 Task: Add an event  with title  Monthly Departmental Performance Review, date '2023/11/04' & Select Event type as  Collective. Add location for the event as  Kampala, Uganda and add a description: Participants will explore techniques for building rapport and establishing positive relationships with team members. They will learn how to create a supportive and inclusive communication environment, fostering trust, respect, and collaboration.Create an event link  http-monthlydepartmentalperformancereviewcom & Select the event color as  Cyan. , logged in from the account softage.4@softage.netand send the event invitation to softage.8@softage.net and softage.9@softage.net
Action: Mouse pressed left at (956, 134)
Screenshot: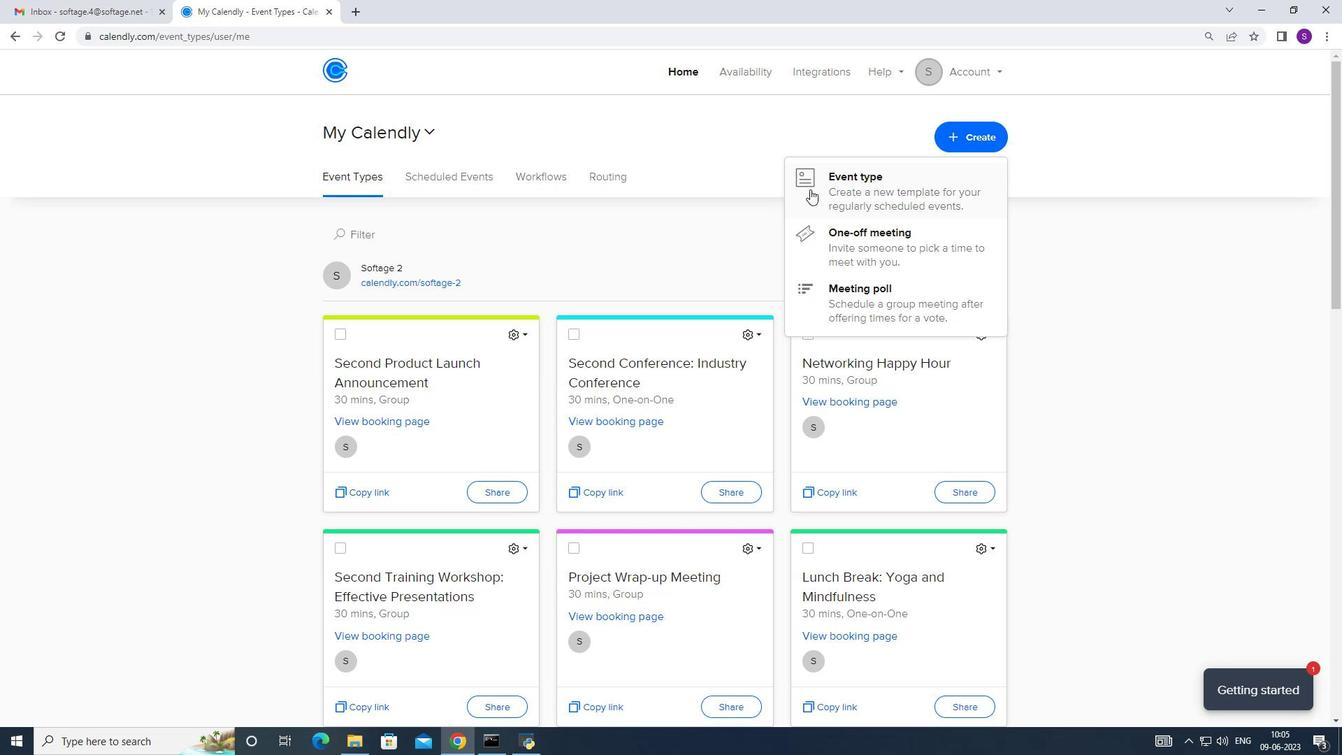 
Action: Mouse moved to (876, 197)
Screenshot: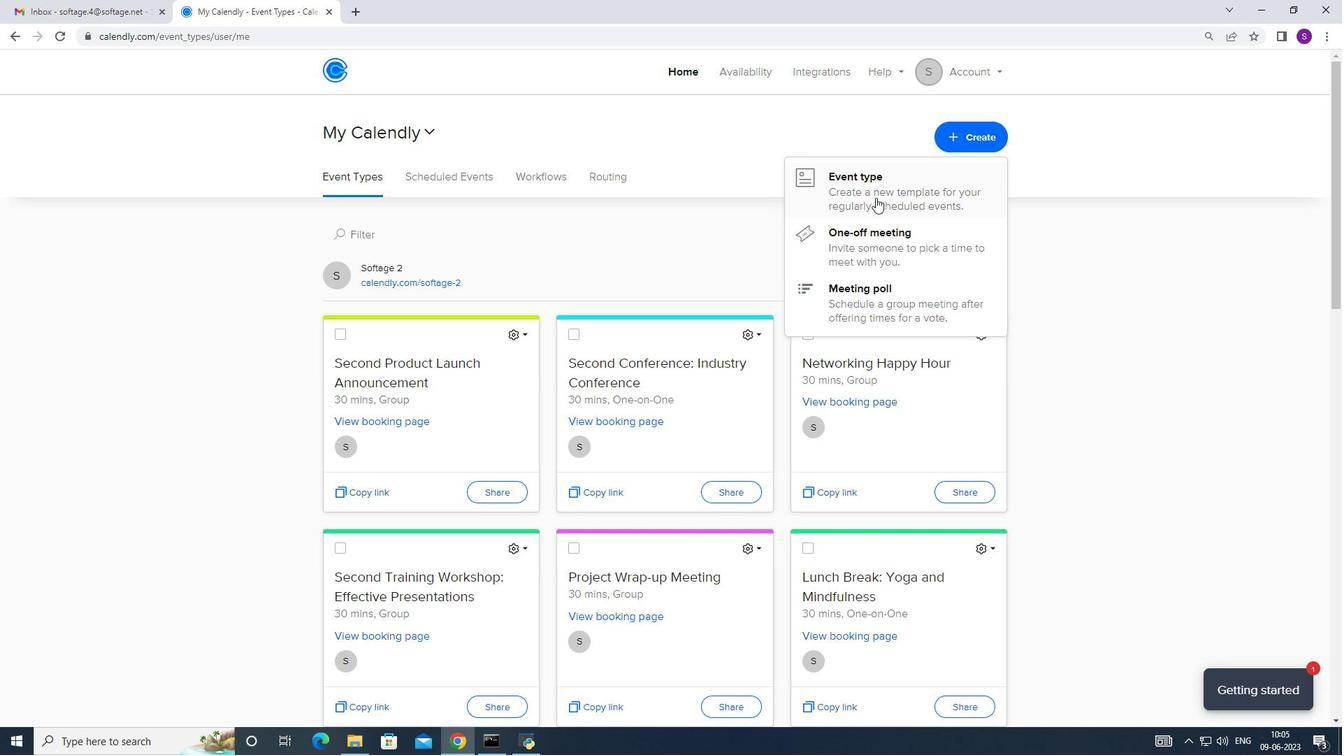 
Action: Mouse pressed left at (876, 197)
Screenshot: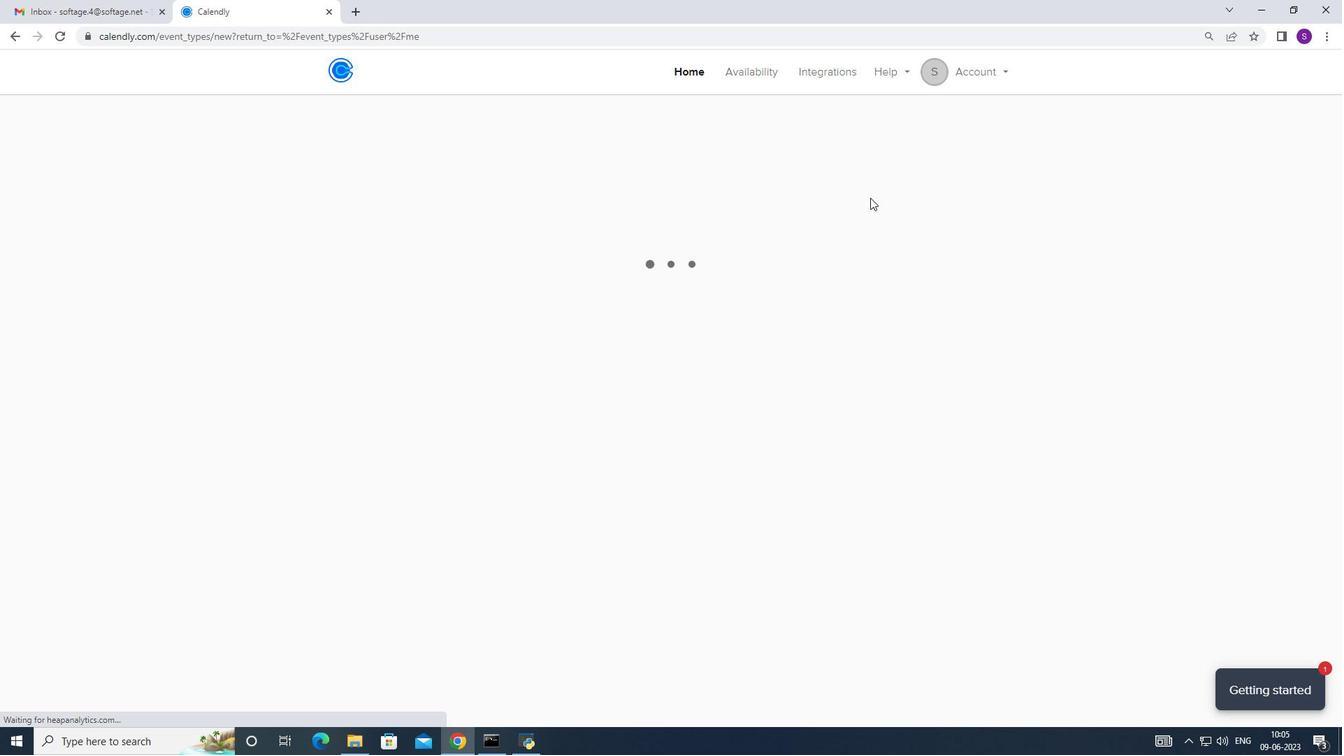
Action: Mouse moved to (571, 393)
Screenshot: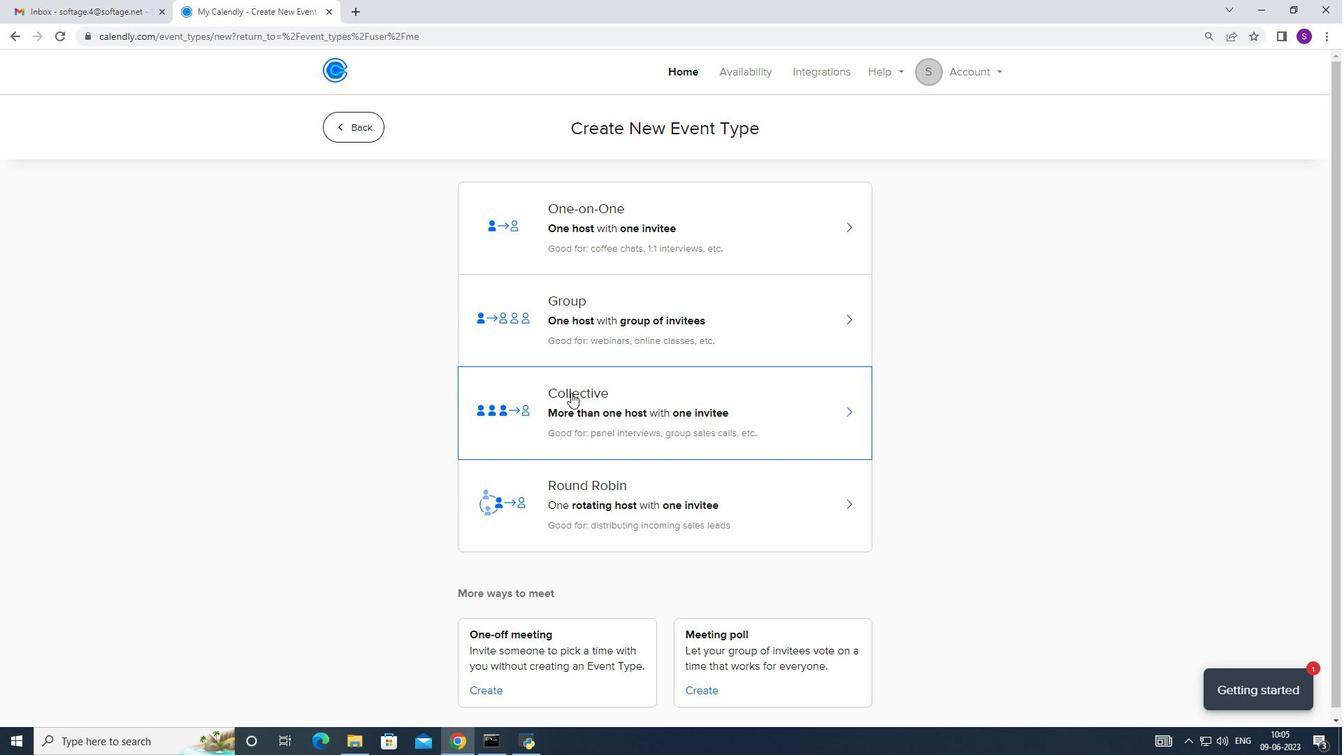 
Action: Mouse pressed left at (571, 393)
Screenshot: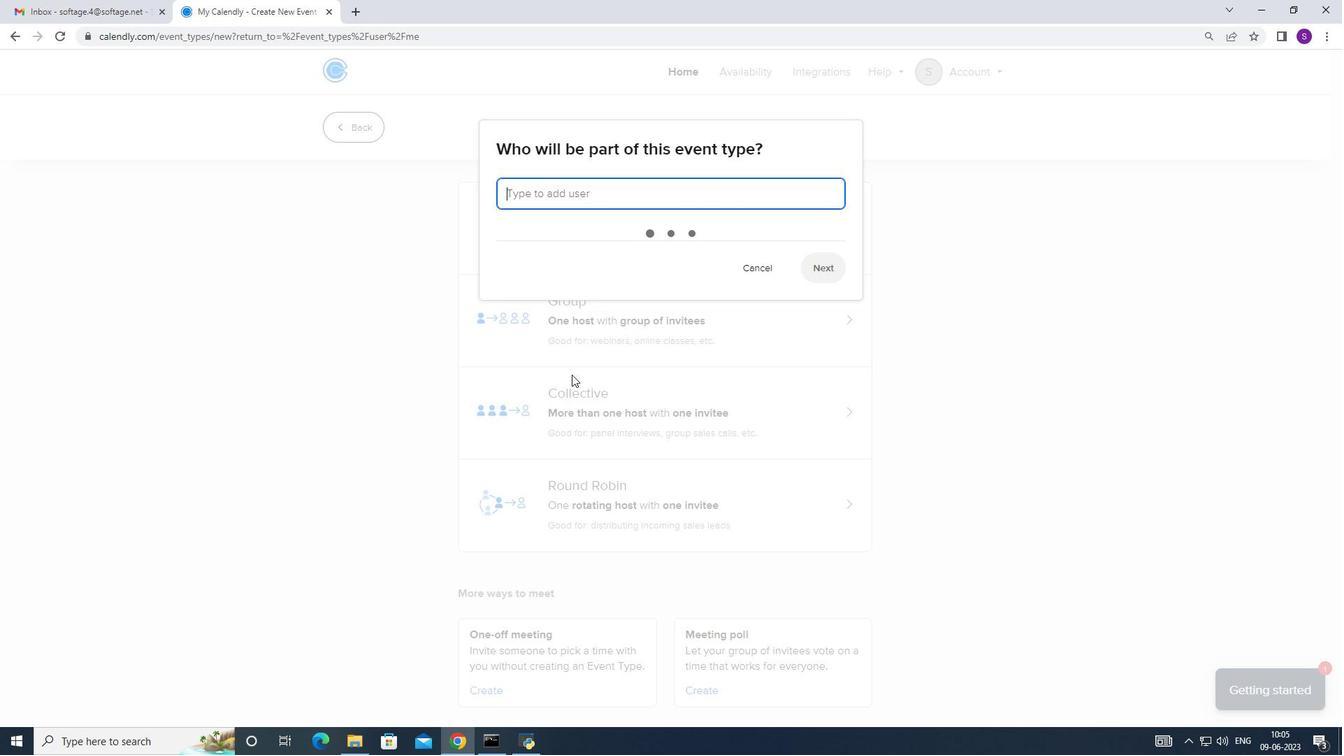 
Action: Mouse moved to (823, 304)
Screenshot: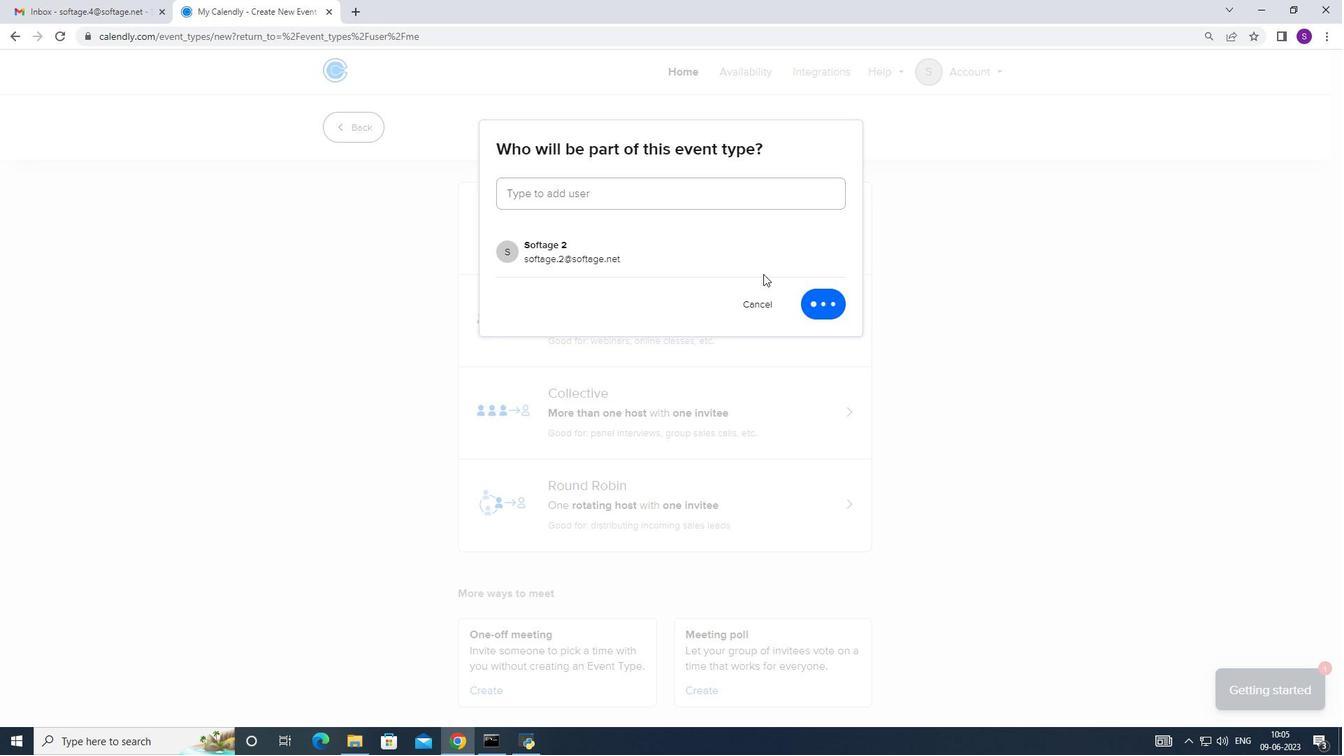 
Action: Mouse pressed left at (823, 304)
Screenshot: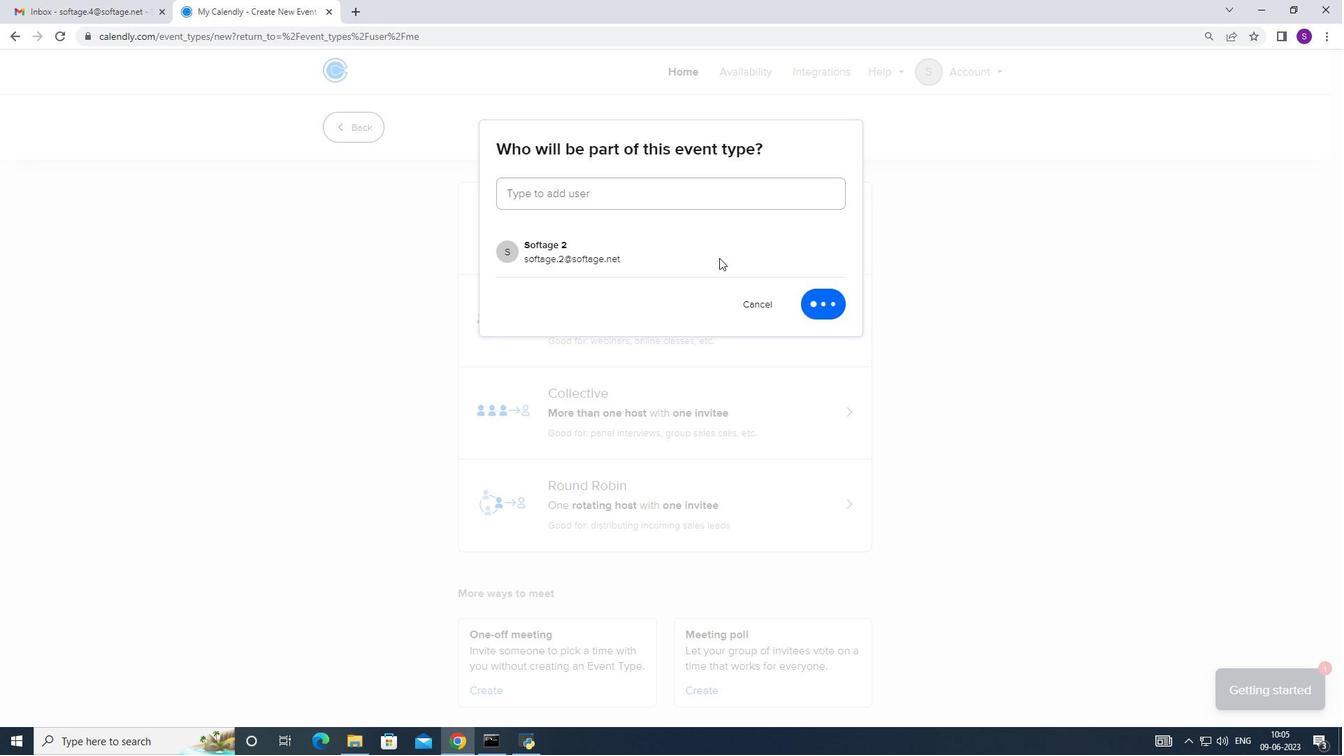 
Action: Mouse moved to (494, 336)
Screenshot: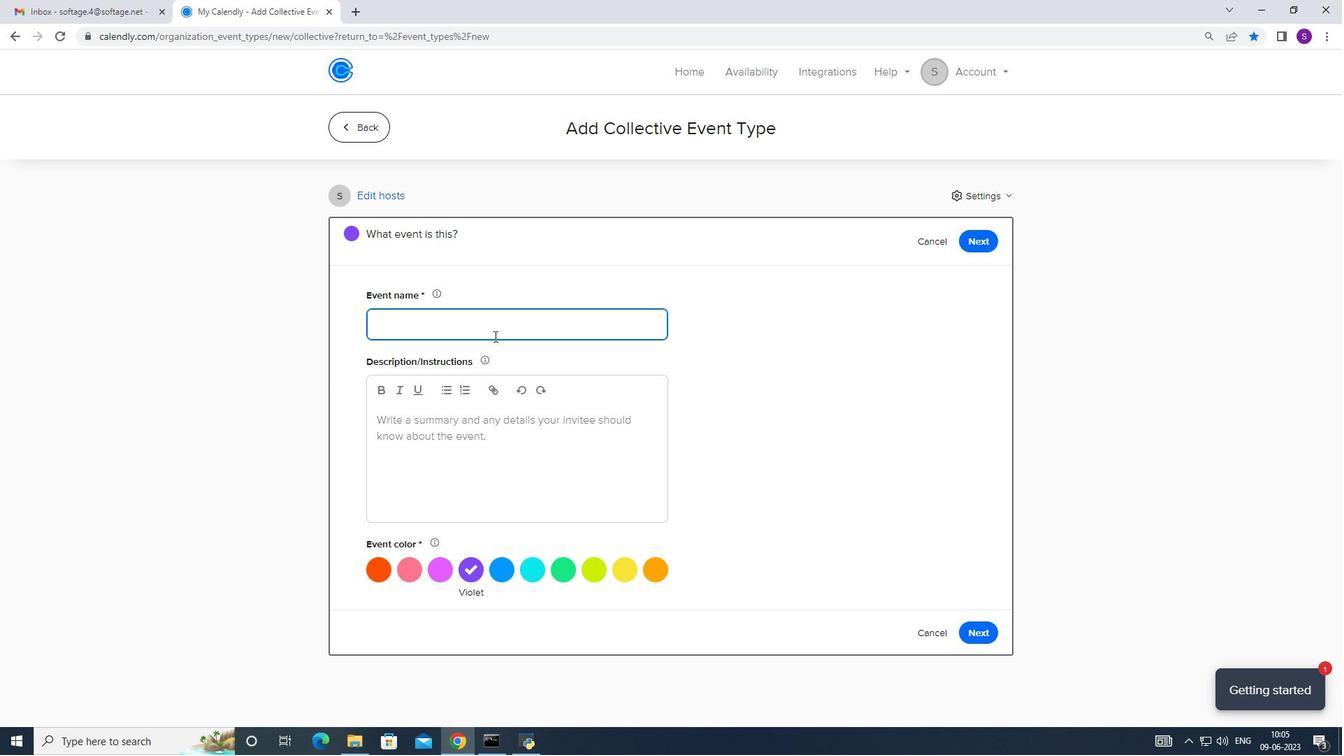 
Action: Key pressed <Key.caps_lock>M<Key.caps_lock>onthly<Key.space><Key.caps_lock>D<Key.caps_lock>epartmental<Key.space><Key.caps_lock>P<Key.caps_lock>er
Screenshot: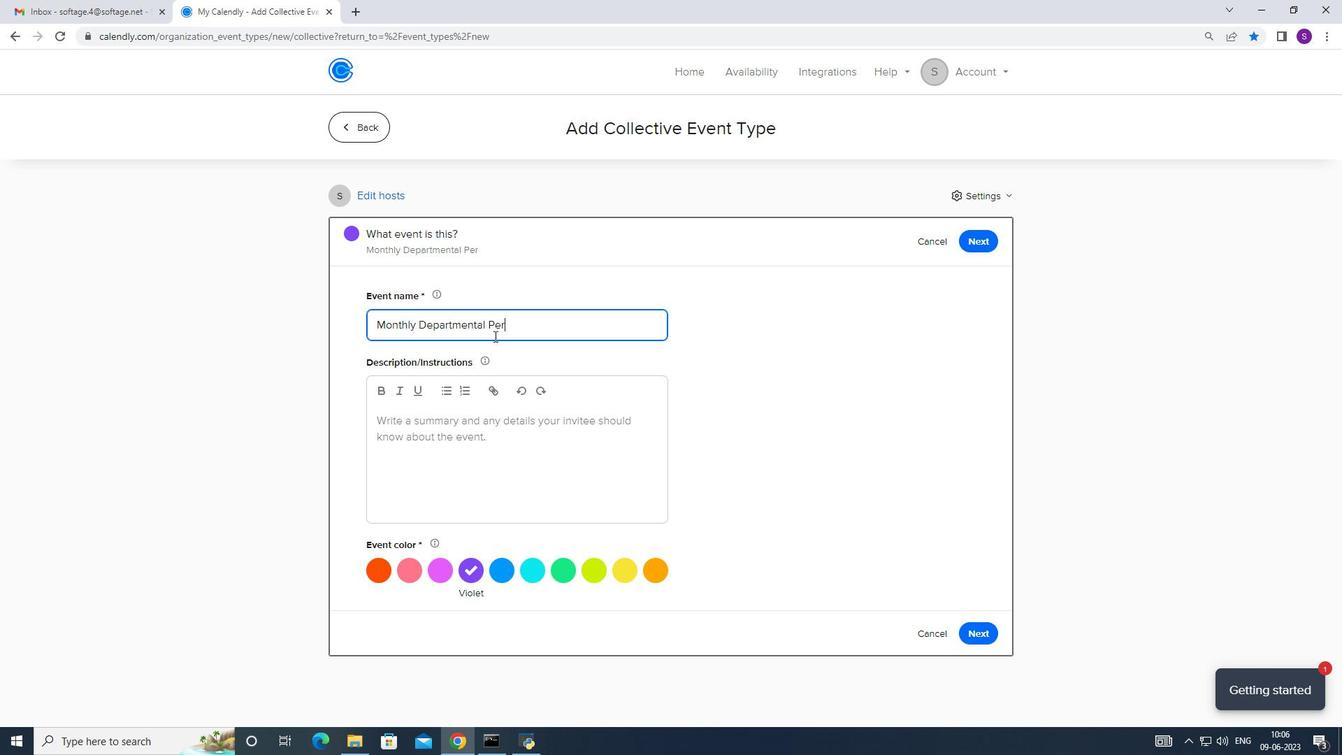 
Action: Mouse moved to (1343, 246)
Screenshot: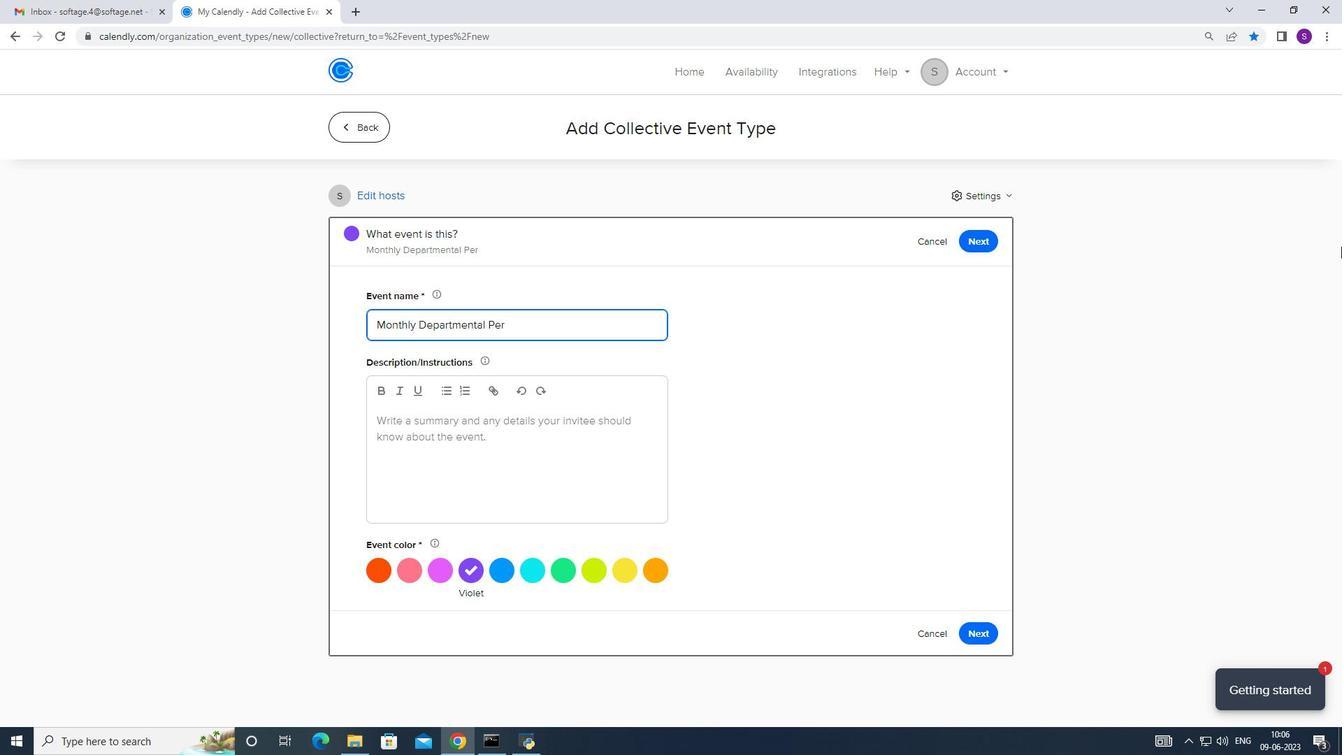 
Action: Key pressed g<Key.backspace>formqn<Key.backspace><Key.backspace>ance<Key.space><Key.caps_lock>RE=<Key.backspace><Key.backspace><Key.backspace>R<Key.caps_lock>eview
Screenshot: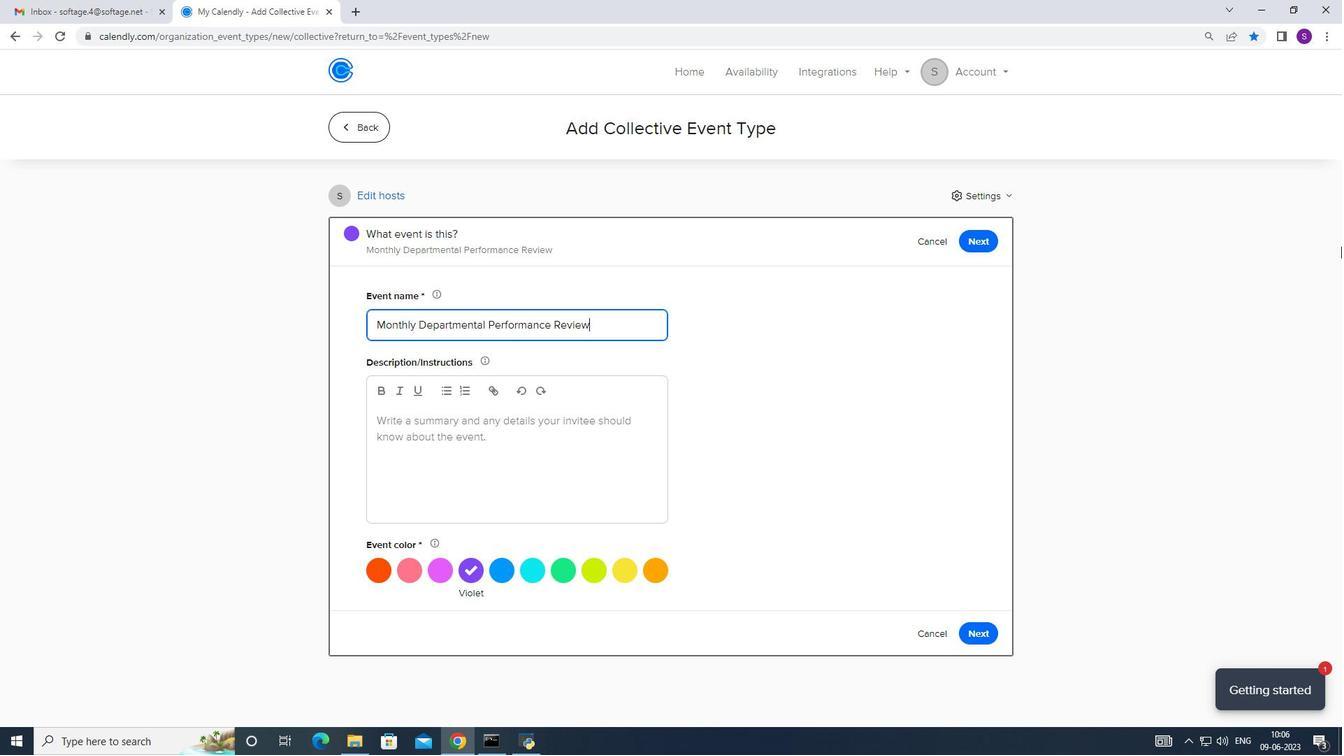
Action: Mouse moved to (524, 565)
Screenshot: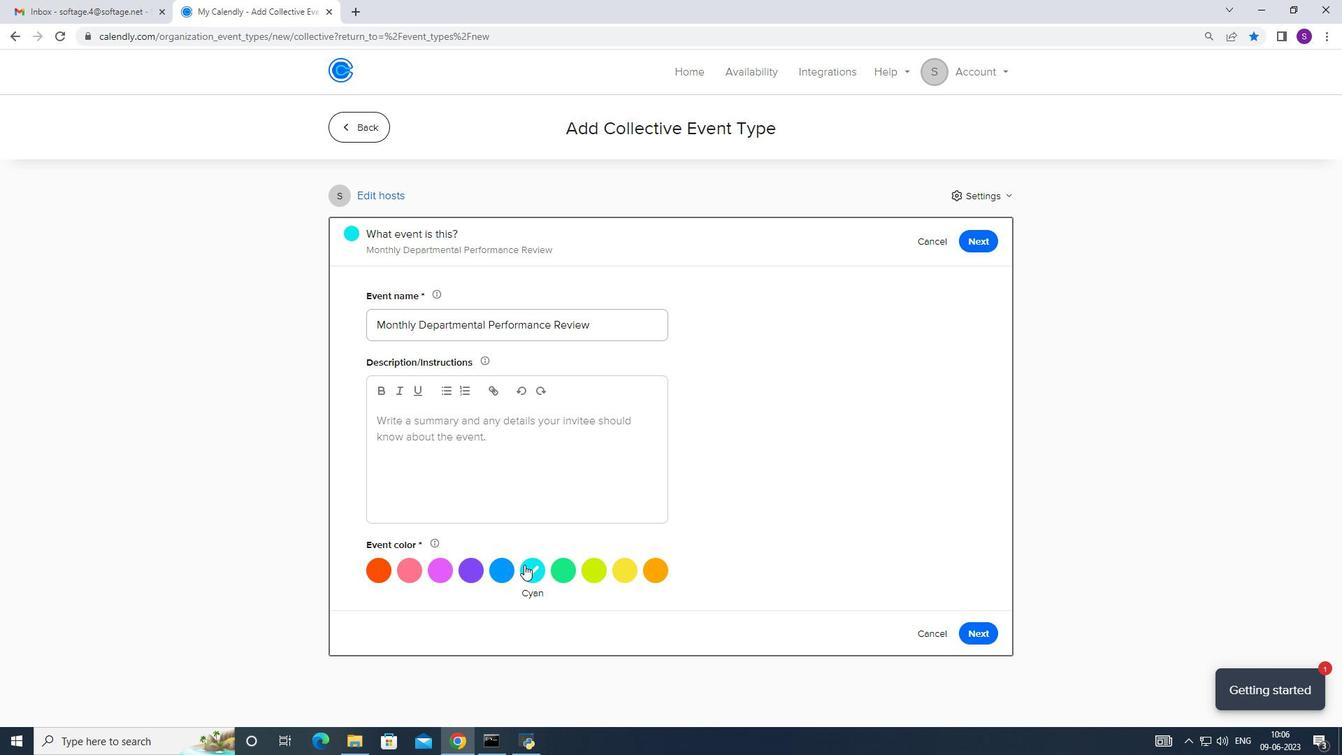 
Action: Mouse pressed left at (524, 565)
Screenshot: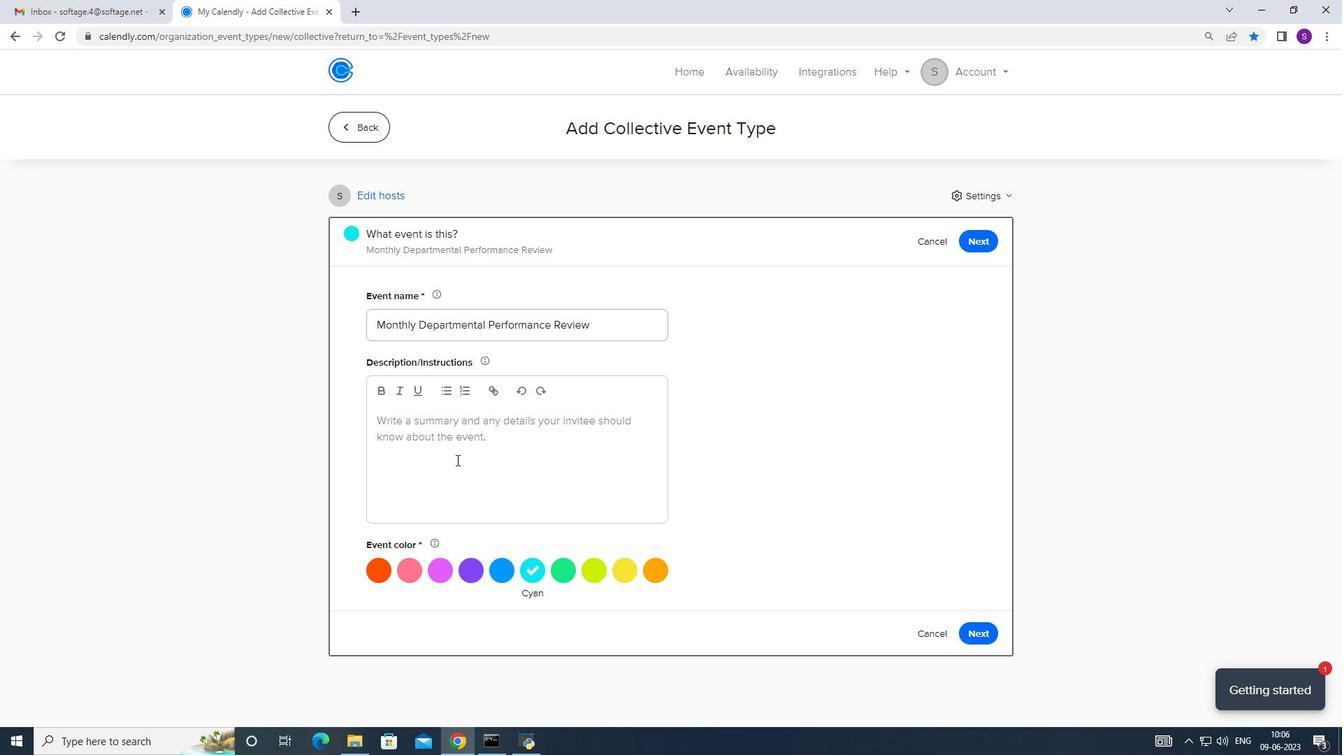 
Action: Mouse moved to (402, 441)
Screenshot: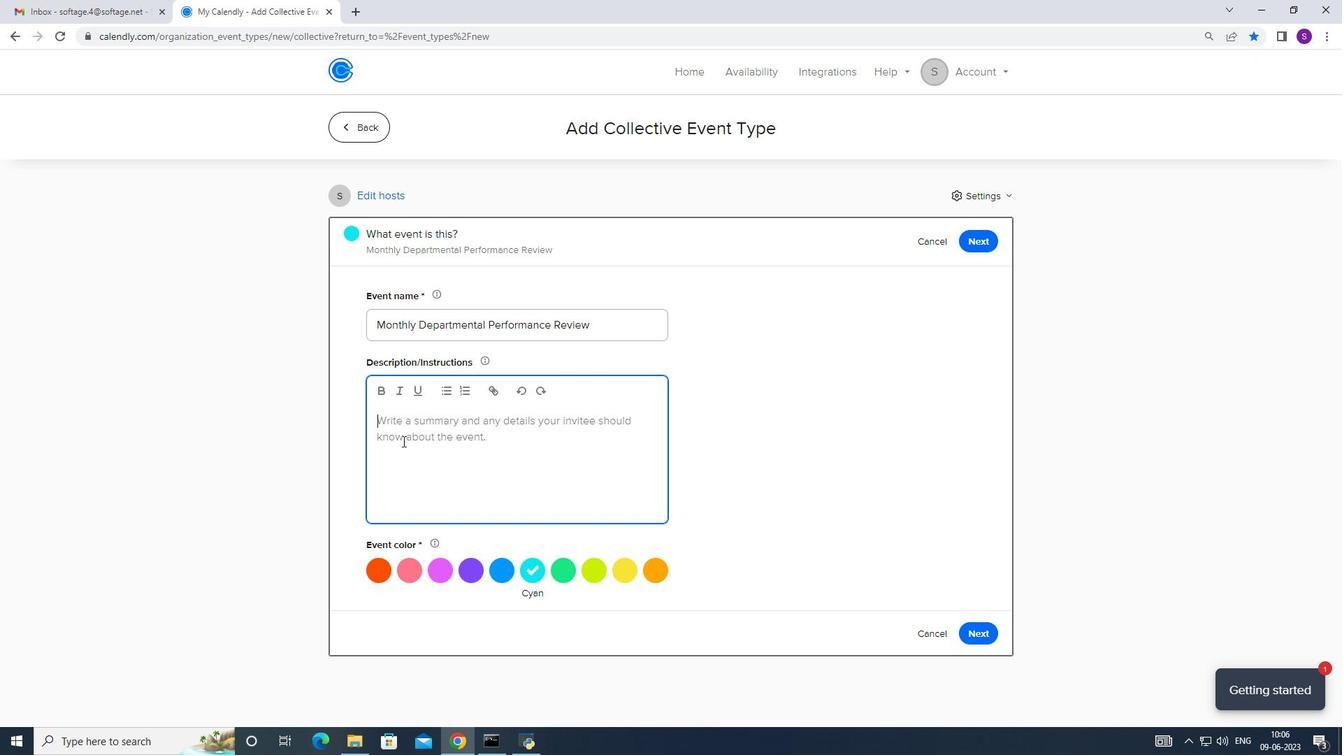 
Action: Mouse pressed left at (402, 441)
Screenshot: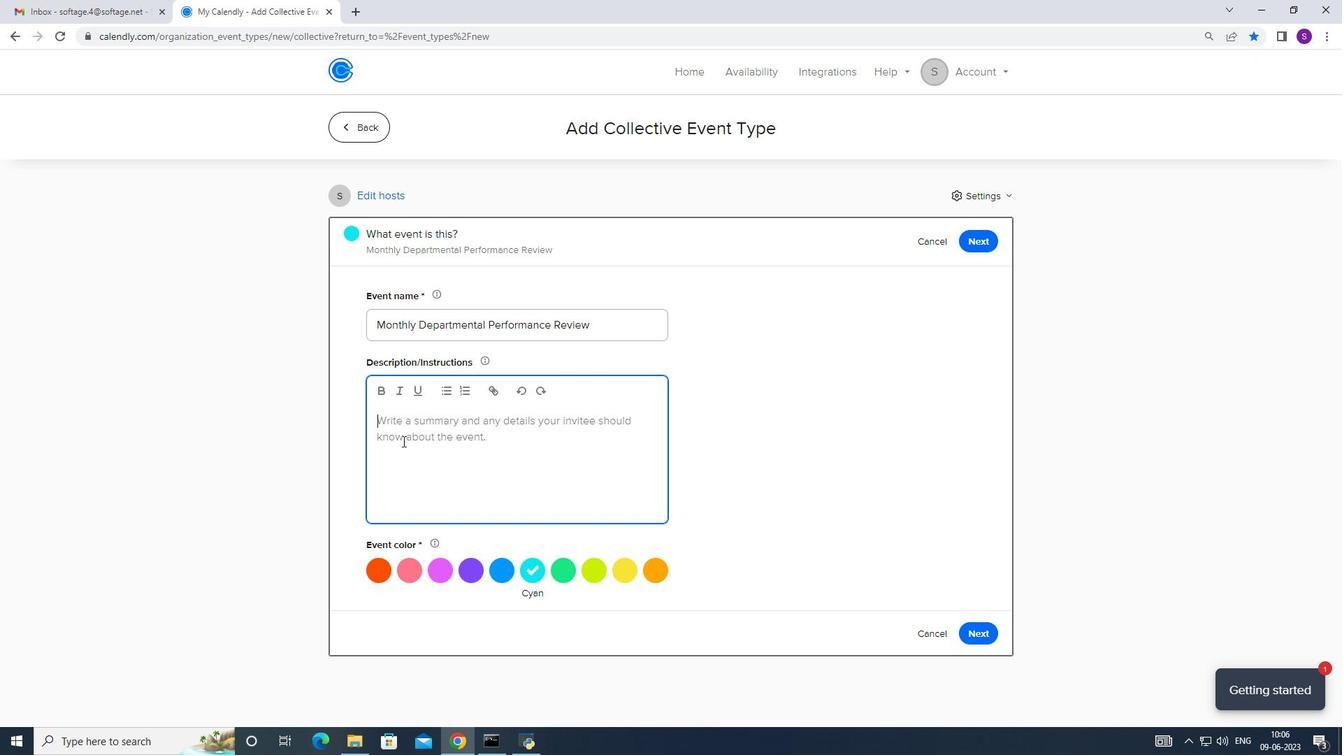
Action: Mouse moved to (399, 443)
Screenshot: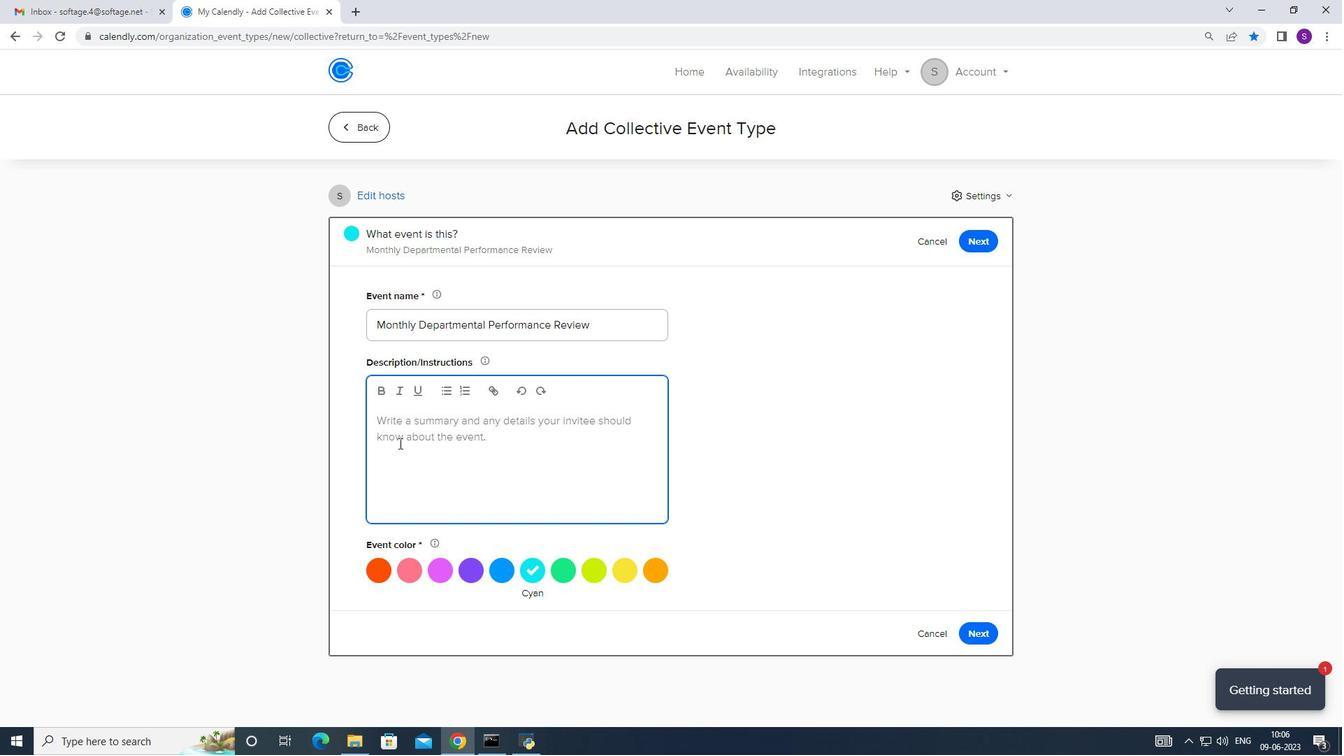 
Action: Key pressed <Key.caps_lock>P<Key.caps_lock>articip[ants<Key.space>will
Screenshot: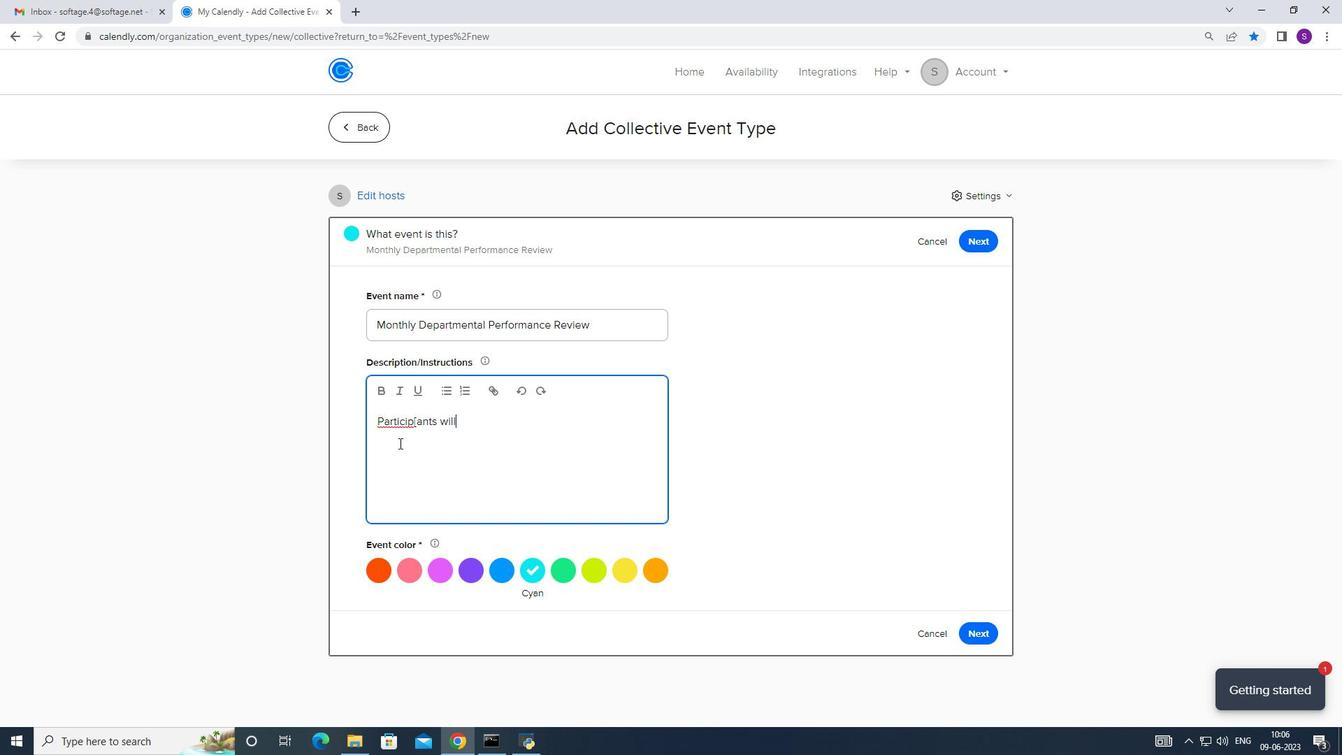 
Action: Mouse moved to (411, 423)
Screenshot: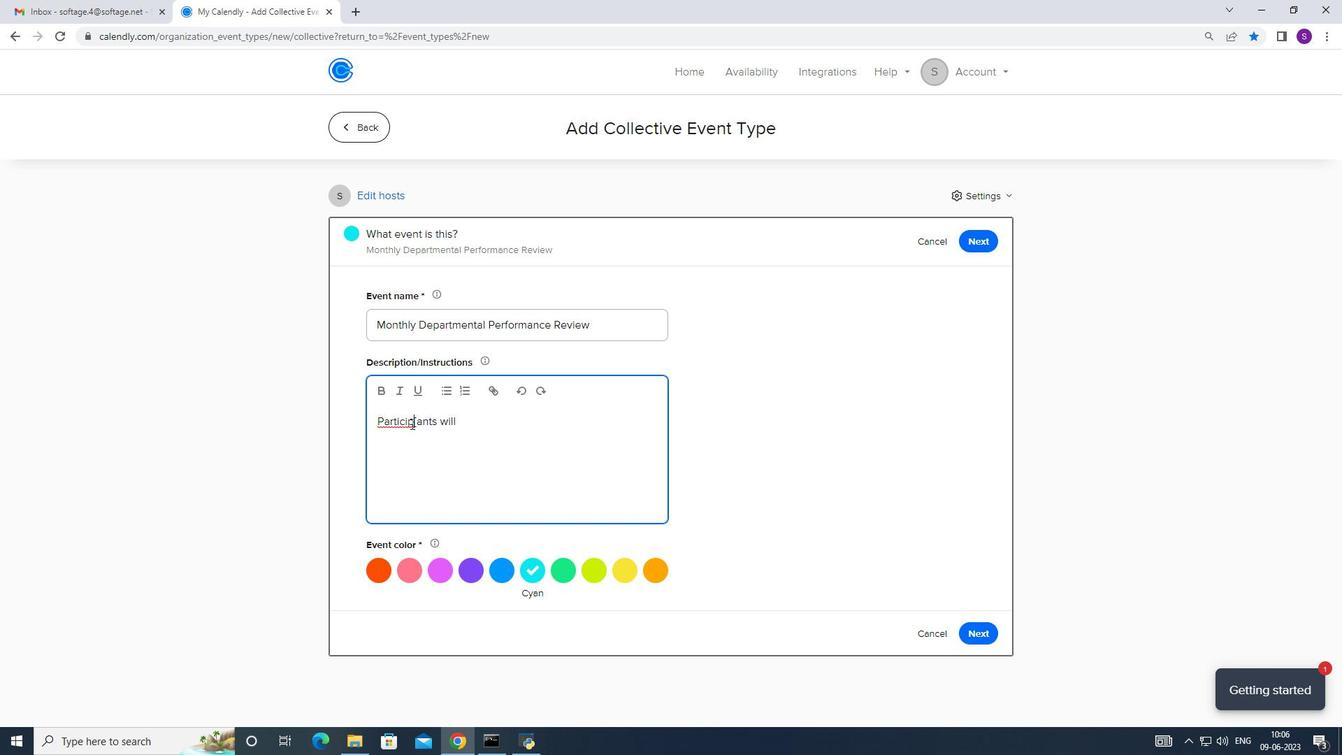
Action: Mouse pressed left at (411, 423)
Screenshot: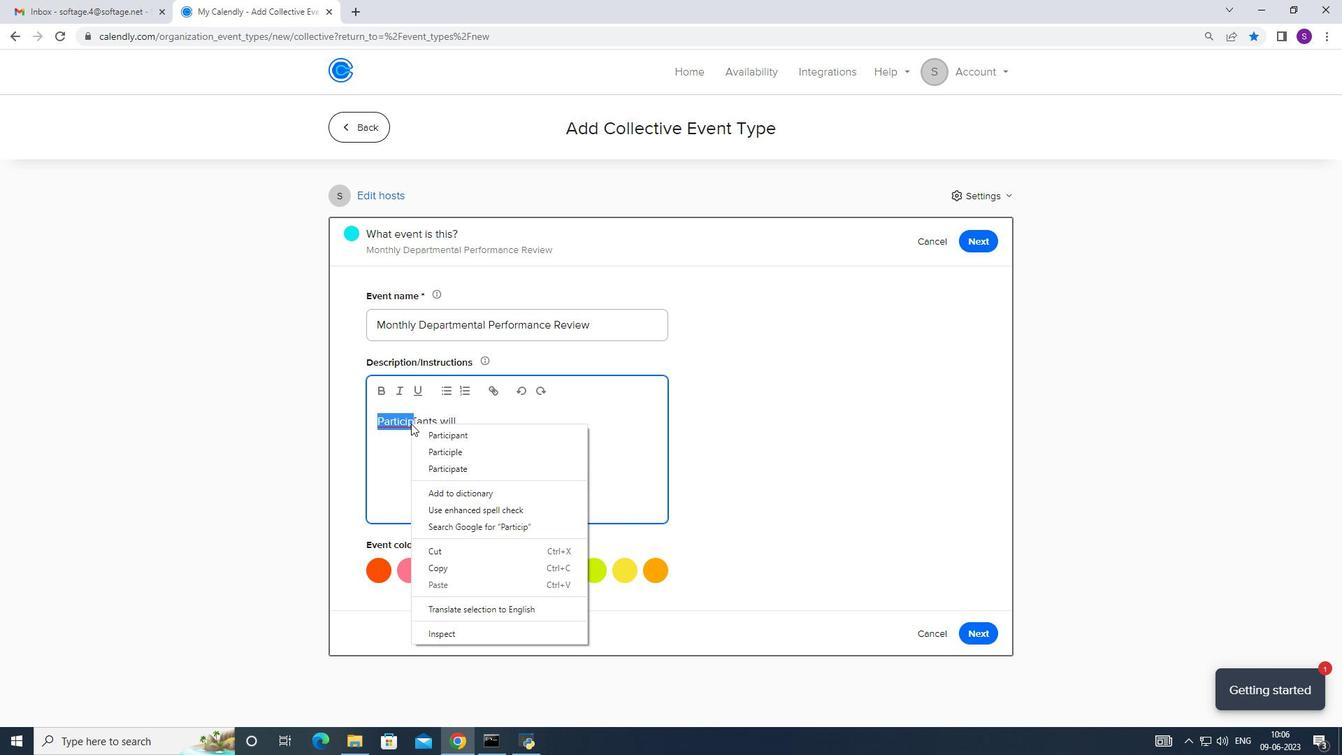 
Action: Mouse pressed right at (411, 423)
Screenshot: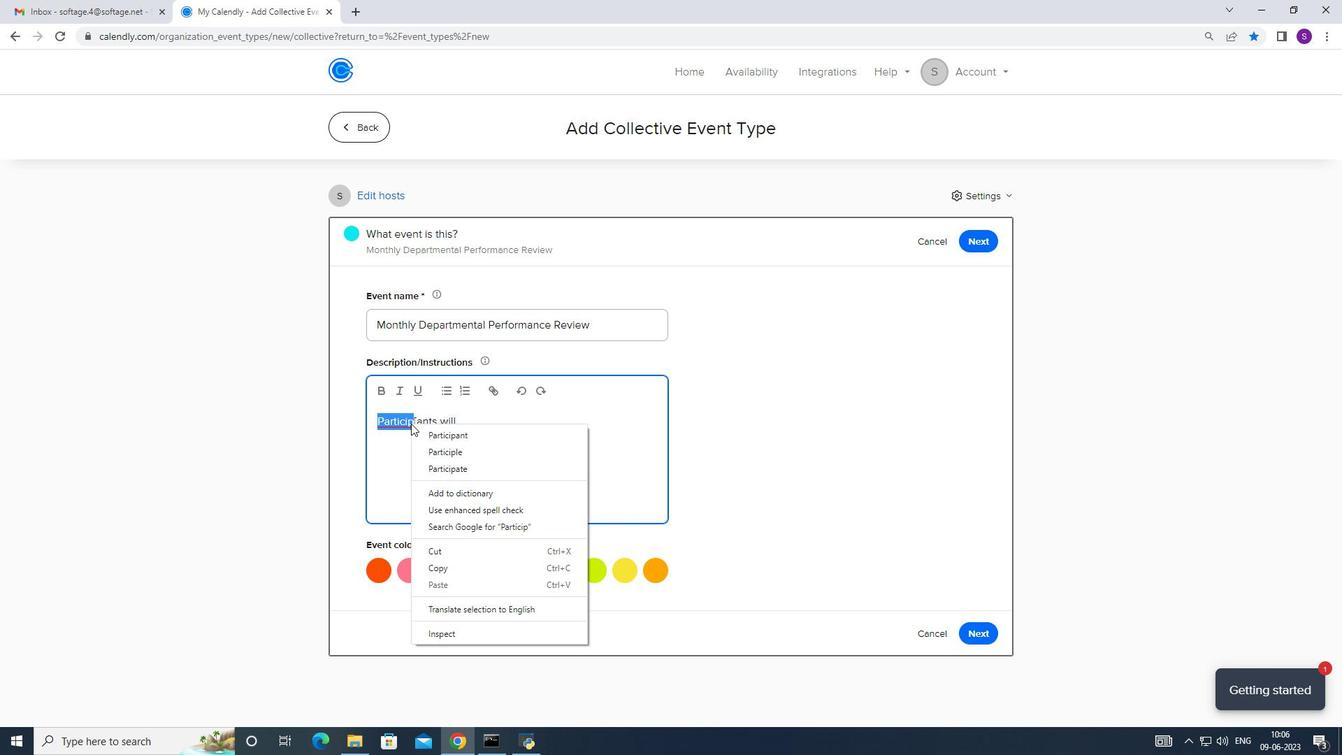 
Action: Mouse moved to (414, 438)
Screenshot: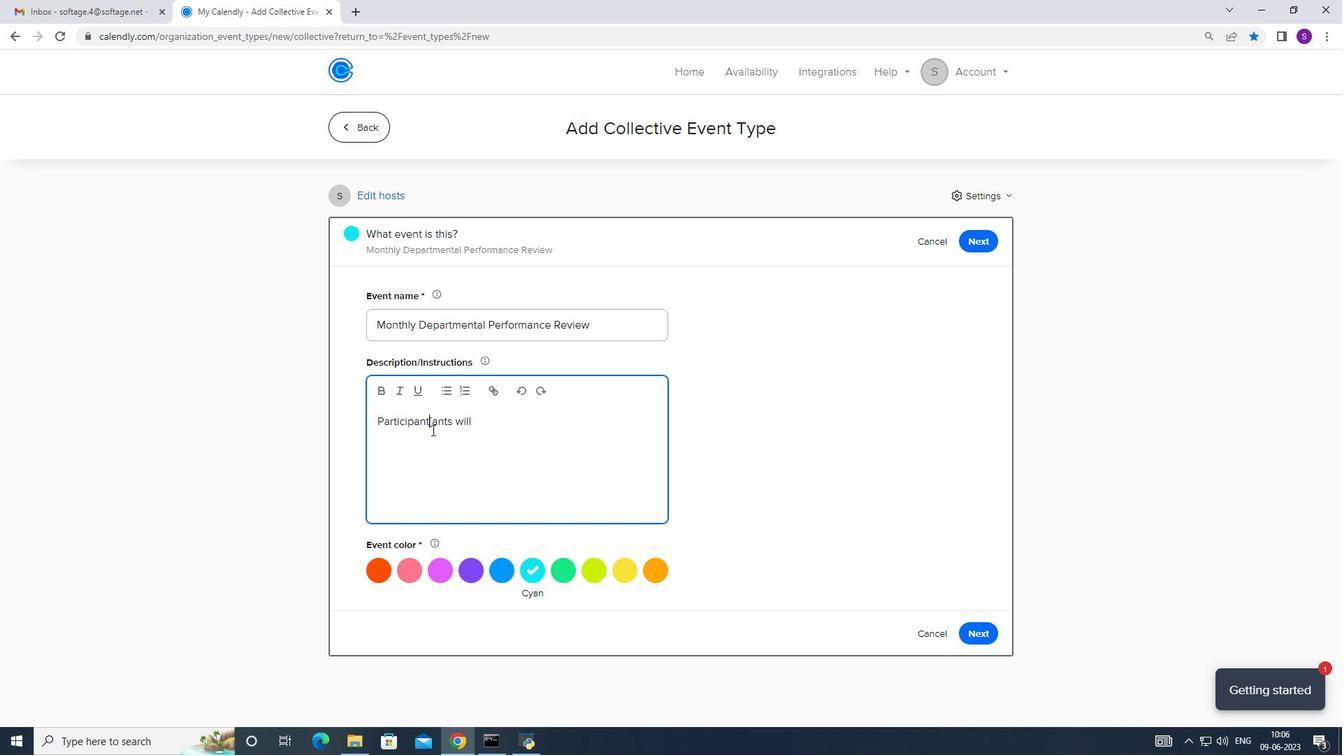 
Action: Mouse pressed left at (414, 438)
Screenshot: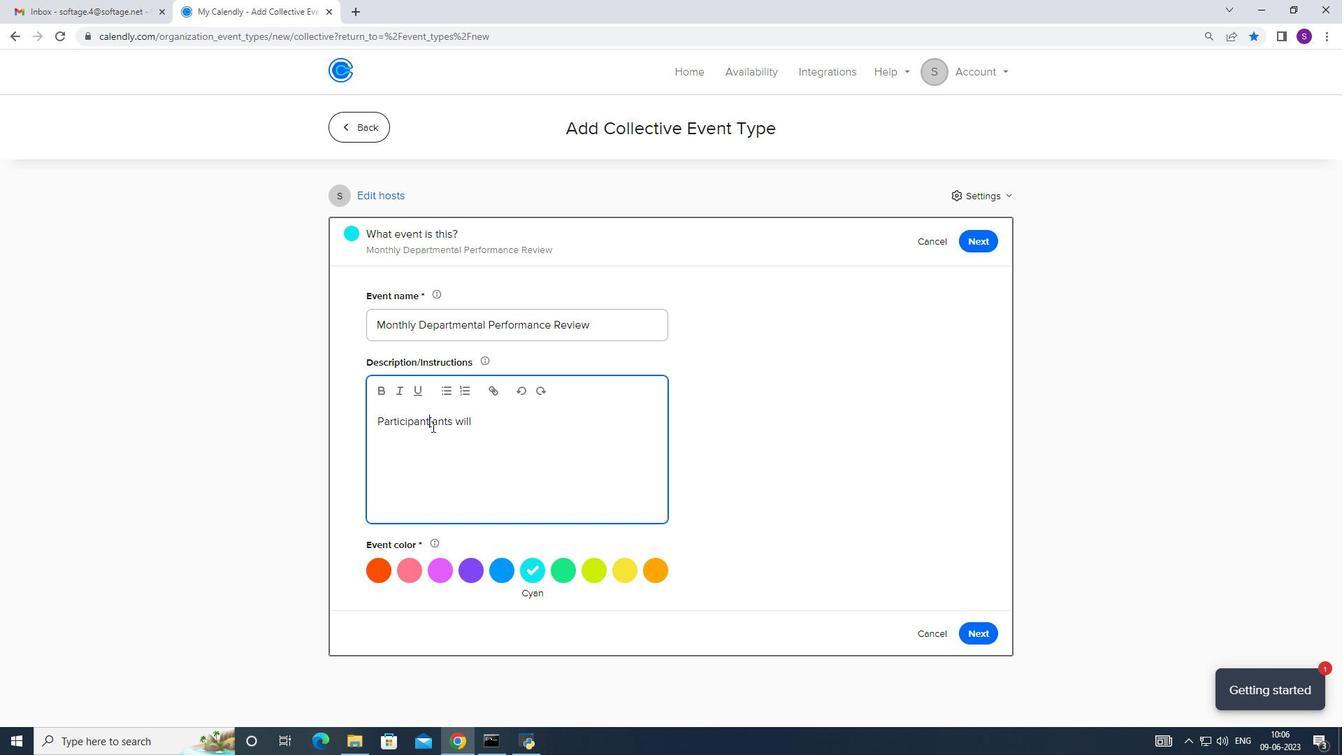 
Action: Mouse moved to (433, 423)
Screenshot: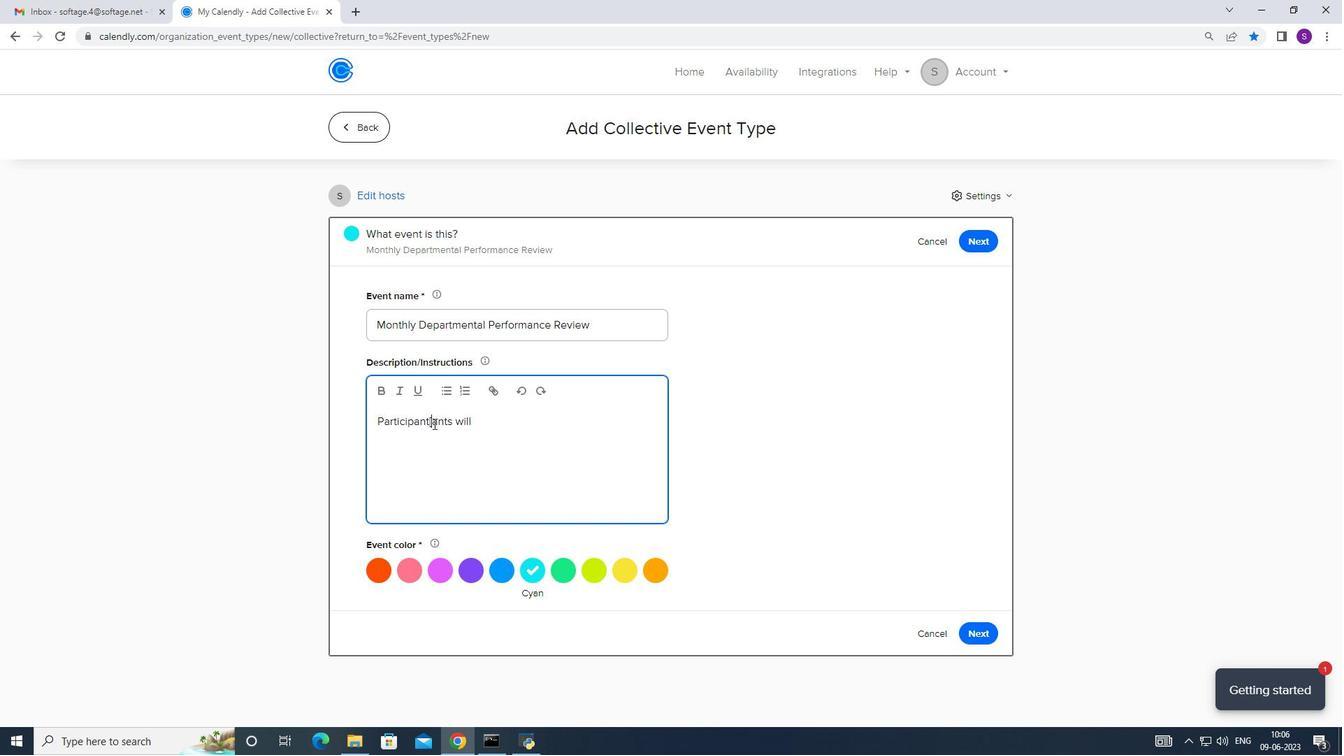 
Action: Mouse pressed left at (433, 423)
Screenshot: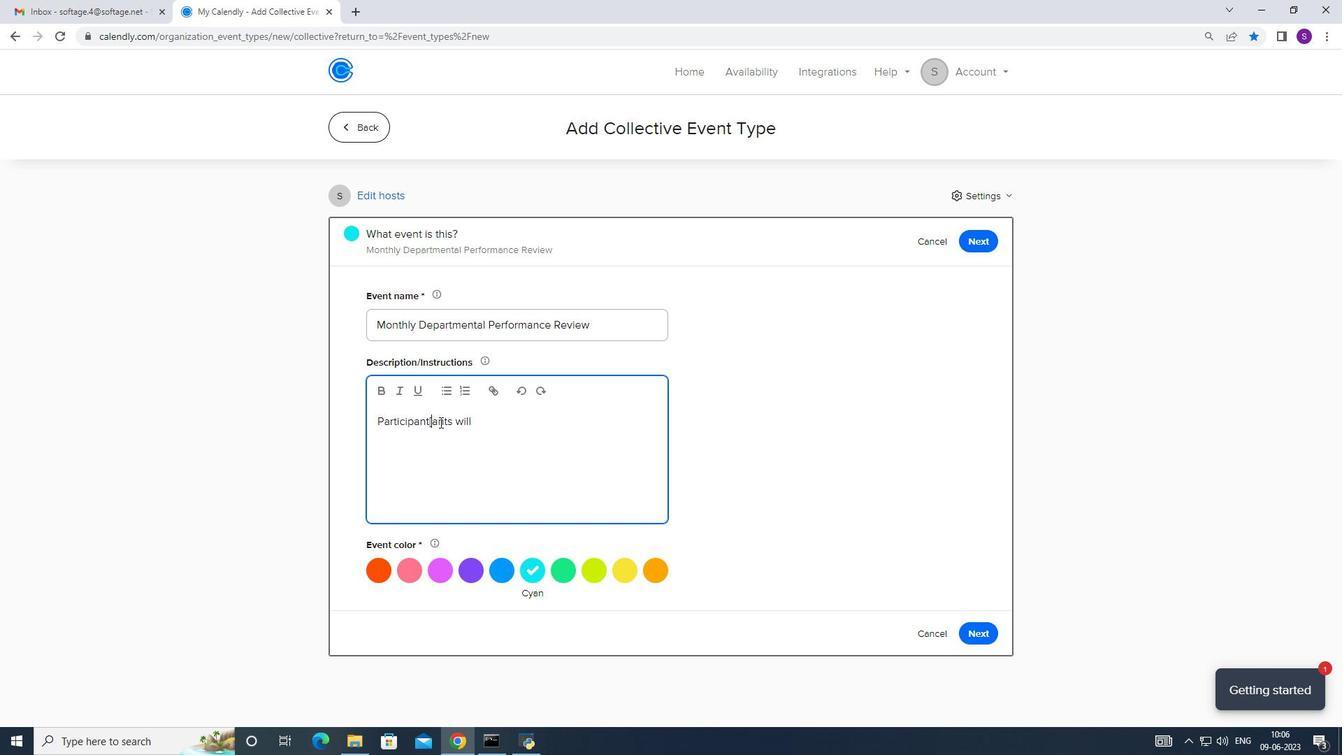 
Action: Mouse moved to (451, 418)
Screenshot: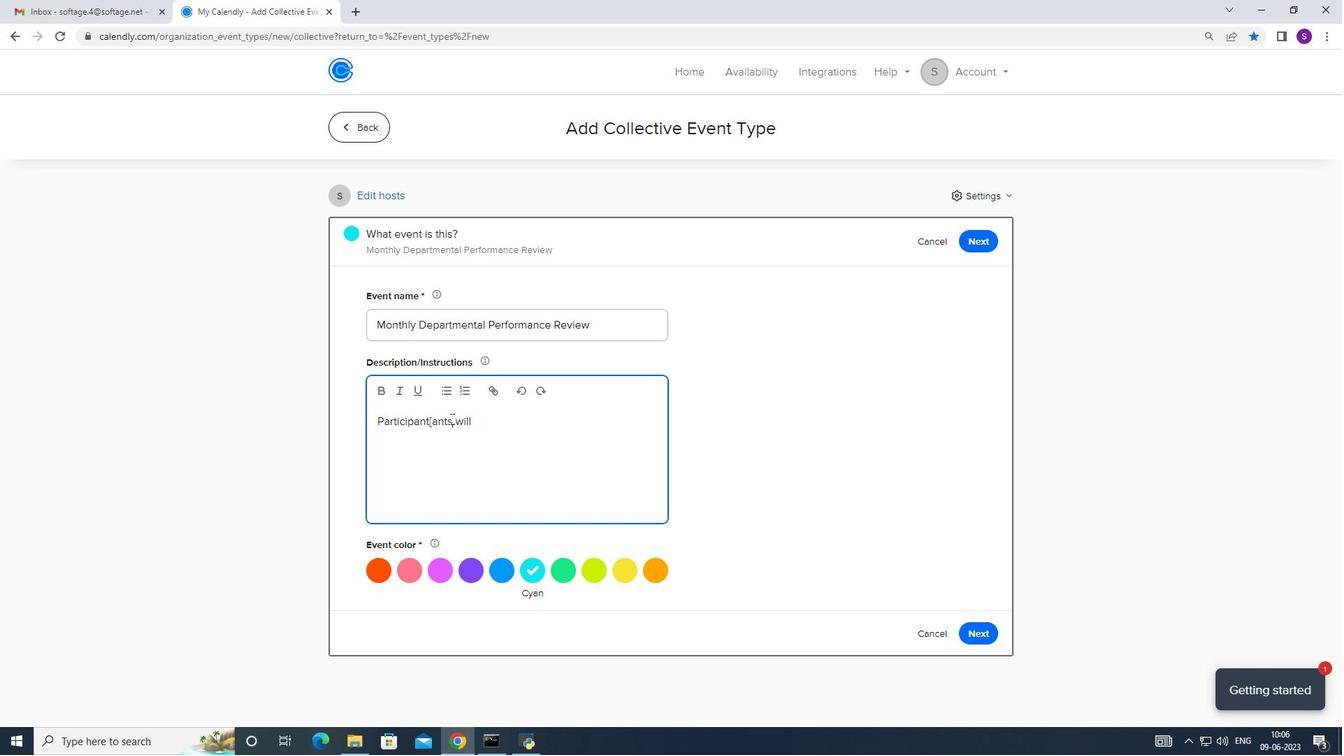 
Action: Mouse pressed left at (451, 418)
Screenshot: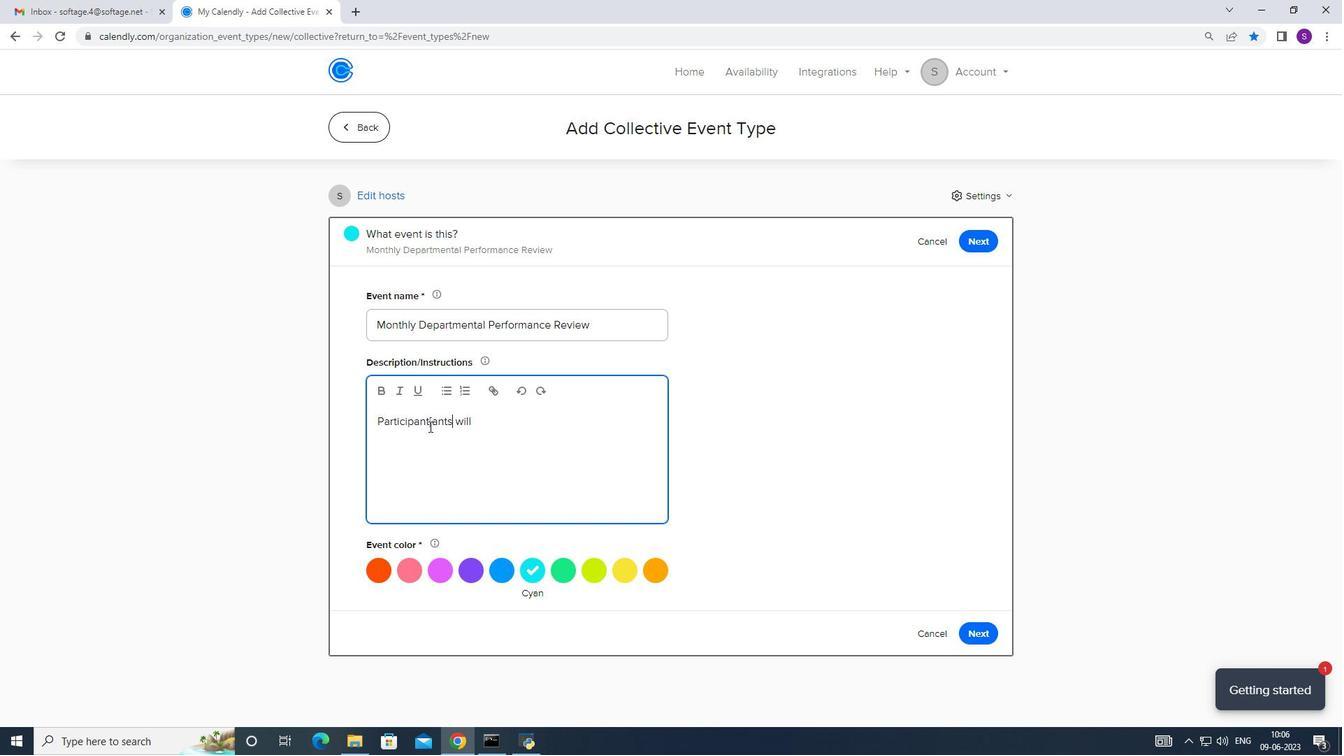 
Action: Mouse moved to (431, 426)
Screenshot: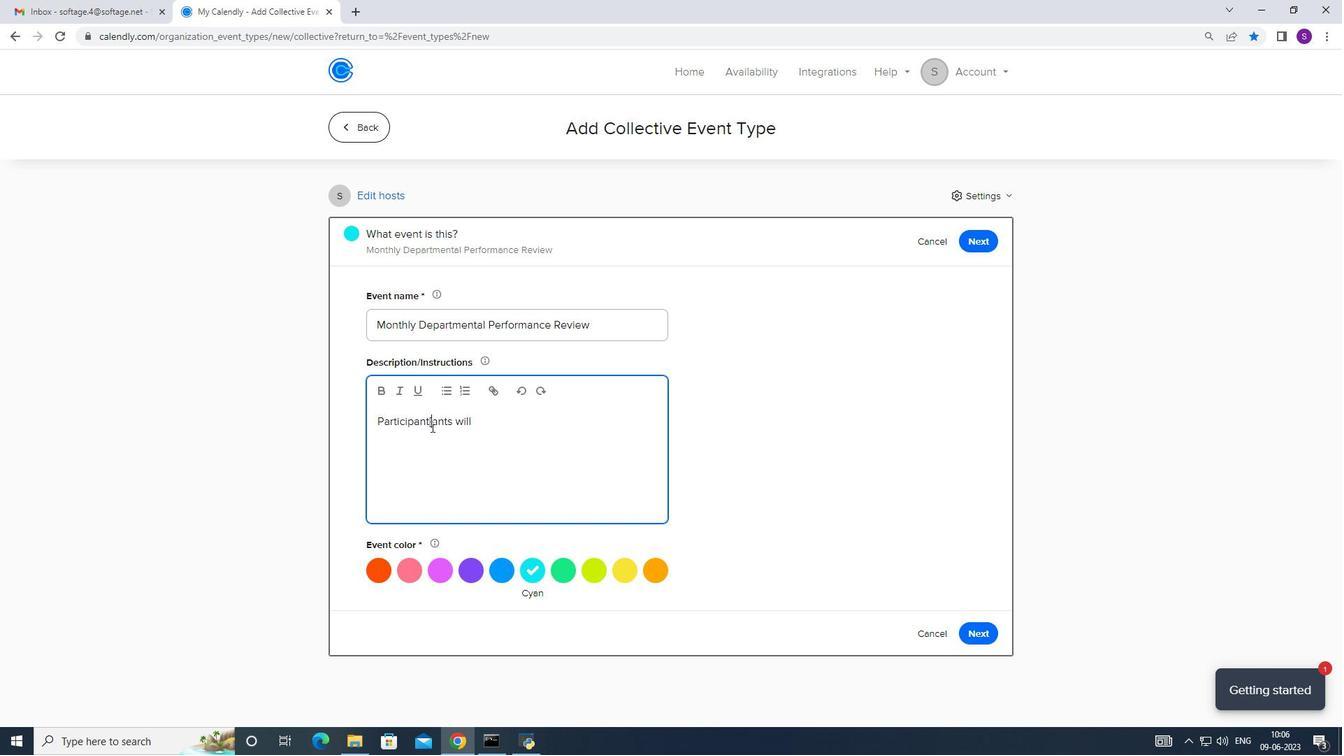 
Action: Mouse pressed left at (431, 426)
Screenshot: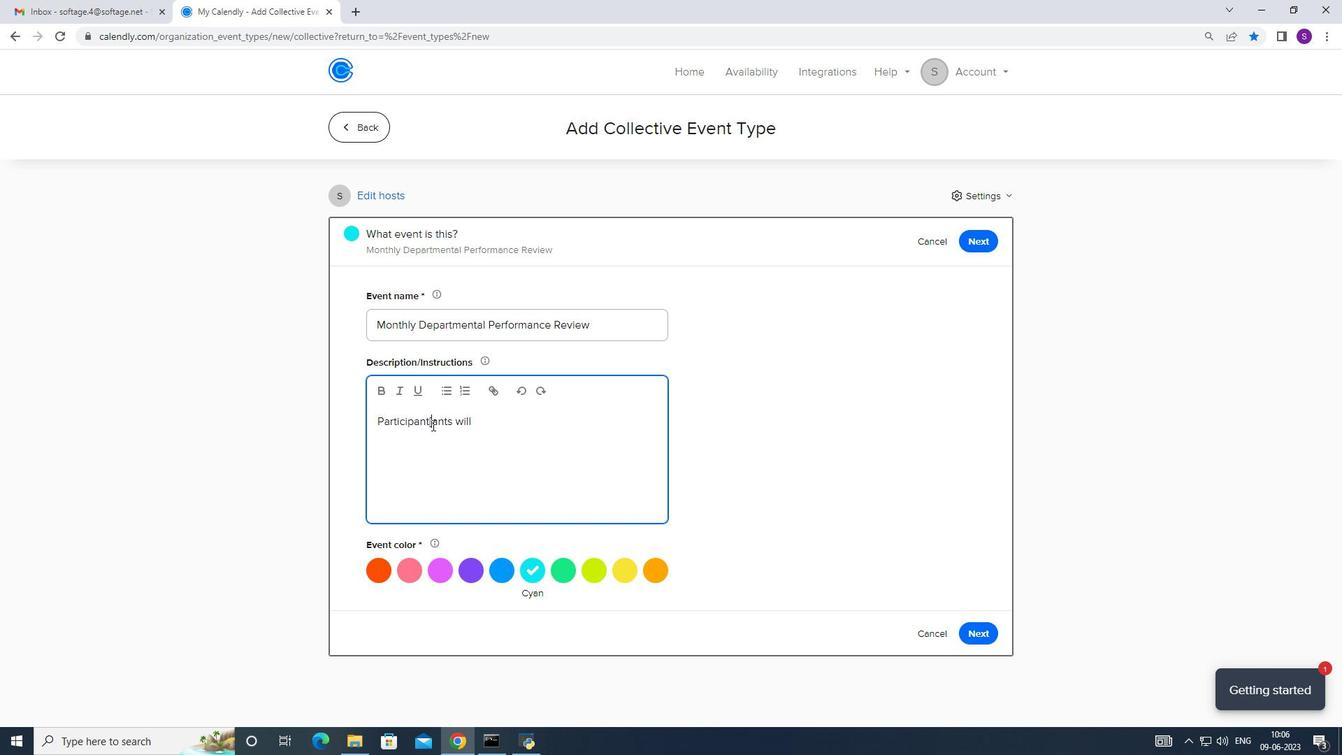 
Action: Mouse moved to (386, 414)
Screenshot: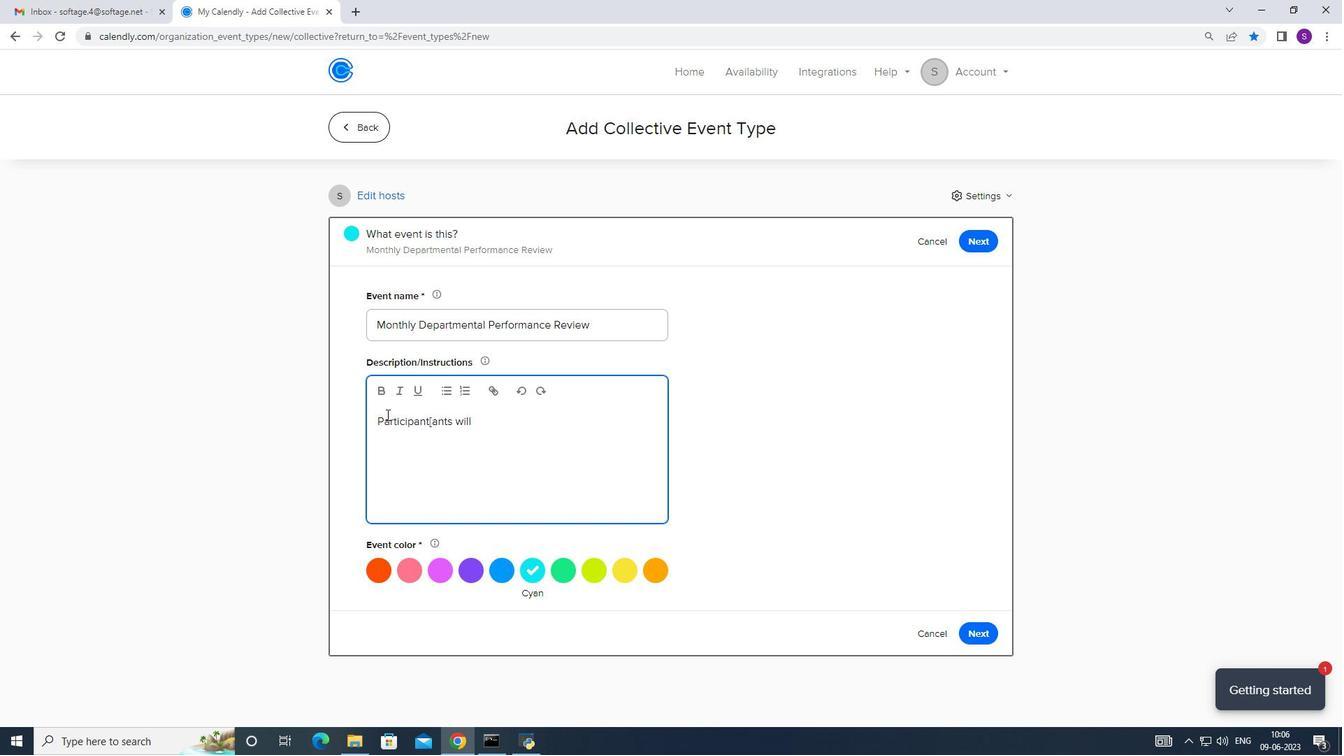 
Action: Key pressed <Key.backspace>
Screenshot: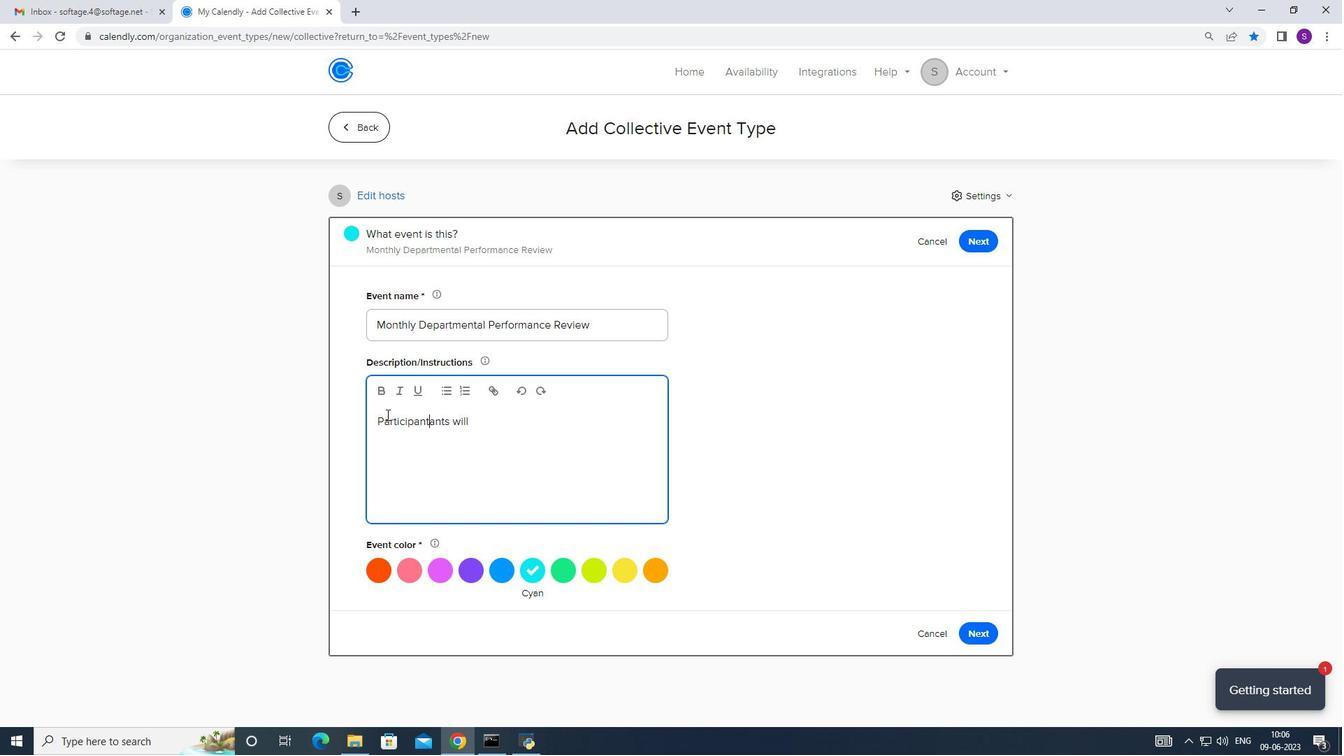 
Action: Mouse moved to (416, 422)
Screenshot: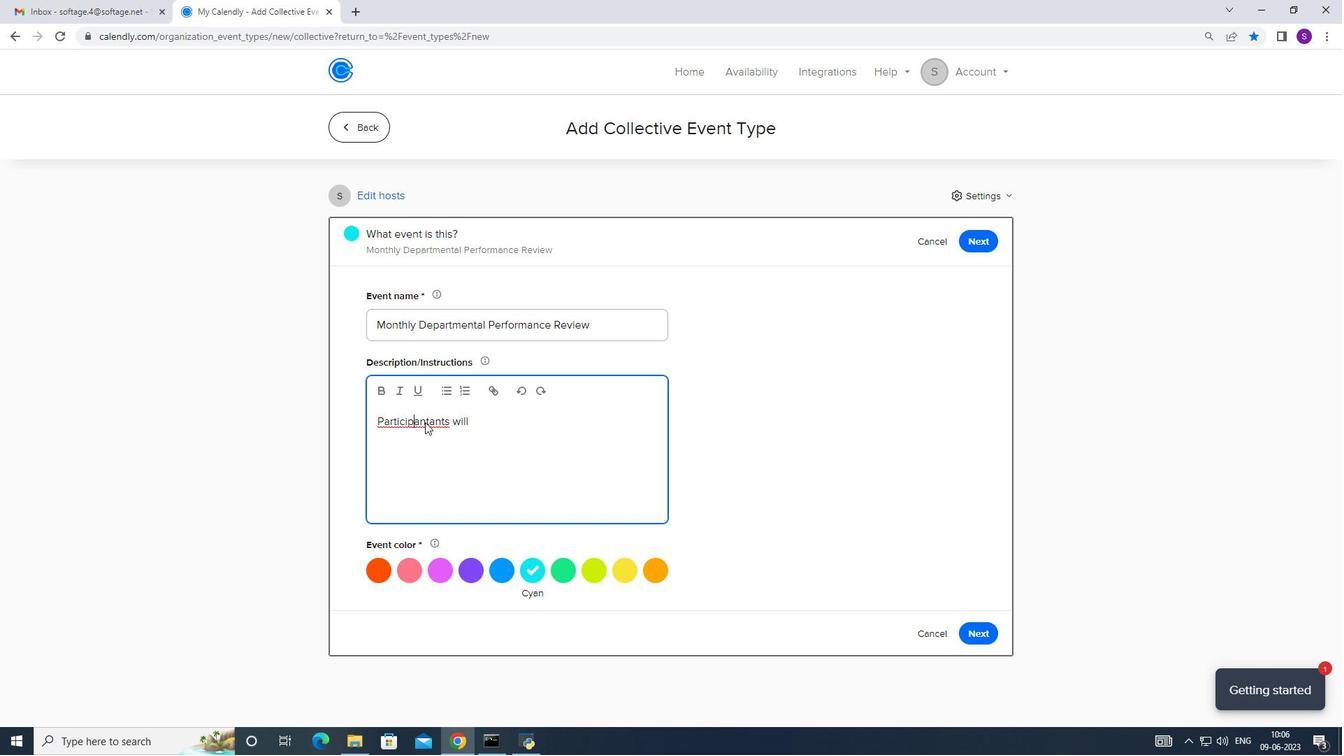 
Action: Mouse pressed right at (416, 422)
Screenshot: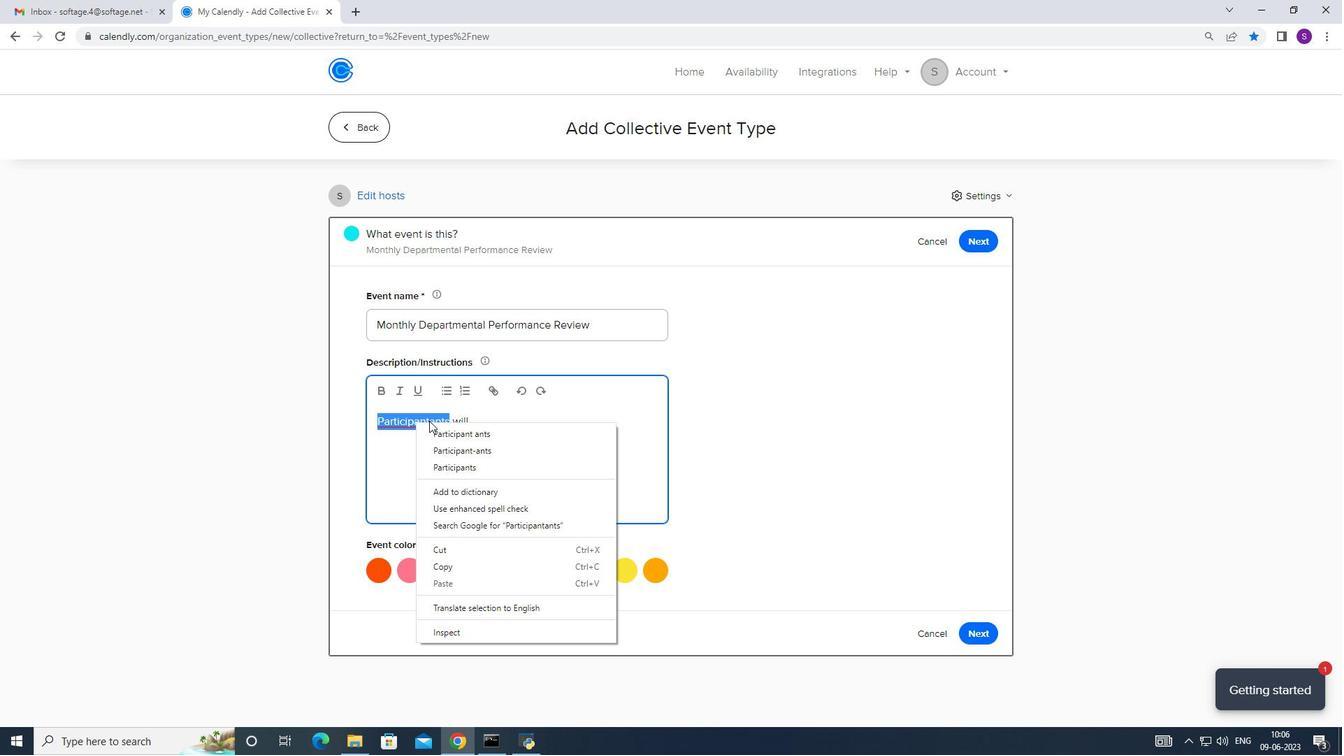 
Action: Mouse moved to (431, 430)
Screenshot: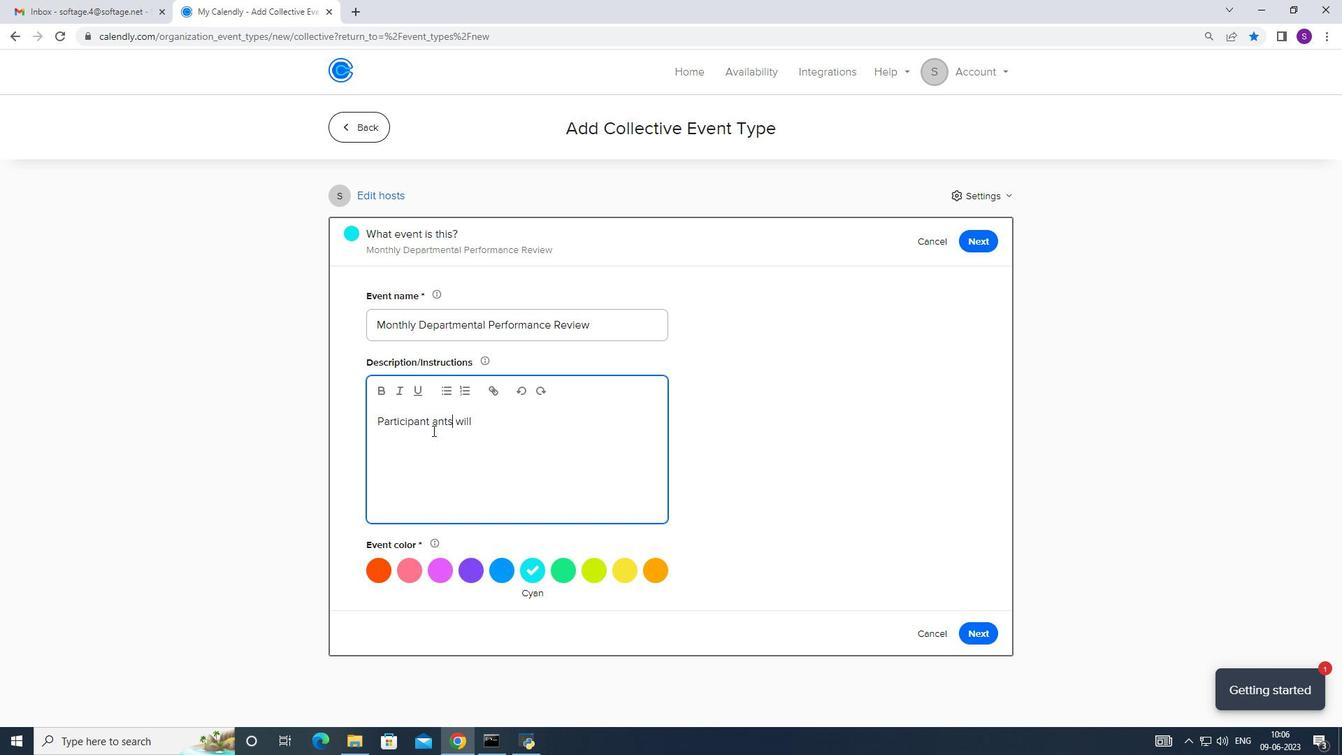 
Action: Mouse pressed left at (431, 430)
Screenshot: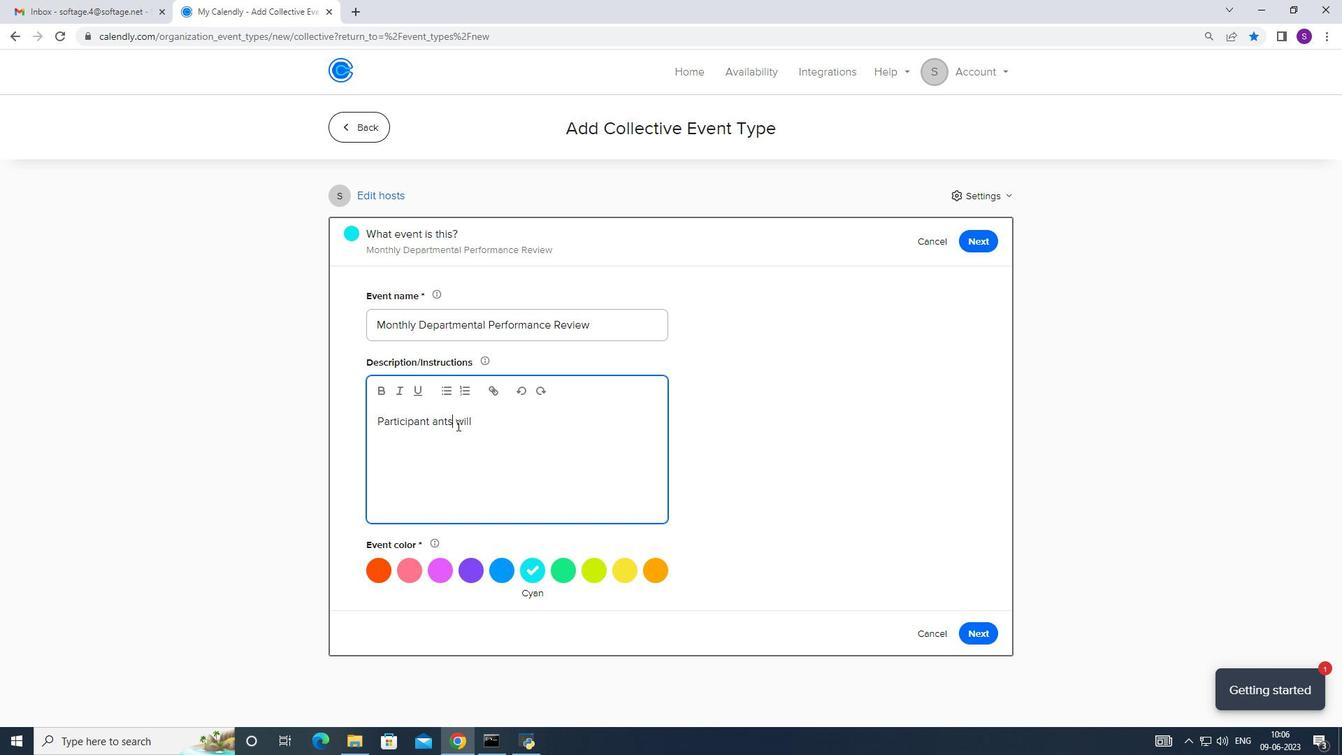 
Action: Mouse moved to (458, 423)
Screenshot: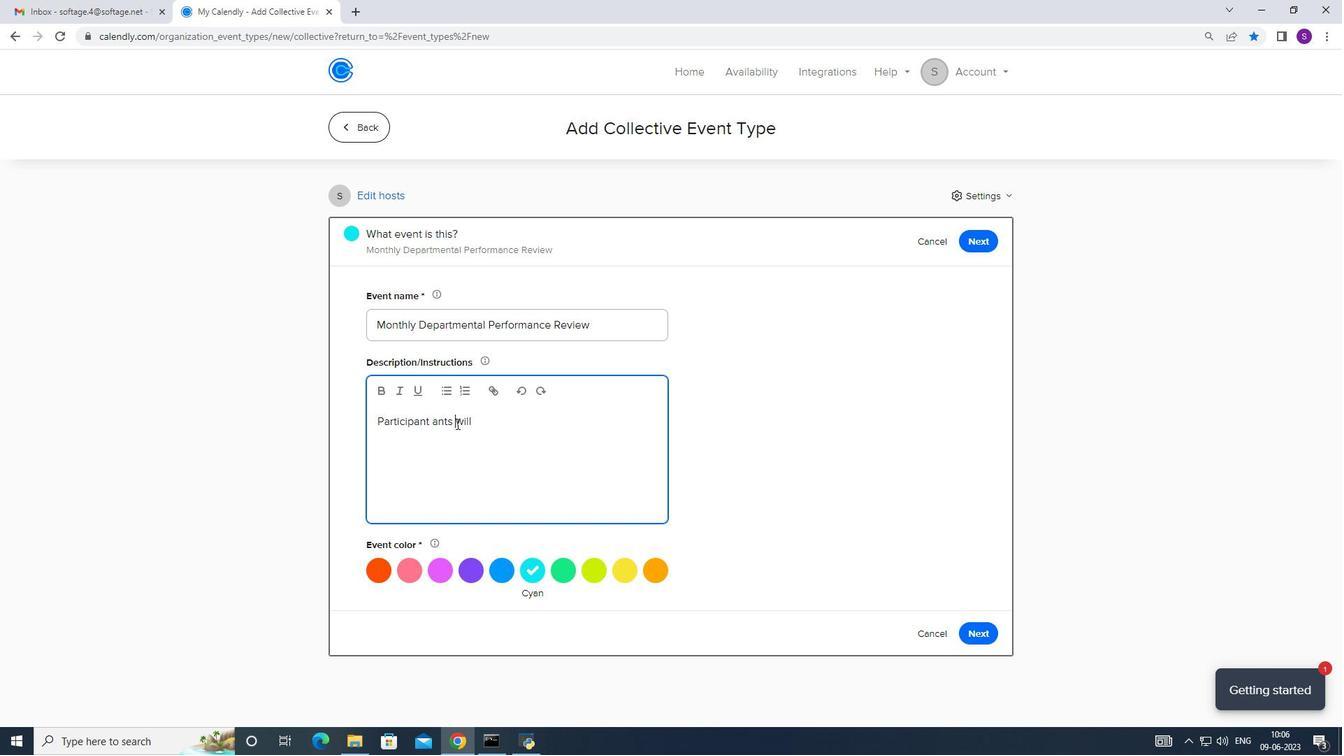 
Action: Mouse pressed left at (458, 423)
Screenshot: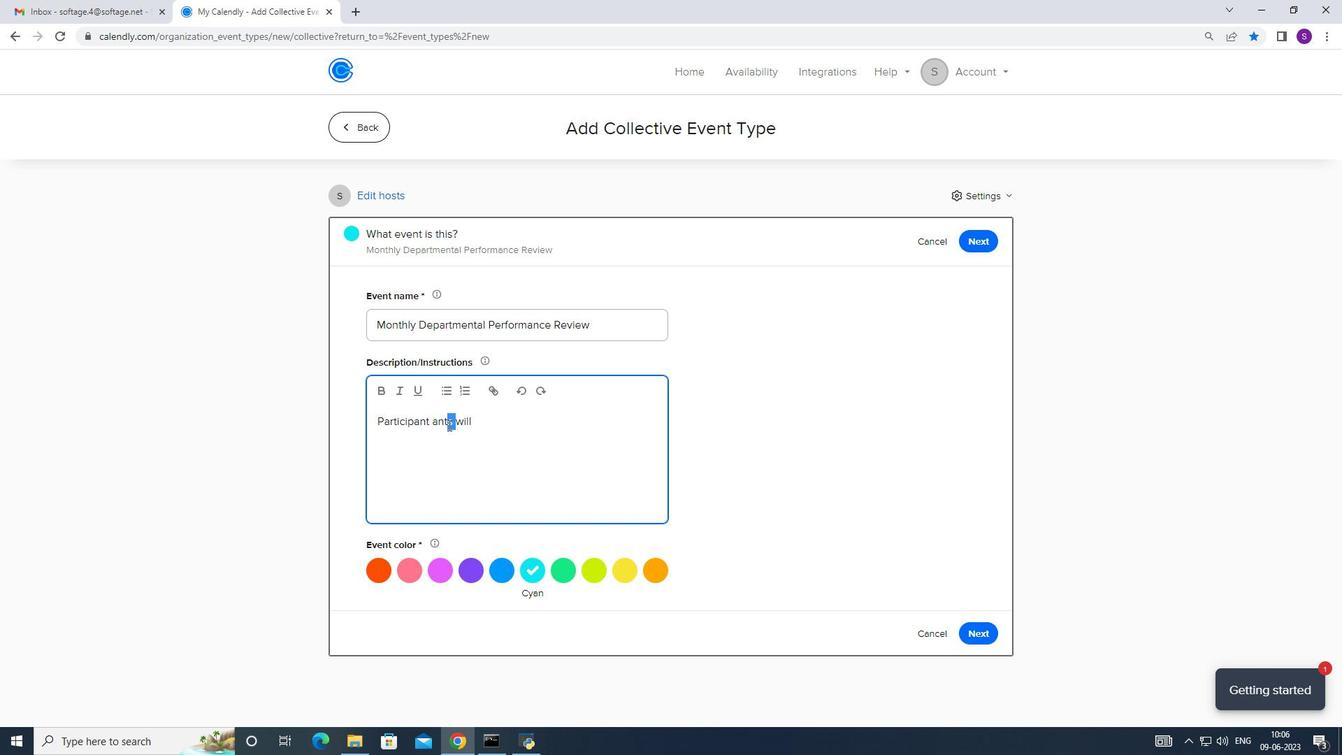 
Action: Mouse moved to (431, 430)
Screenshot: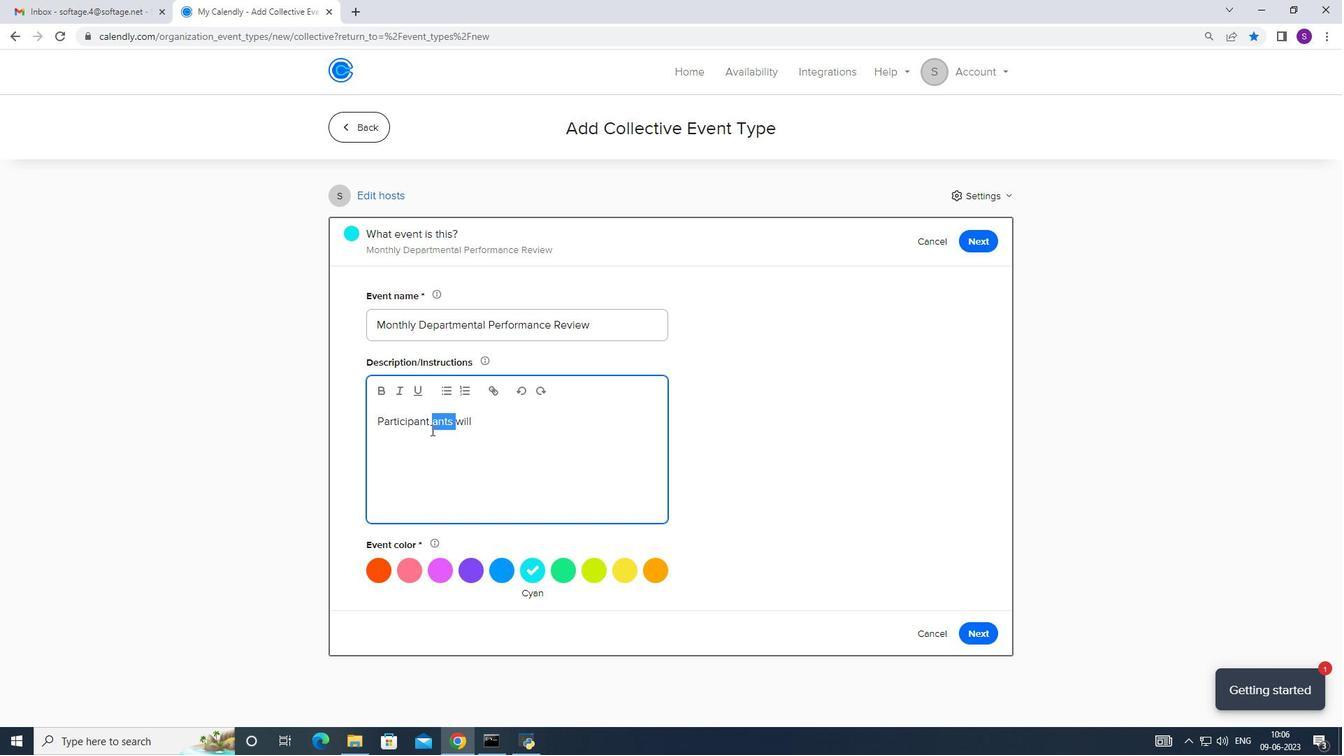 
Action: Key pressed <Key.backspace><Key.backspace>s<Key.space>
Screenshot: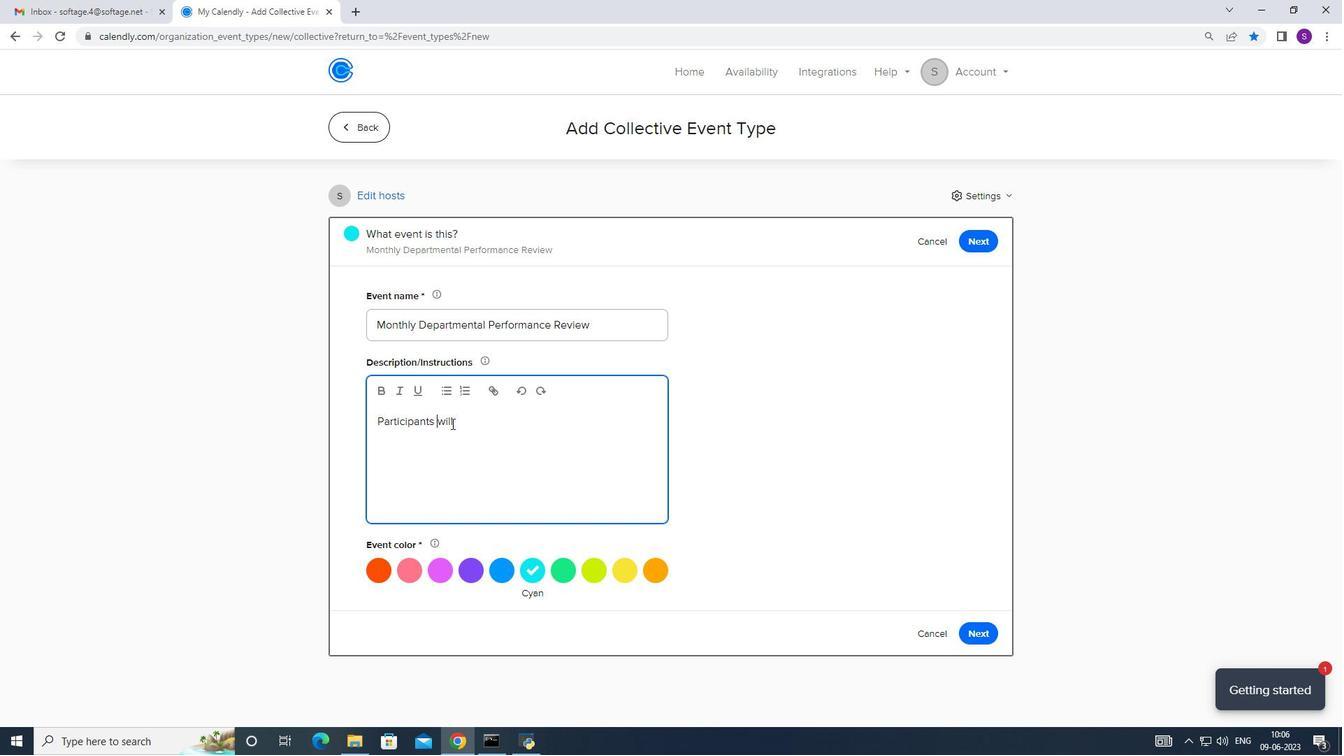 
Action: Mouse moved to (462, 421)
Screenshot: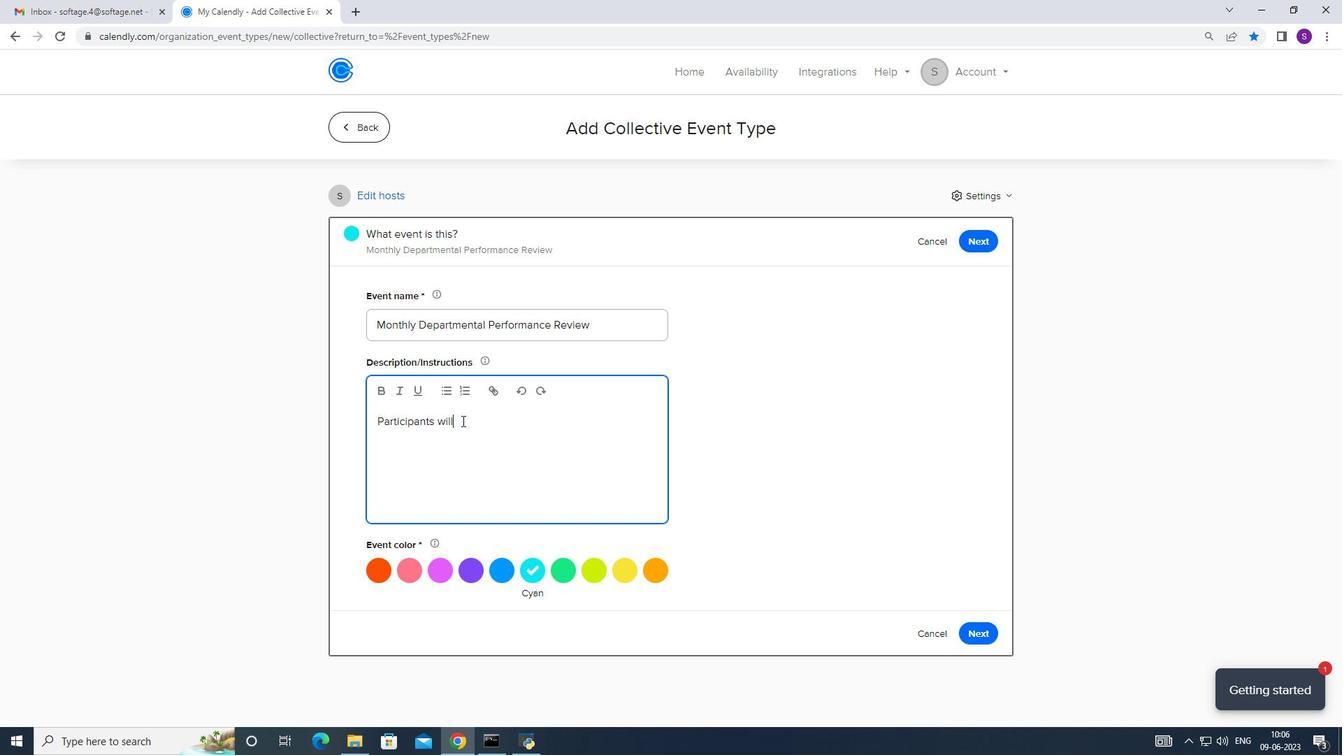 
Action: Mouse pressed left at (462, 421)
Screenshot: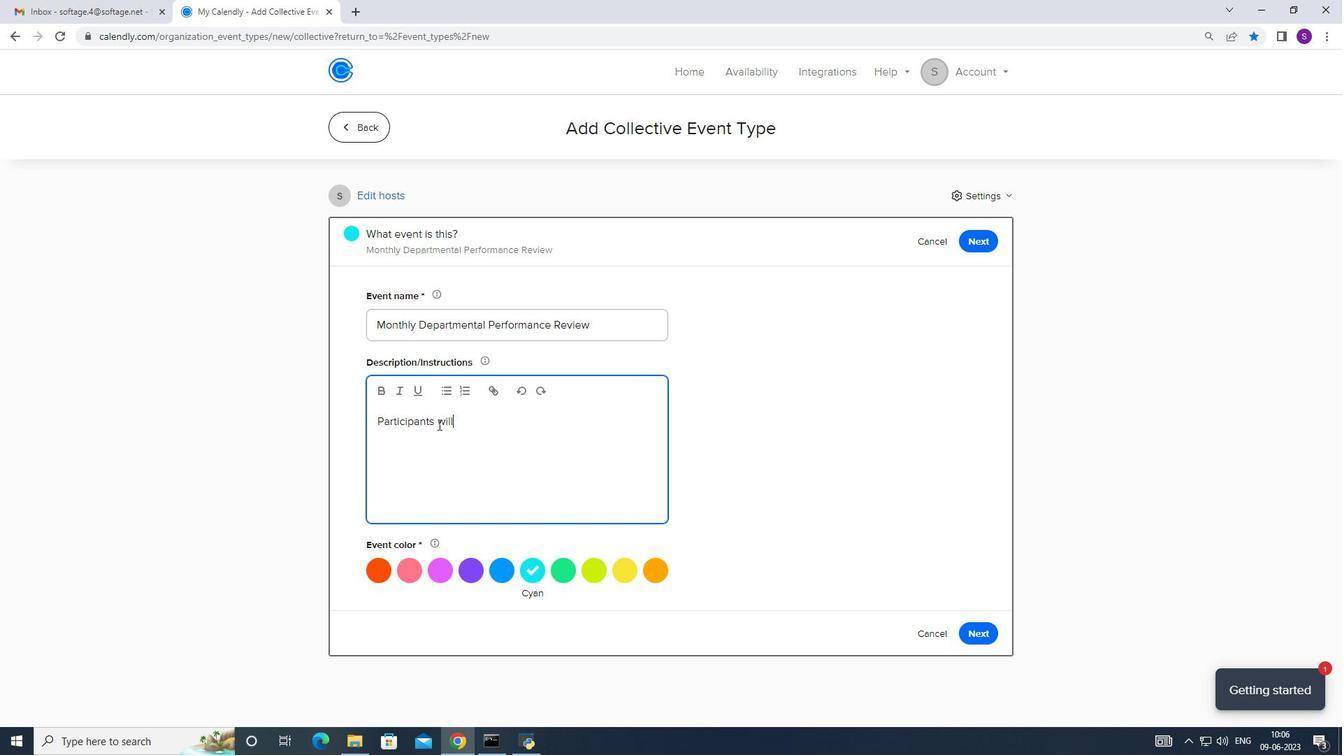 
Action: Mouse moved to (438, 424)
Screenshot: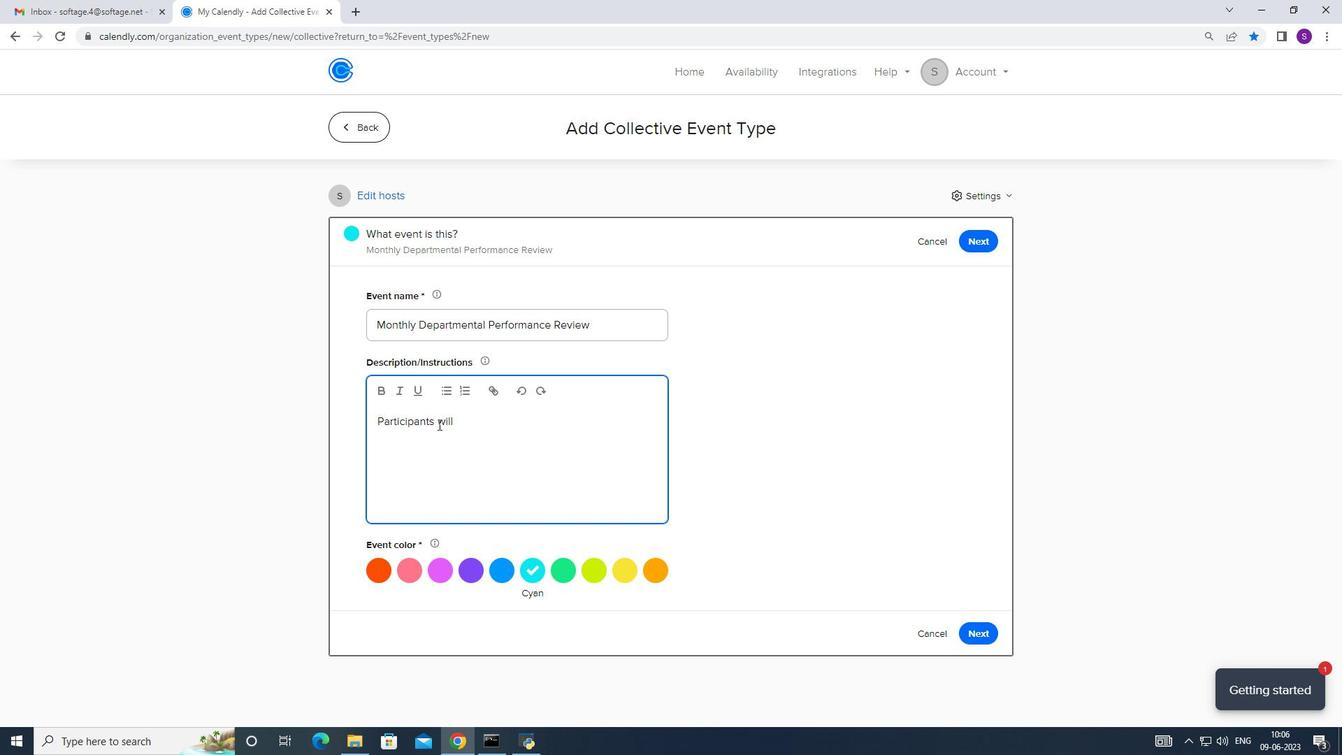 
Action: Key pressed <Key.space>explore<Key.space>techniques
Screenshot: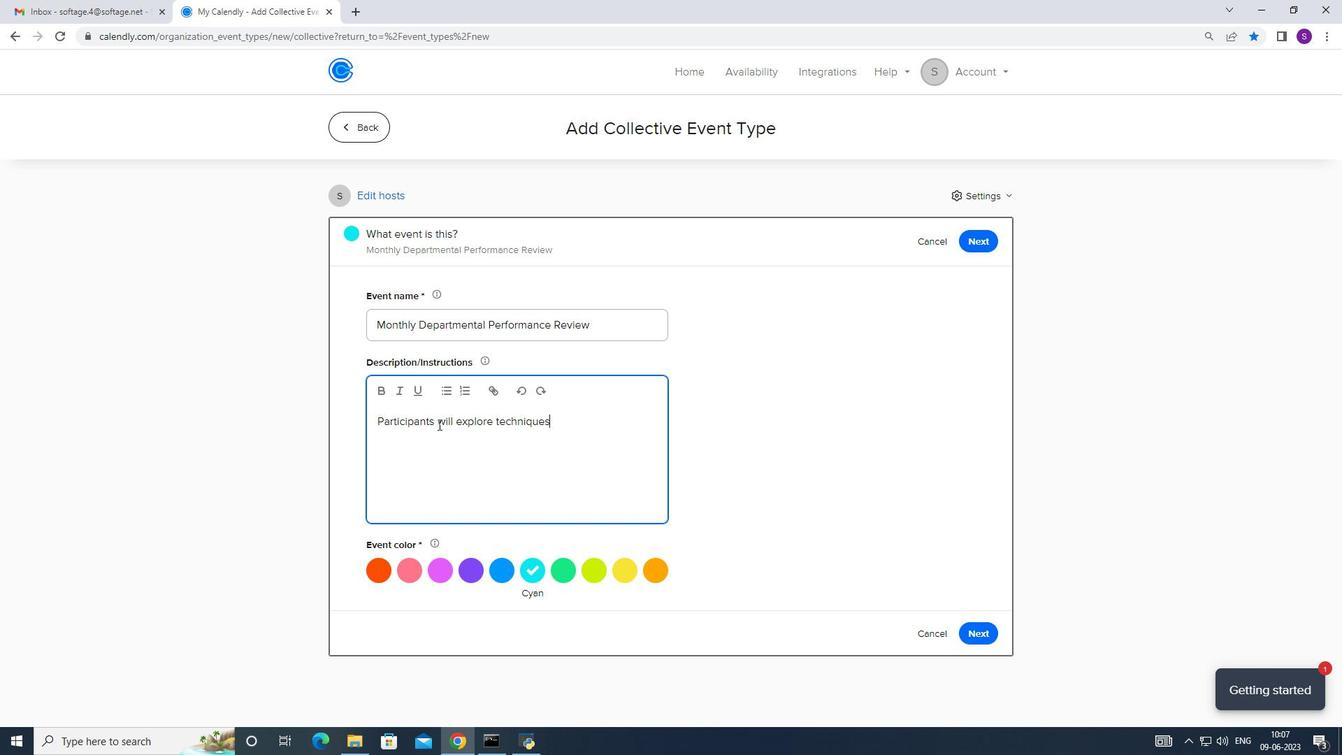 
Action: Mouse moved to (483, 430)
Screenshot: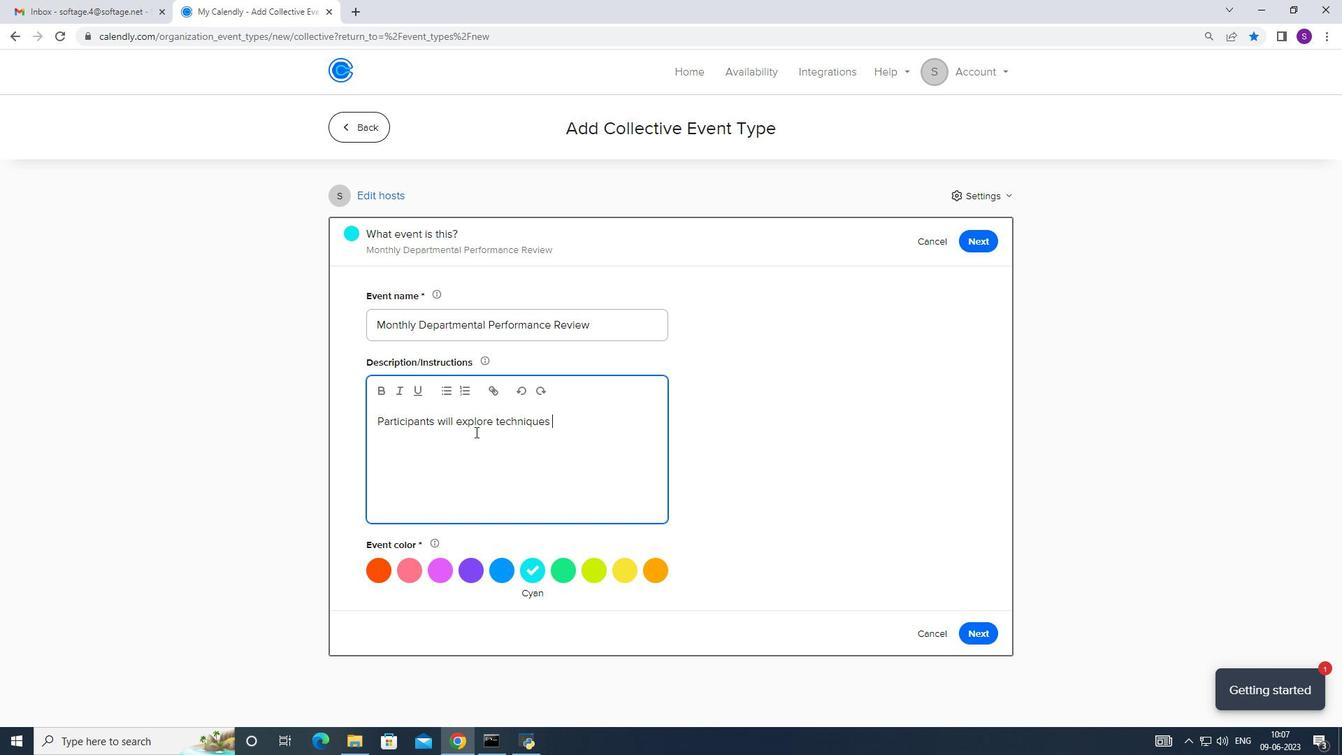 
Action: Key pressed <Key.space>
Screenshot: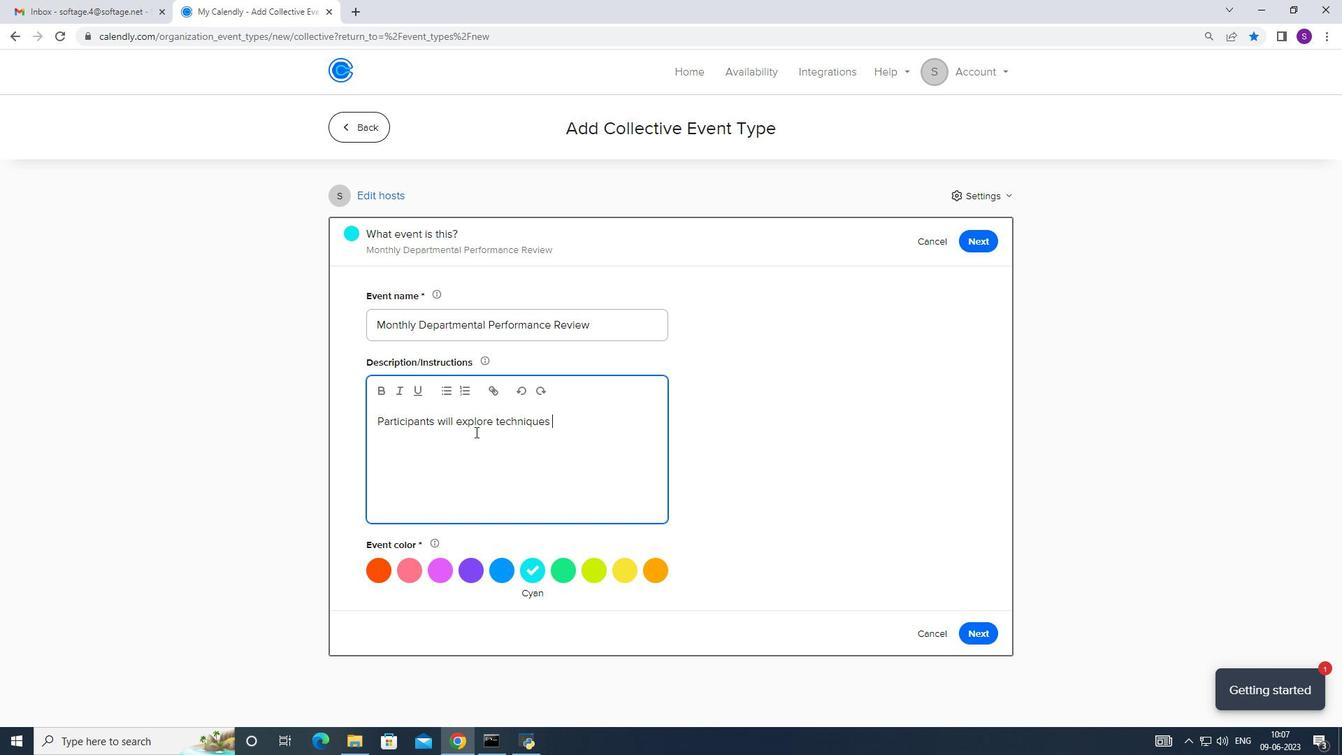 
Action: Mouse moved to (475, 432)
Screenshot: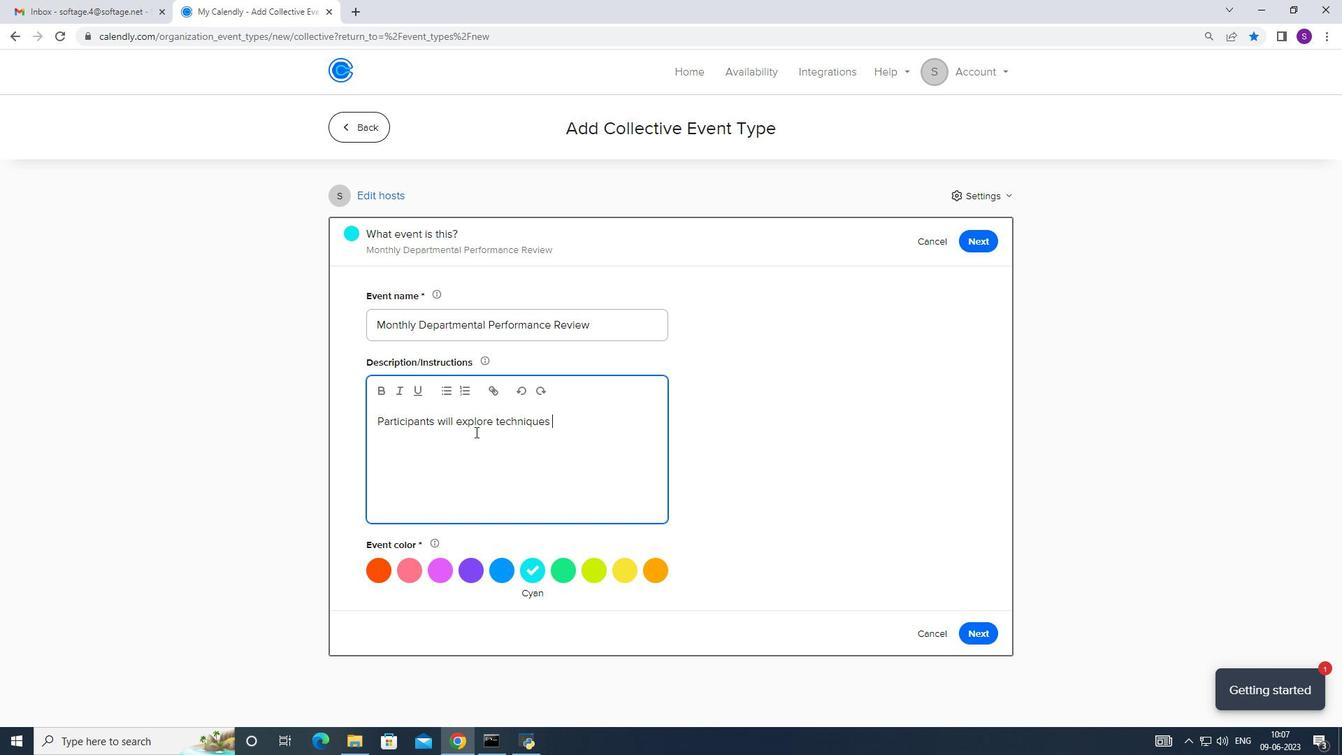
Action: Key pressed for
Screenshot: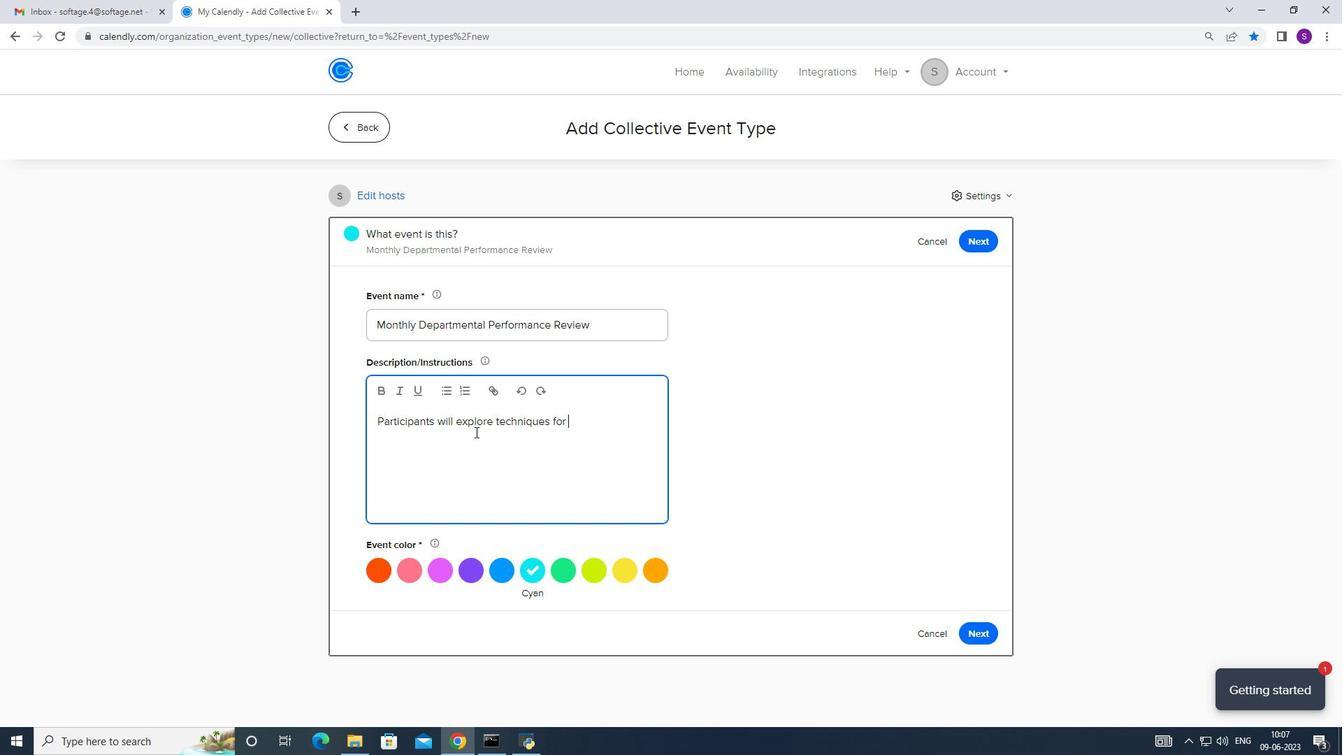 
Action: Mouse moved to (475, 432)
Screenshot: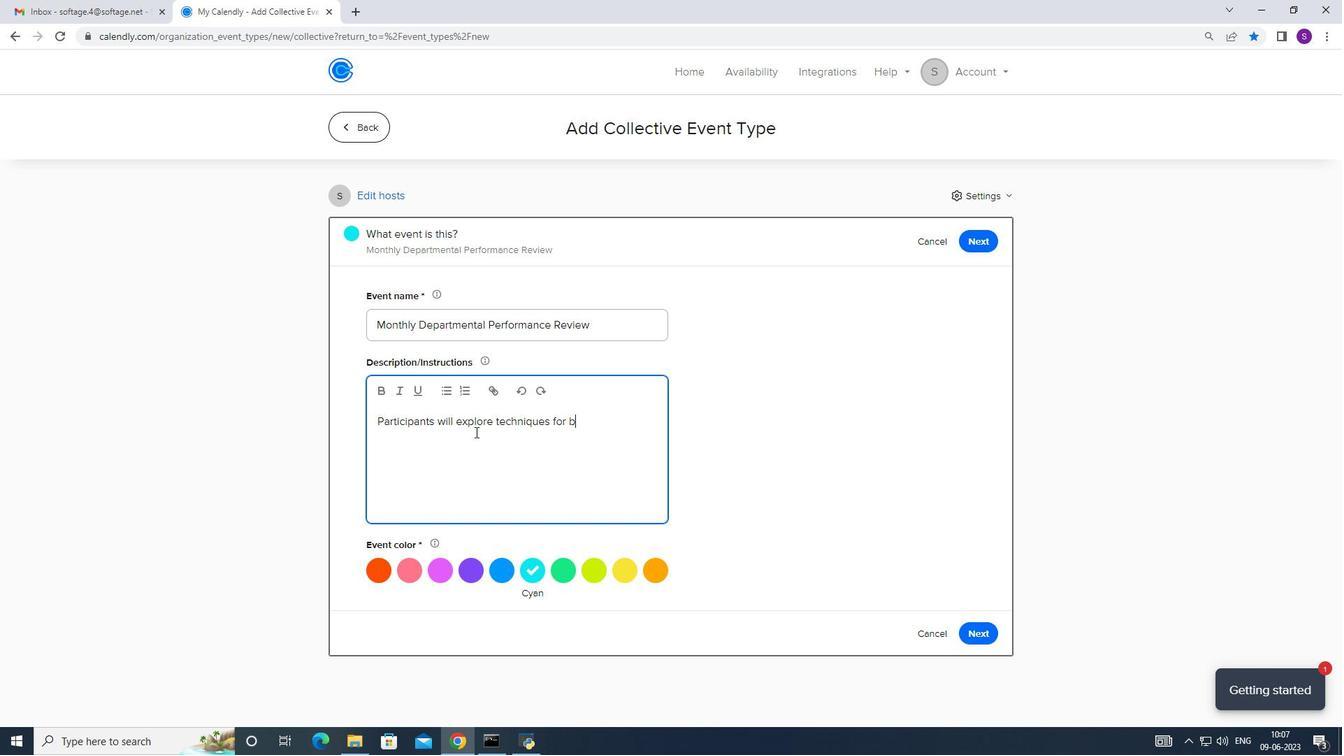
Action: Key pressed <Key.space>building<Key.space>rapoort<Key.space>and<Key.space>
Screenshot: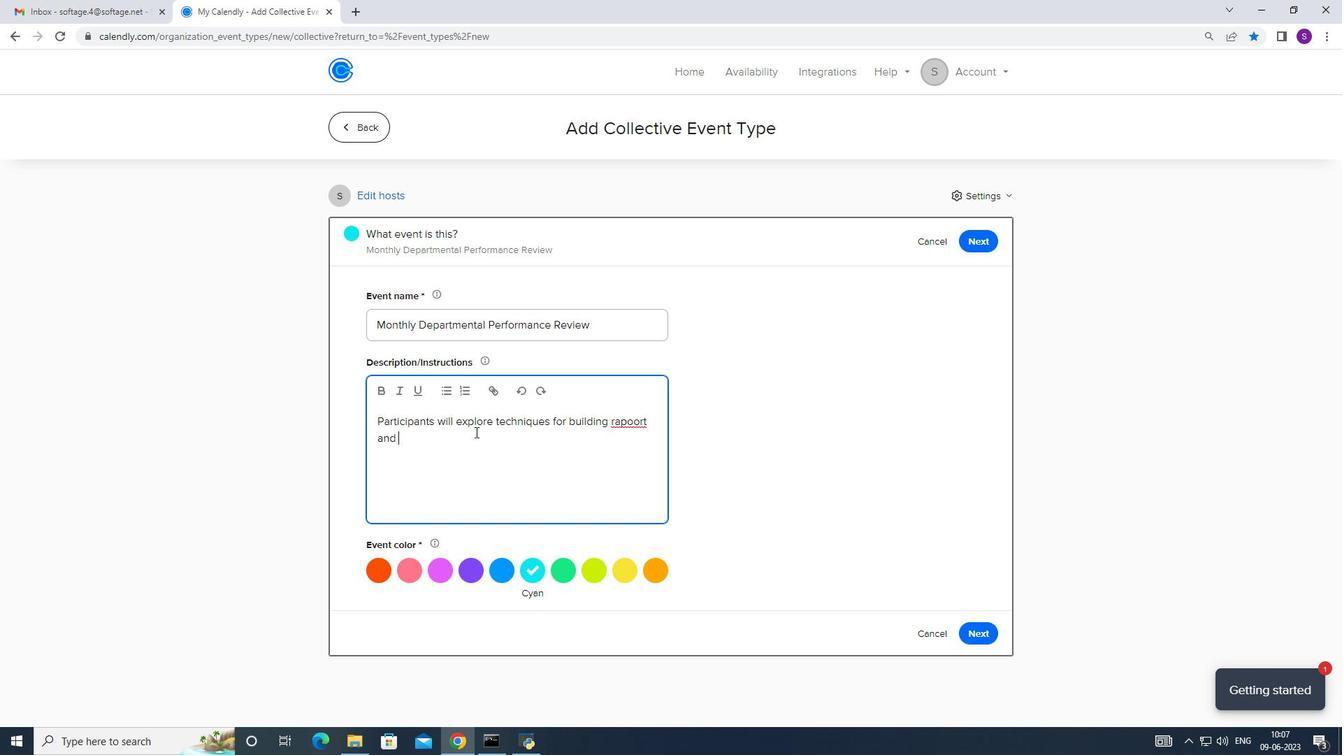
Action: Mouse moved to (632, 419)
Screenshot: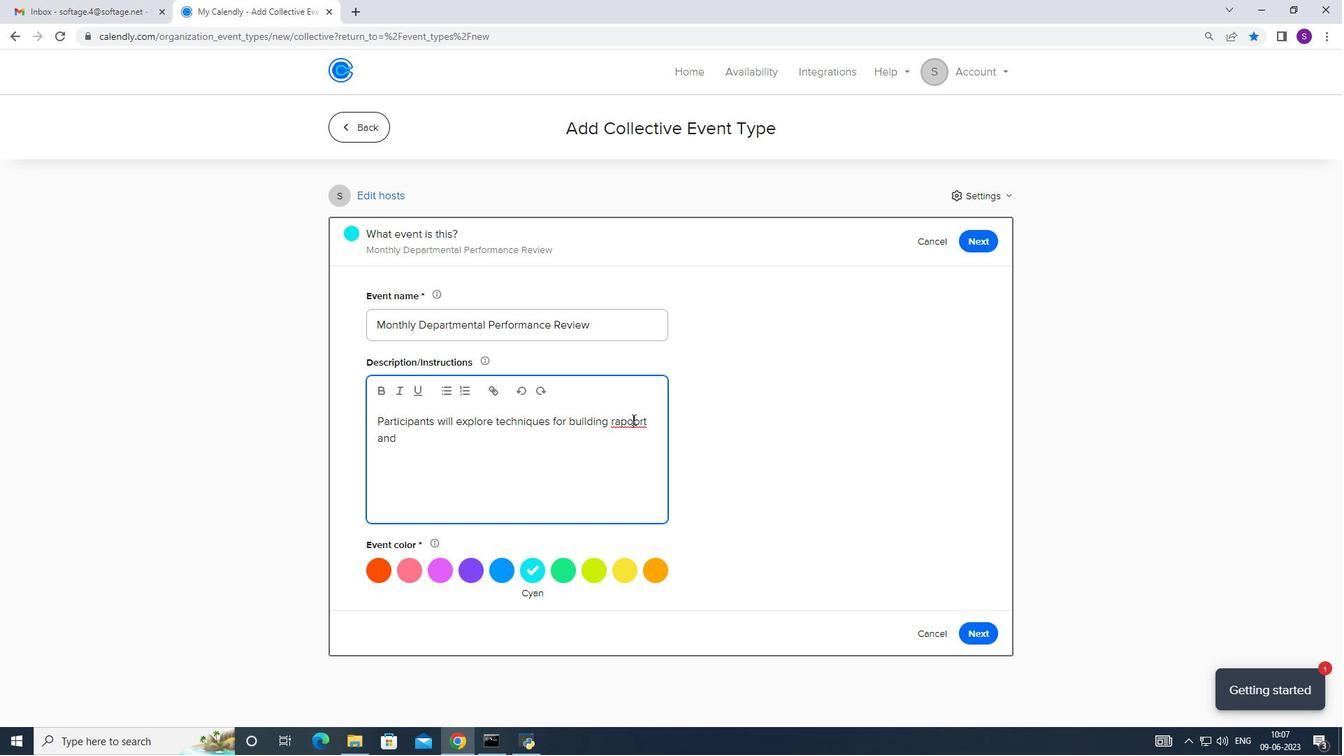 
Action: Mouse pressed right at (632, 419)
Screenshot: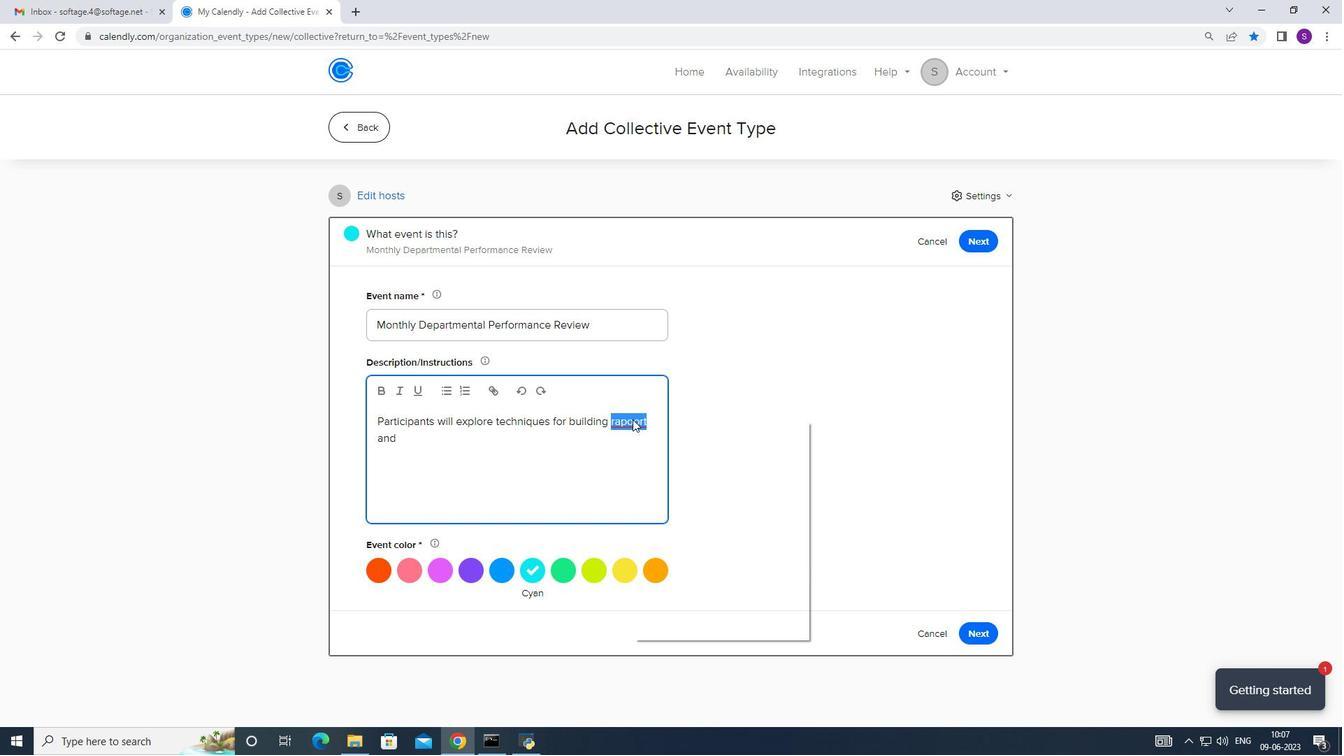 
Action: Mouse pressed right at (632, 419)
Screenshot: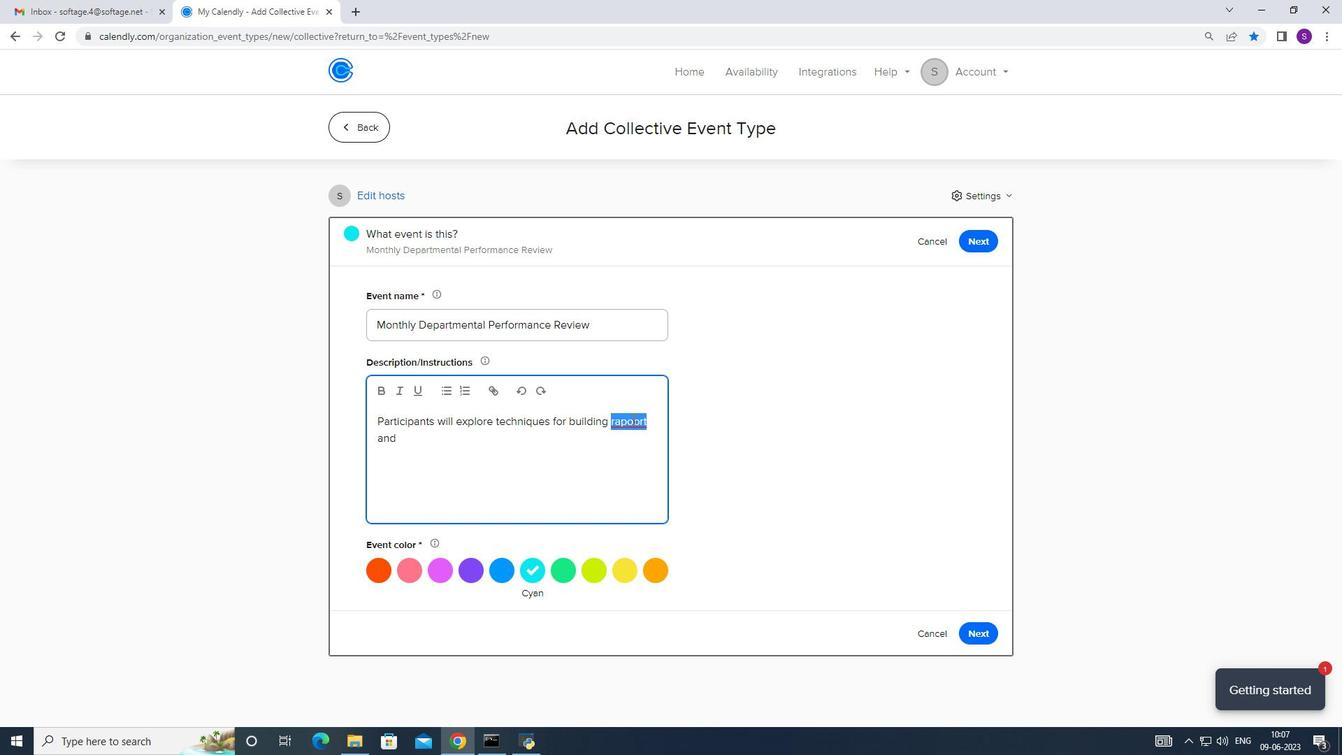 
Action: Mouse pressed right at (632, 419)
Screenshot: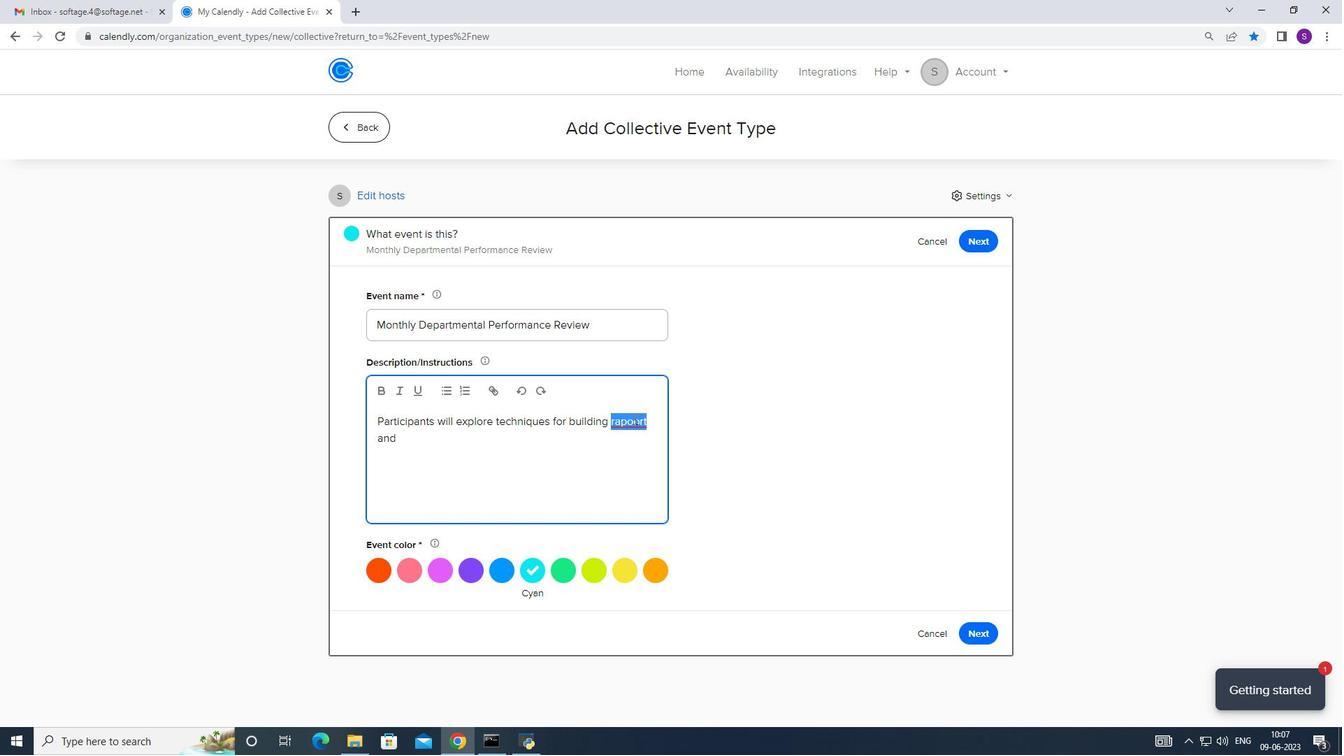 
Action: Mouse moved to (634, 418)
Screenshot: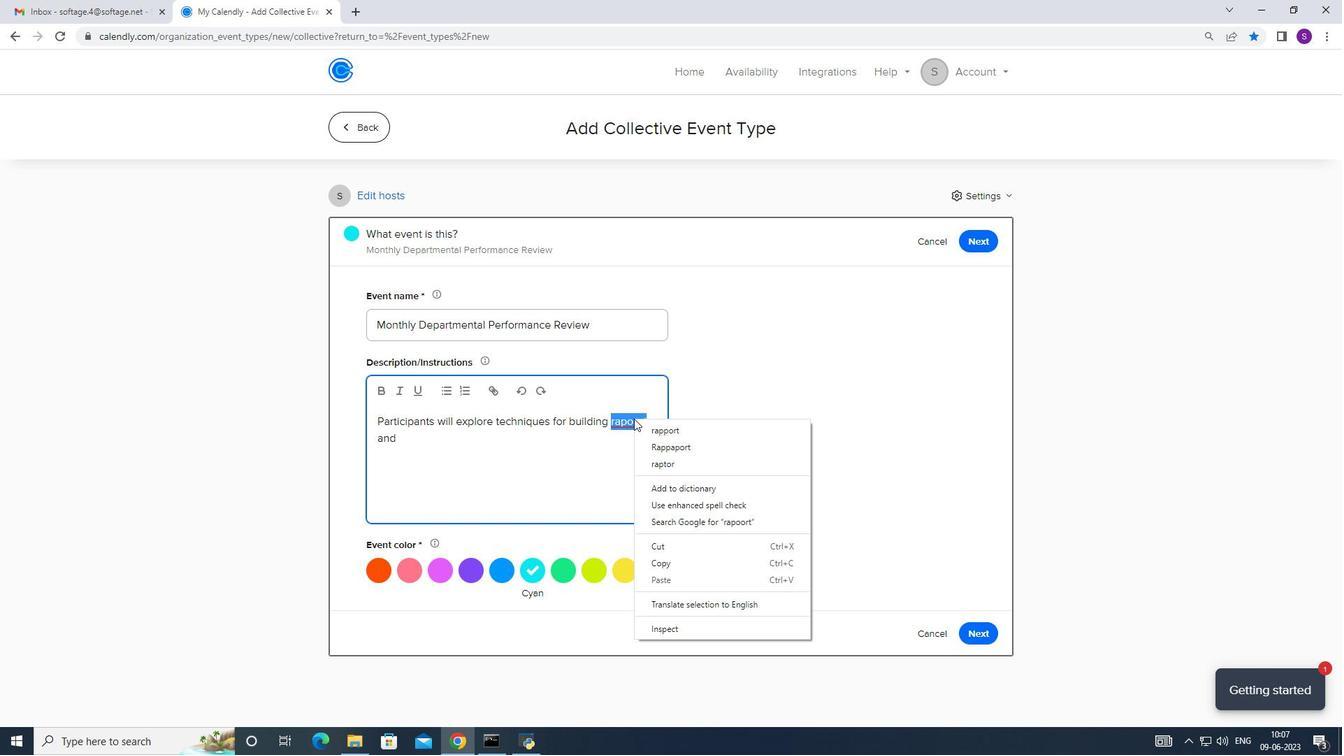 
Action: Mouse pressed right at (634, 418)
Screenshot: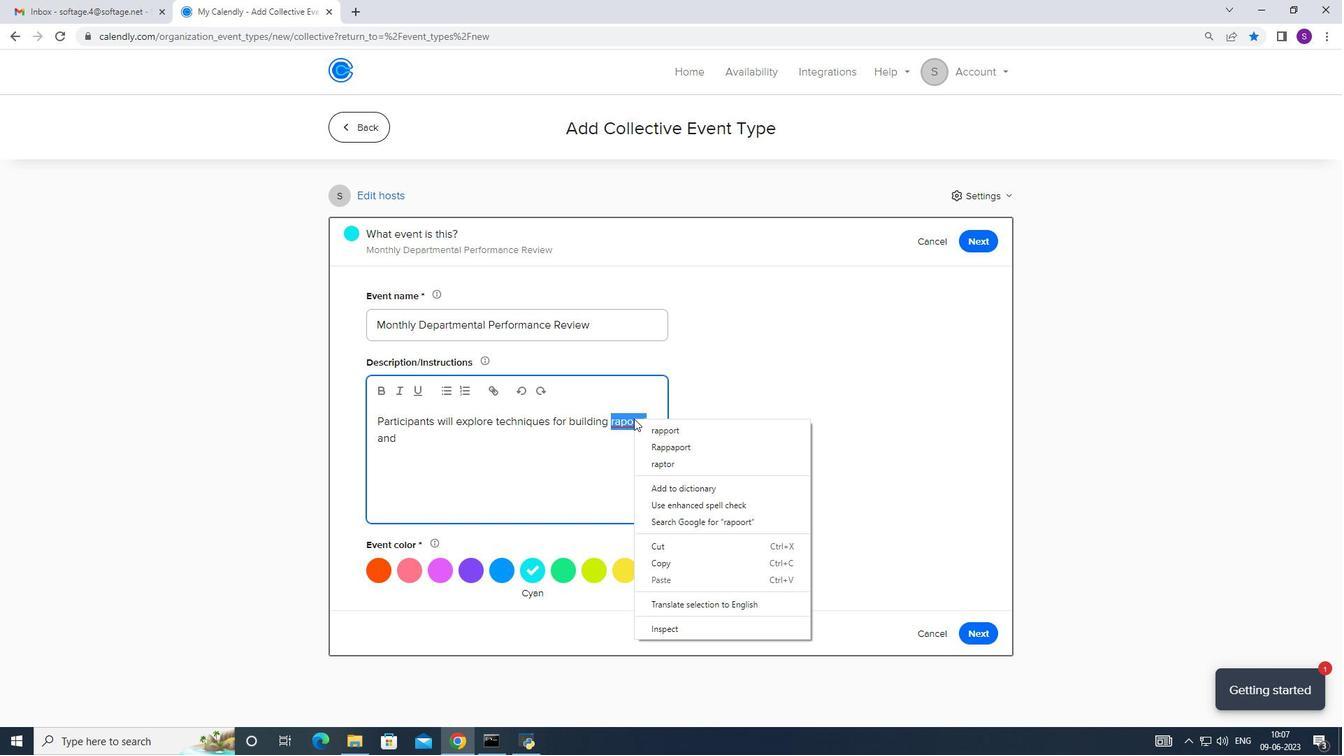 
Action: Mouse moved to (635, 423)
Screenshot: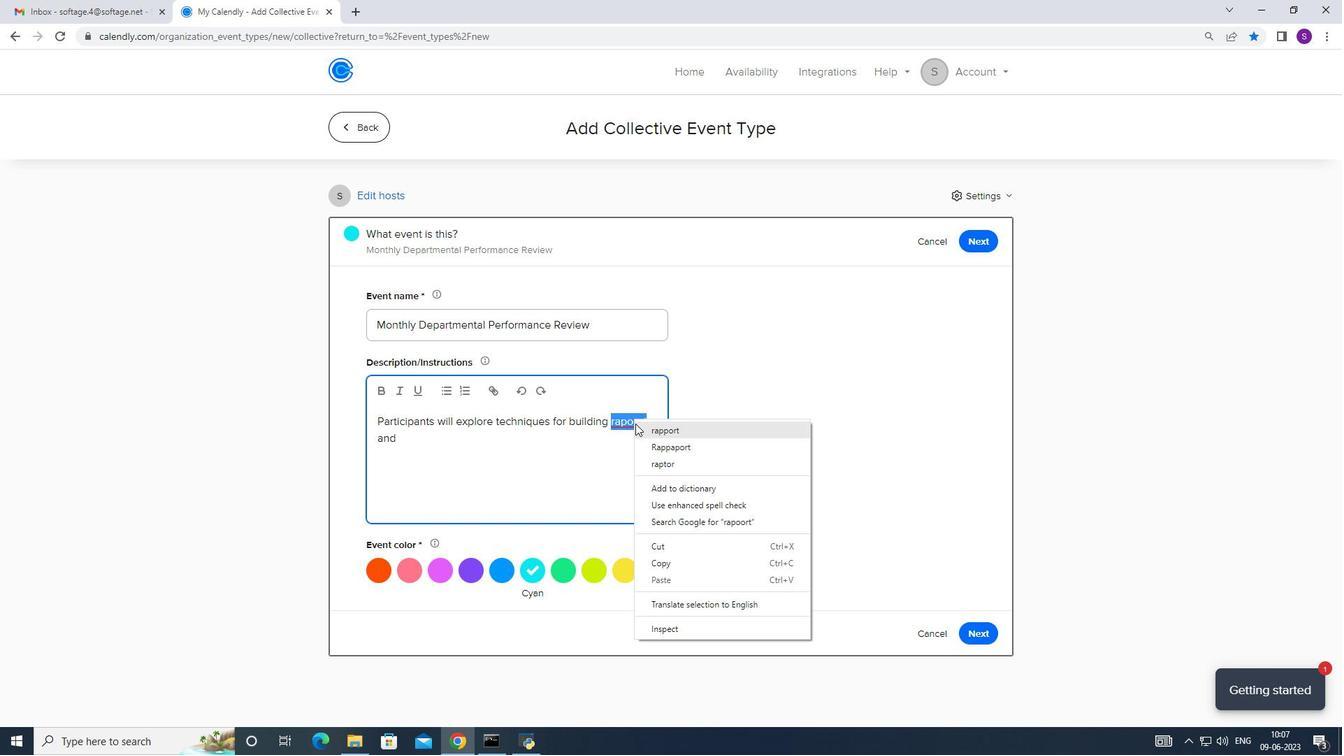 
Action: Mouse pressed left at (635, 423)
Screenshot: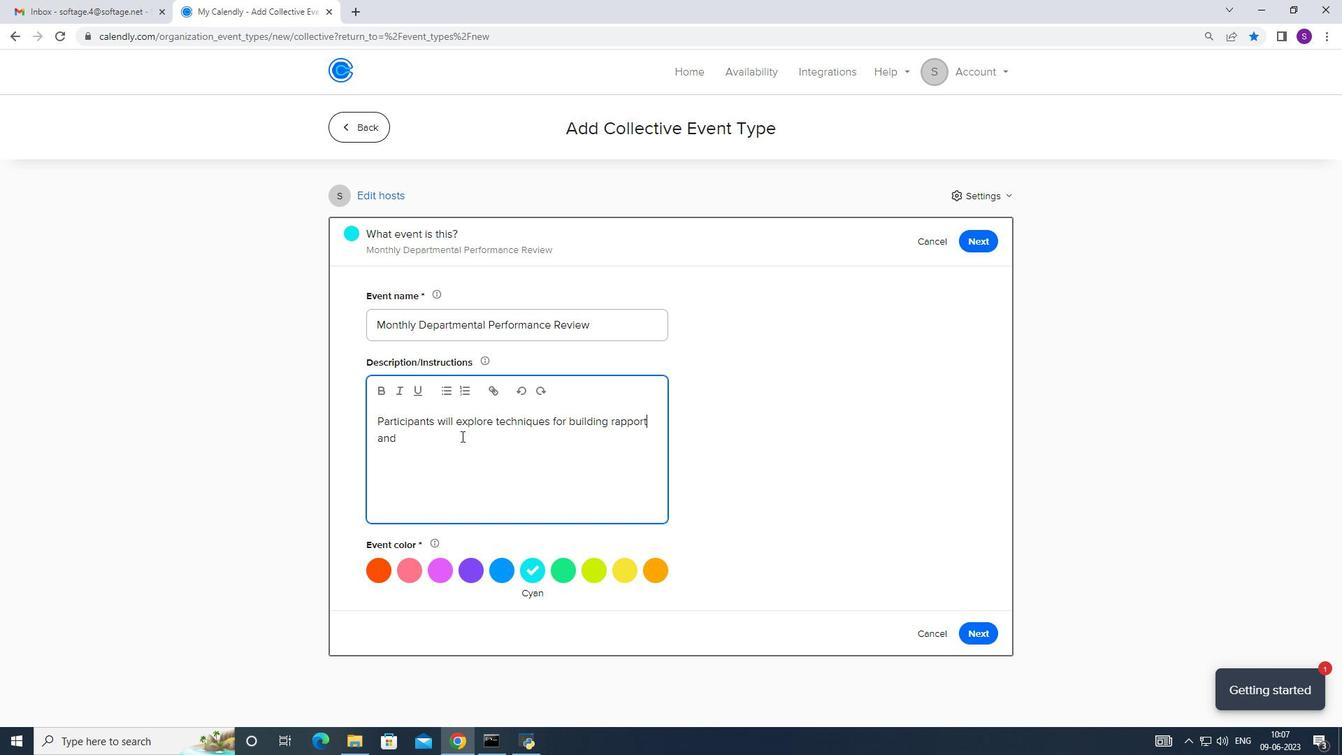
Action: Mouse moved to (461, 436)
Screenshot: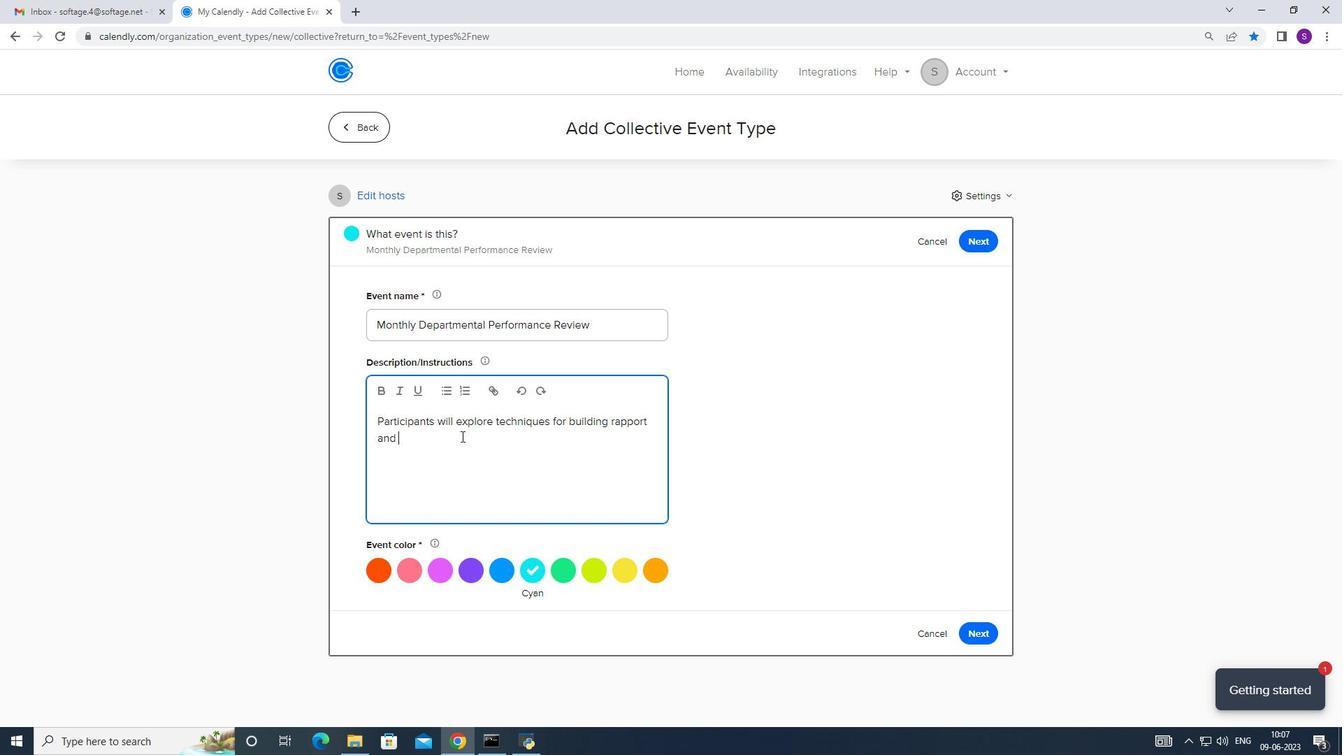 
Action: Mouse pressed left at (461, 436)
Screenshot: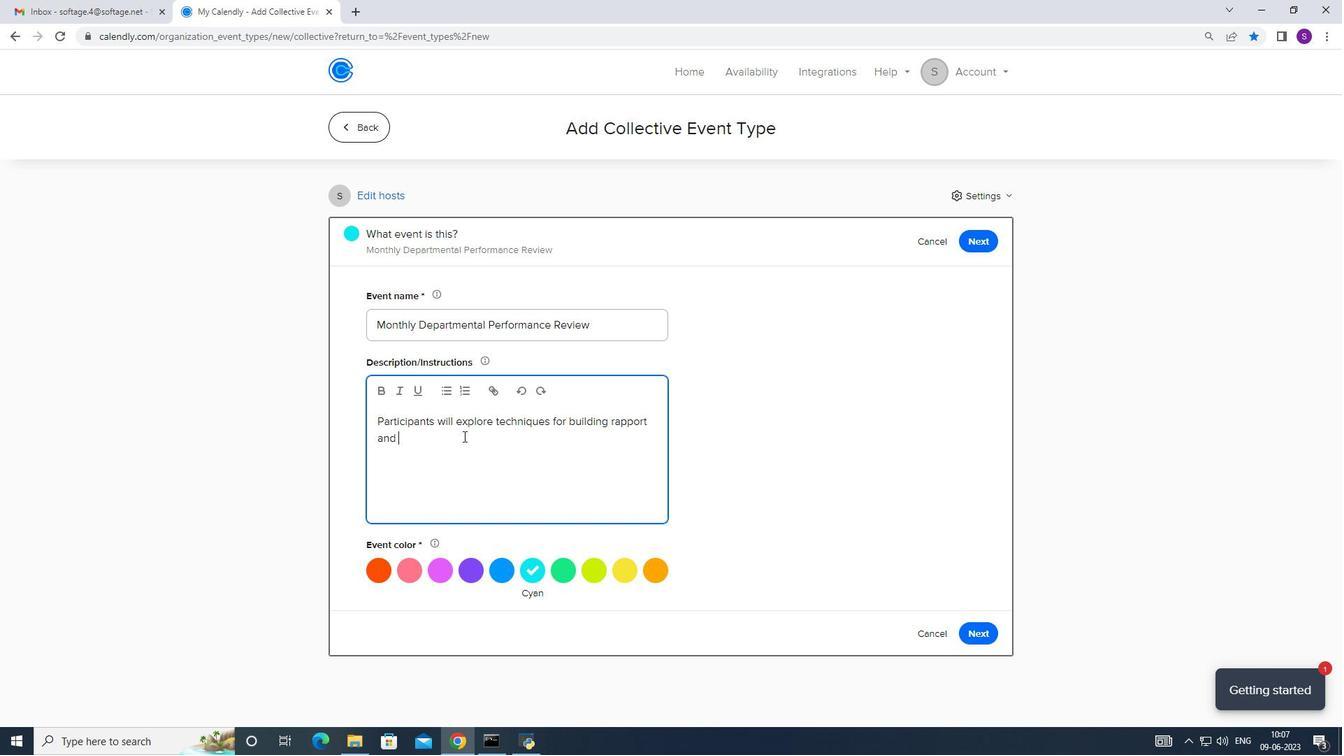 
Action: Mouse scrolled (461, 437) with delta (0, 0)
Screenshot: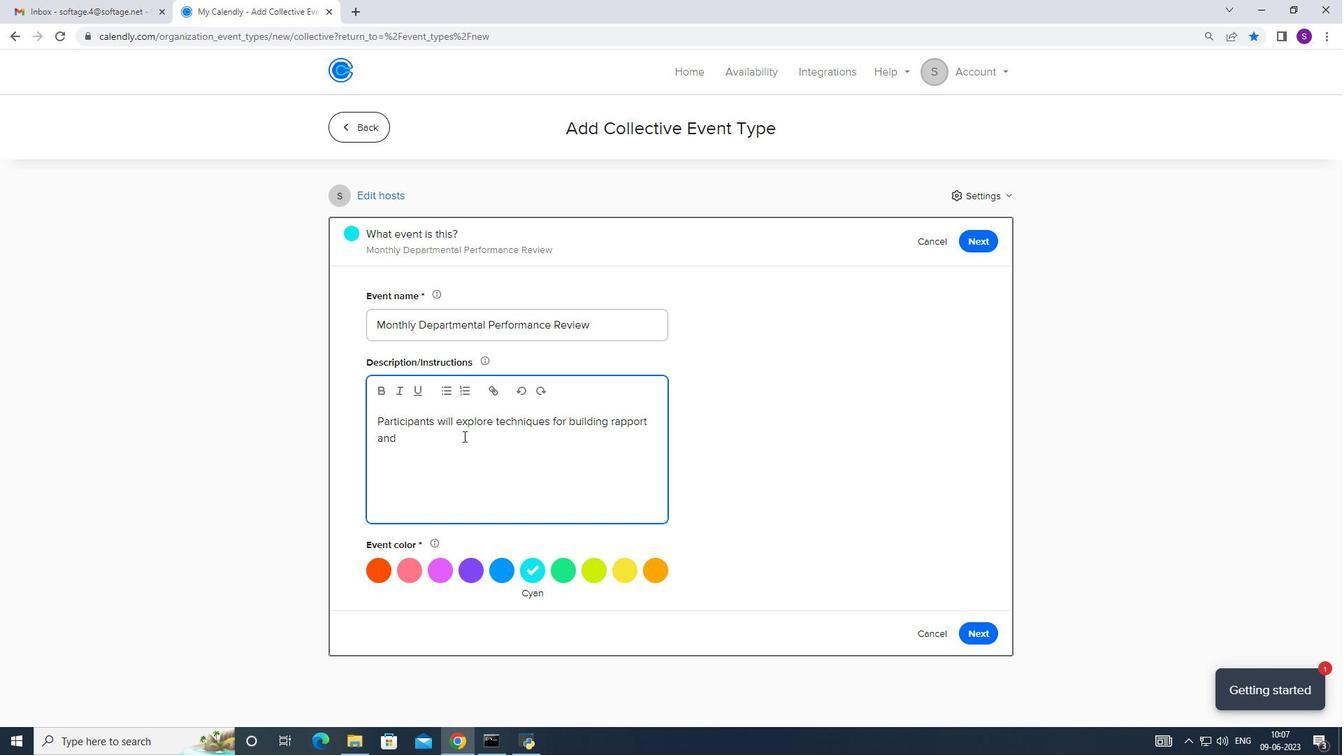 
Action: Mouse moved to (463, 436)
Screenshot: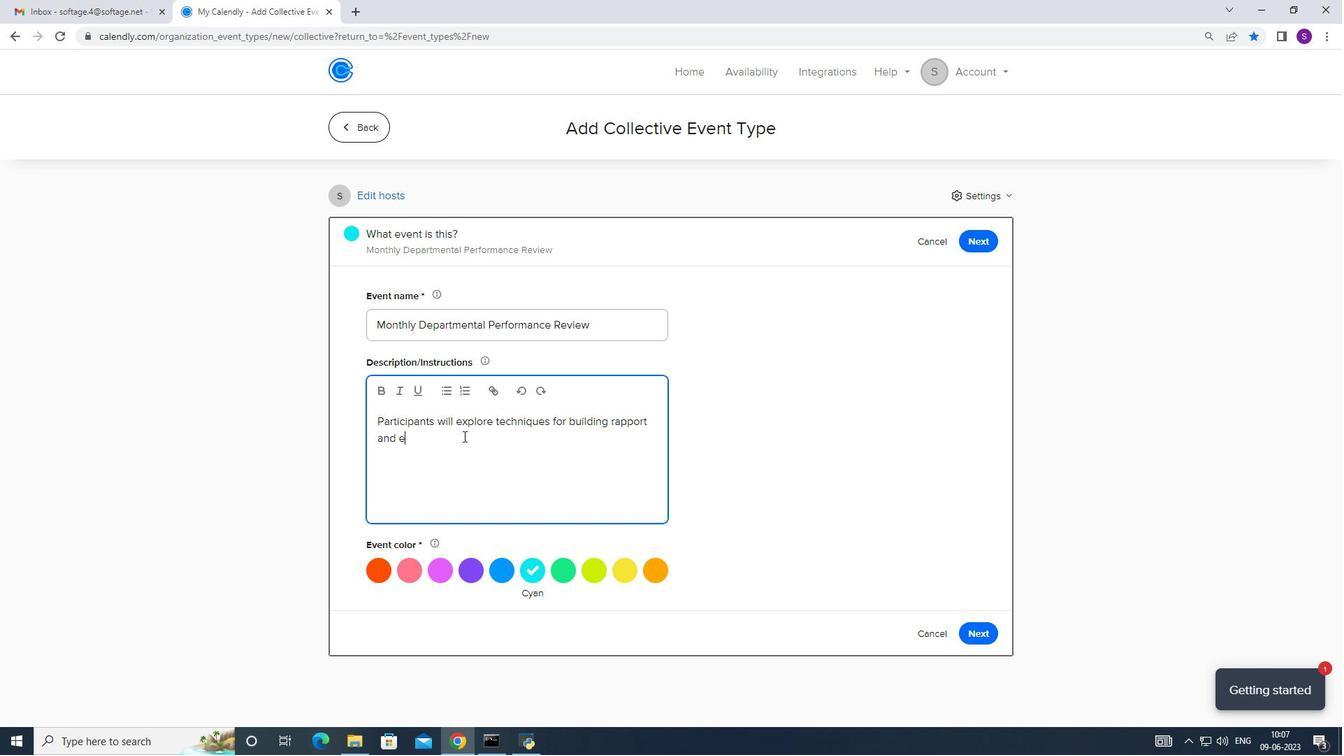 
Action: Key pressed establishing<Key.space>positive<Key.space>relationshjip<Key.backspace><Key.backspace><Key.backspace>ip<Key.space>with<Key.space>team<Key.space>memebers
Screenshot: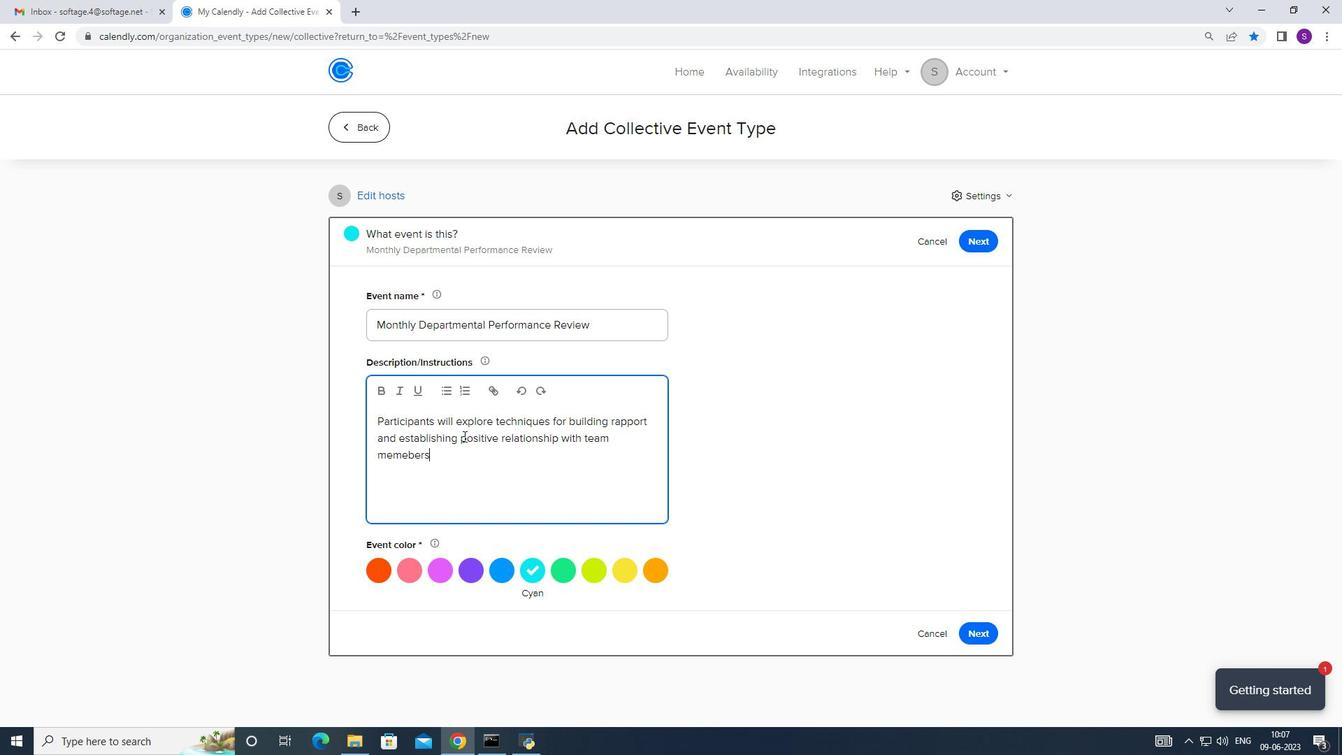 
Action: Mouse moved to (411, 463)
Screenshot: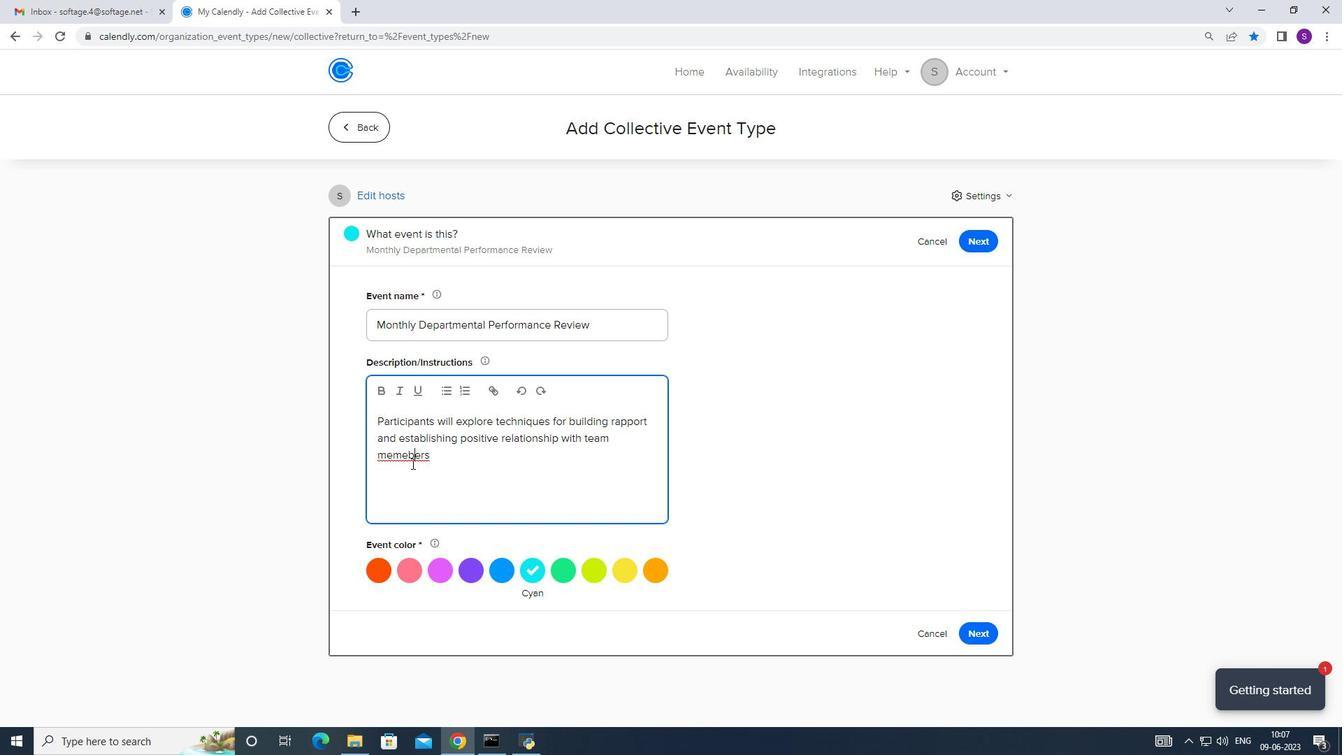 
Action: Mouse pressed right at (411, 463)
Screenshot: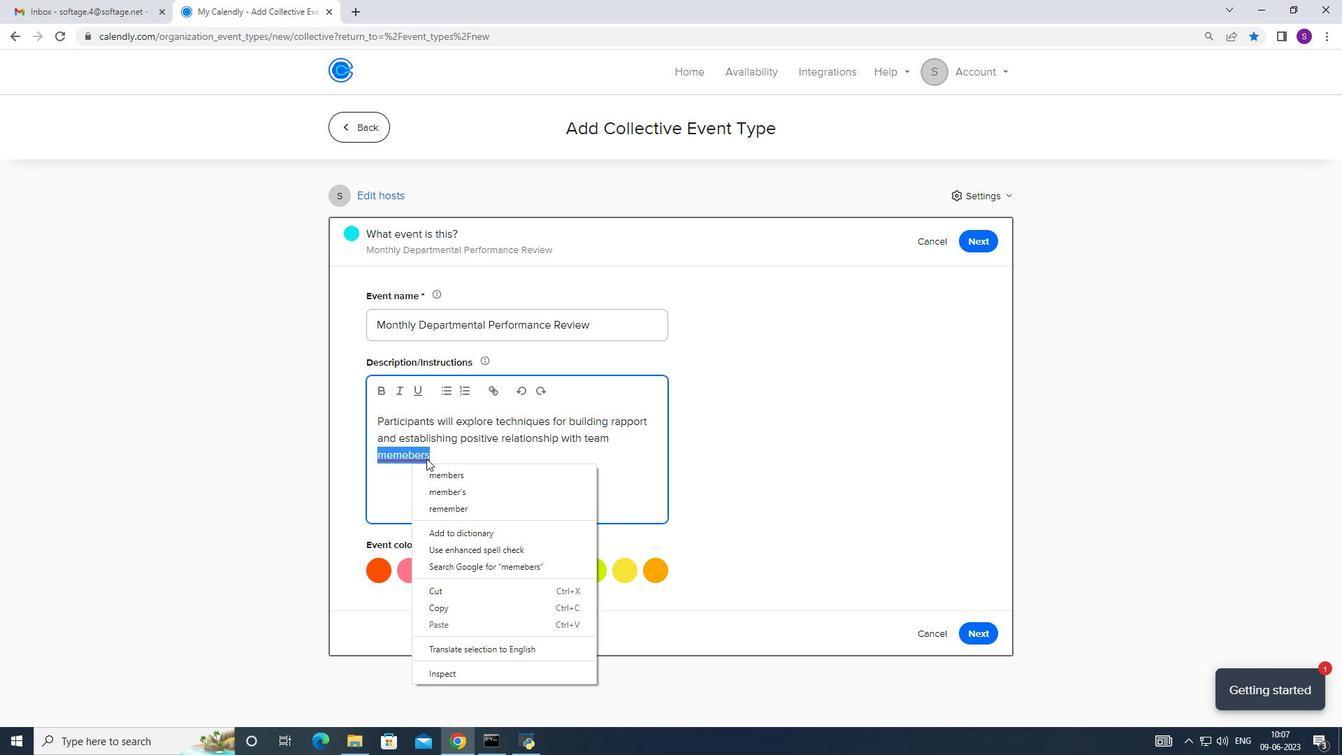 
Action: Mouse moved to (428, 474)
Screenshot: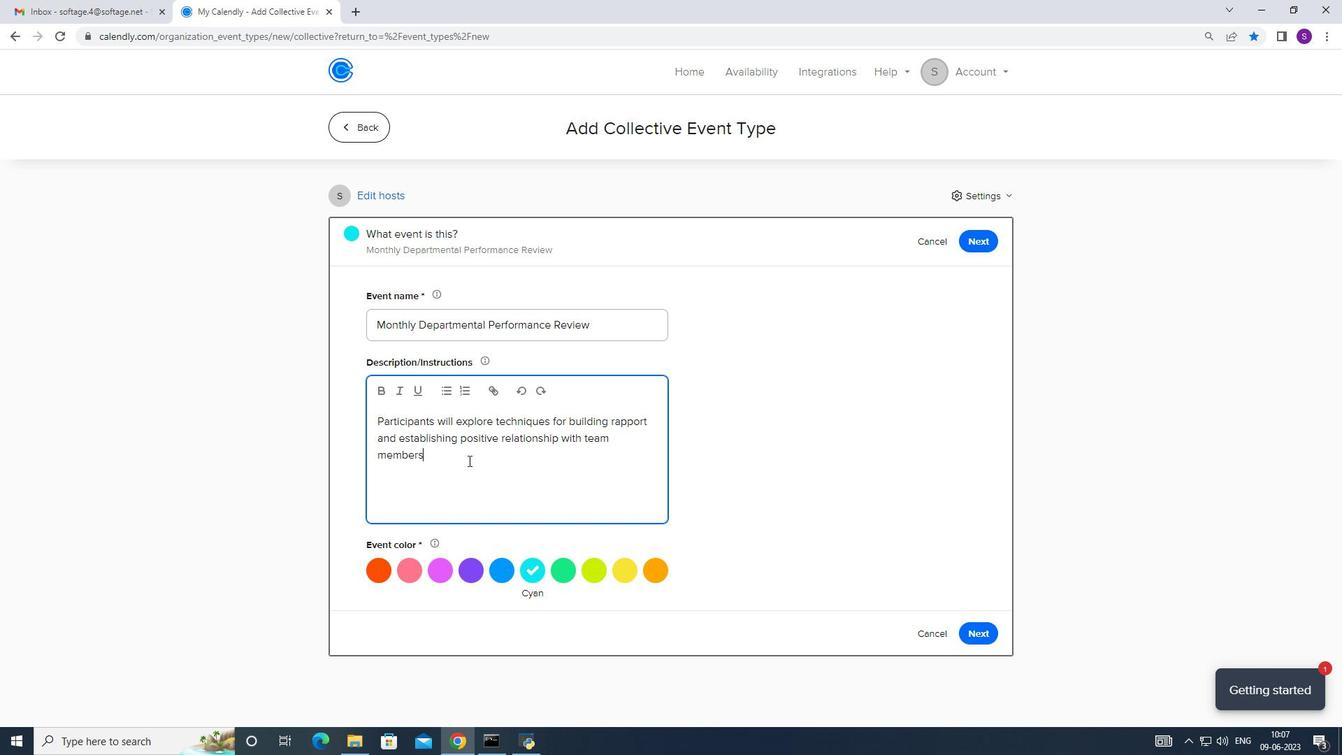 
Action: Mouse pressed left at (428, 474)
Screenshot: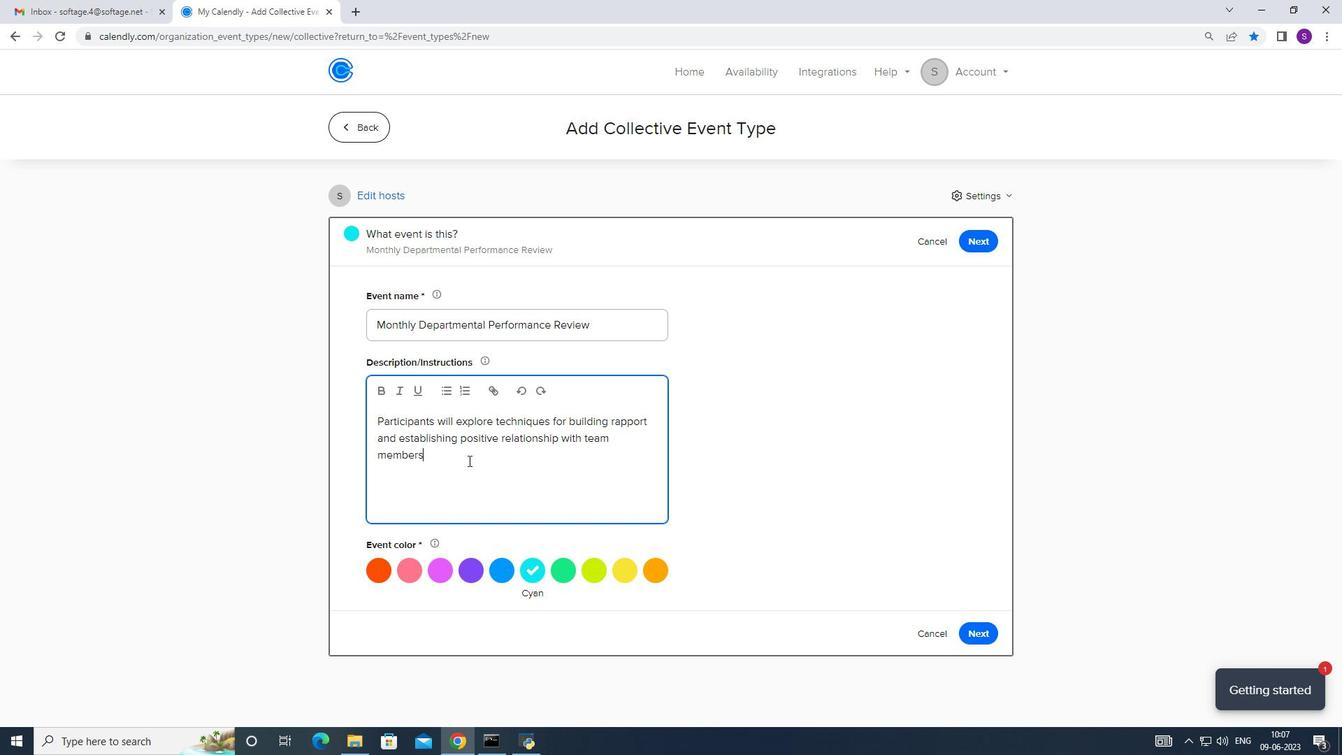 
Action: Mouse moved to (468, 460)
Screenshot: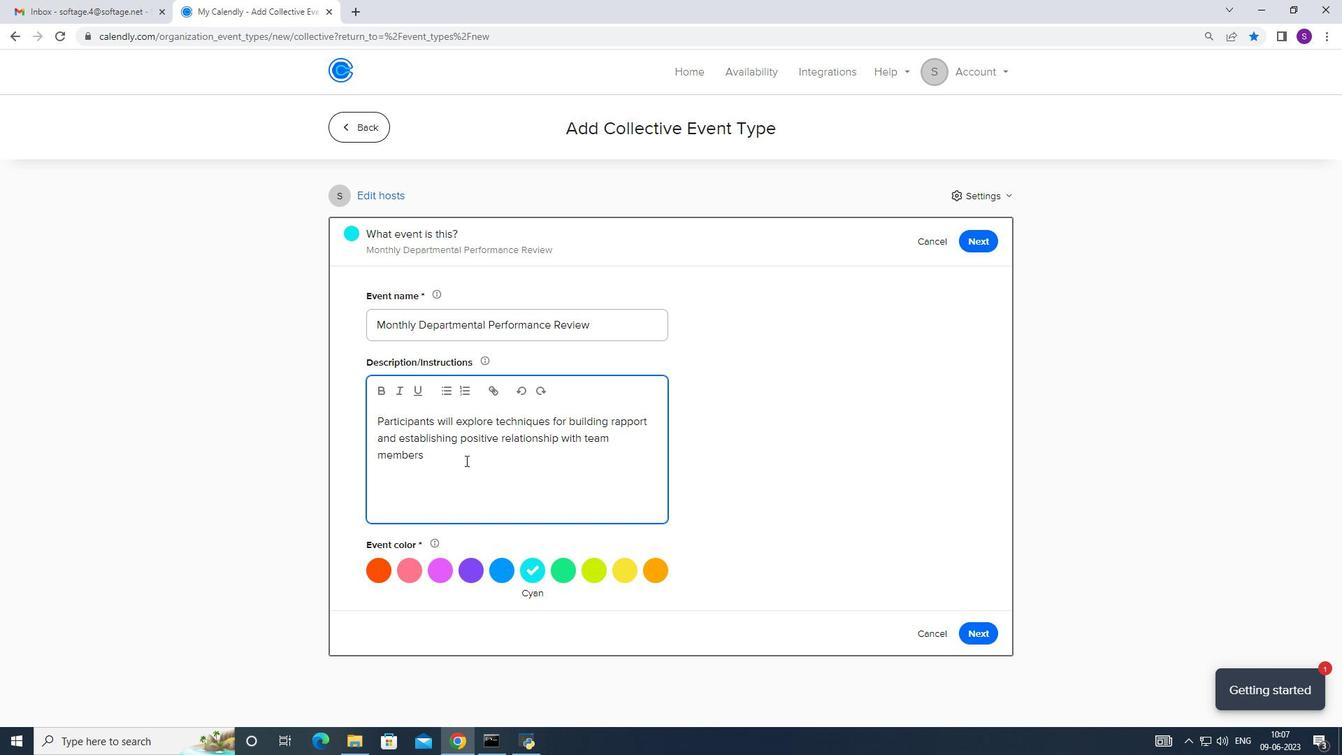 
Action: Mouse pressed left at (468, 460)
Screenshot: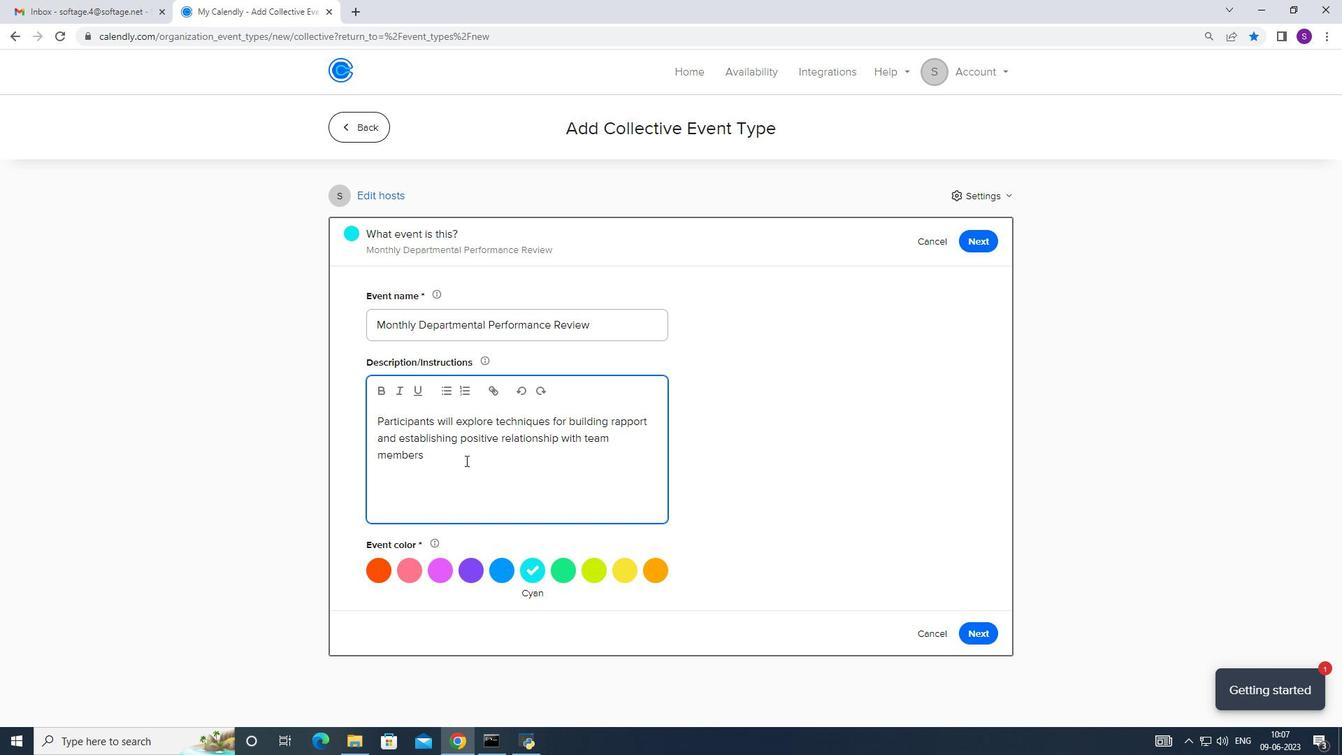 
Action: Mouse moved to (465, 460)
Screenshot: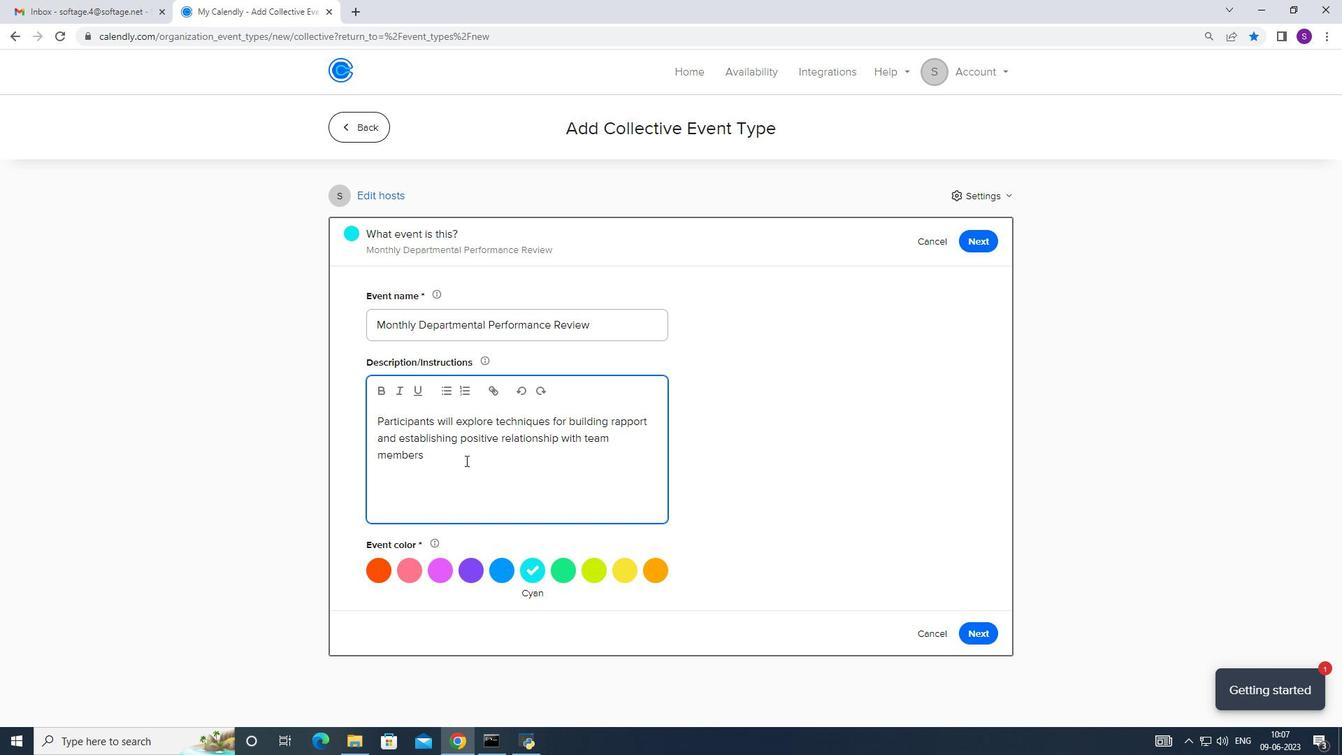 
Action: Key pressed .<Key.caps_lock>T<Key.caps_lock>hey<Key.space>willl<Key.backspace><Key.space>learn<Key.space>how<Key.space>to<Key.space>create<Key.space>a<Key.space>supportive<Key.space>ab<Key.backspace>nd<Key.space>inclusive<Key.space>communication<Key.space>enviroi==<Key.backspace><Key.backspace><Key.backspace>onment<Key.space>
Screenshot: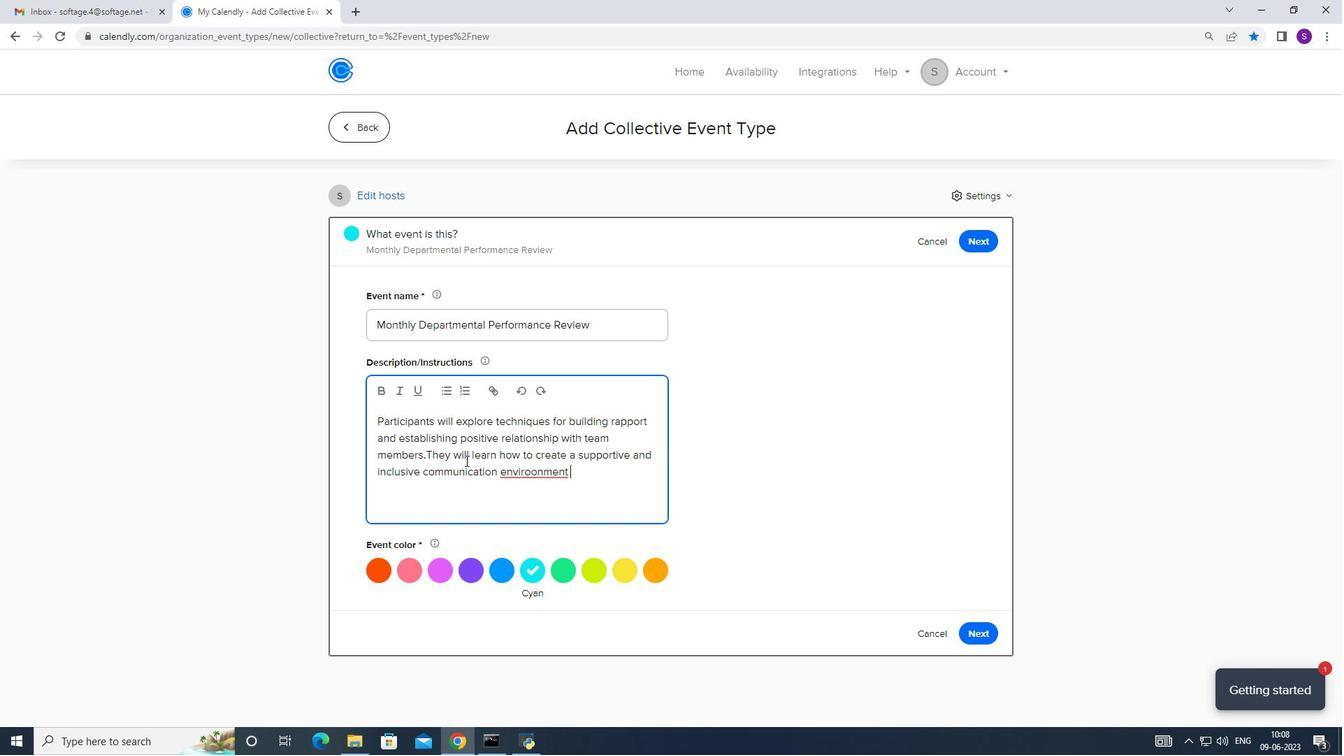 
Action: Mouse moved to (511, 471)
Screenshot: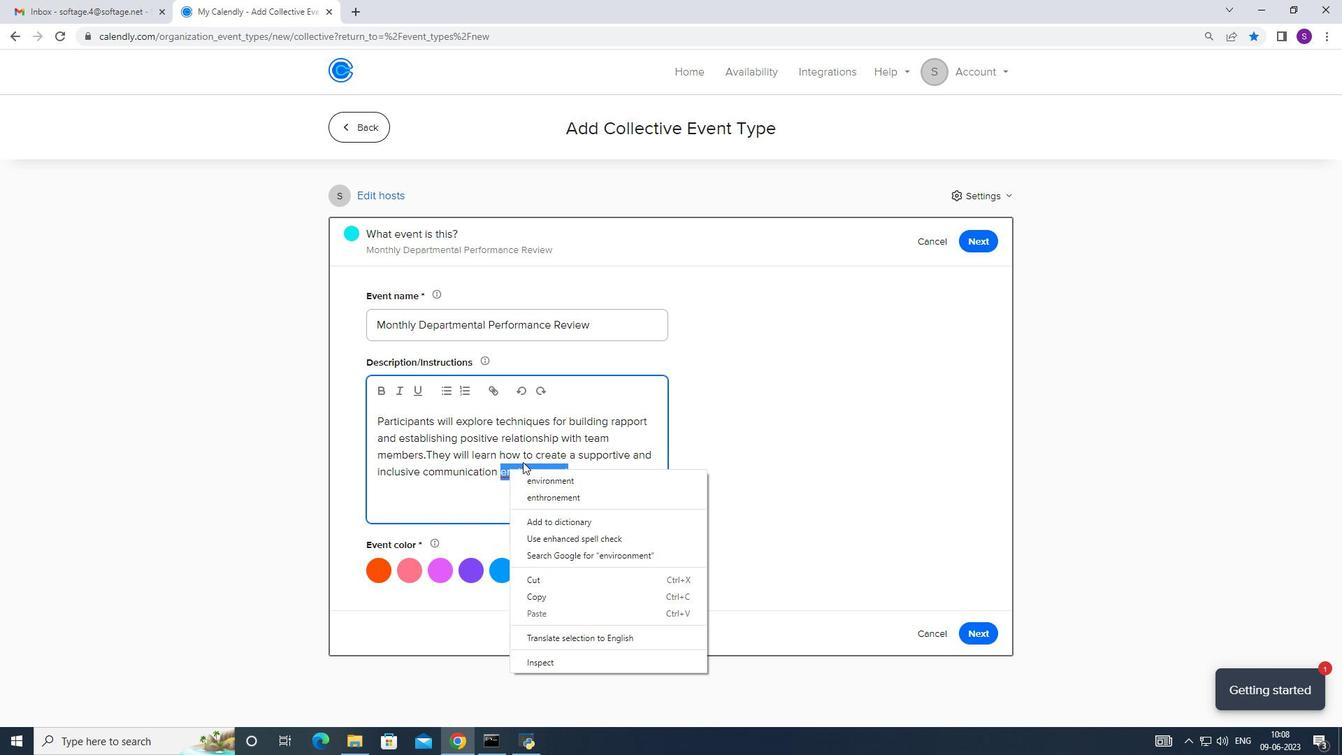 
Action: Mouse pressed right at (511, 471)
Screenshot: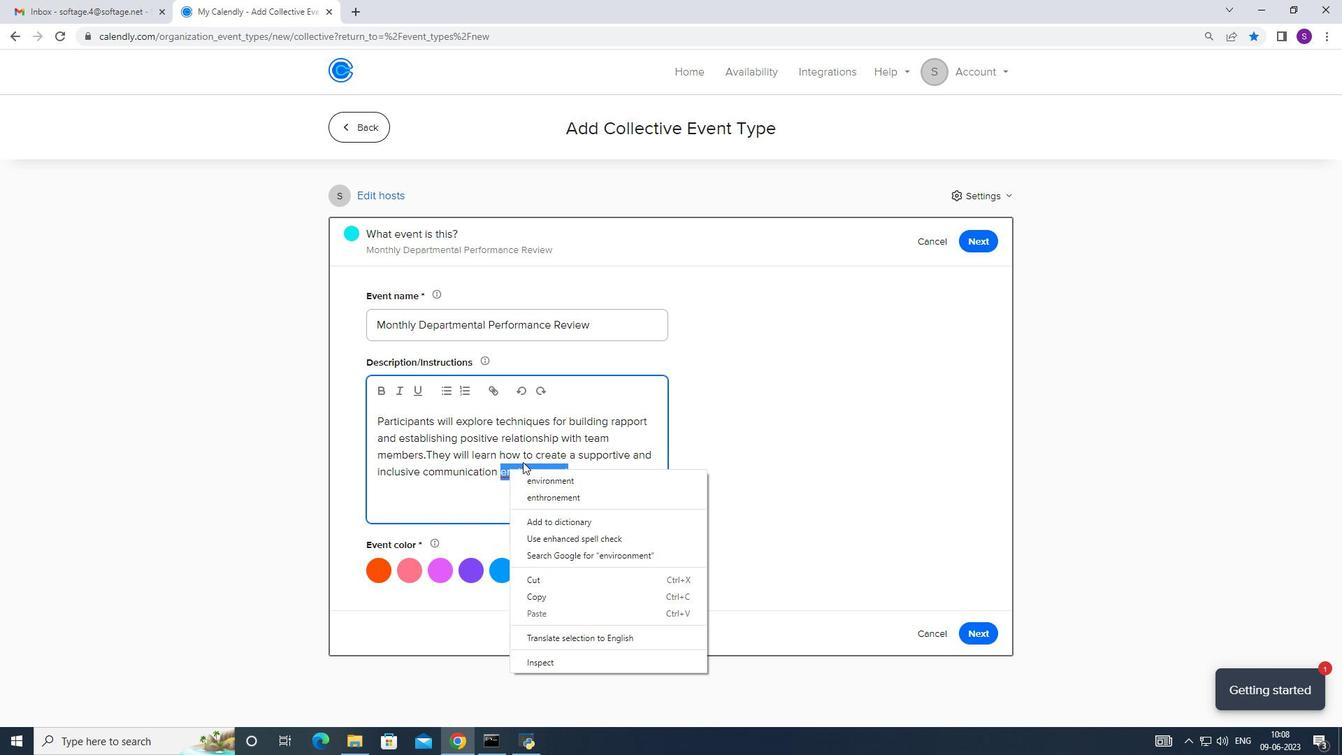 
Action: Mouse moved to (518, 478)
Screenshot: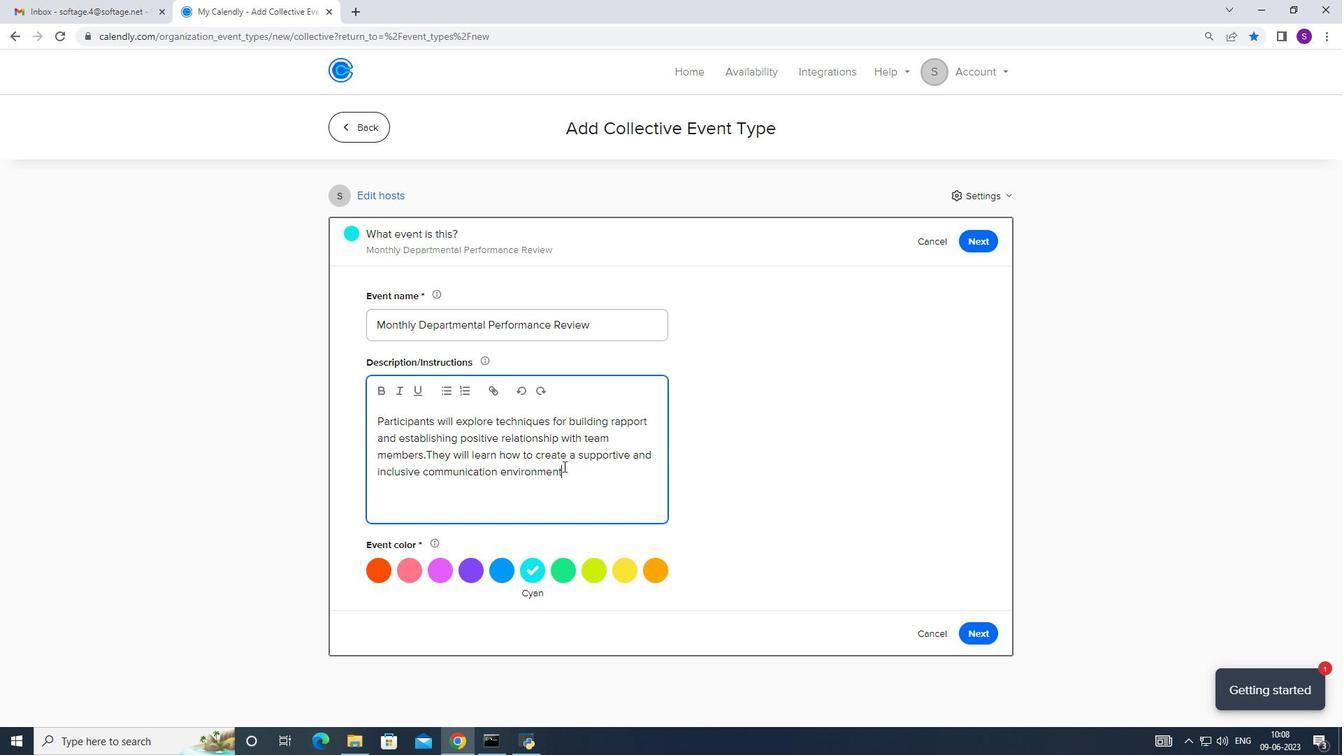 
Action: Mouse pressed left at (518, 478)
Screenshot: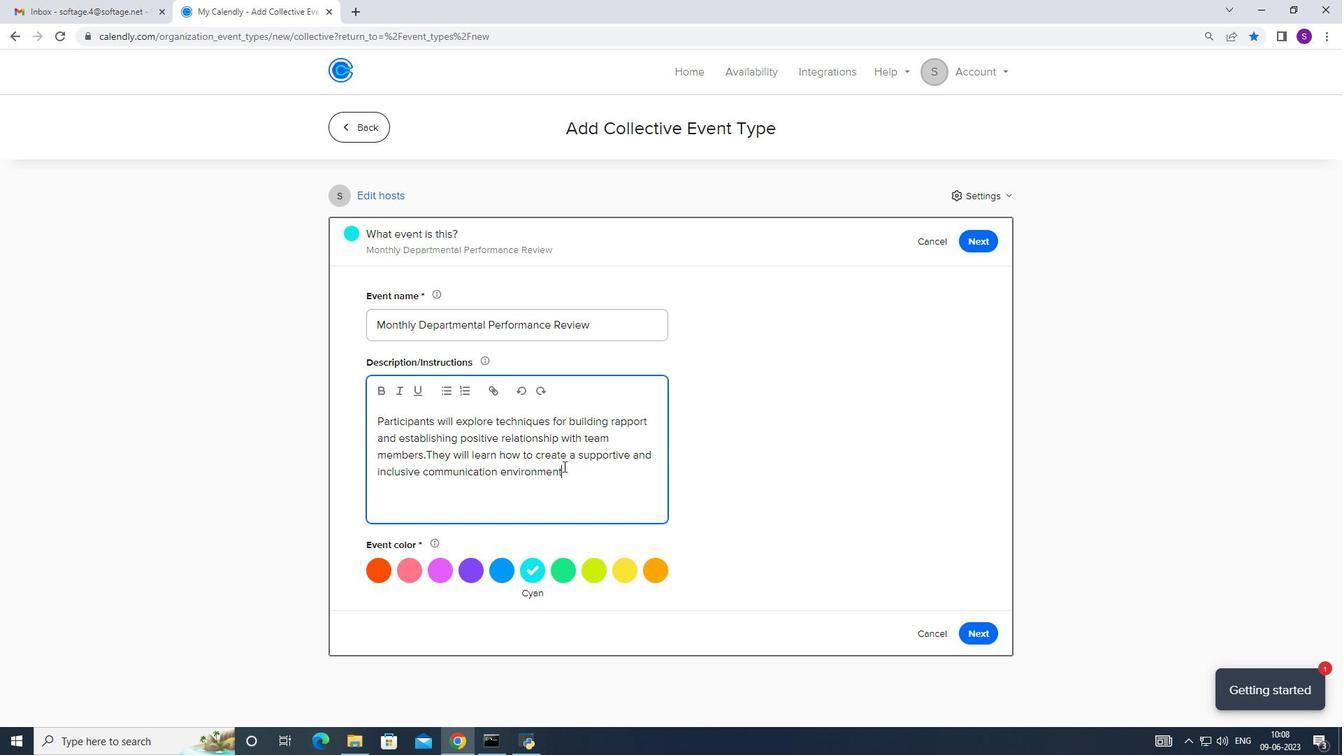 
Action: Mouse moved to (562, 474)
Screenshot: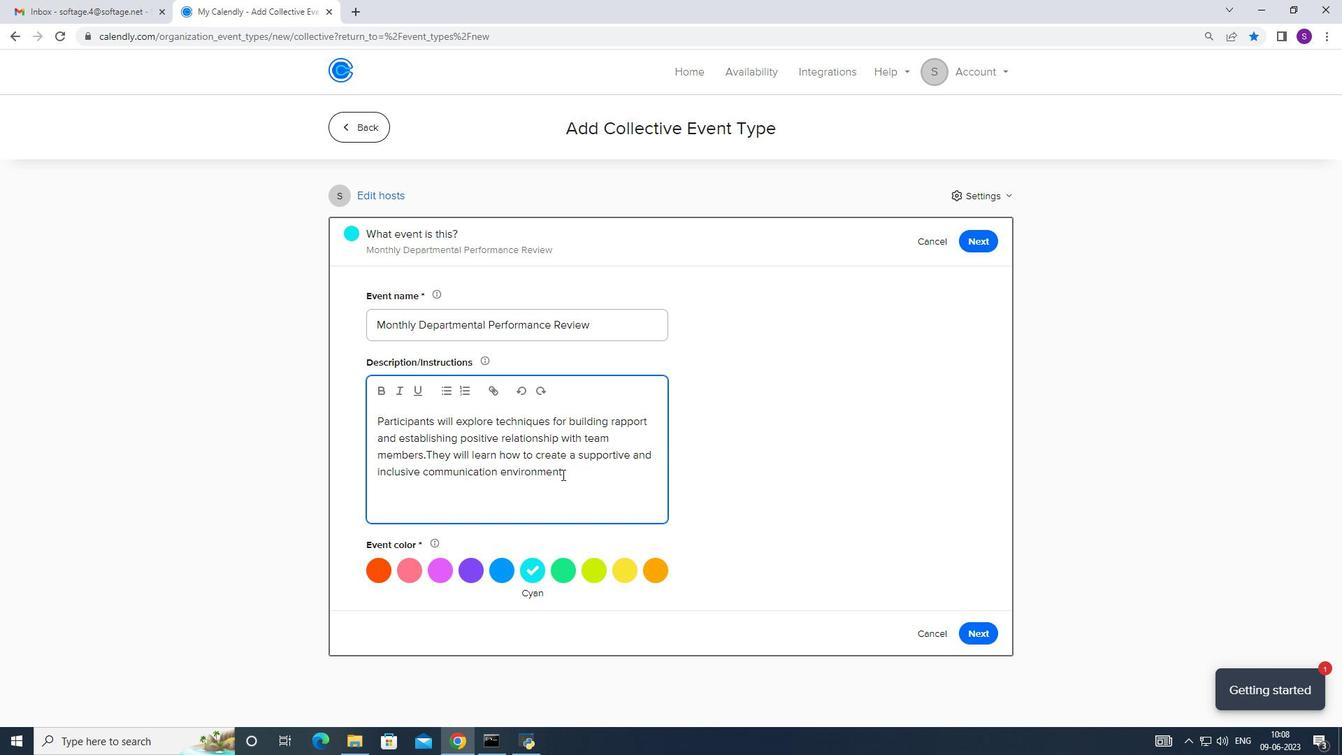 
Action: Mouse pressed left at (562, 474)
Screenshot: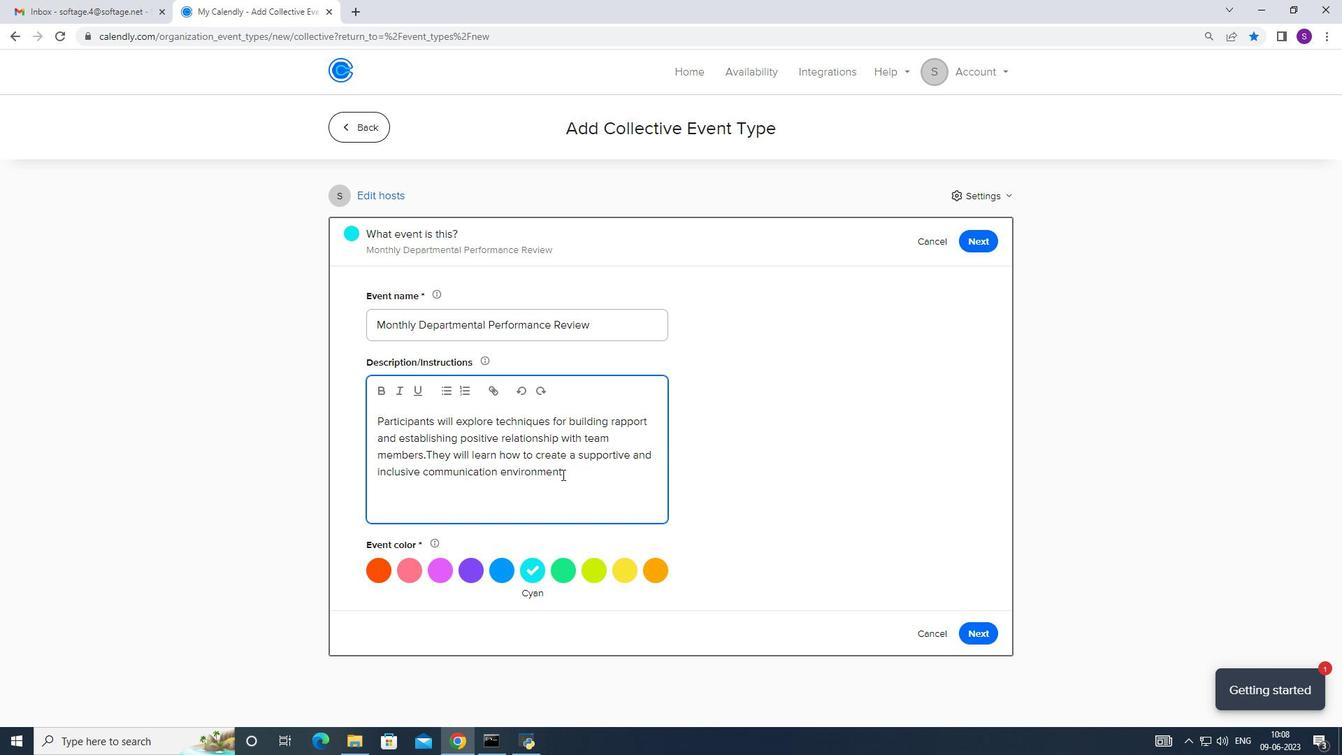 
Action: Mouse moved to (354, 409)
Screenshot: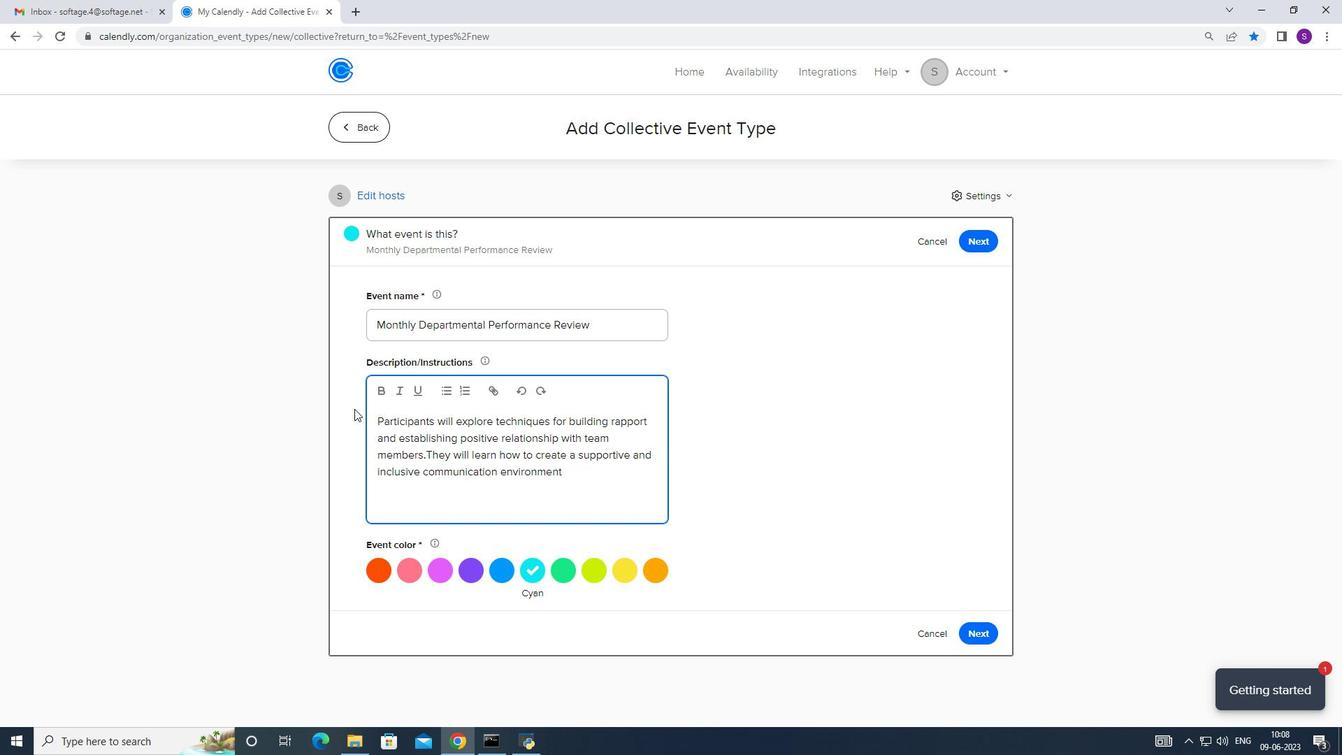 
Action: Key pressed ,fostering<Key.space>trust<Key.space>,<Key.space>respect<Key.space>and<Key.space>collabol<Key.backspace>=ration
Screenshot: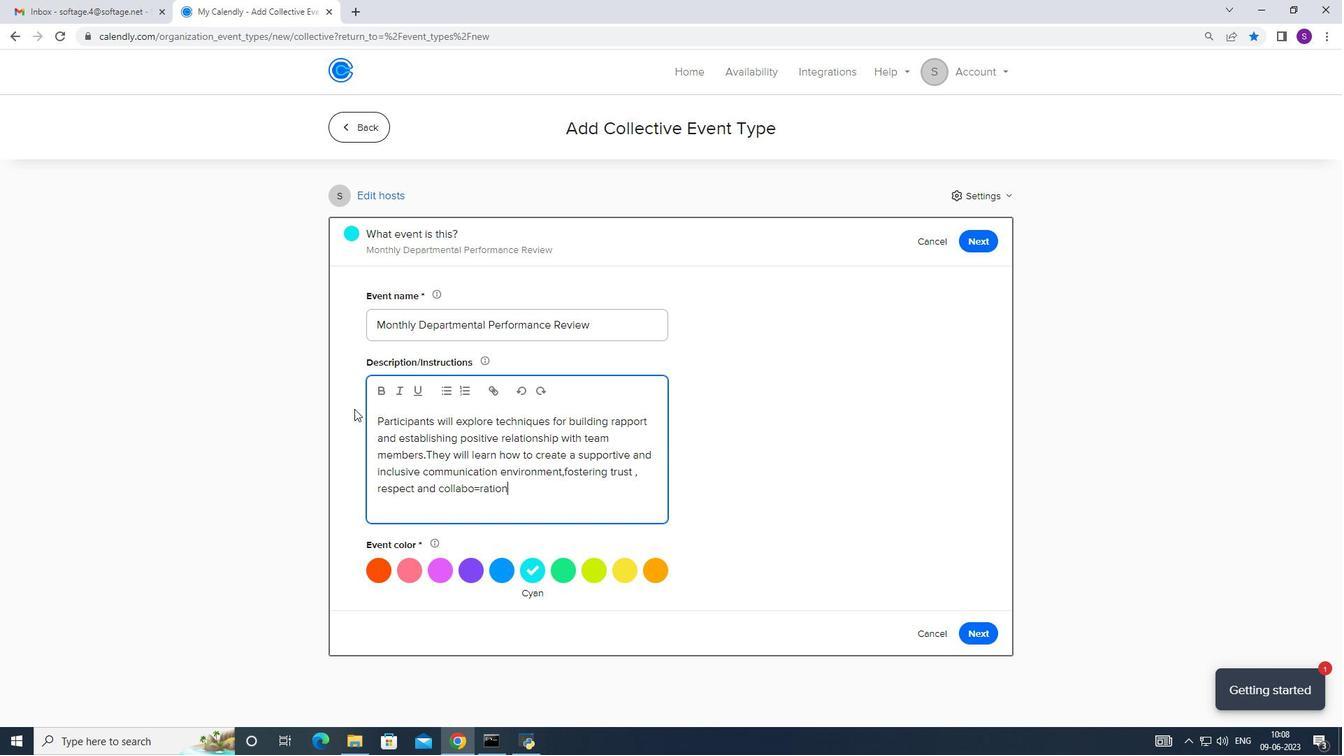 
Action: Mouse moved to (481, 485)
Screenshot: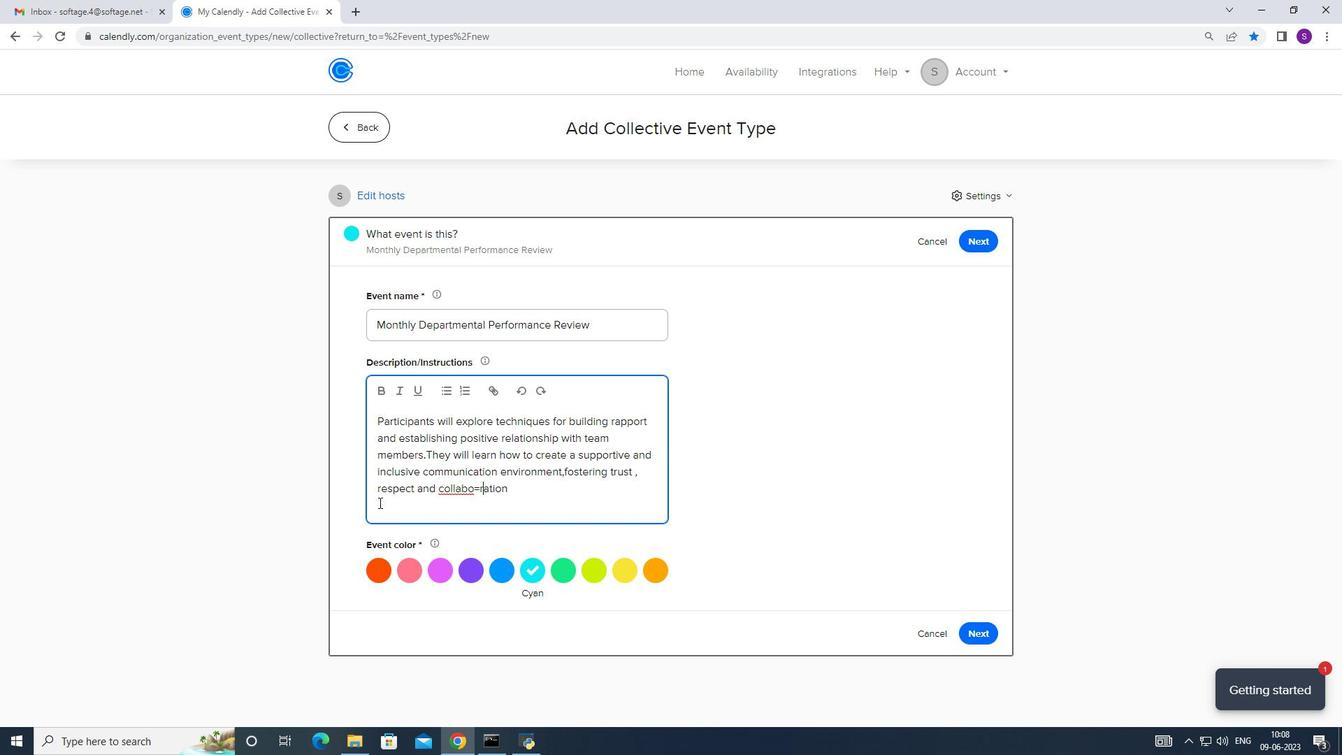 
Action: Mouse pressed left at (481, 485)
Screenshot: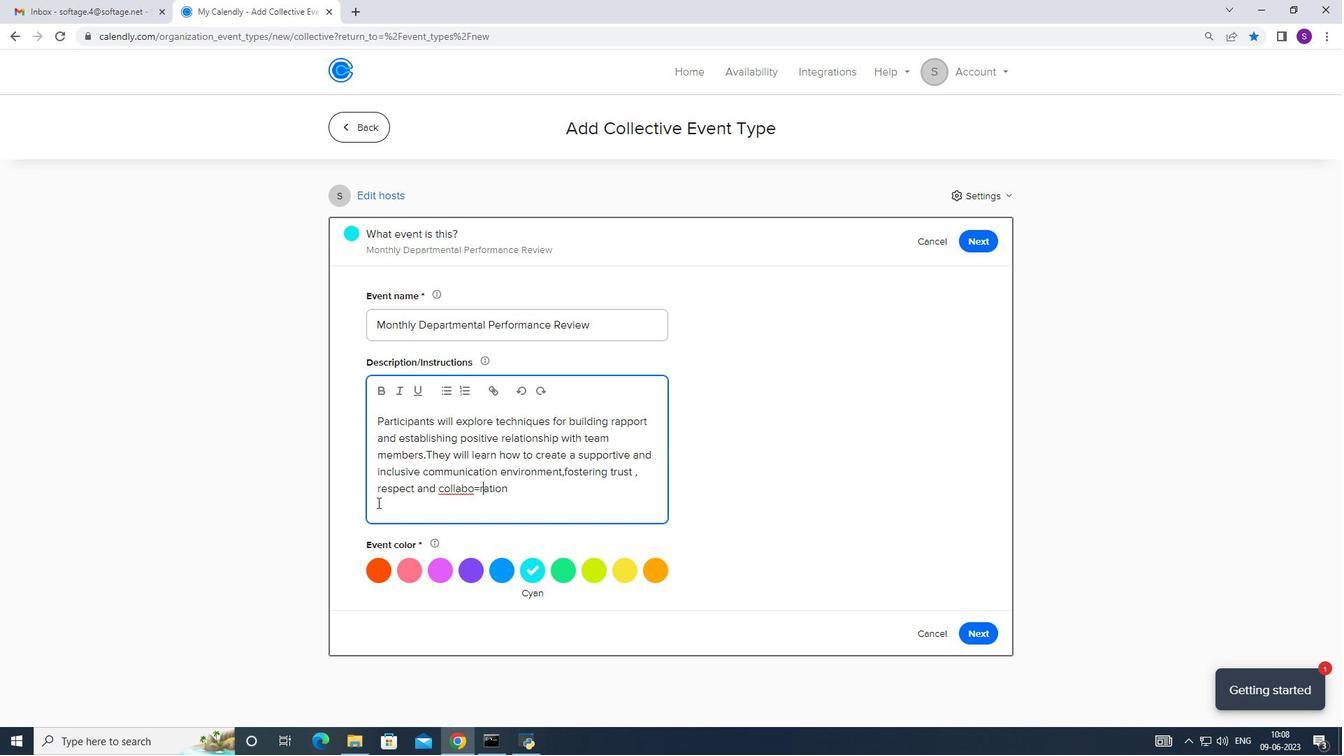 
Action: Mouse moved to (376, 502)
Screenshot: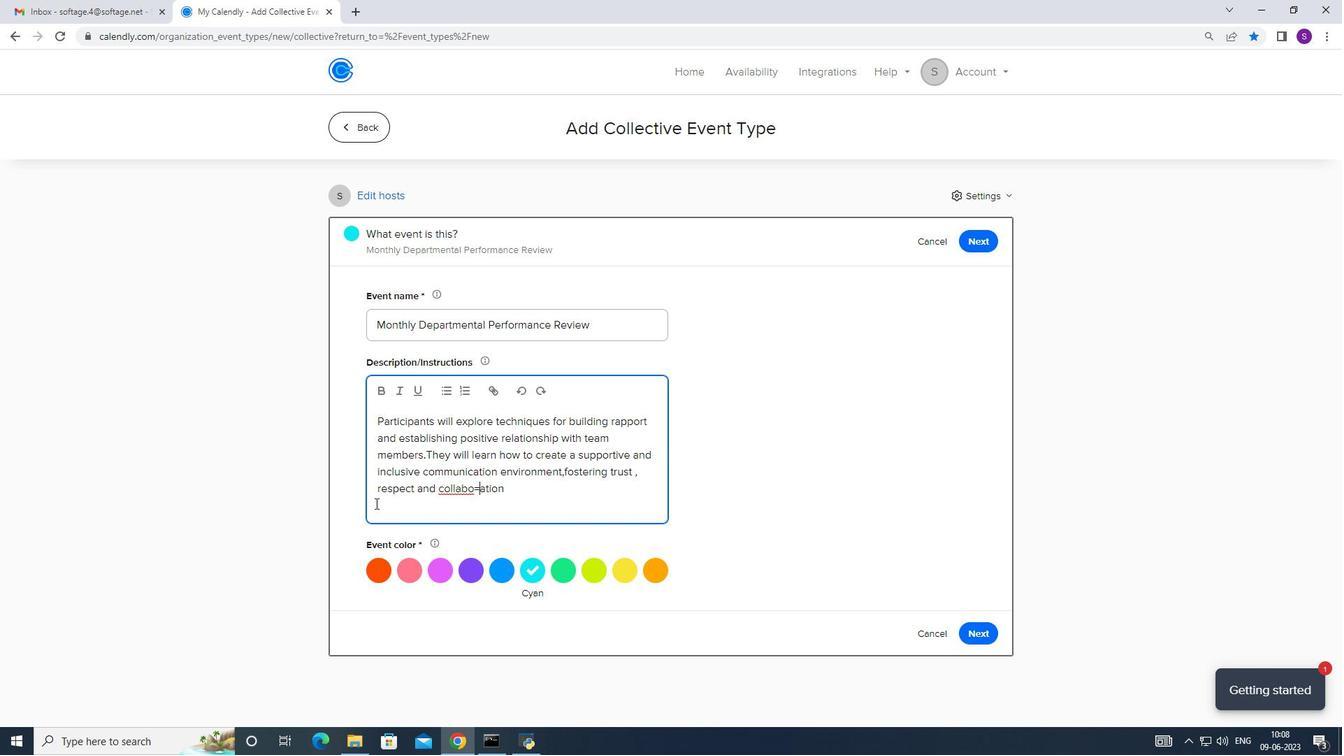 
Action: Key pressed <Key.backspace>
Screenshot: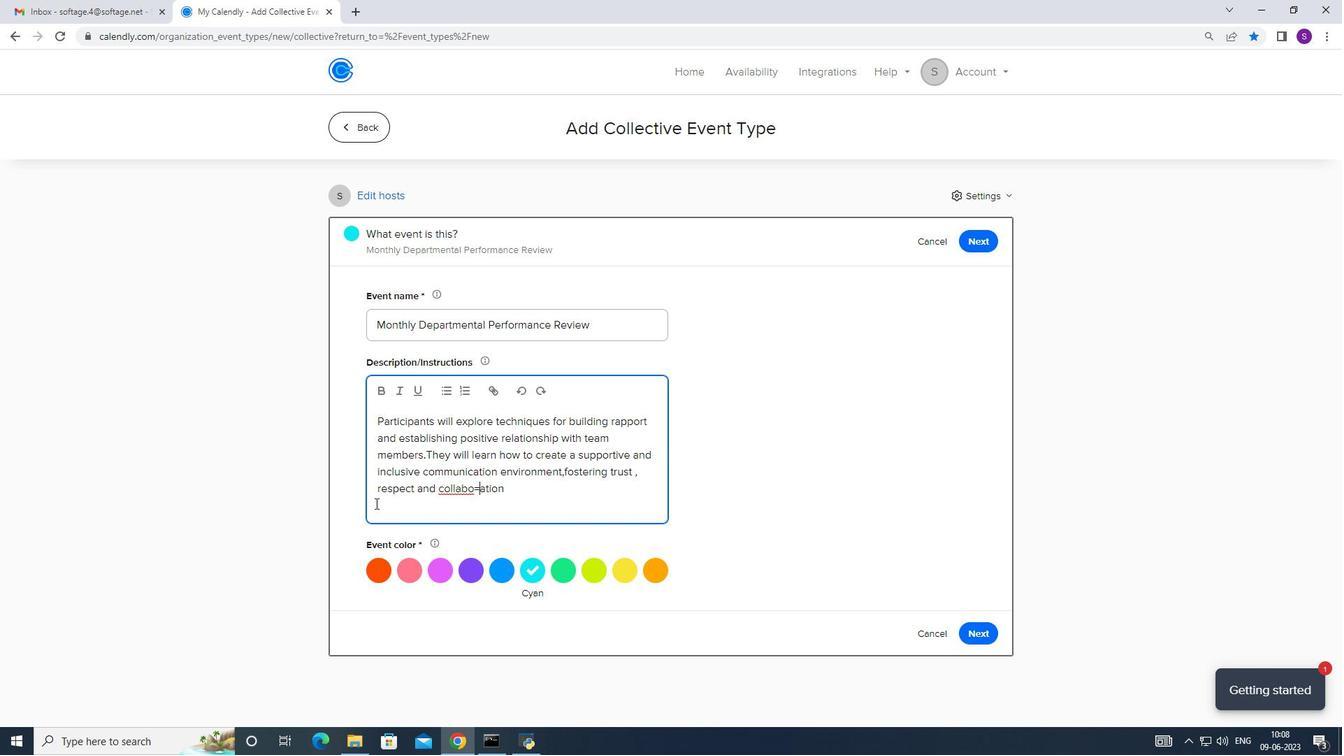 
Action: Mouse moved to (375, 503)
Screenshot: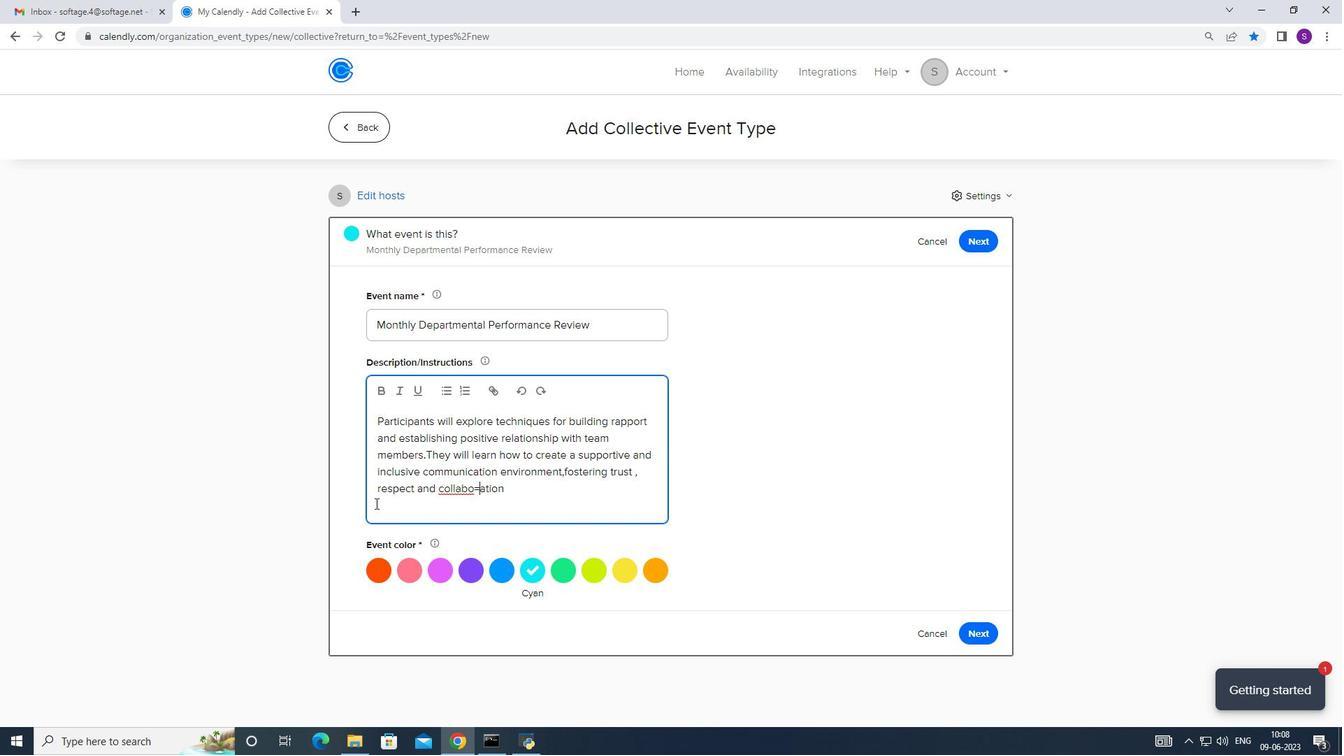 
Action: Key pressed <Key.backspace><Key.backspace>
Screenshot: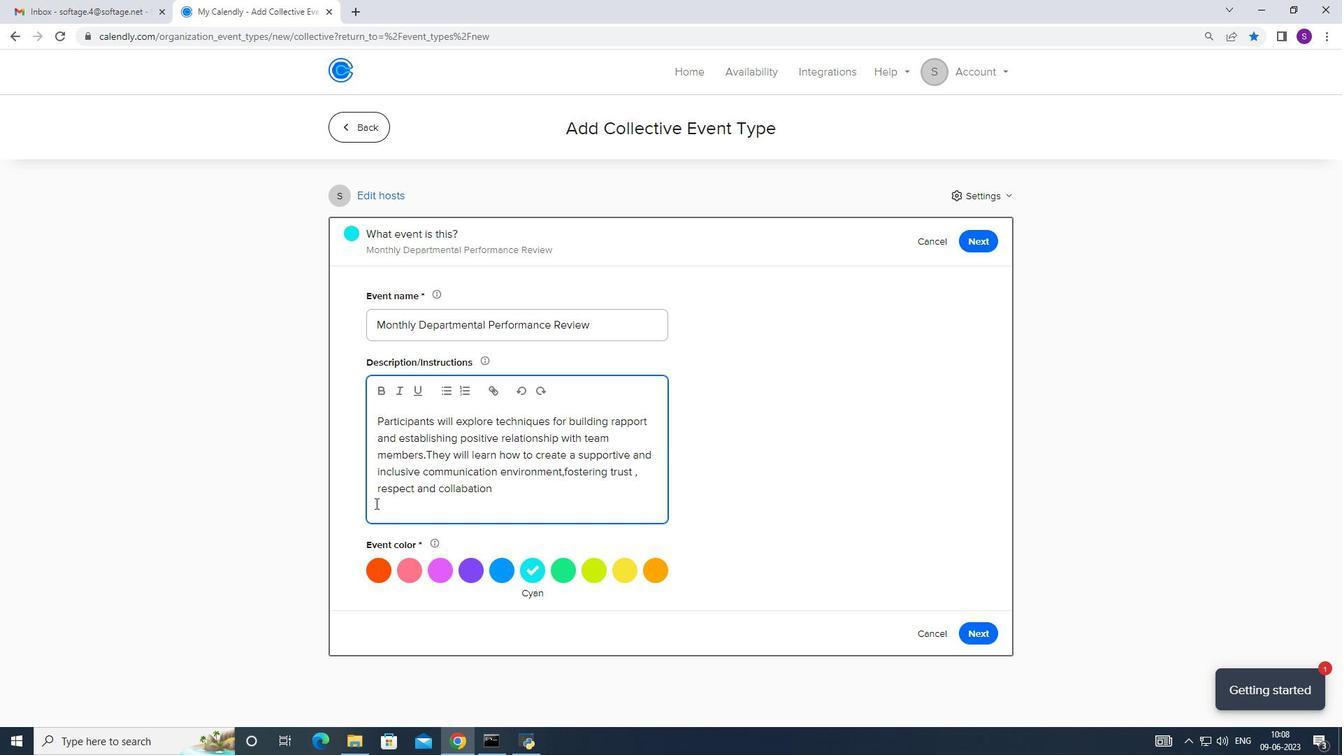 
Action: Mouse moved to (374, 504)
Screenshot: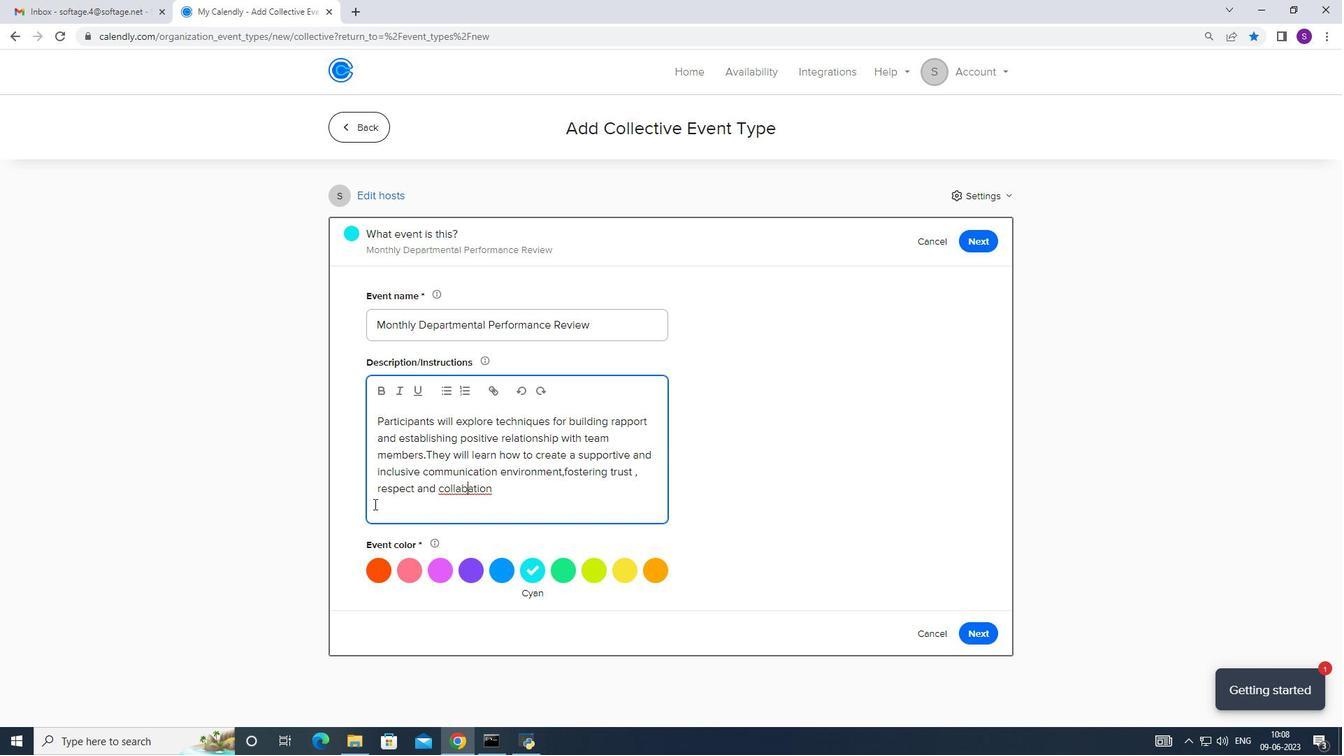 
Action: Key pressed or
Screenshot: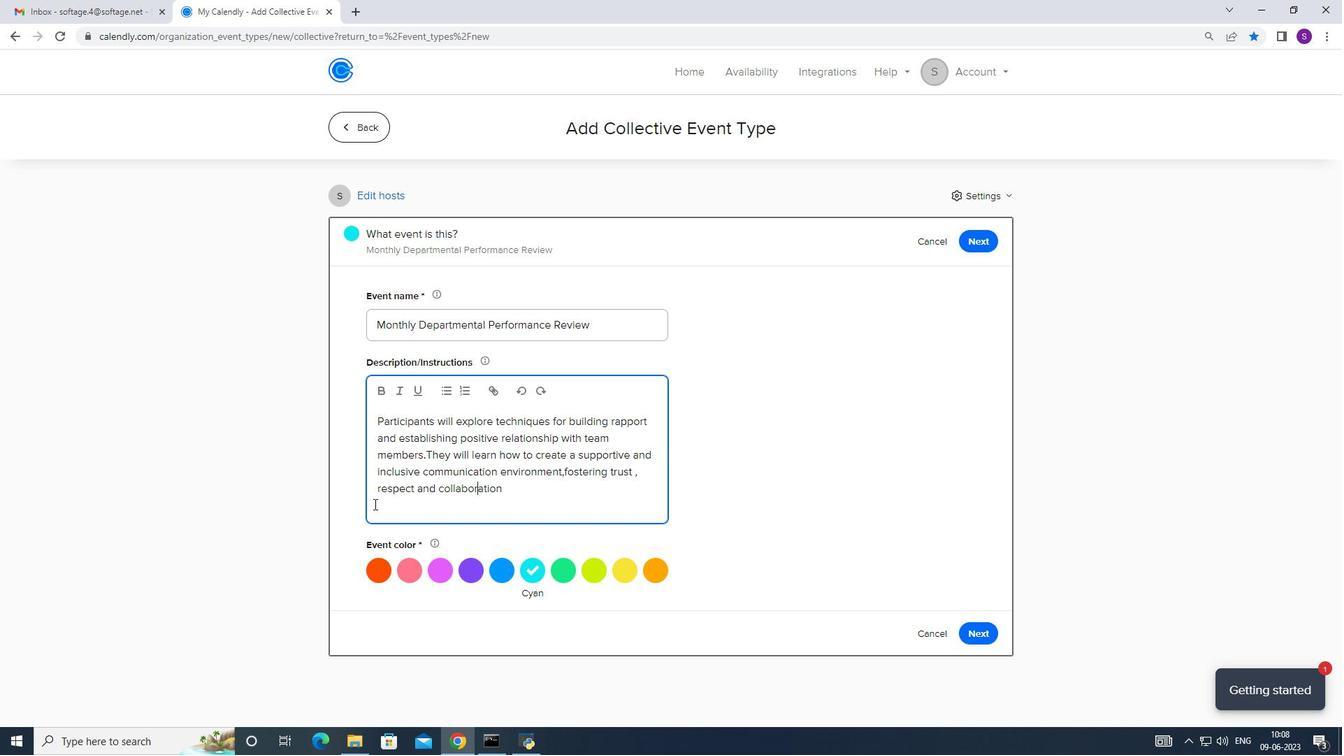 
Action: Mouse moved to (503, 495)
Screenshot: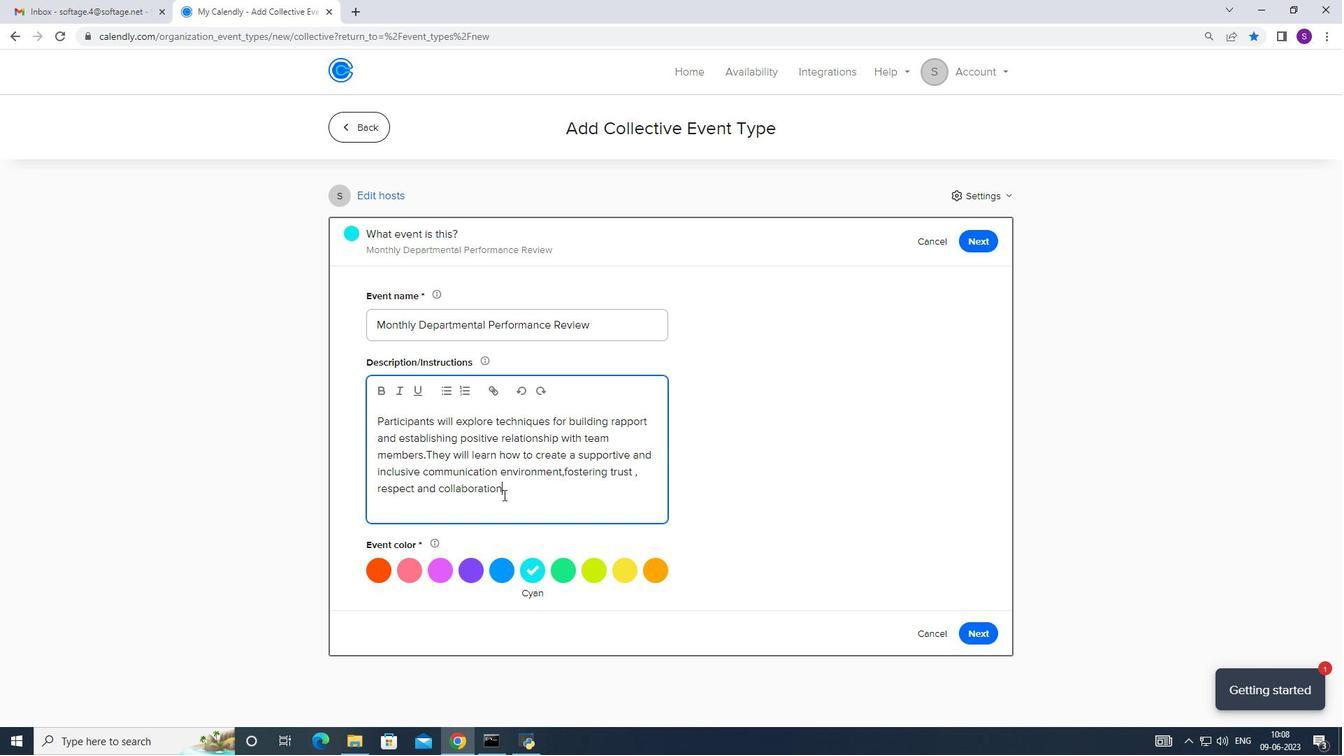 
Action: Mouse pressed left at (503, 495)
Screenshot: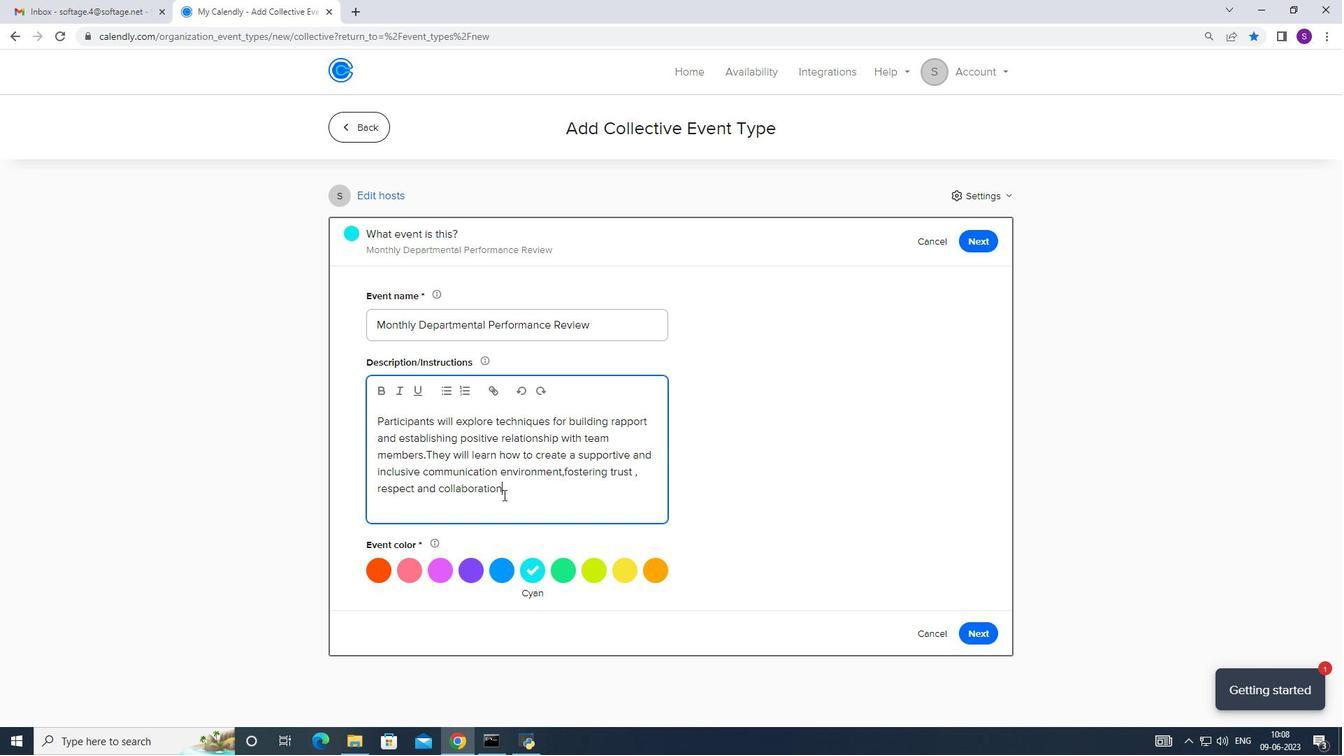 
Action: Key pressed .
Screenshot: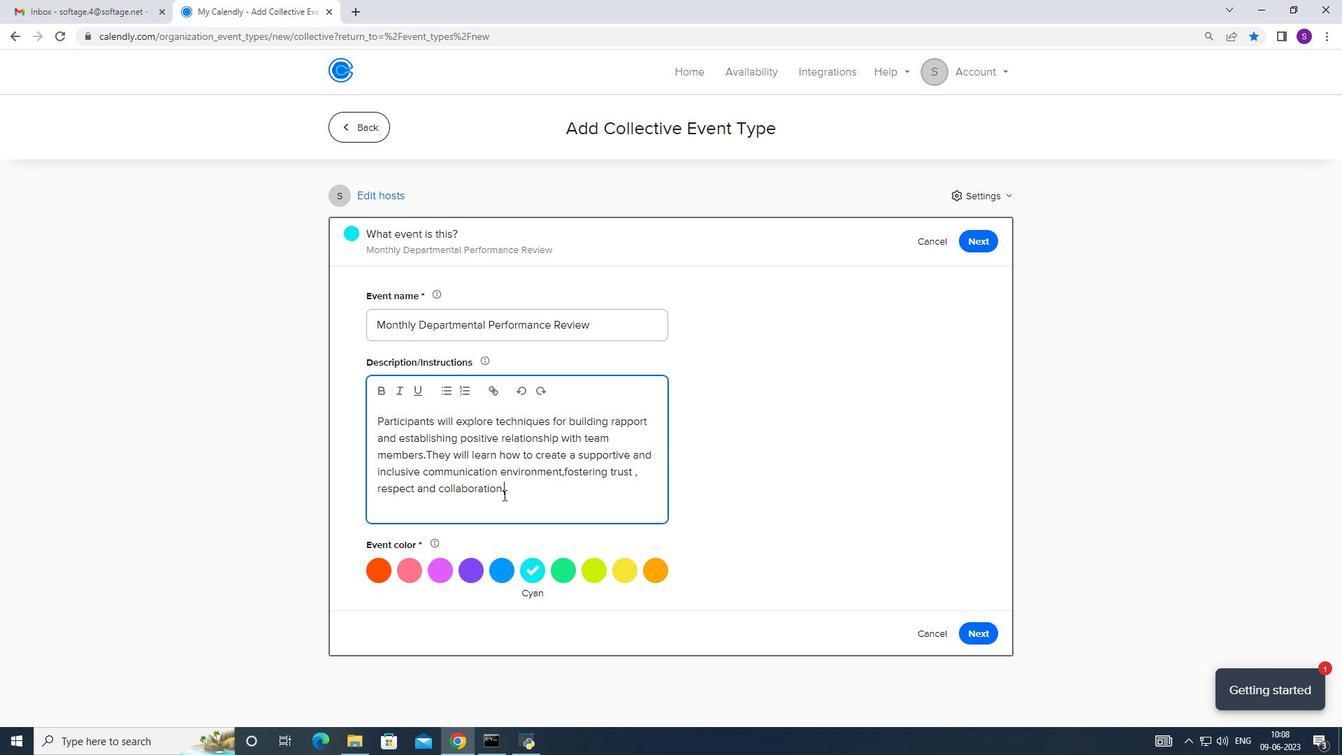 
Action: Mouse moved to (455, 497)
Screenshot: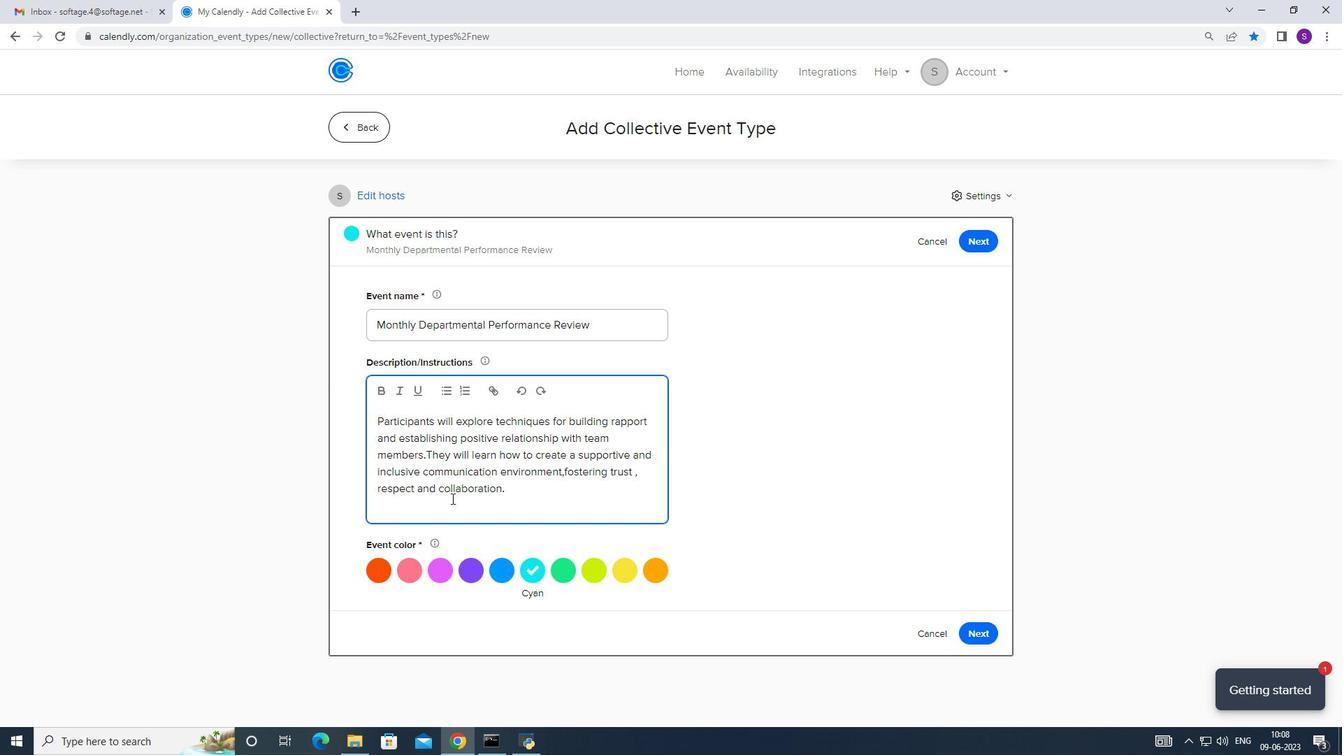 
Action: Mouse scrolled (455, 496) with delta (0, 0)
Screenshot: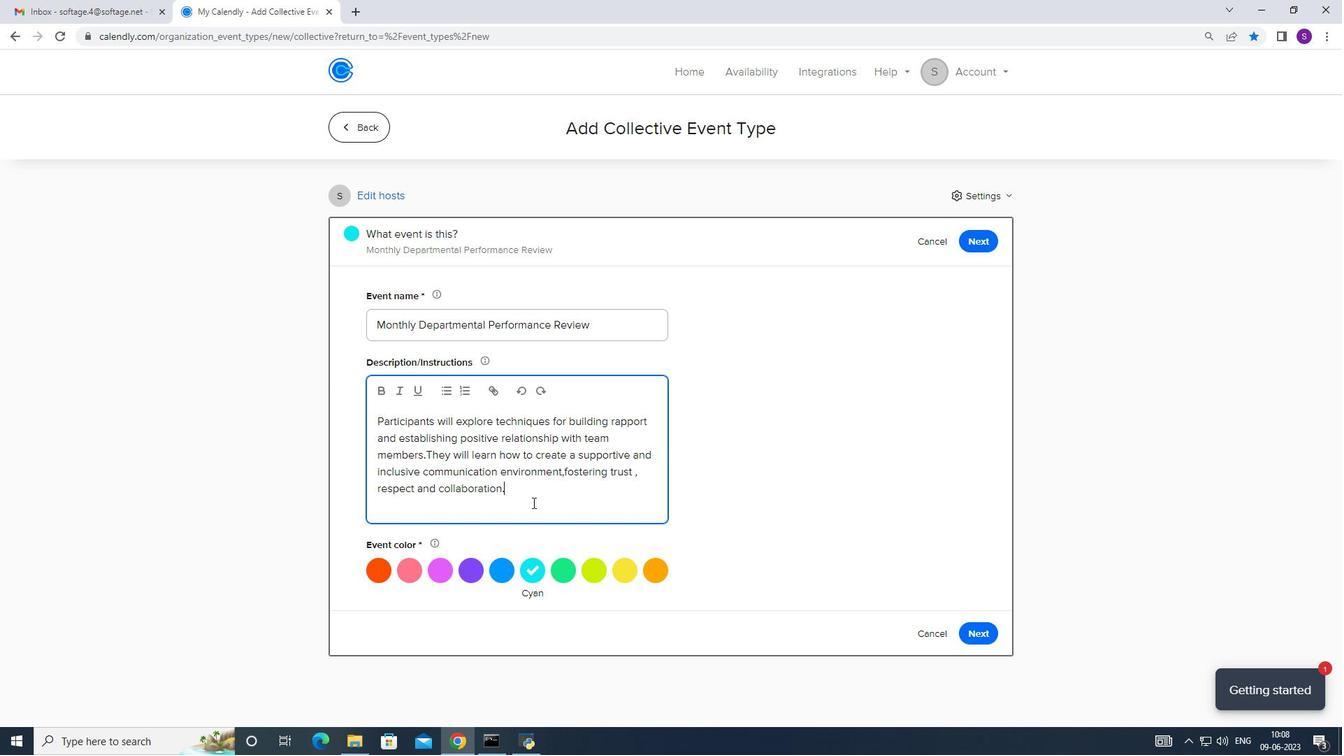 
Action: Mouse scrolled (455, 496) with delta (0, 0)
Screenshot: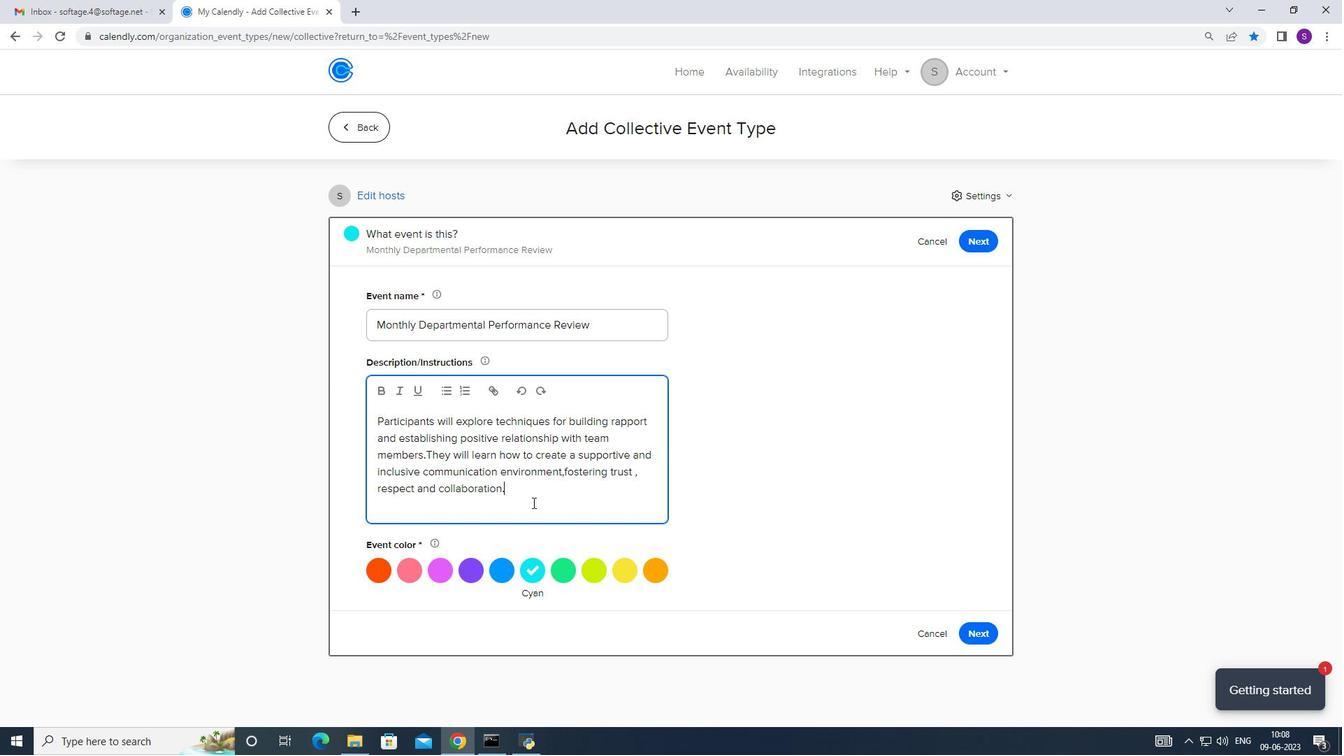 
Action: Mouse scrolled (455, 496) with delta (0, 0)
Screenshot: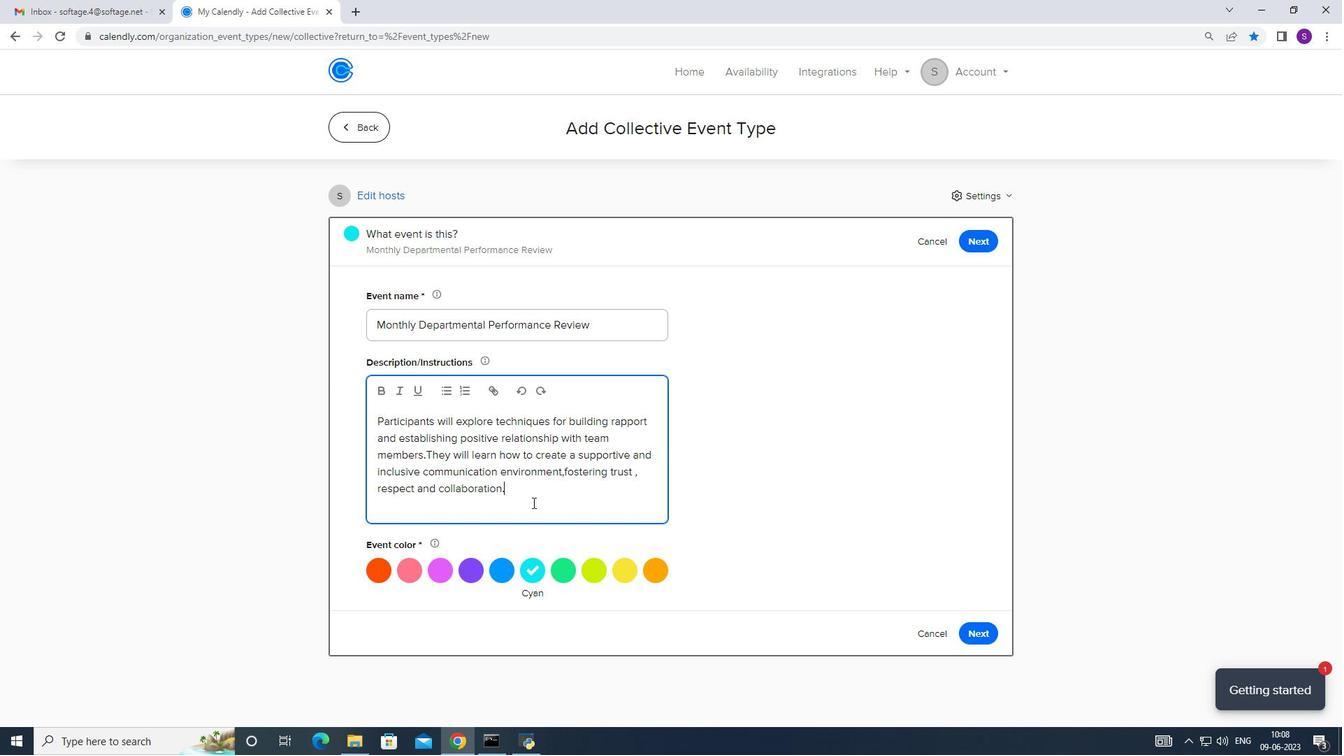 
Action: Mouse moved to (455, 497)
Screenshot: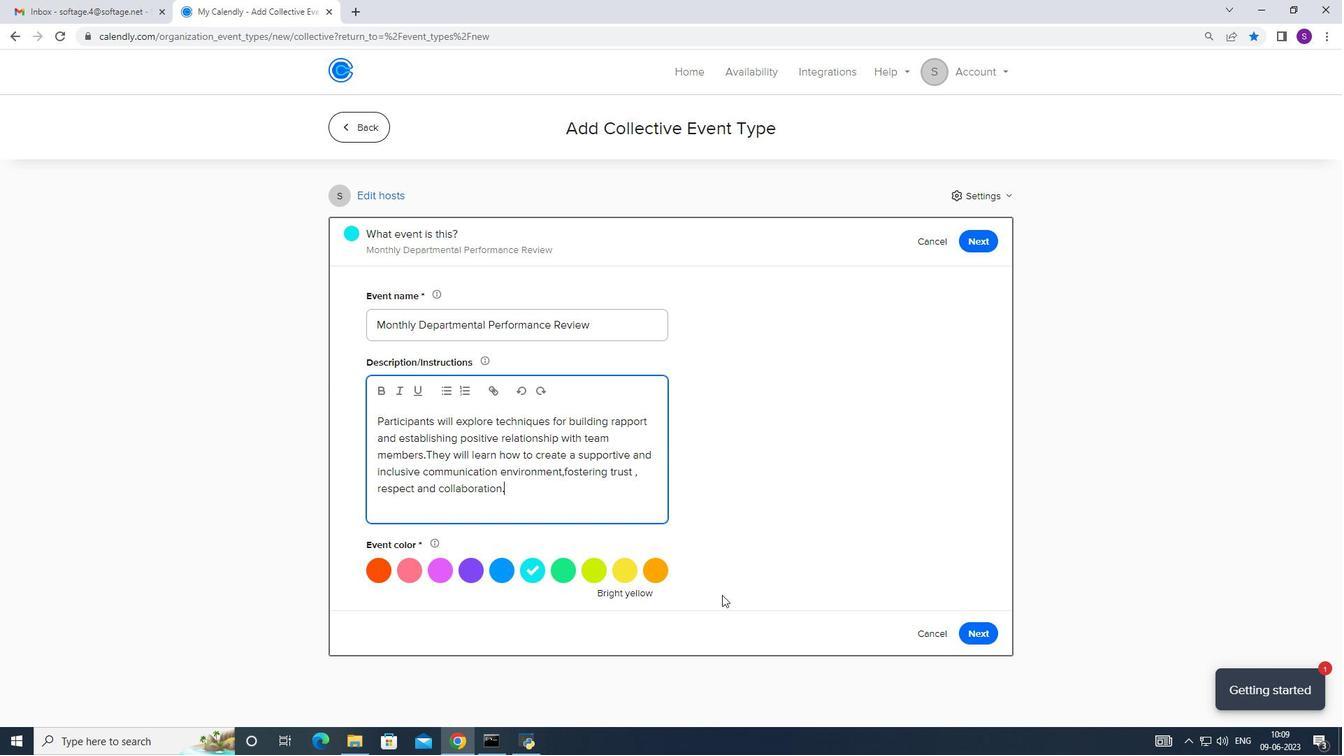 
Action: Mouse scrolled (455, 495) with delta (0, -1)
Screenshot: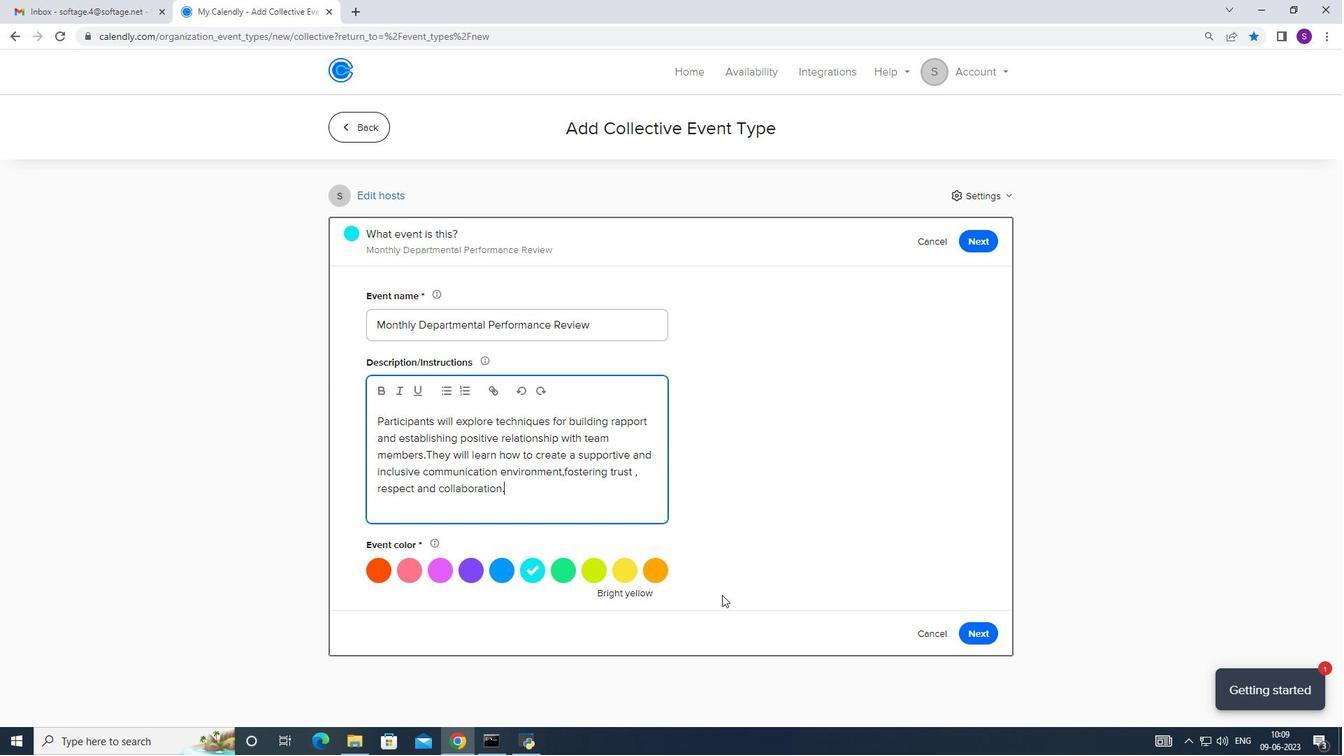 
Action: Mouse moved to (455, 497)
Screenshot: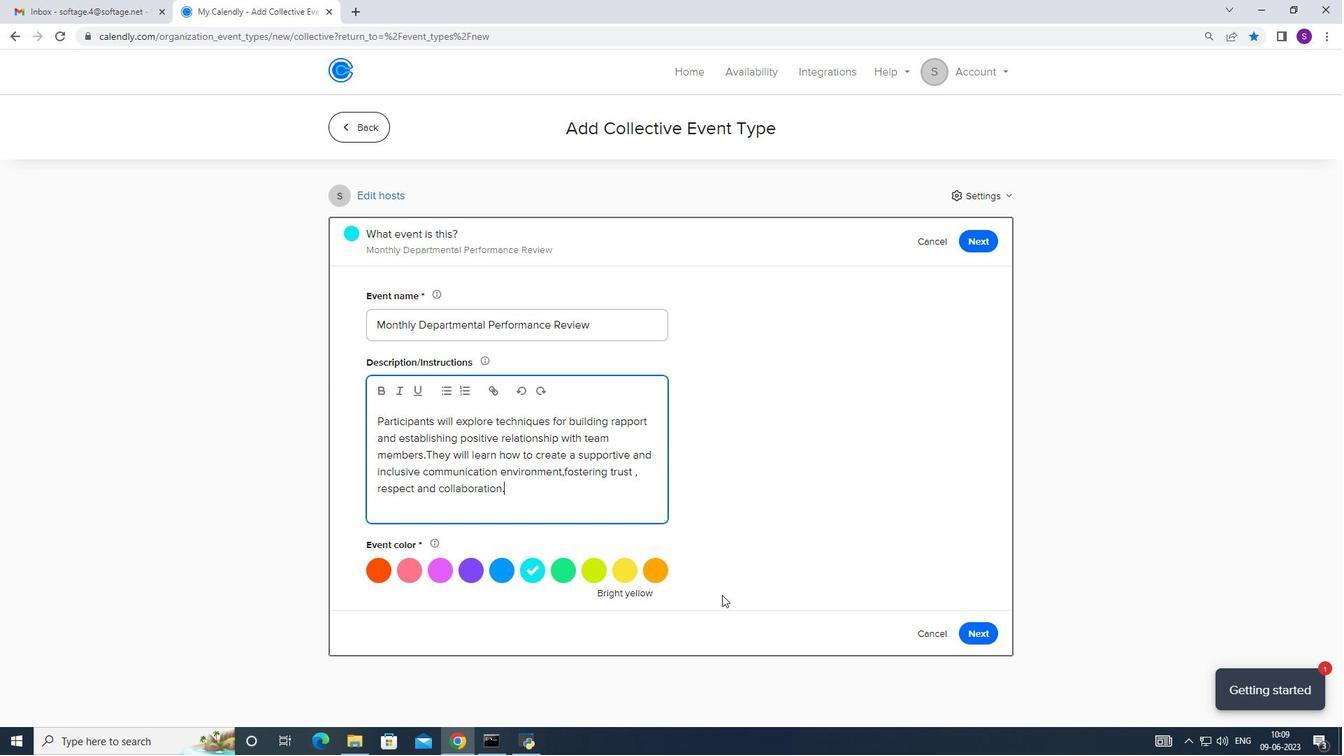 
Action: Mouse scrolled (455, 496) with delta (0, 0)
Screenshot: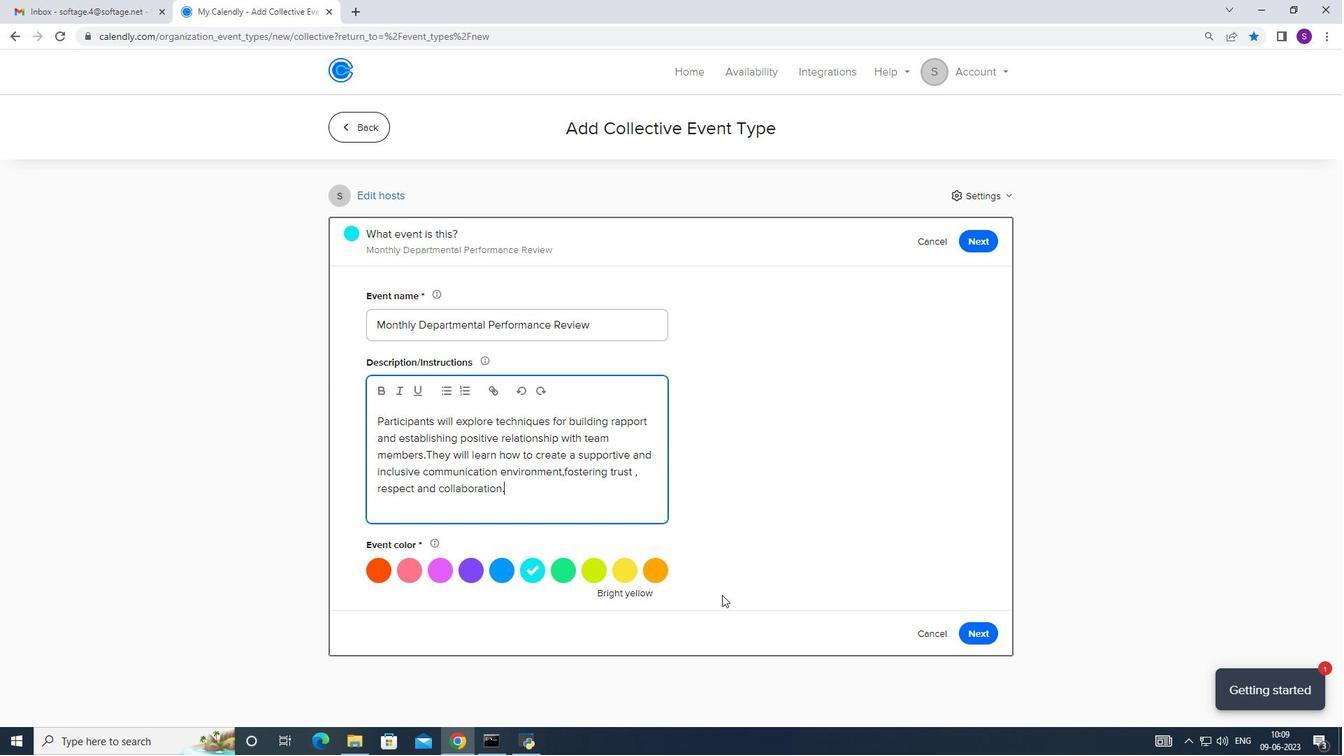 
Action: Mouse moved to (454, 497)
Screenshot: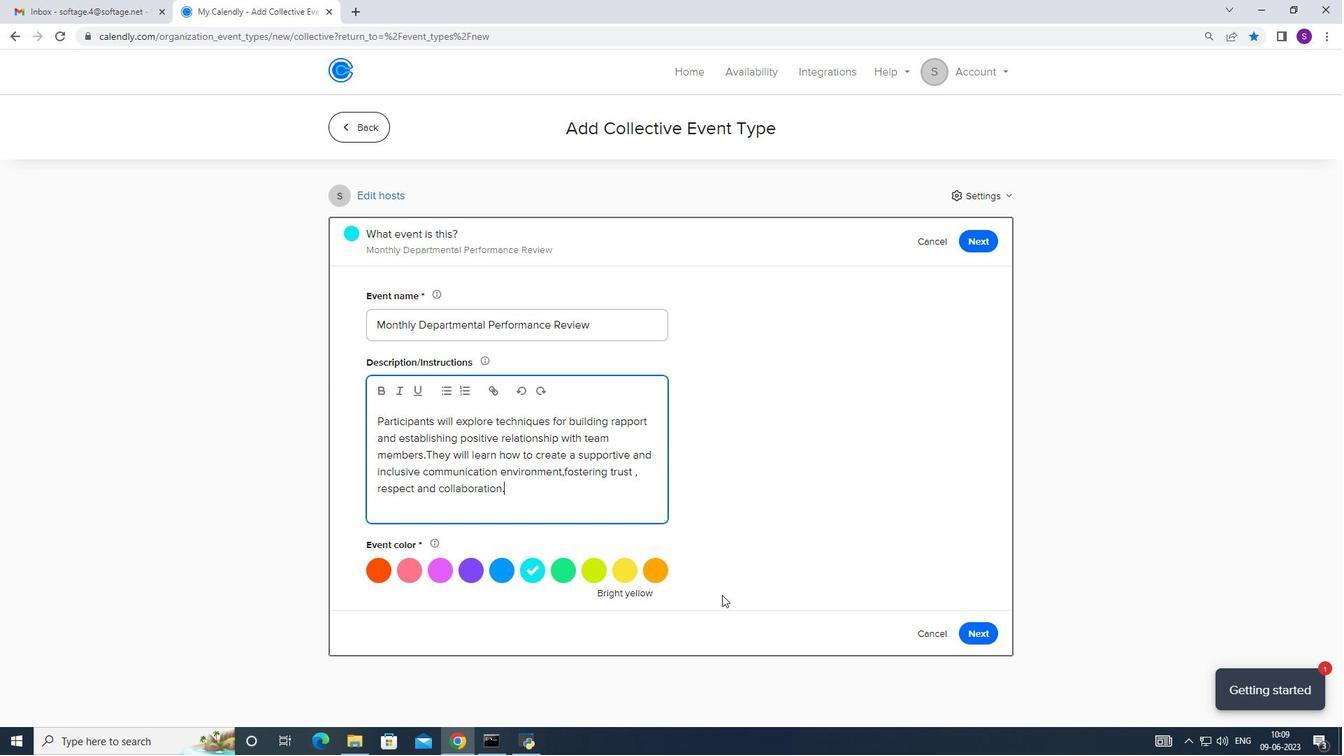 
Action: Mouse scrolled (455, 496) with delta (0, 0)
Screenshot: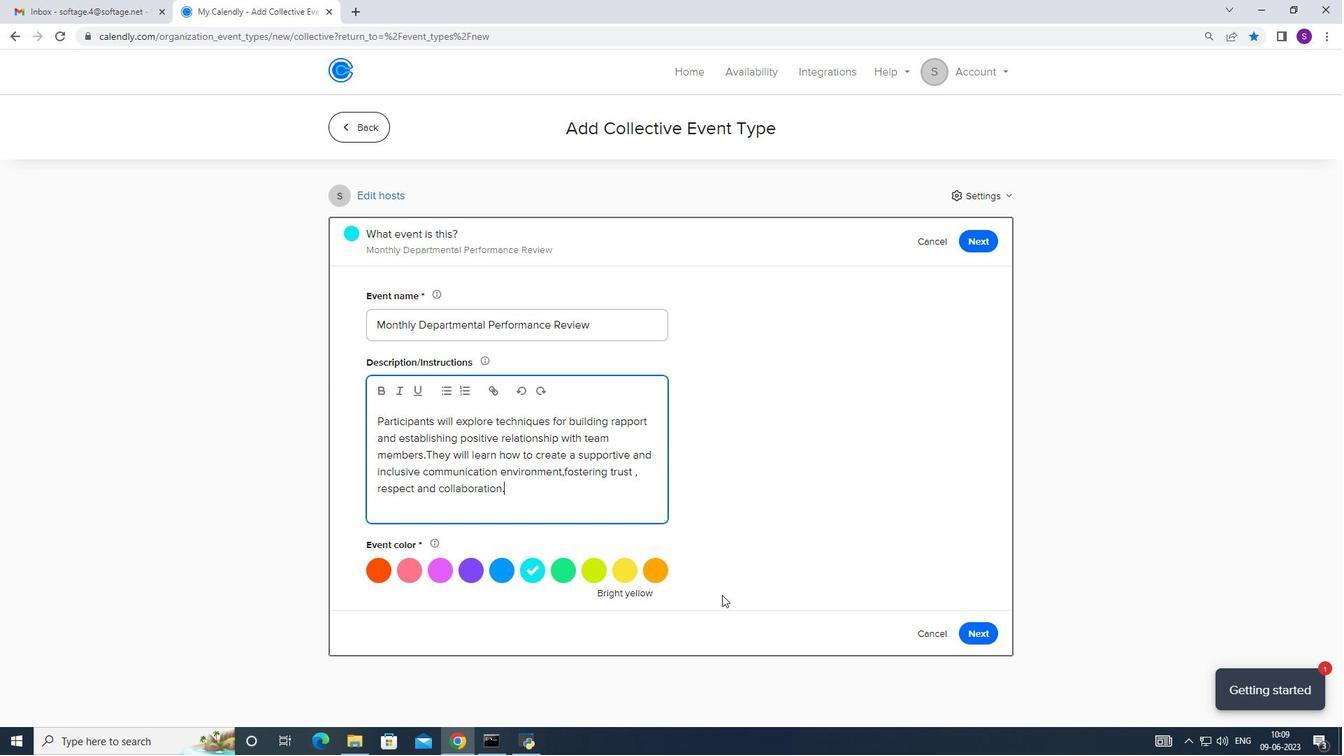 
Action: Mouse moved to (453, 497)
Screenshot: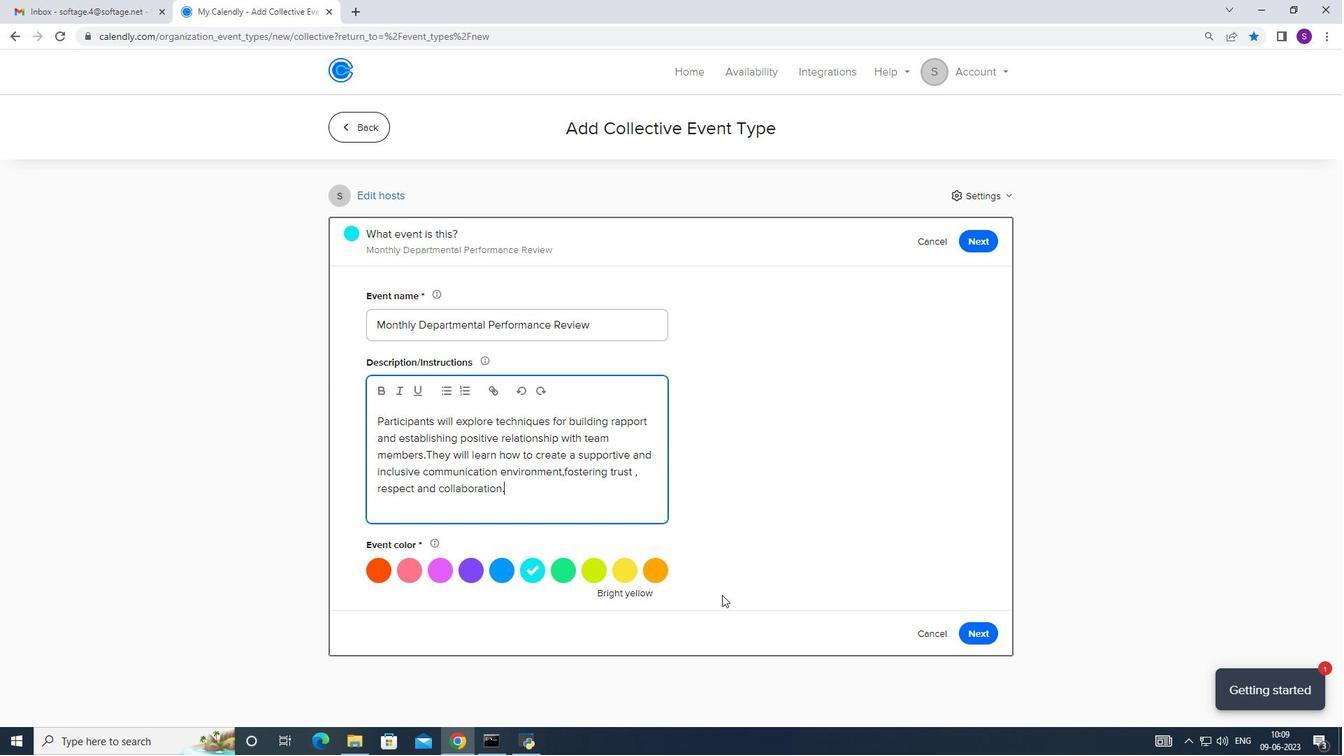 
Action: Mouse scrolled (454, 496) with delta (0, 0)
Screenshot: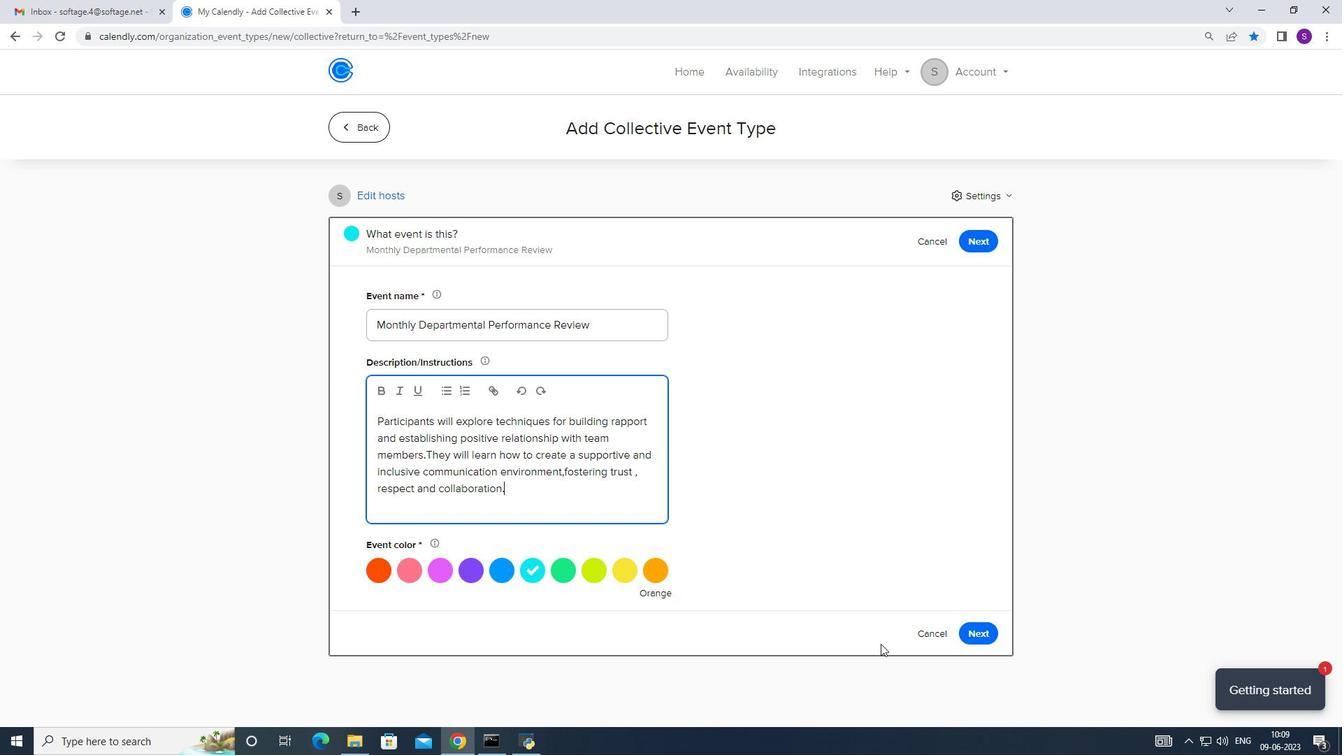 
Action: Mouse moved to (984, 629)
Screenshot: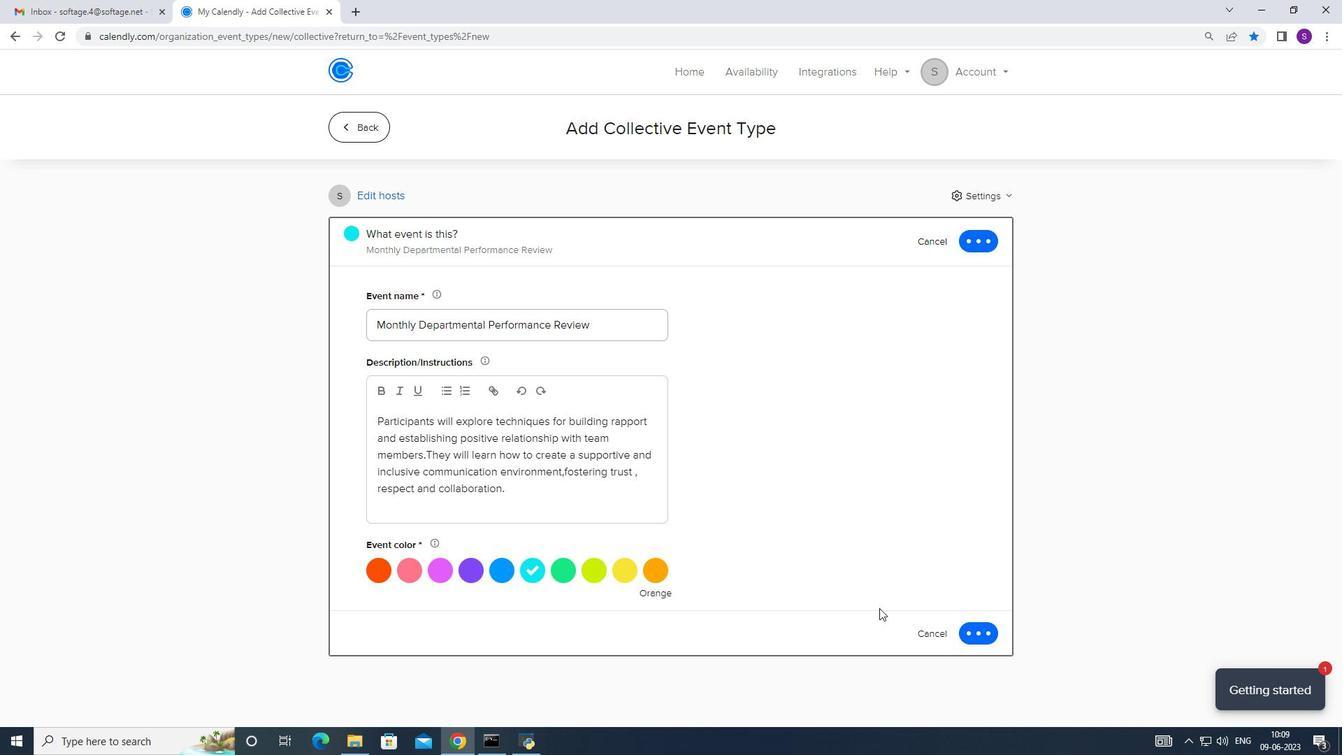 
Action: Mouse pressed left at (984, 629)
Screenshot: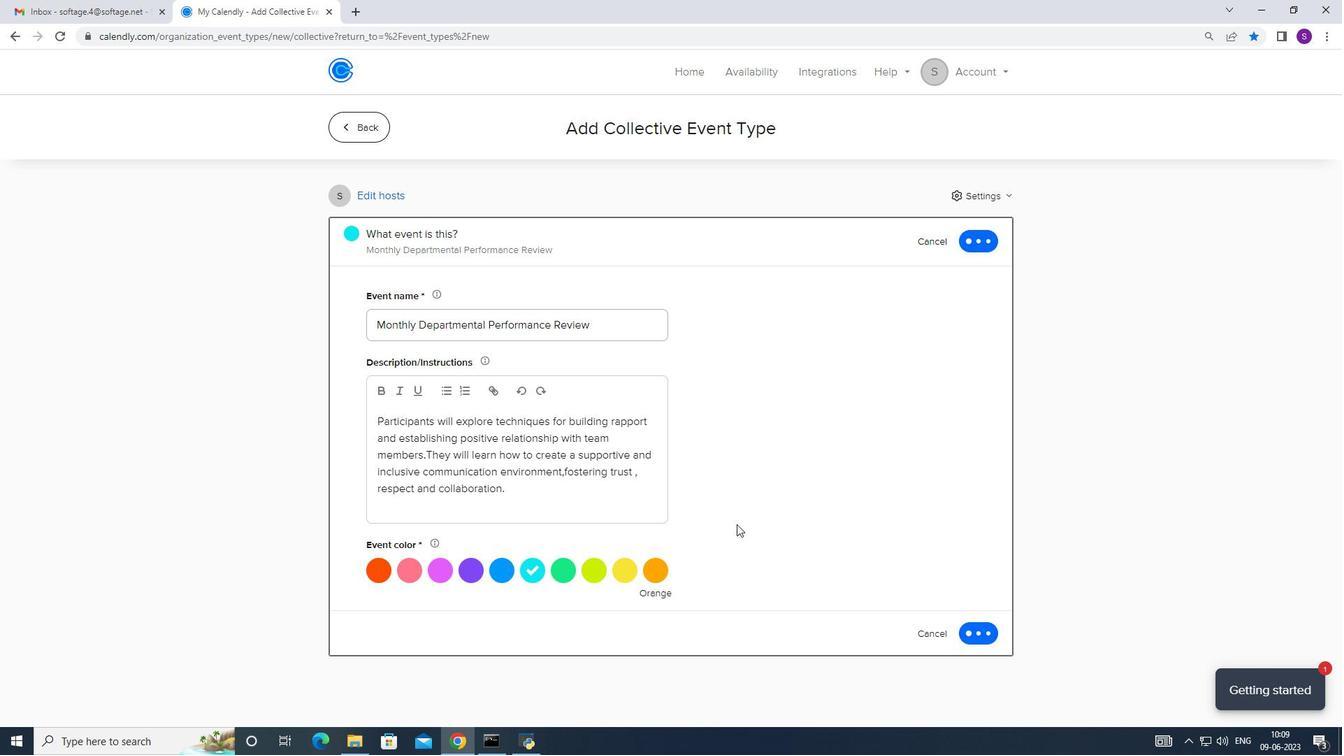 
Action: Mouse moved to (444, 405)
Screenshot: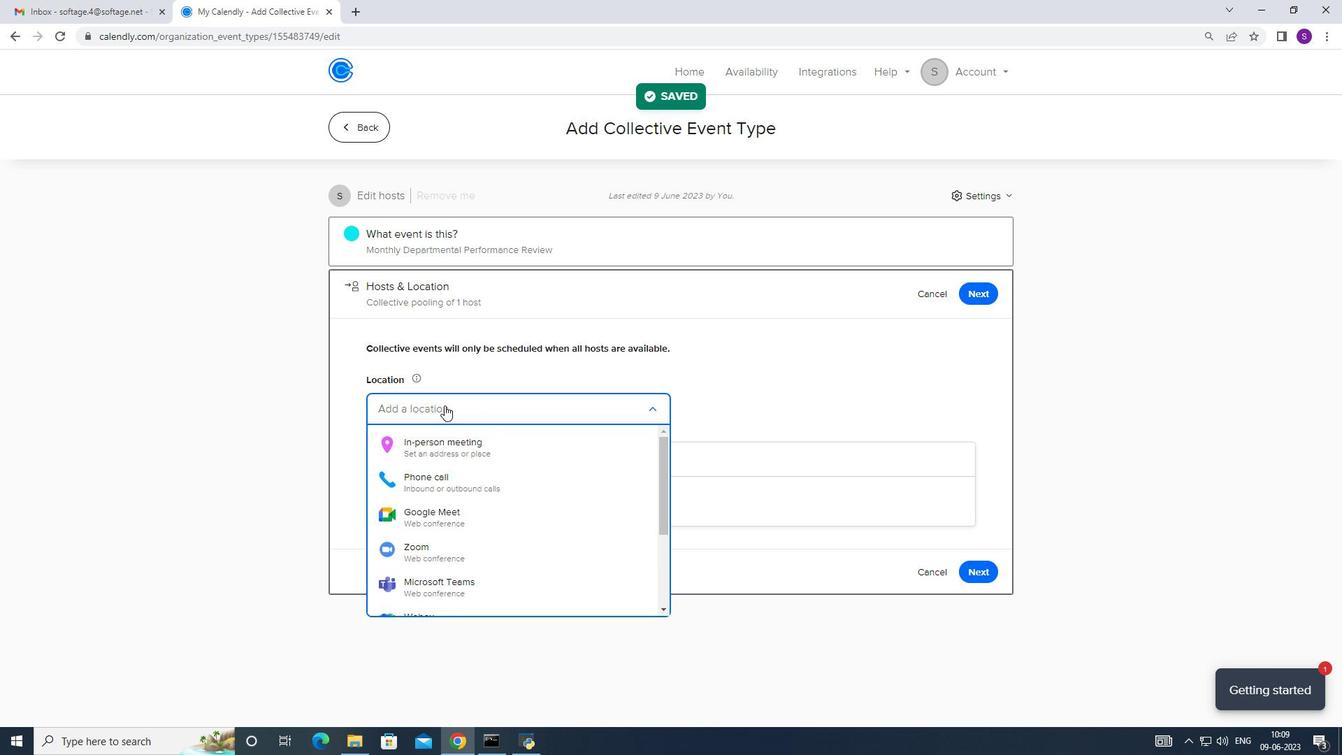 
Action: Mouse pressed left at (444, 405)
Screenshot: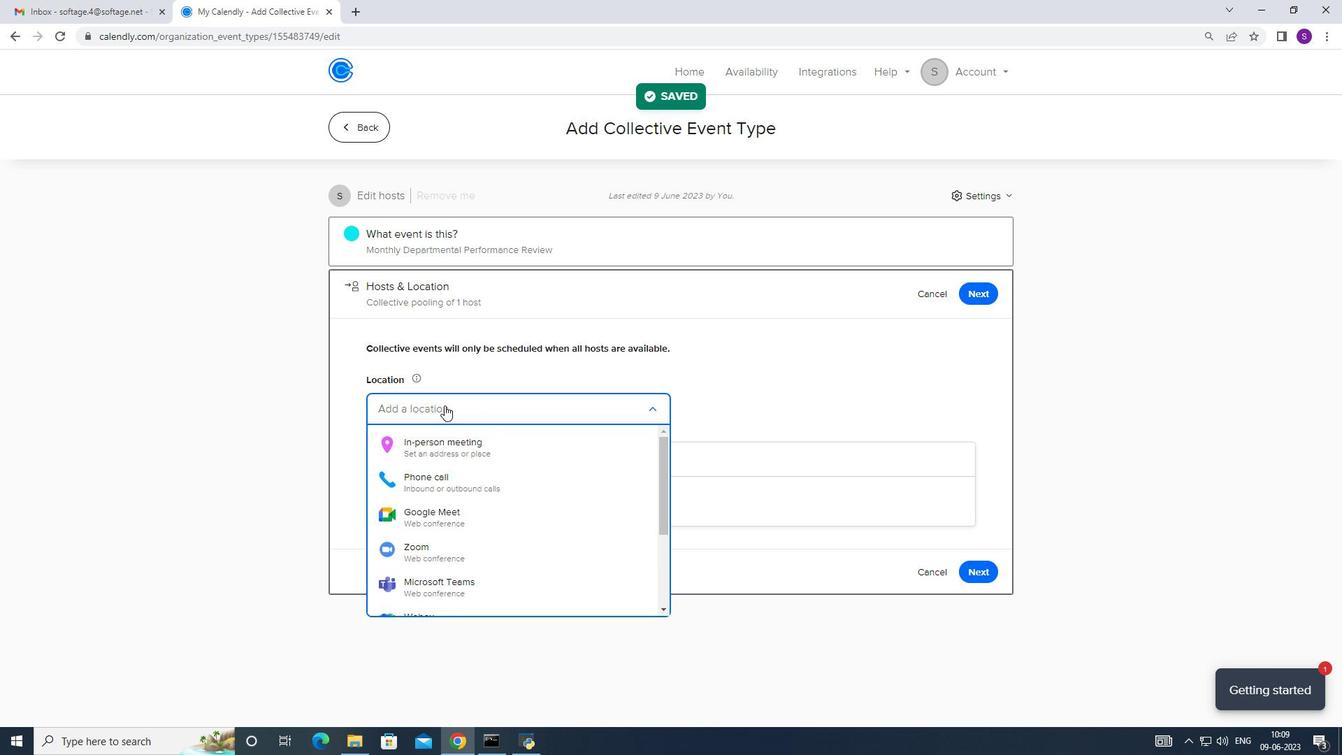 
Action: Mouse moved to (437, 451)
Screenshot: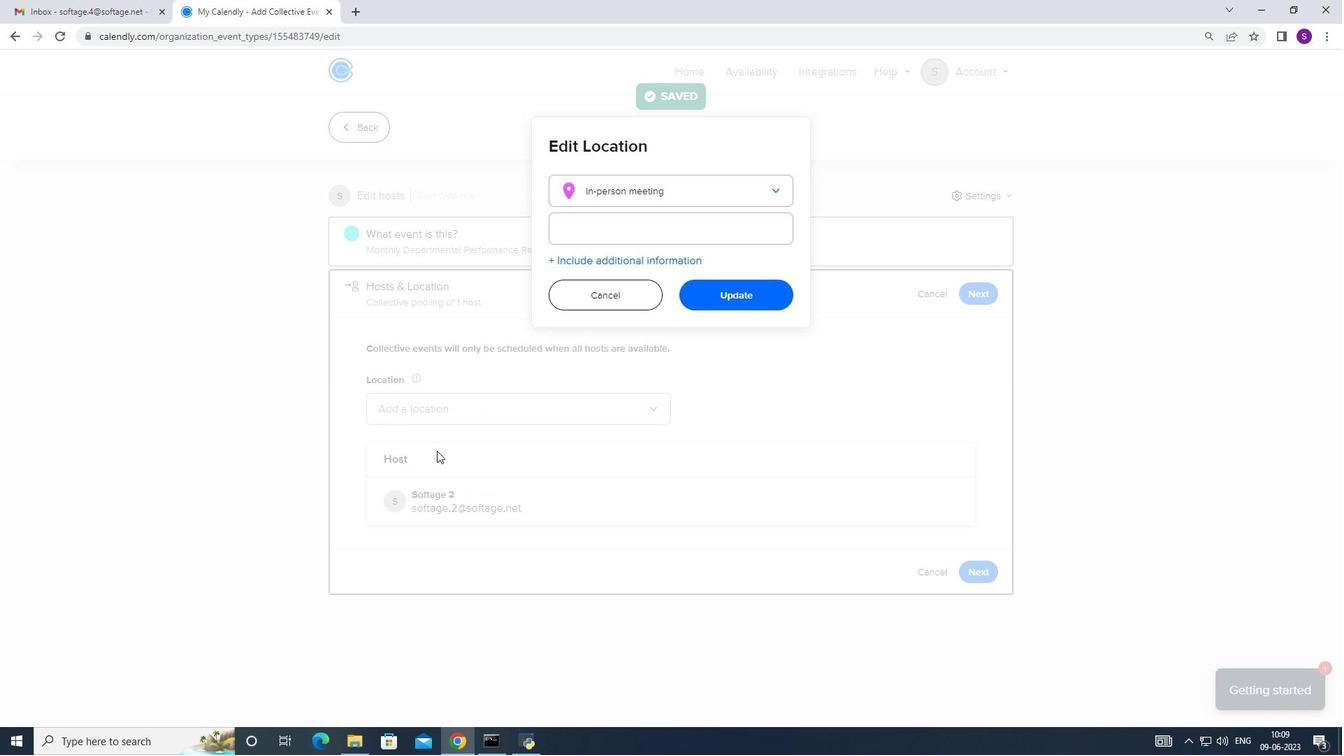 
Action: Mouse pressed left at (437, 451)
Screenshot: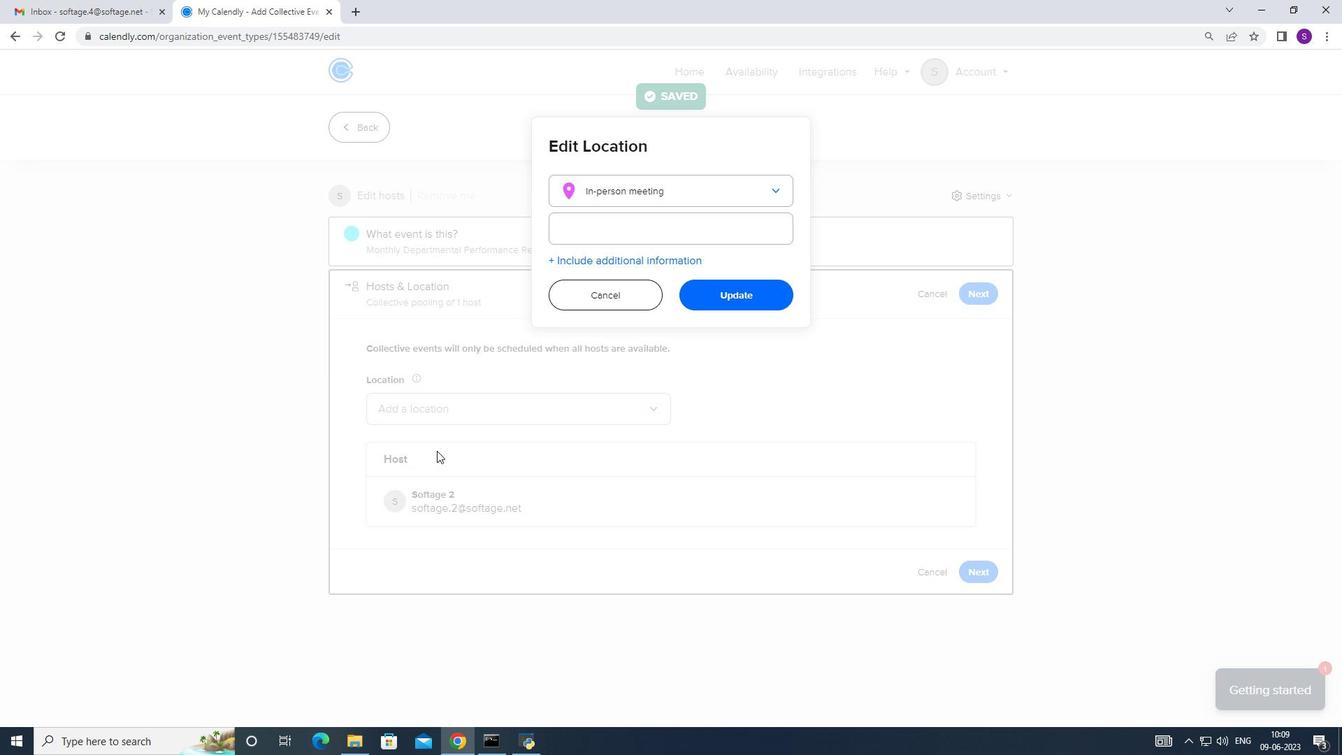 
Action: Mouse moved to (637, 216)
Screenshot: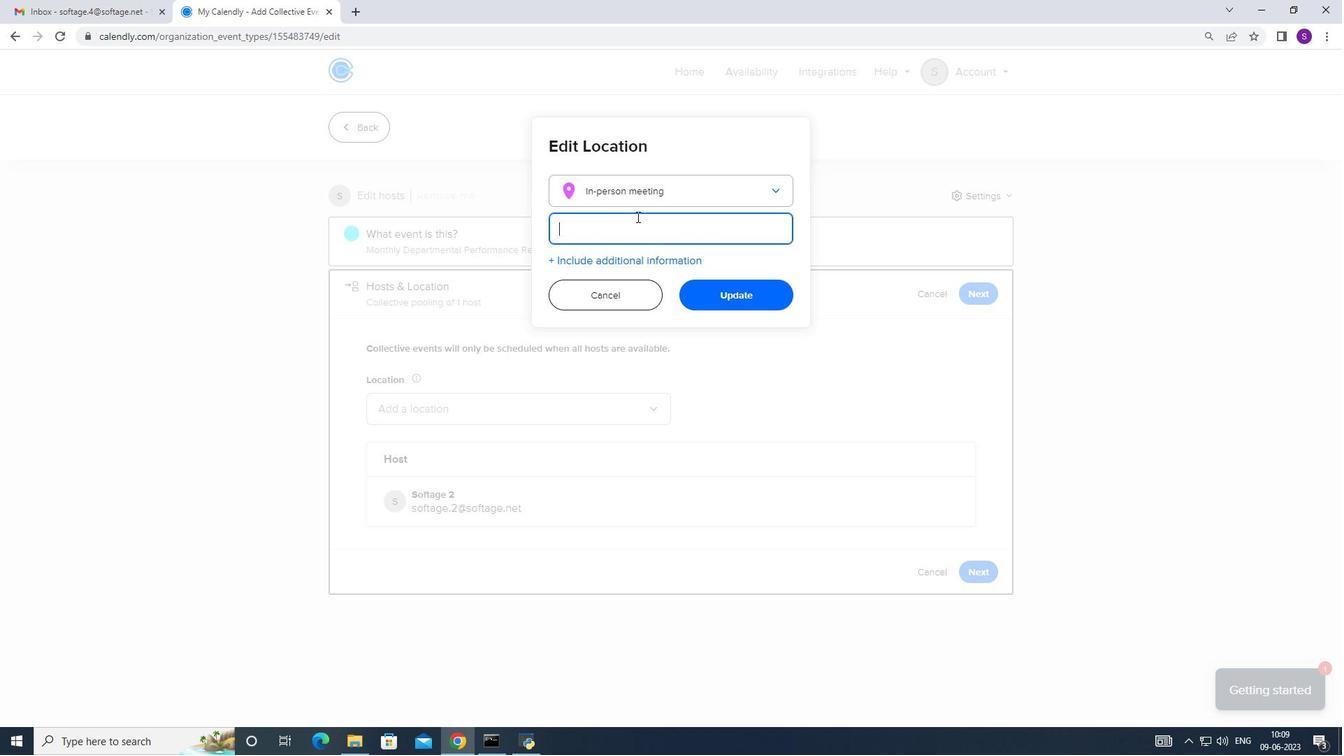 
Action: Mouse pressed left at (637, 216)
Screenshot: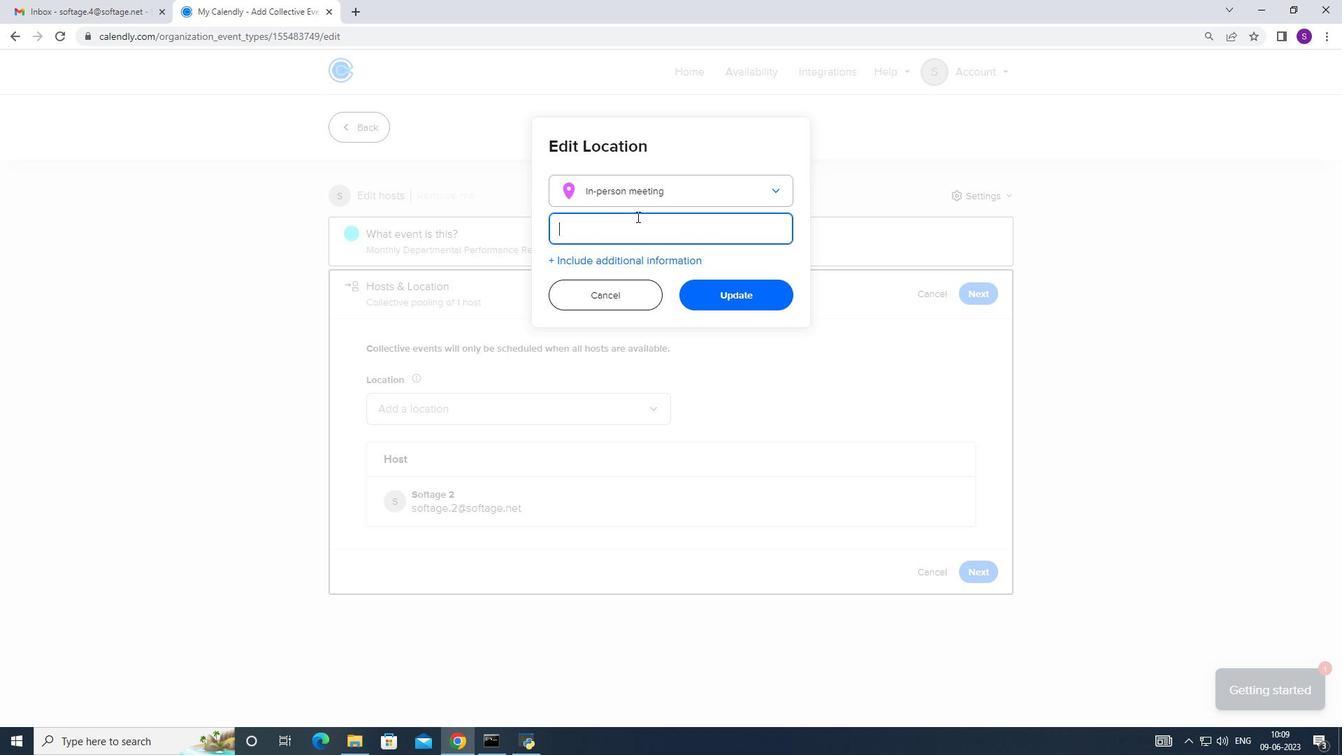 
Action: Mouse moved to (634, 217)
Screenshot: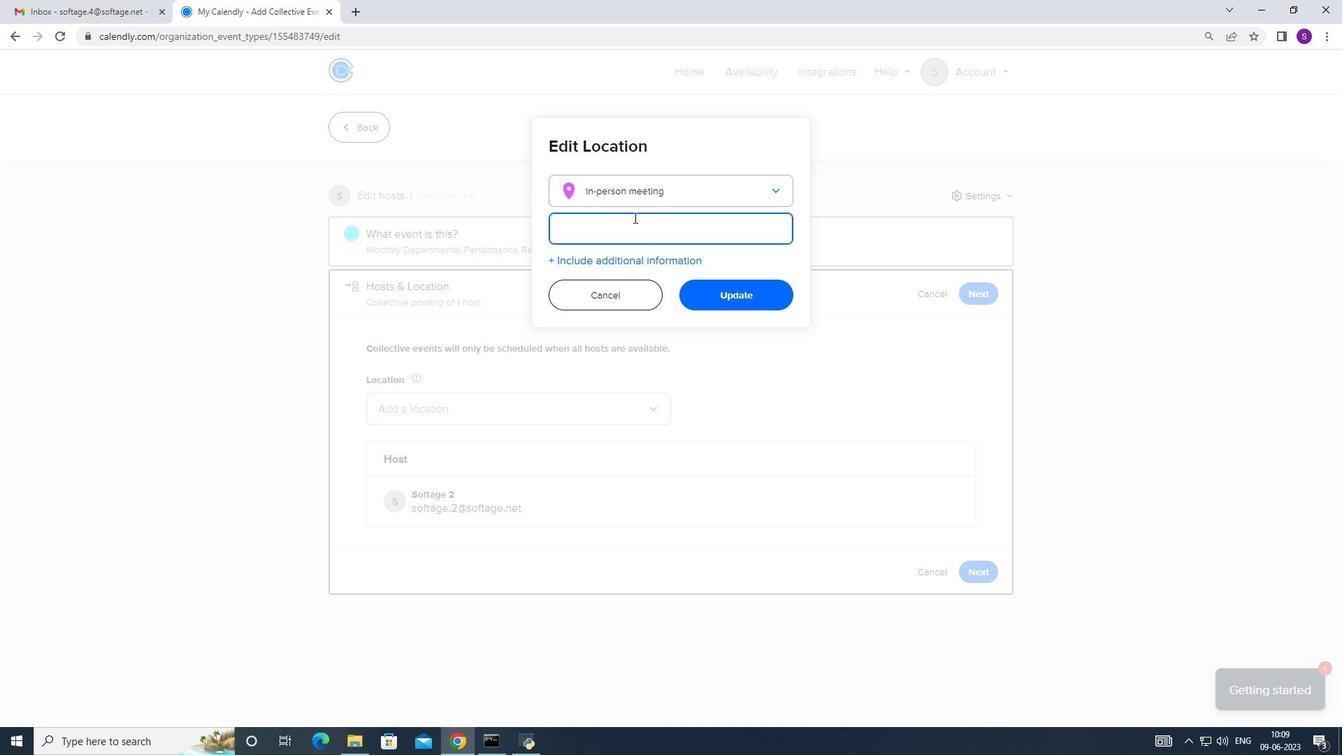 
Action: Key pressed <Key.caps_lock>K<Key.caps_lock>ampala,<Key.space><Key.caps_lock>U<Key.caps_lock>ganda
Screenshot: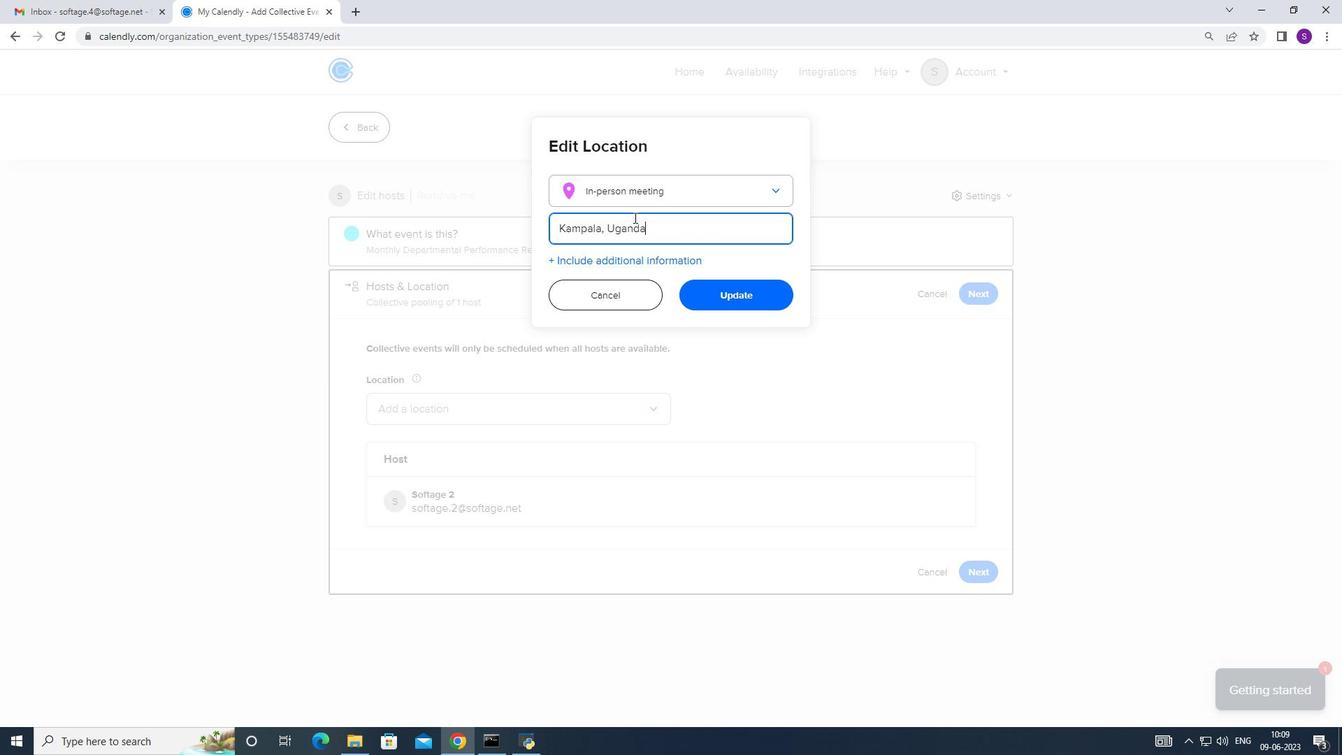 
Action: Mouse moved to (696, 283)
Screenshot: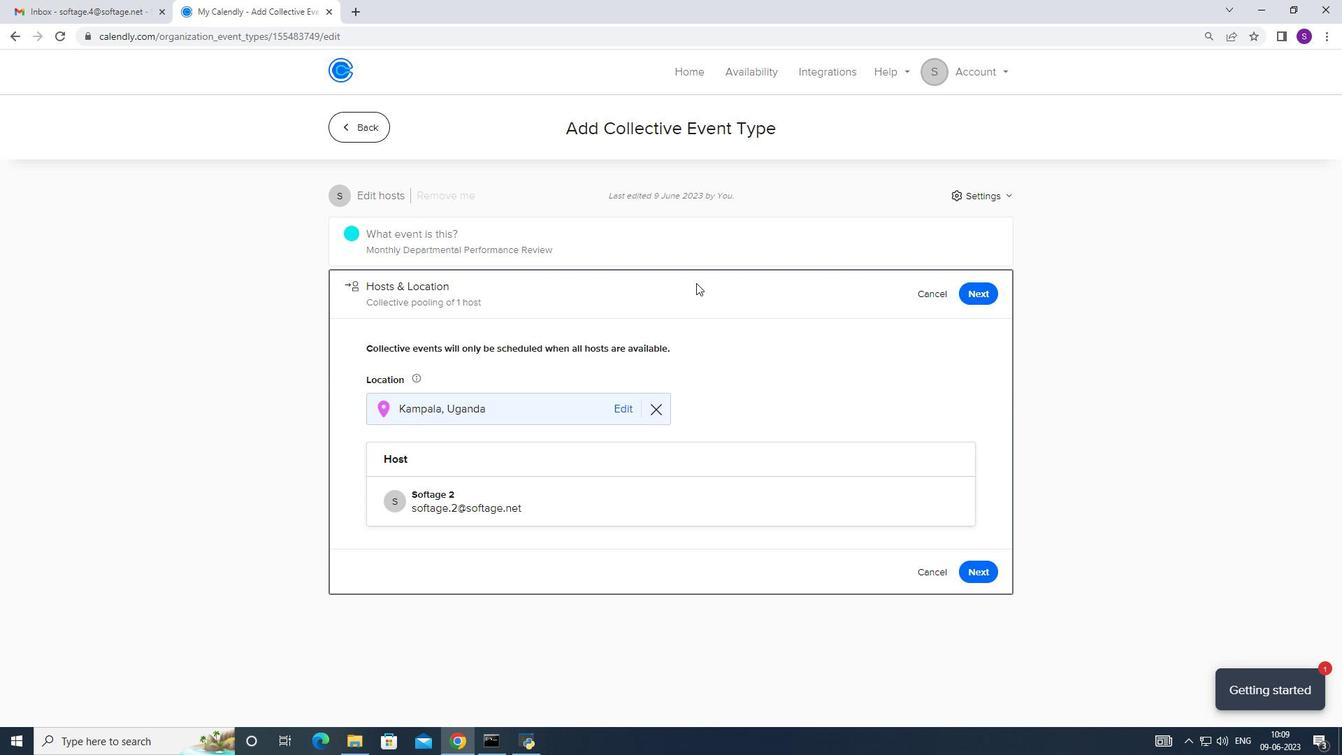 
Action: Mouse pressed left at (696, 283)
Screenshot: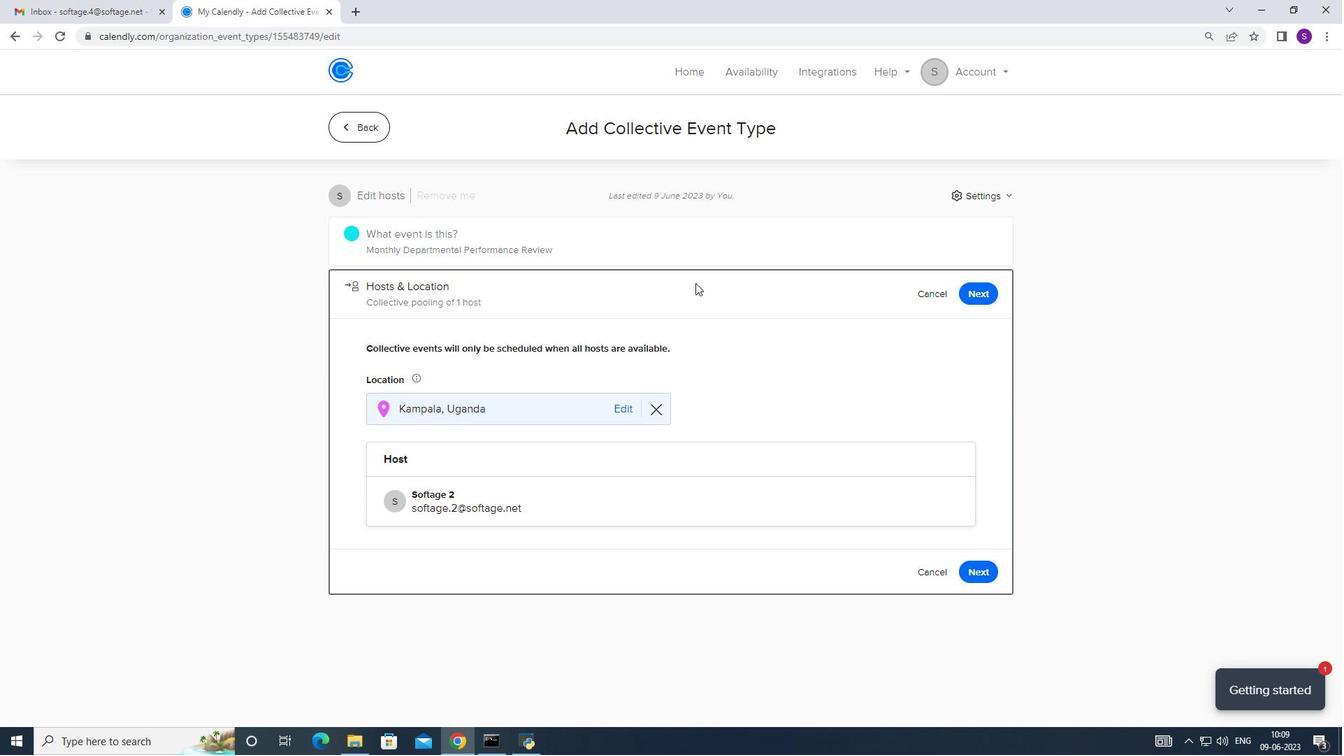 
Action: Mouse moved to (978, 572)
Screenshot: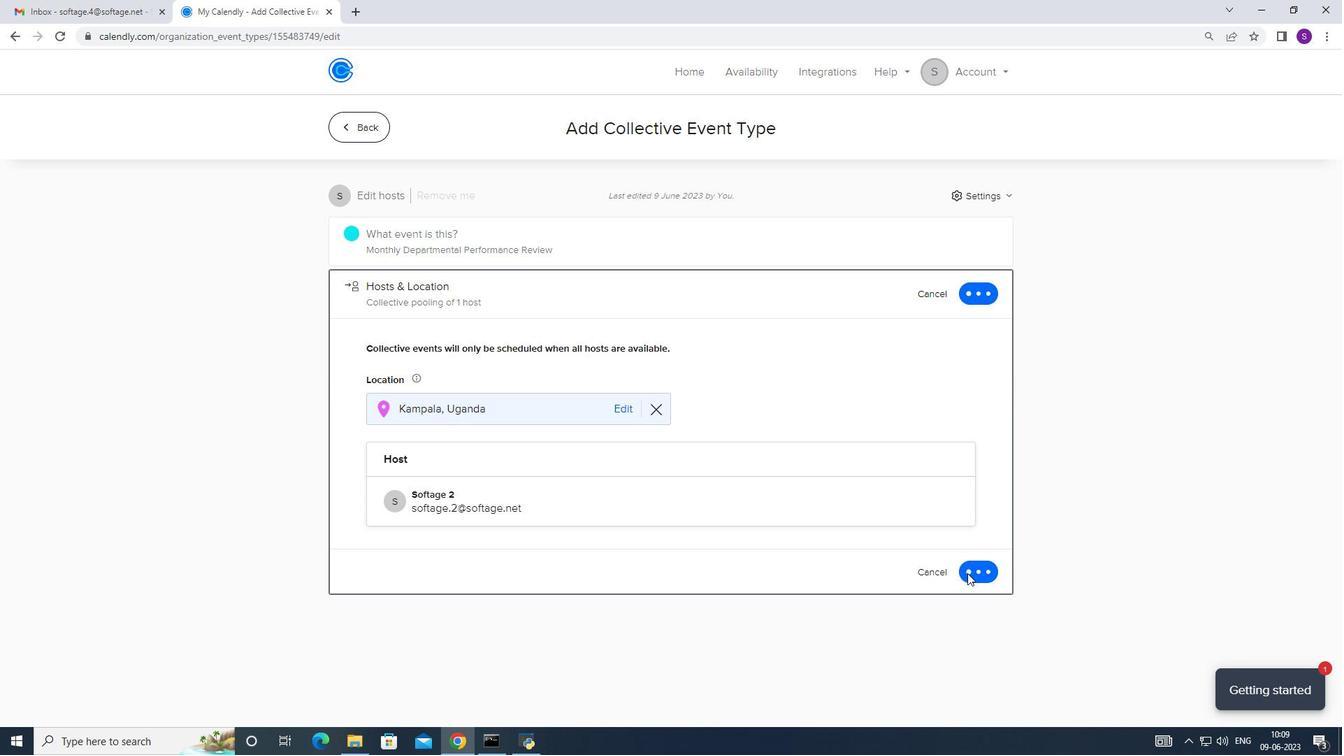 
Action: Mouse pressed left at (978, 572)
Screenshot: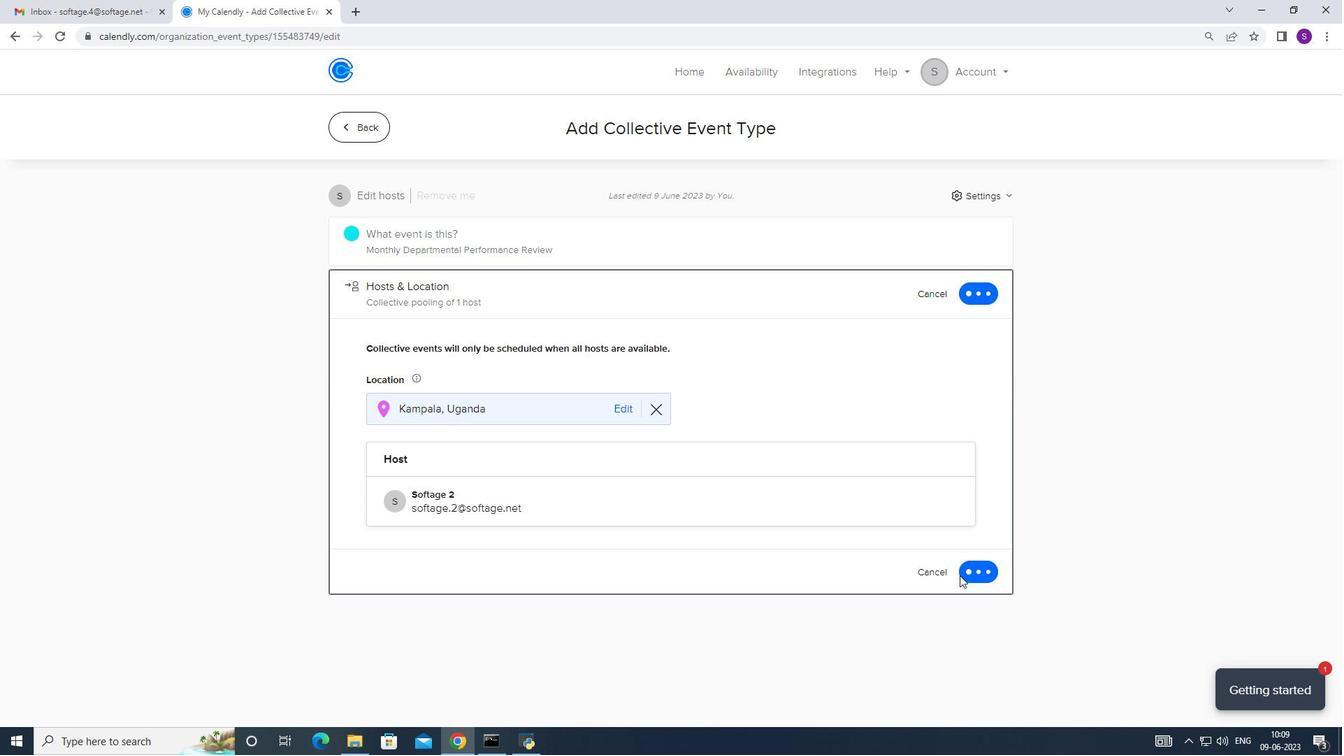 
Action: Mouse moved to (443, 500)
Screenshot: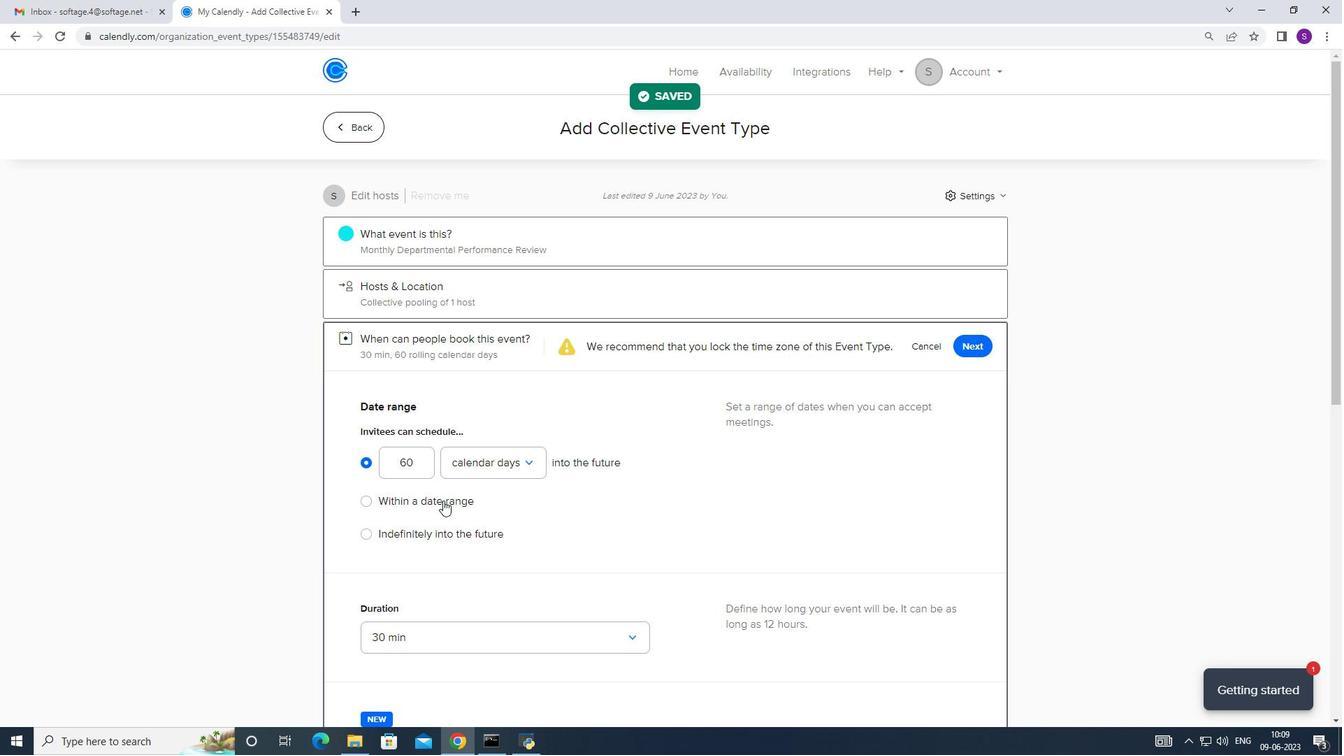 
Action: Mouse pressed left at (443, 500)
Screenshot: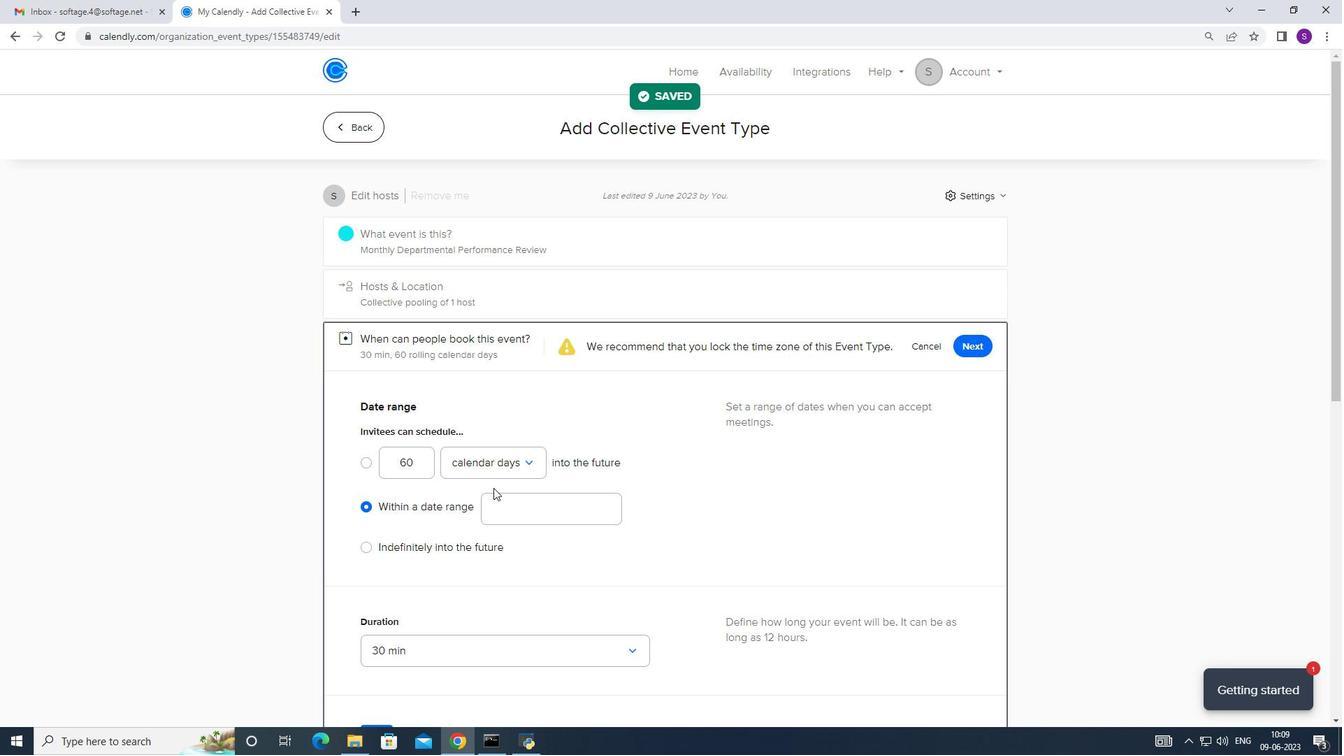 
Action: Mouse moved to (490, 509)
Screenshot: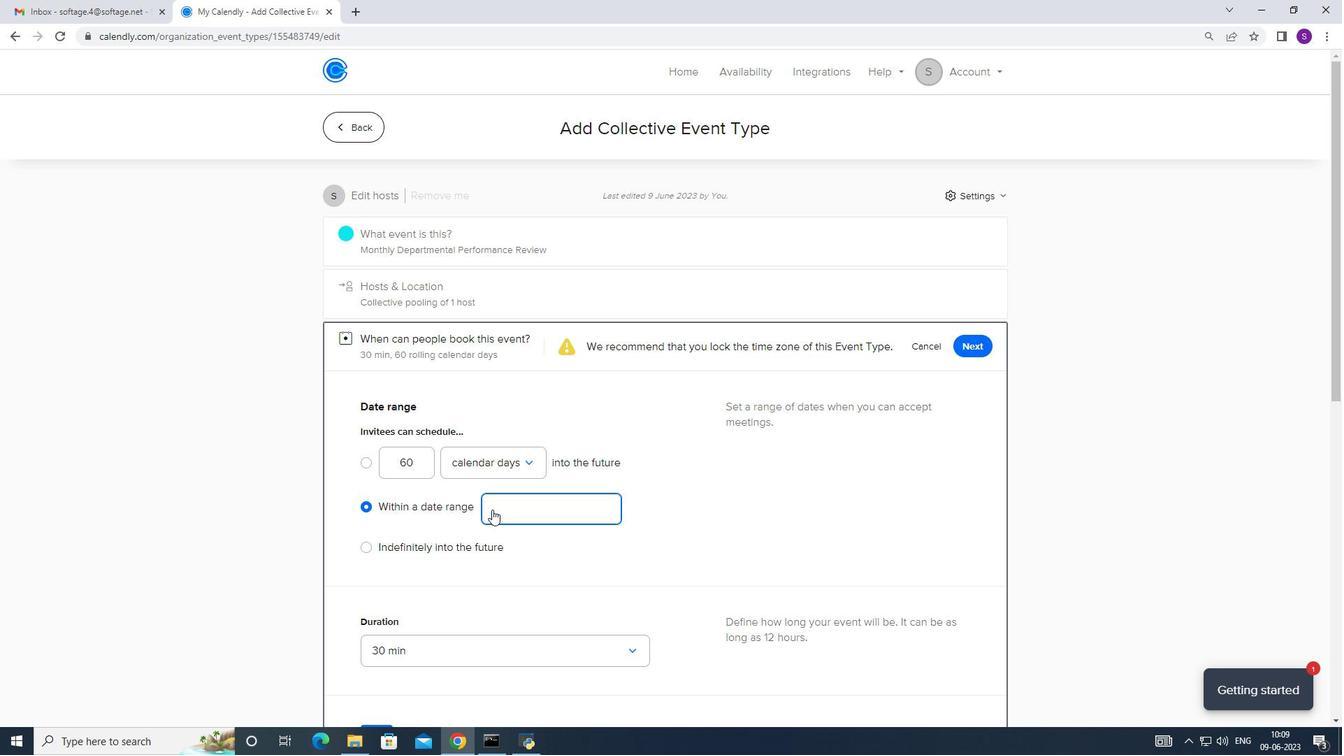 
Action: Mouse pressed left at (490, 509)
Screenshot: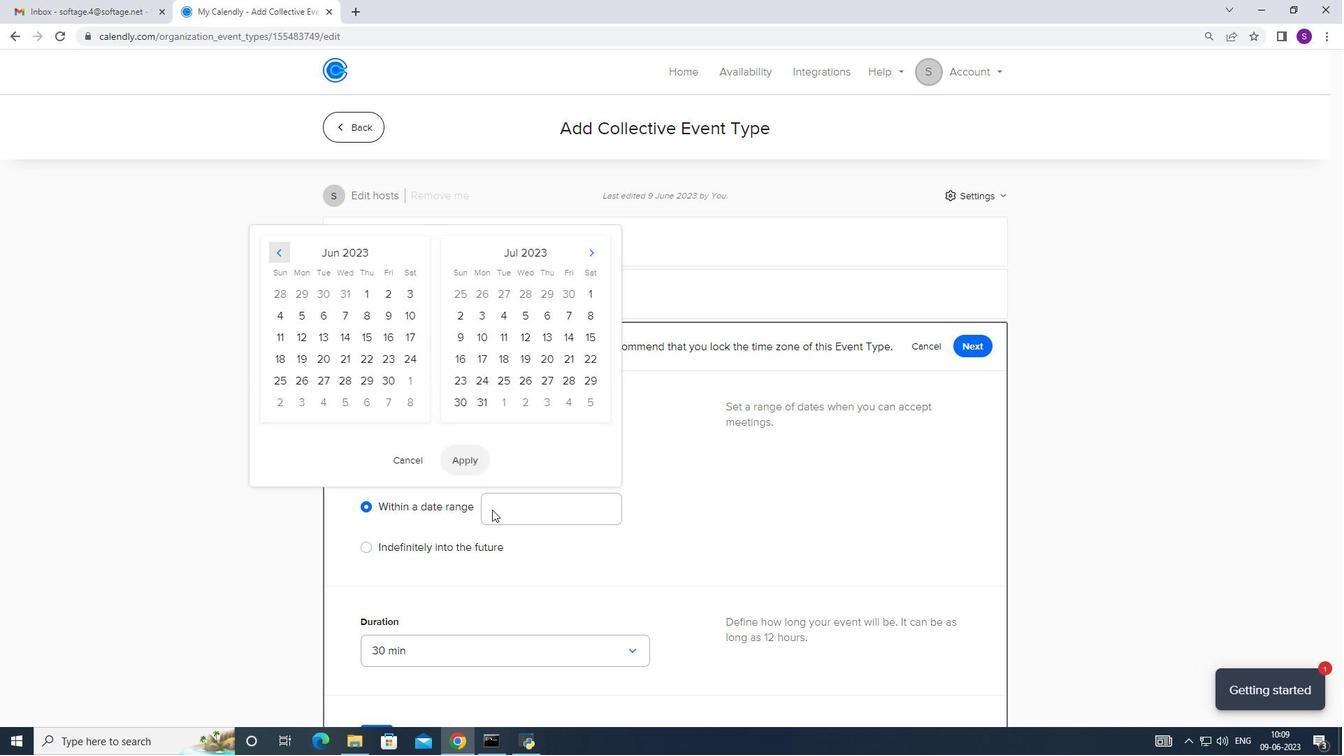 
Action: Mouse moved to (594, 253)
Screenshot: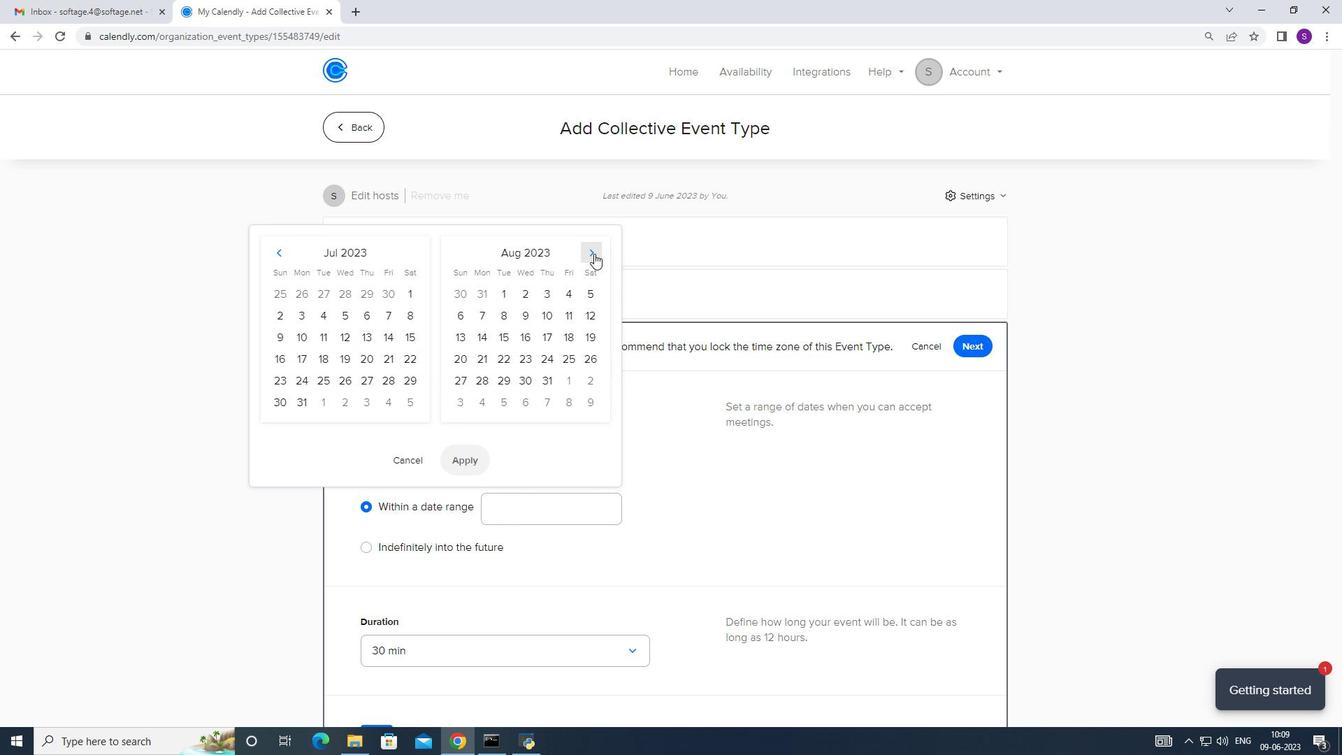 
Action: Mouse pressed left at (594, 253)
Screenshot: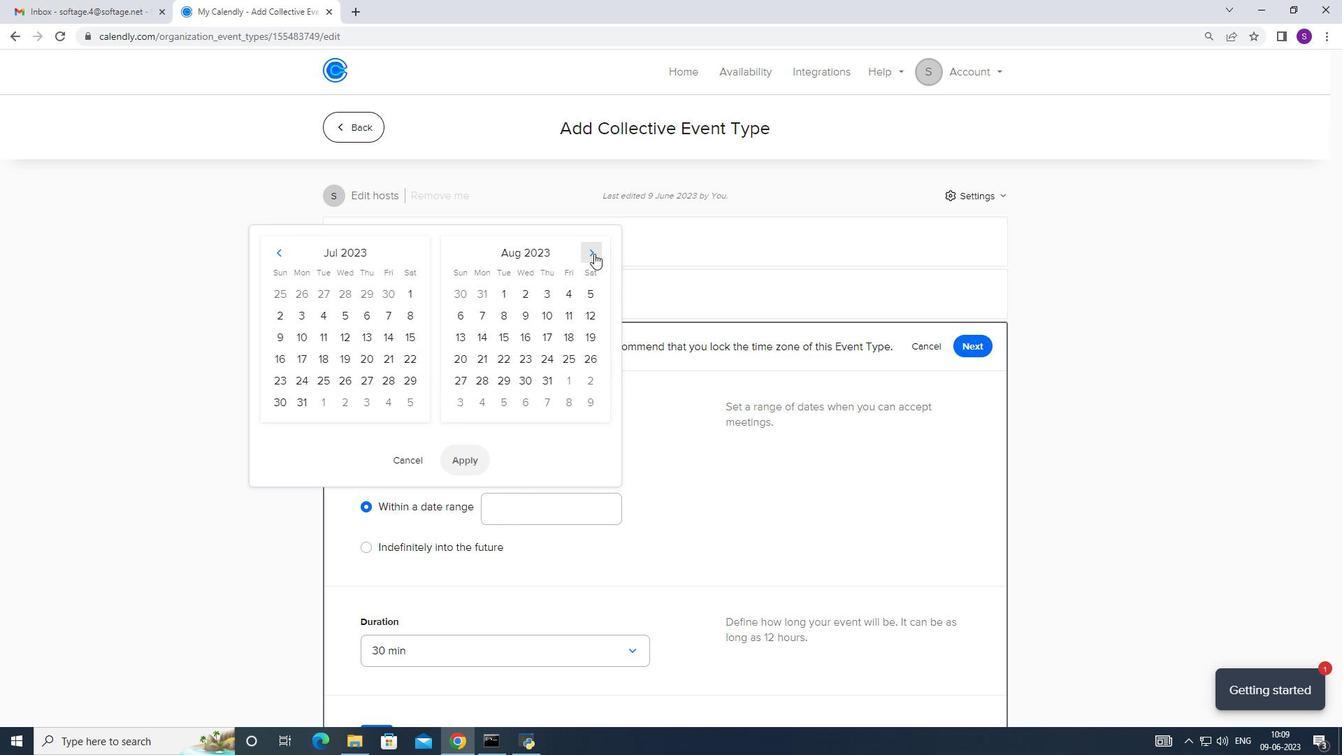 
Action: Mouse pressed left at (594, 253)
Screenshot: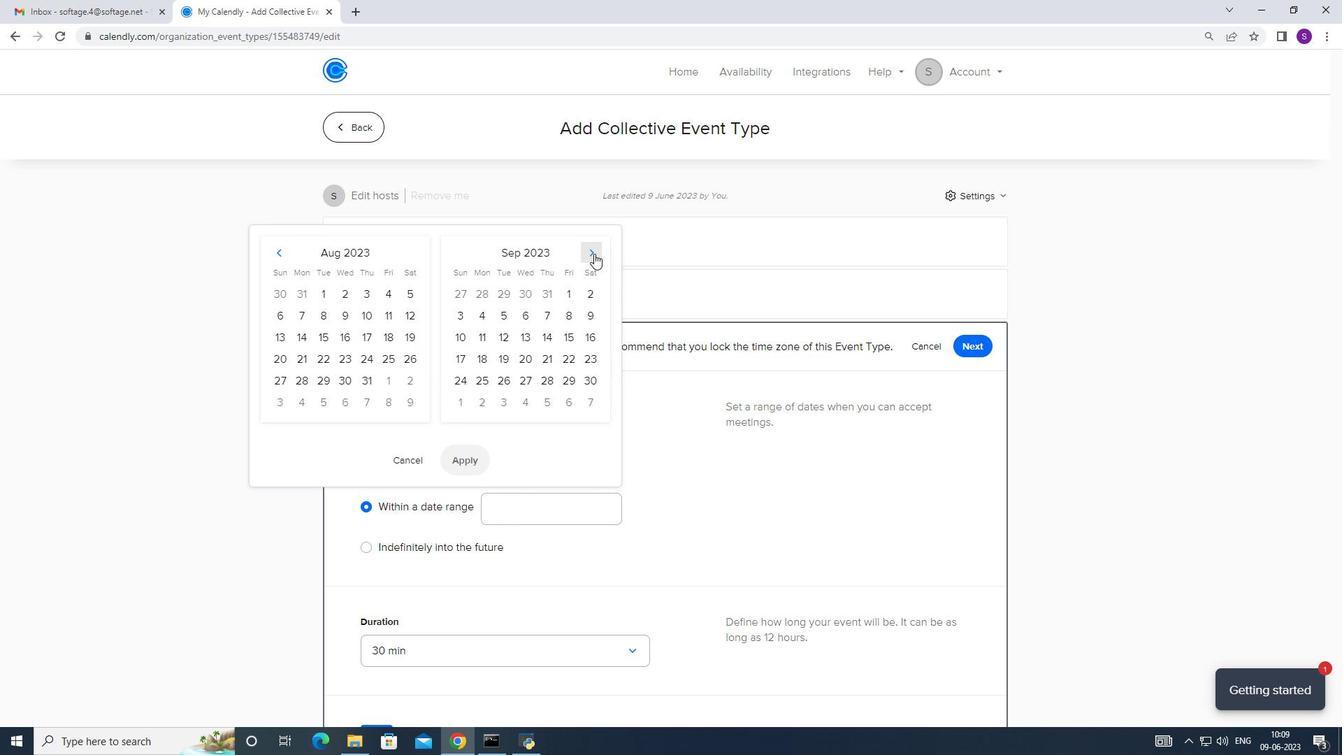 
Action: Mouse pressed left at (594, 253)
Screenshot: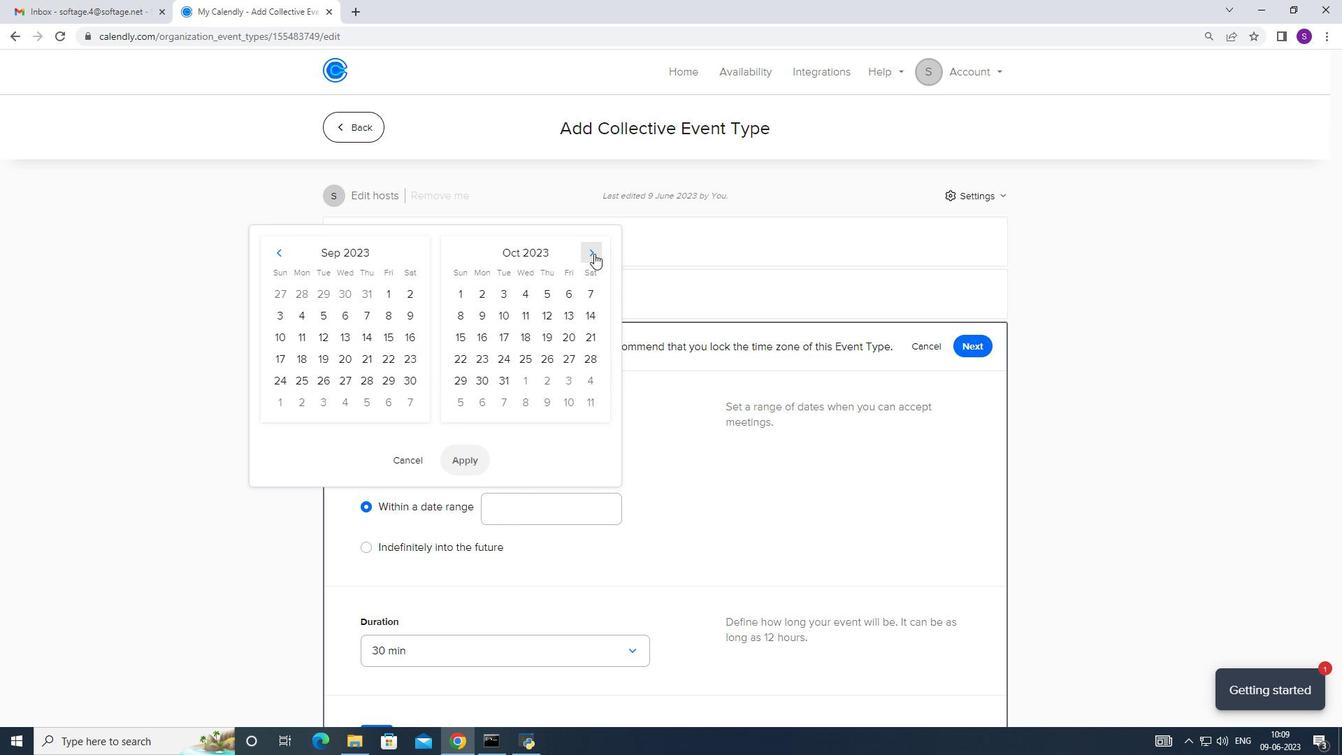 
Action: Mouse pressed left at (594, 253)
Screenshot: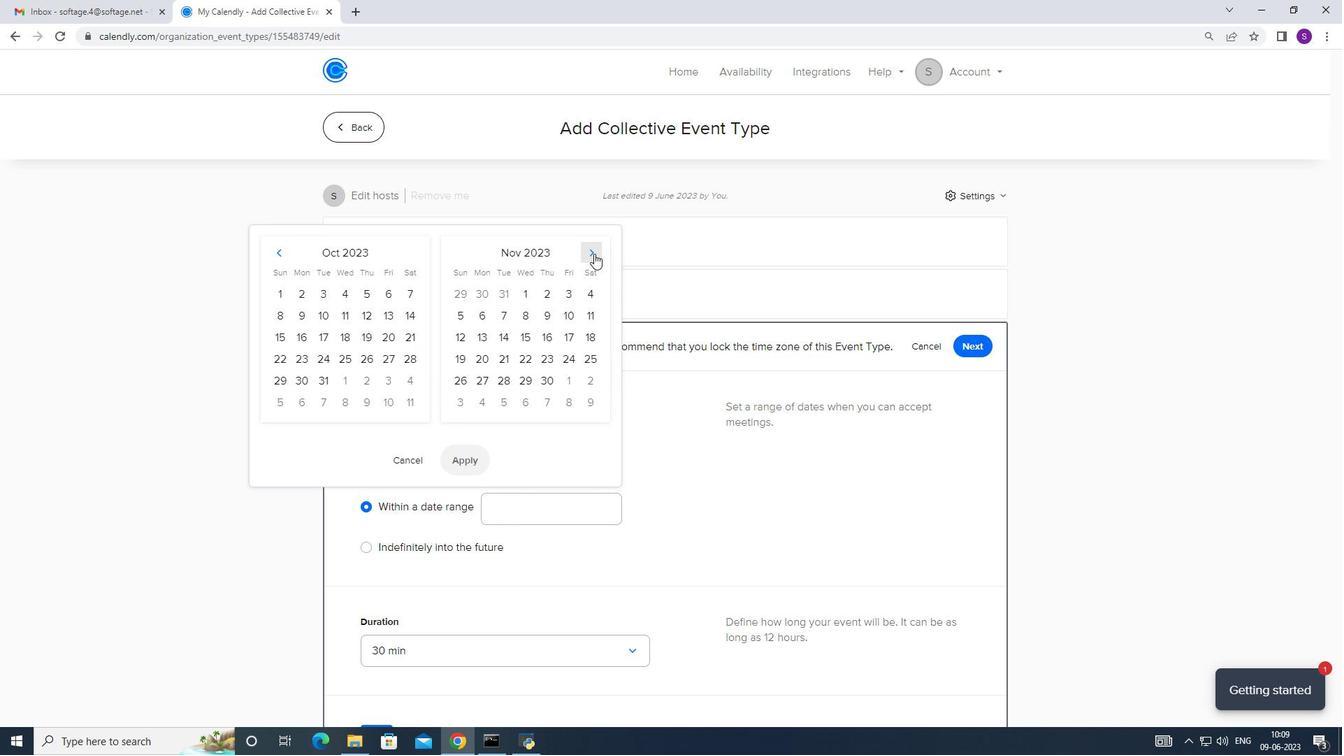 
Action: Mouse pressed left at (594, 253)
Screenshot: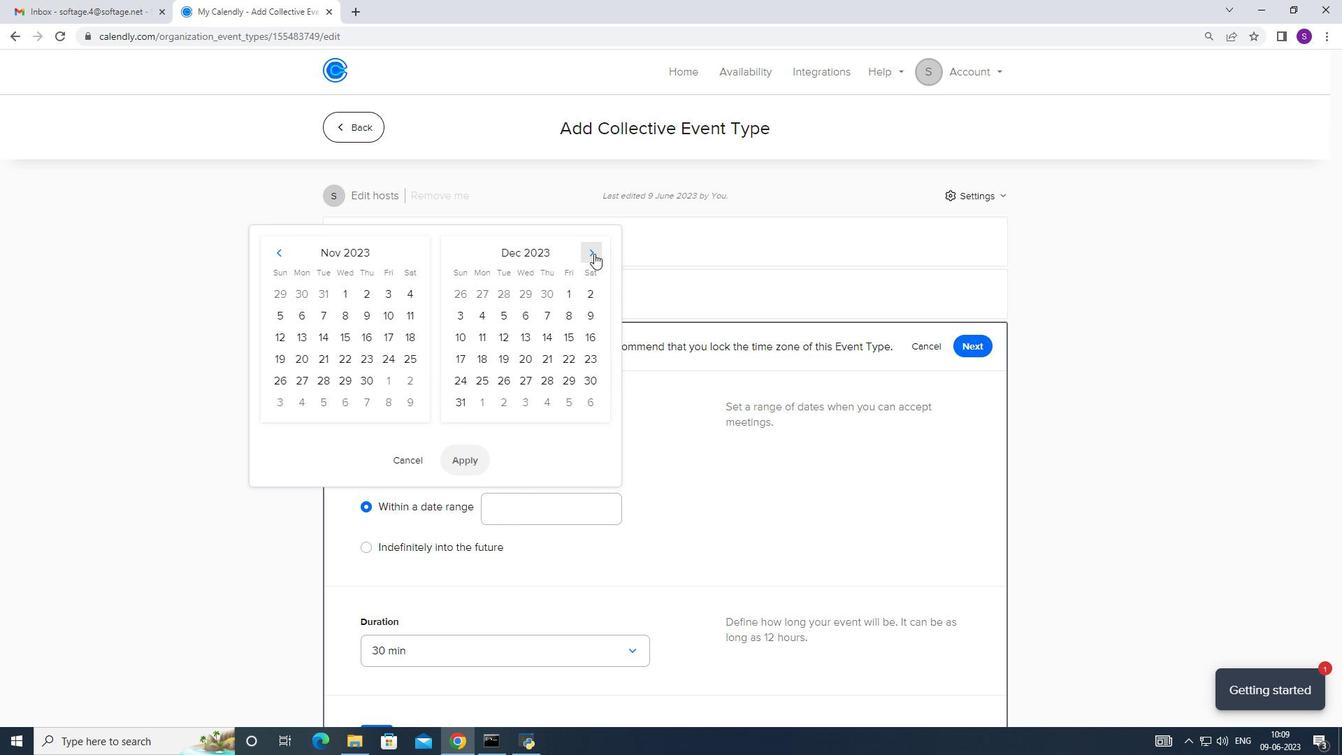 
Action: Mouse moved to (288, 246)
Screenshot: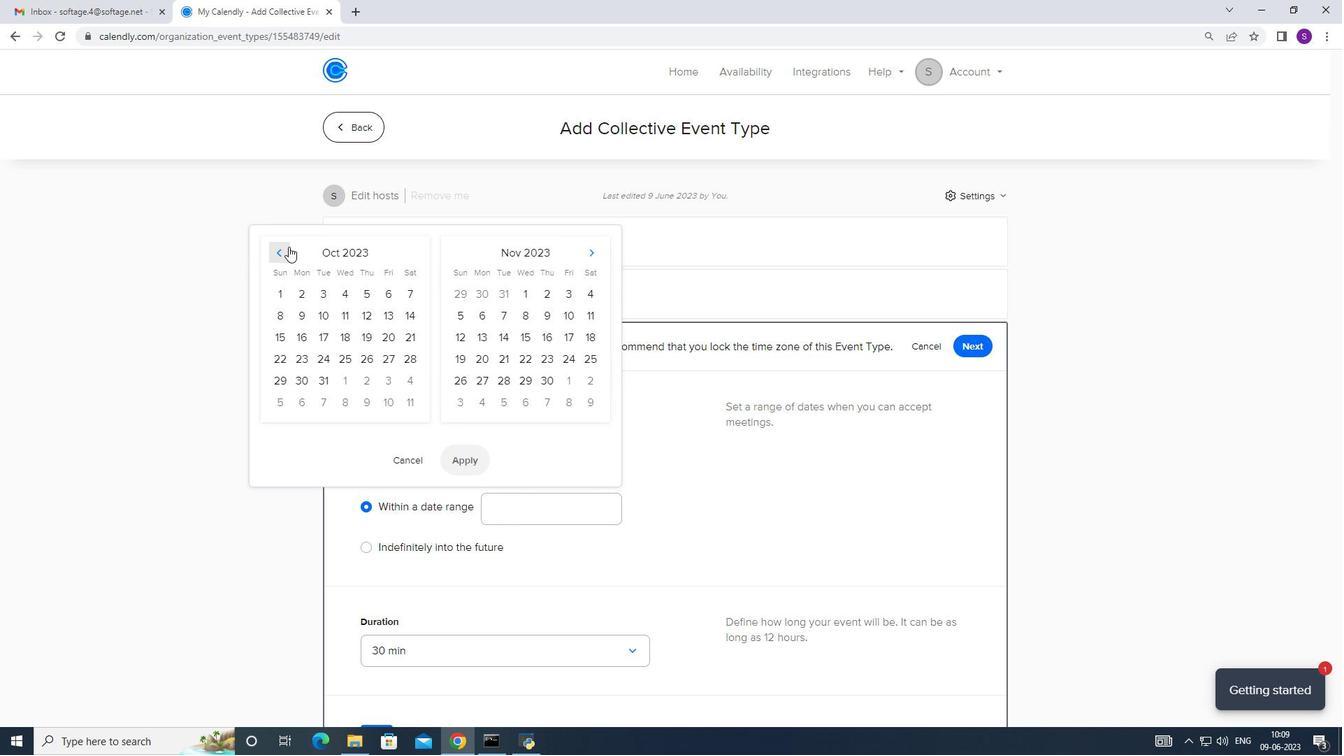 
Action: Mouse pressed left at (288, 246)
Screenshot: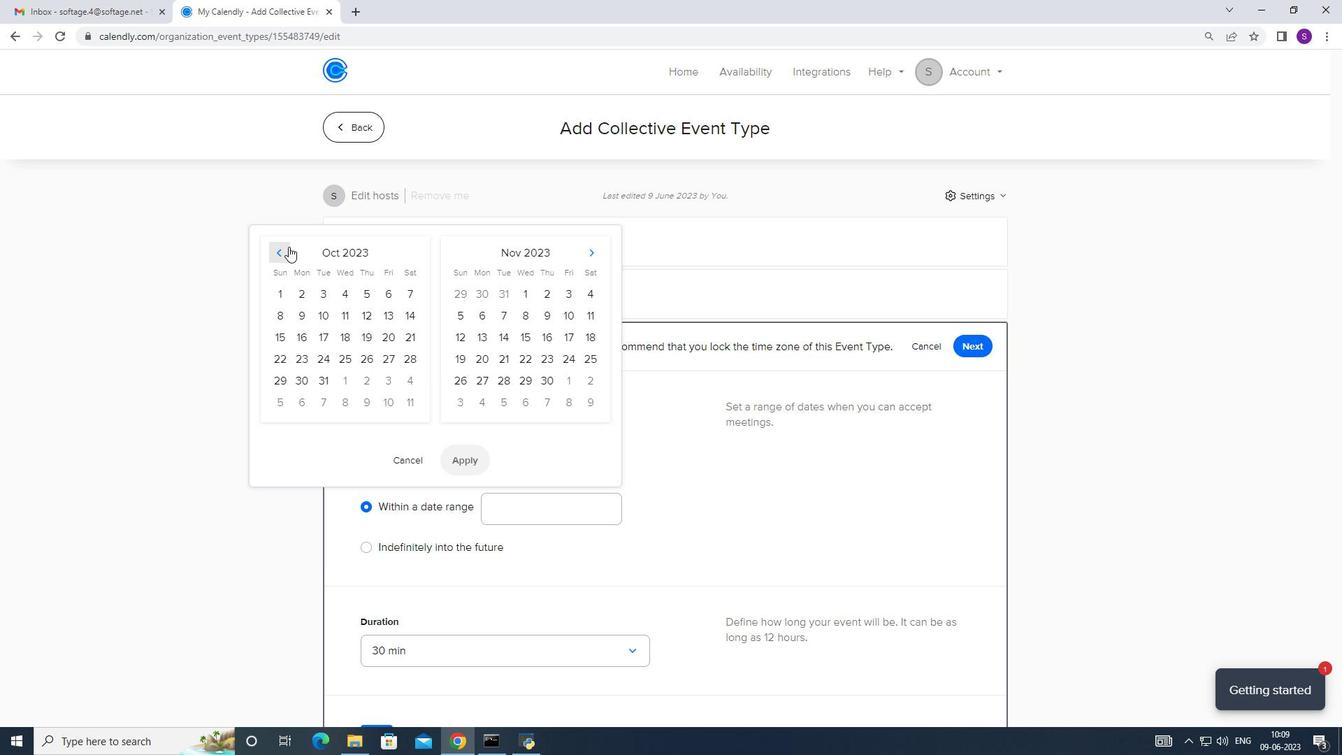 
Action: Mouse pressed left at (288, 246)
Screenshot: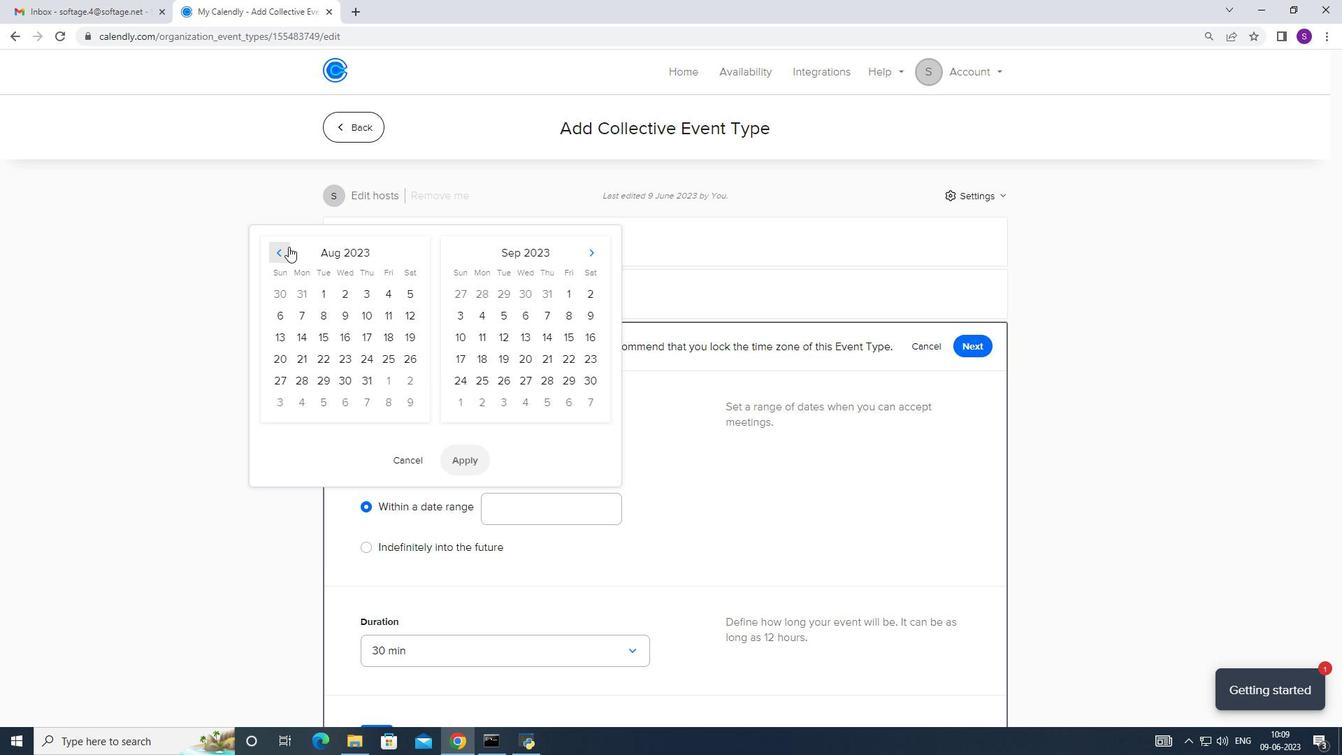 
Action: Mouse pressed left at (288, 246)
Screenshot: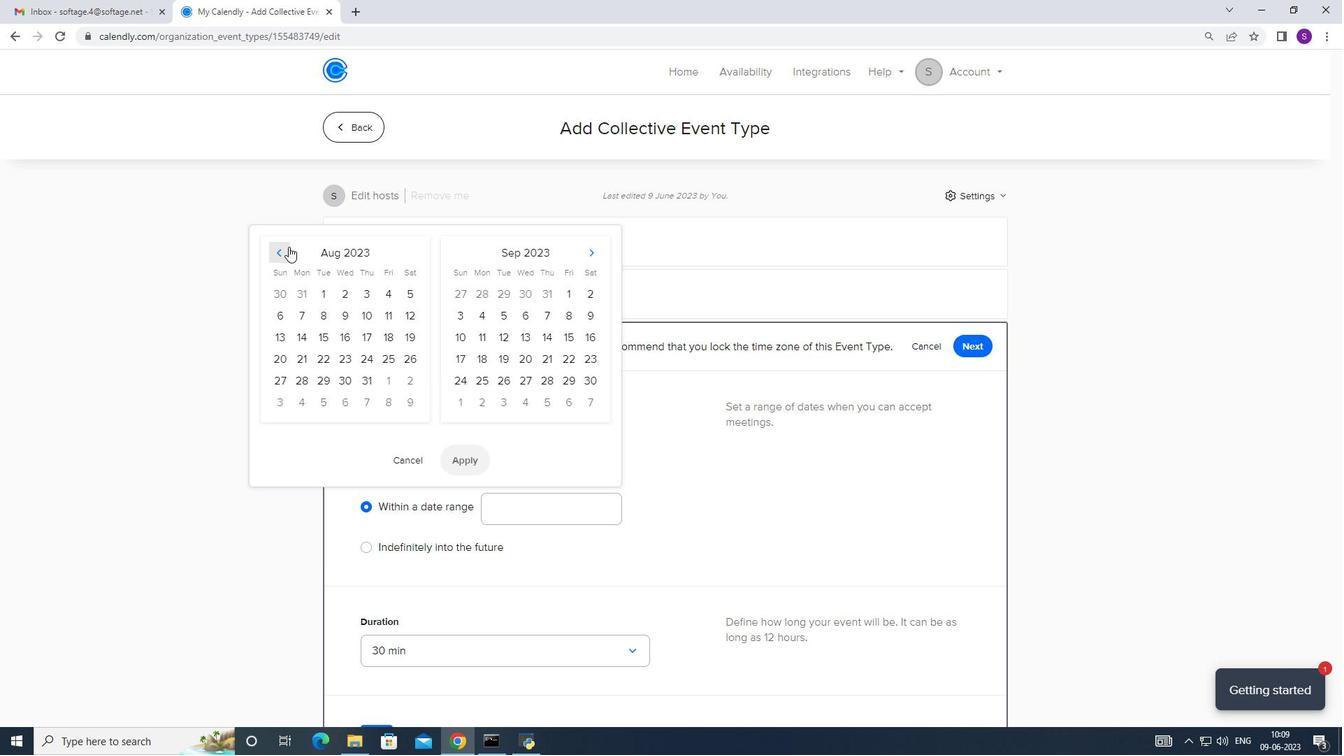 
Action: Mouse pressed left at (288, 246)
Screenshot: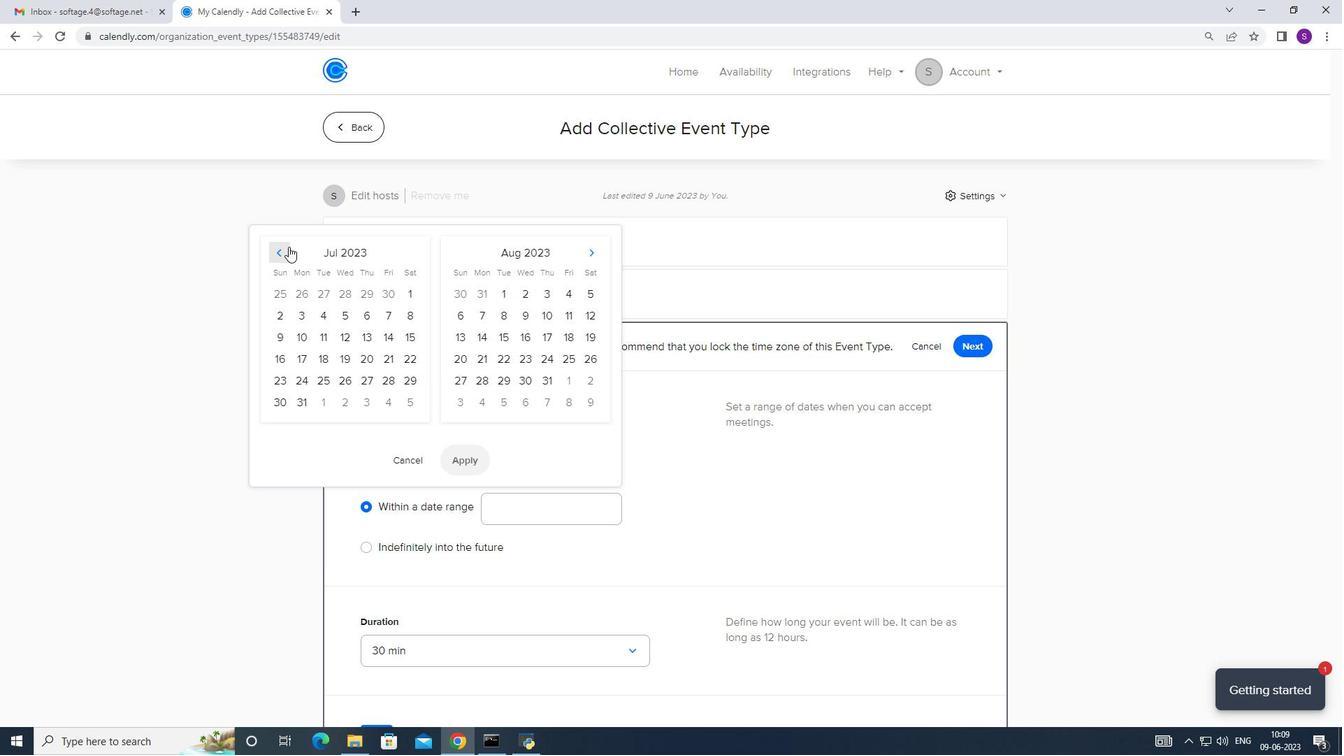 
Action: Mouse pressed left at (288, 246)
Screenshot: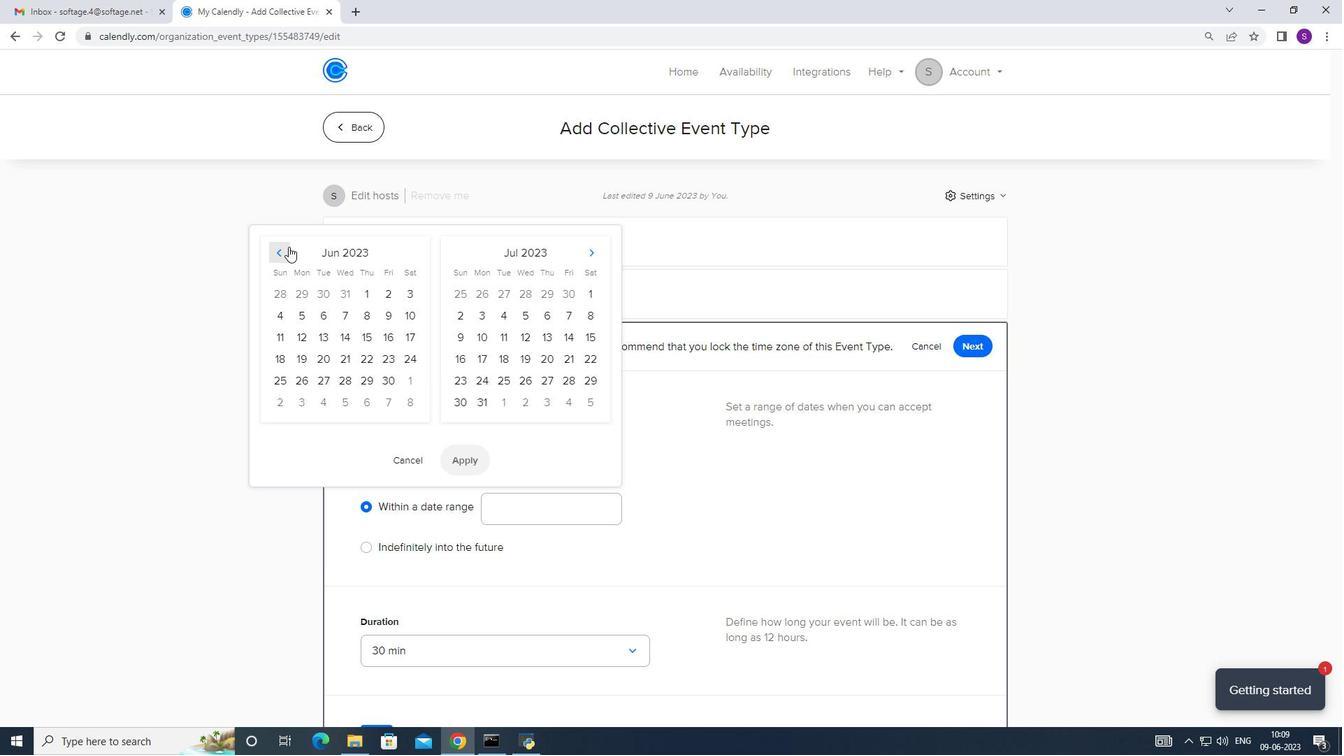 
Action: Mouse pressed left at (288, 246)
Screenshot: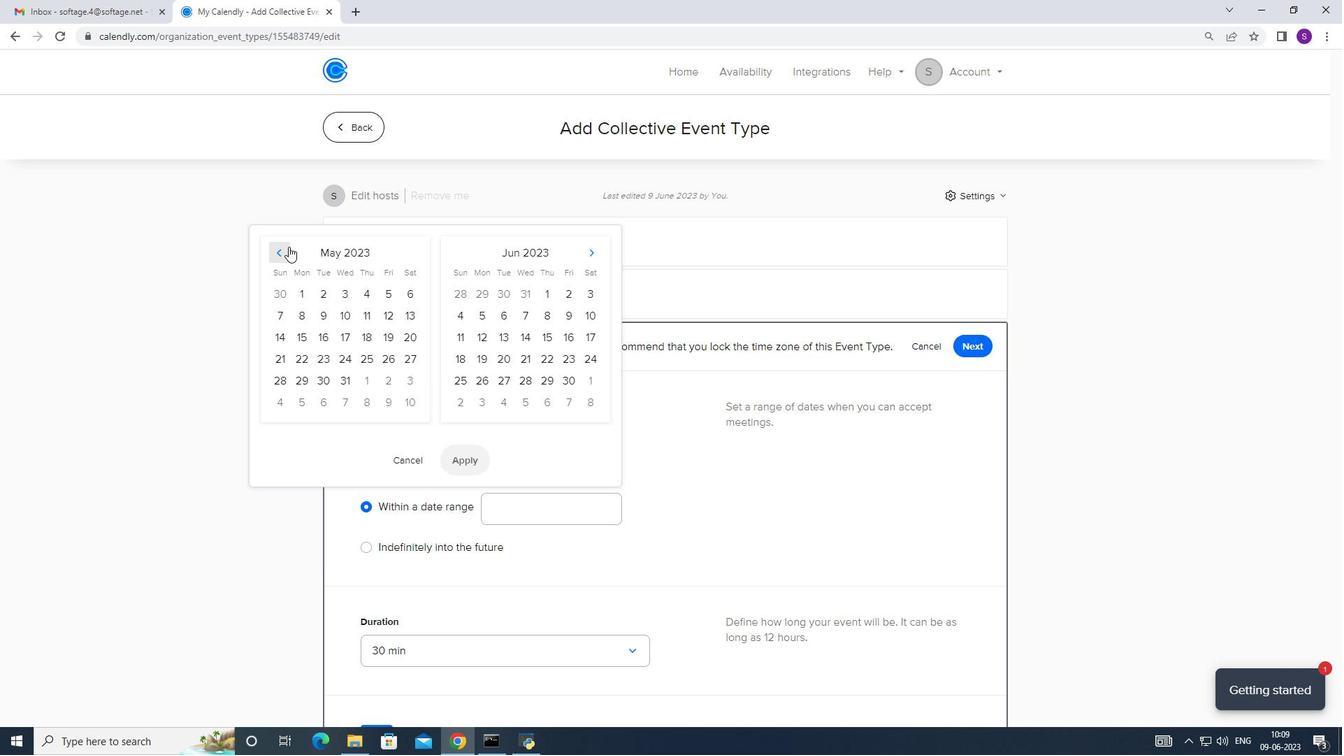 
Action: Mouse pressed left at (288, 246)
Screenshot: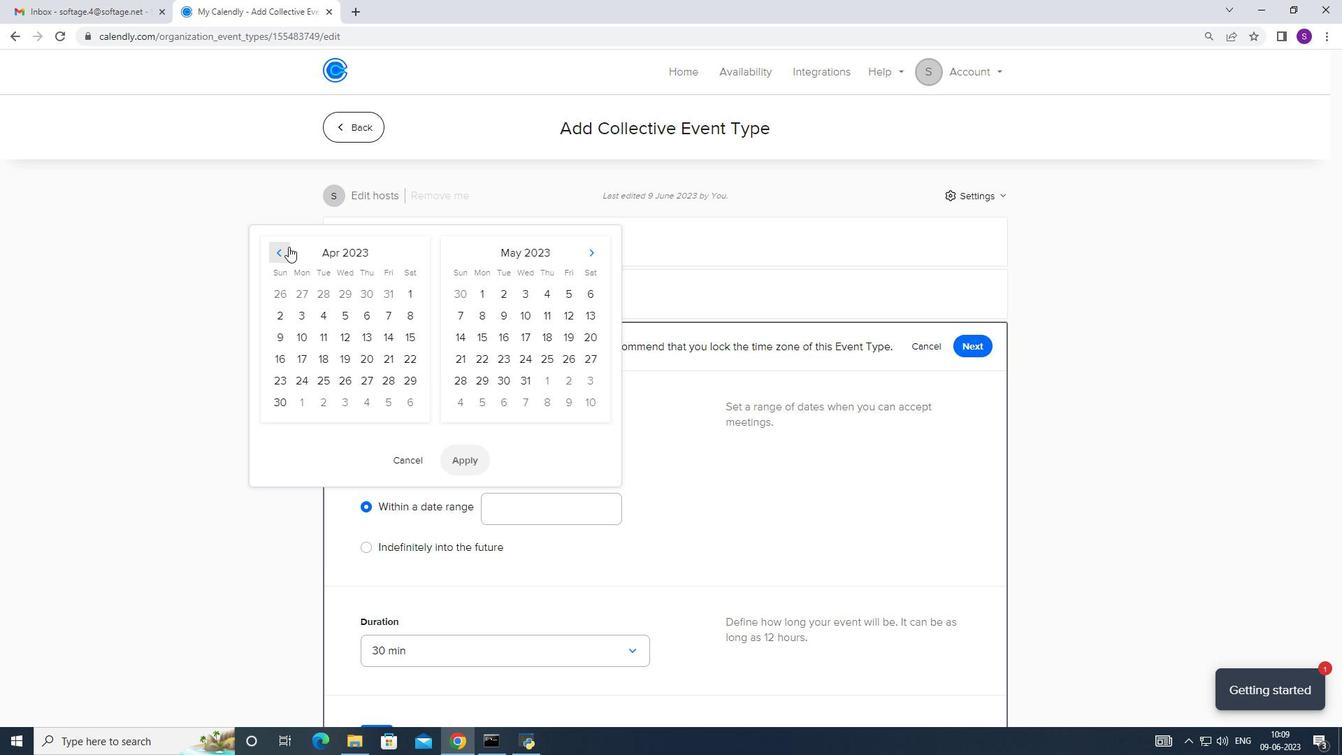 
Action: Mouse pressed left at (288, 246)
Screenshot: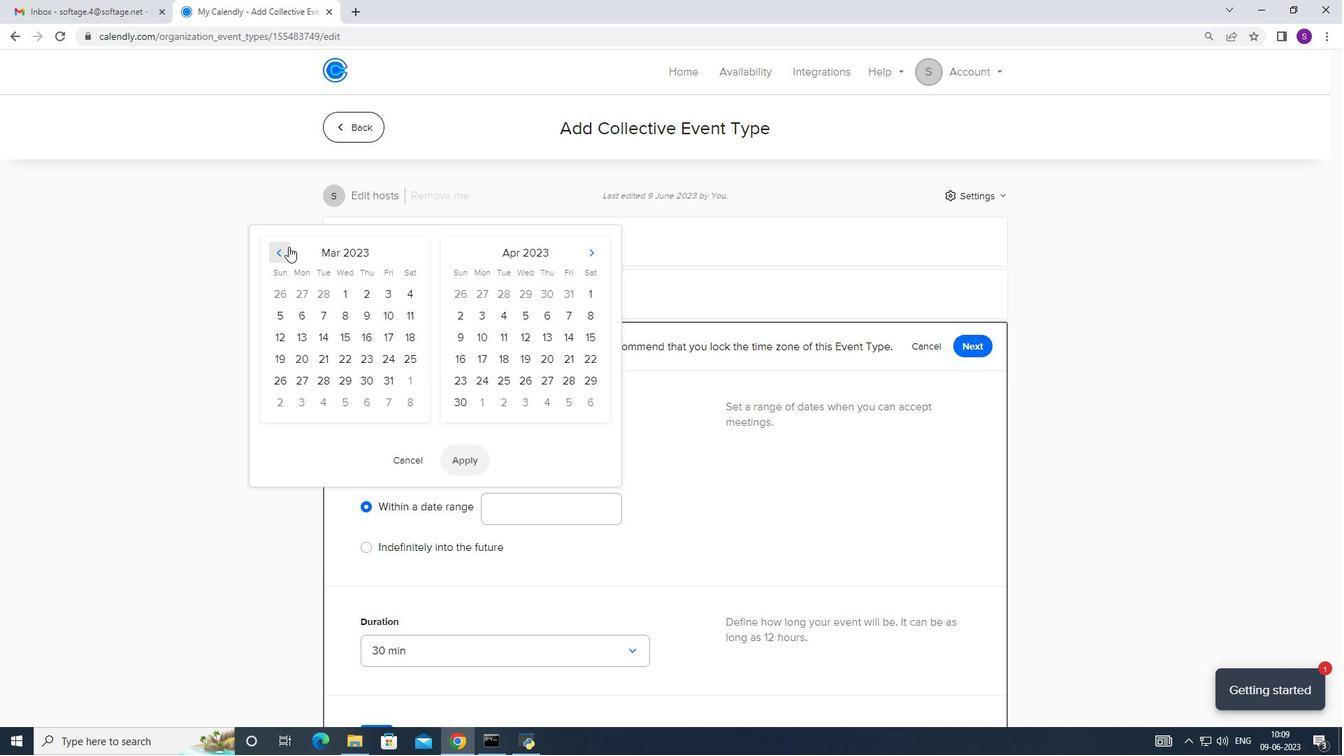 
Action: Mouse moved to (592, 252)
Screenshot: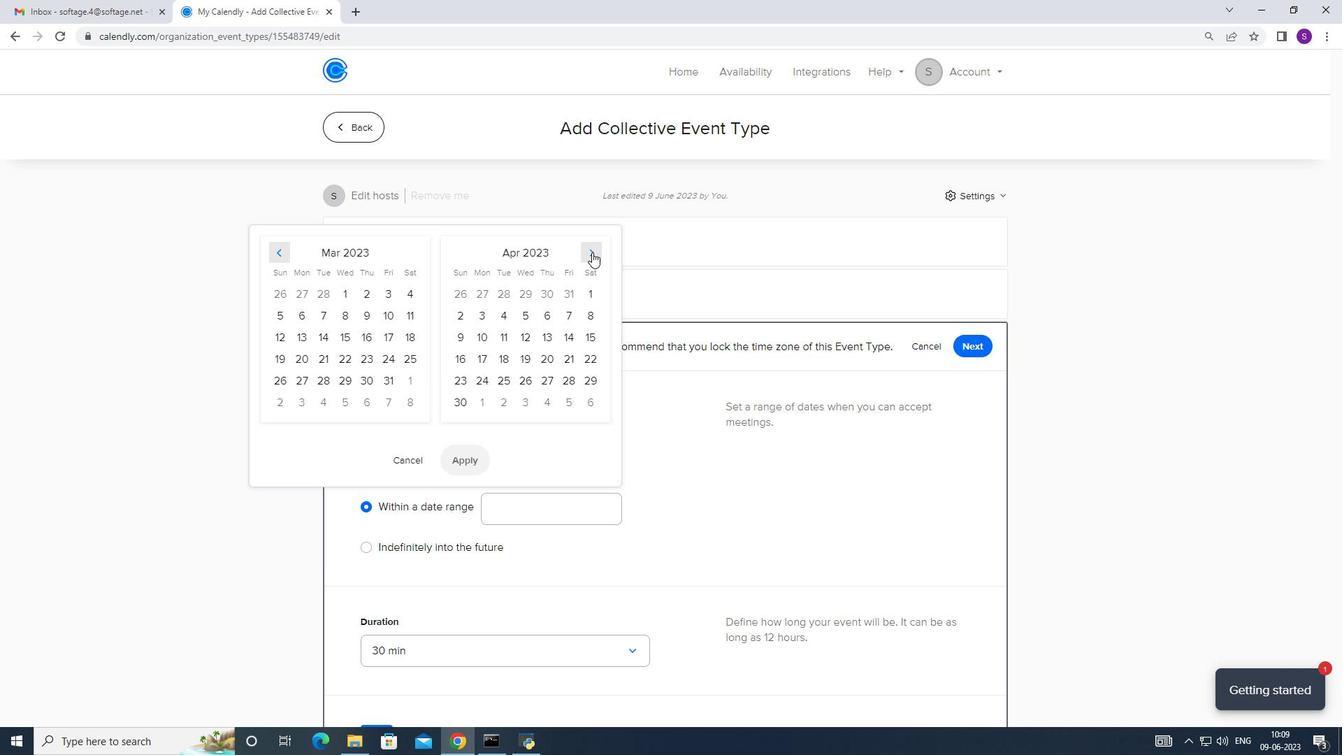 
Action: Mouse pressed left at (592, 252)
Screenshot: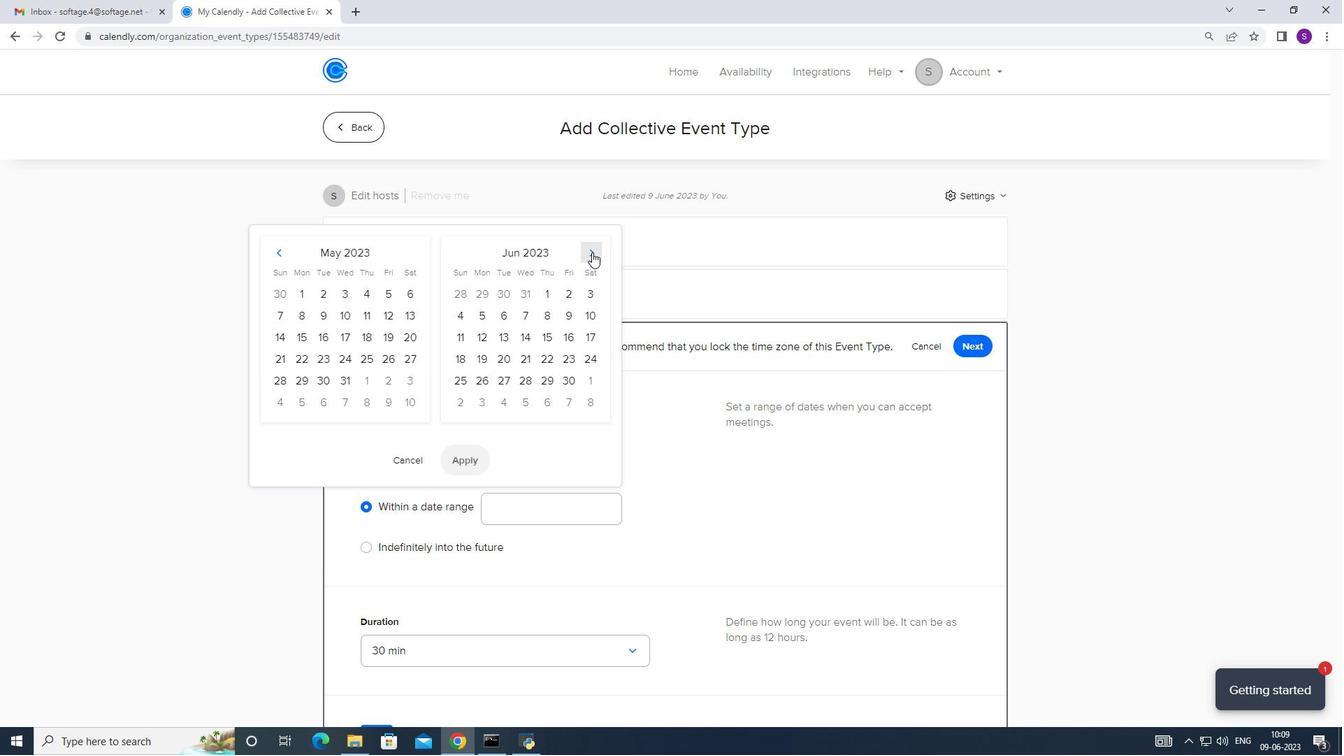 
Action: Mouse pressed left at (592, 252)
Screenshot: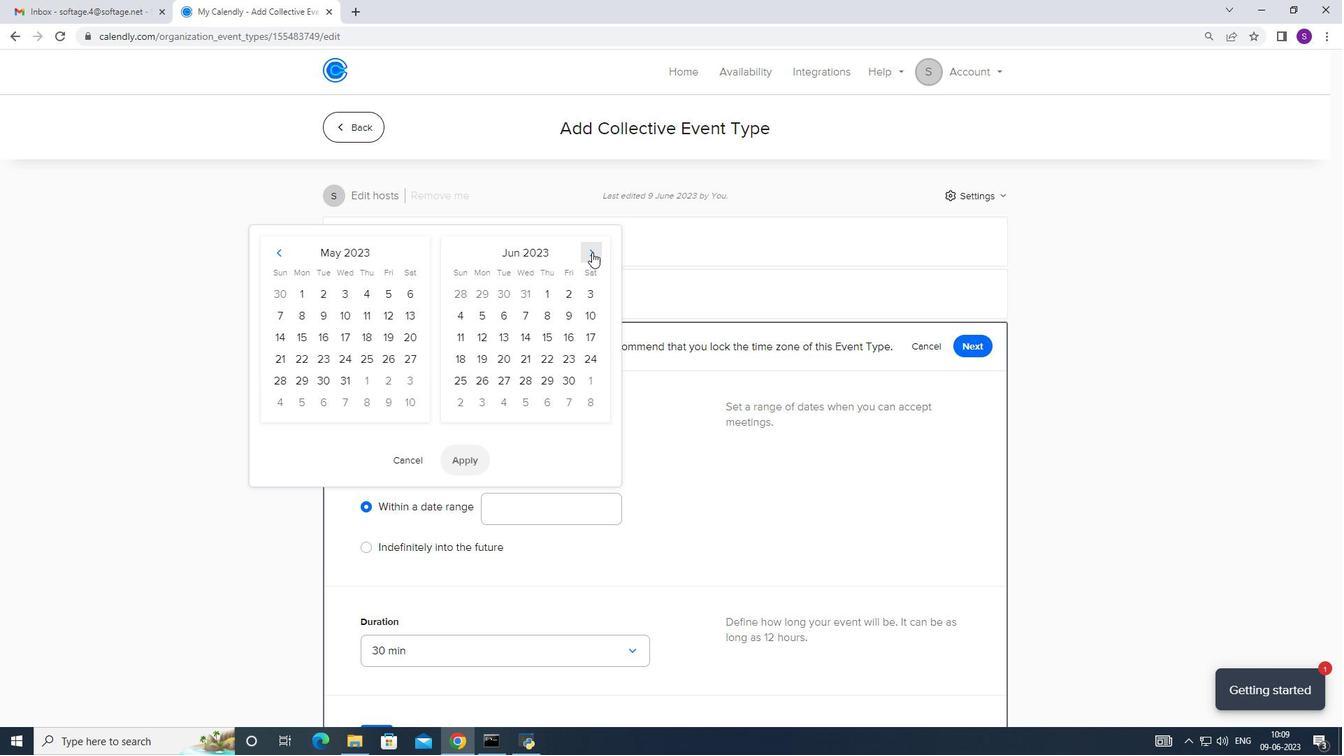 
Action: Mouse pressed left at (592, 252)
Screenshot: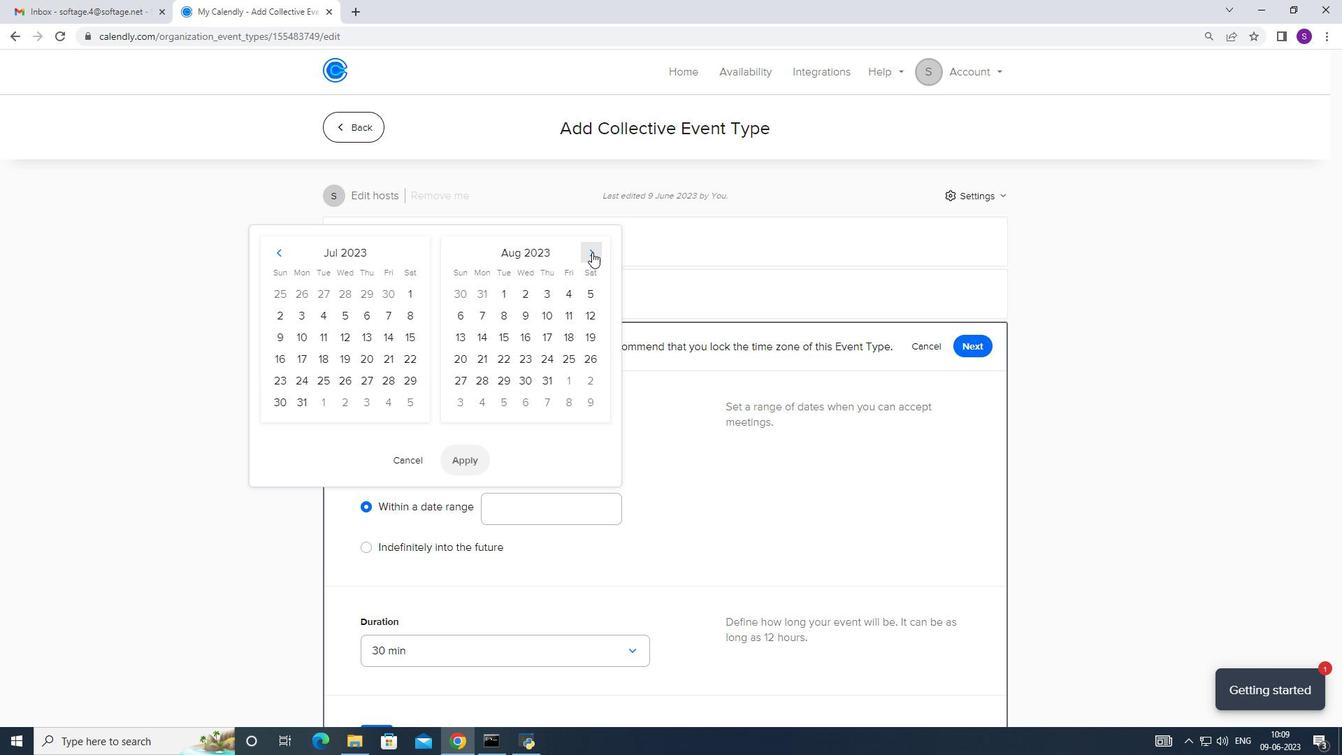 
Action: Mouse pressed left at (592, 252)
Screenshot: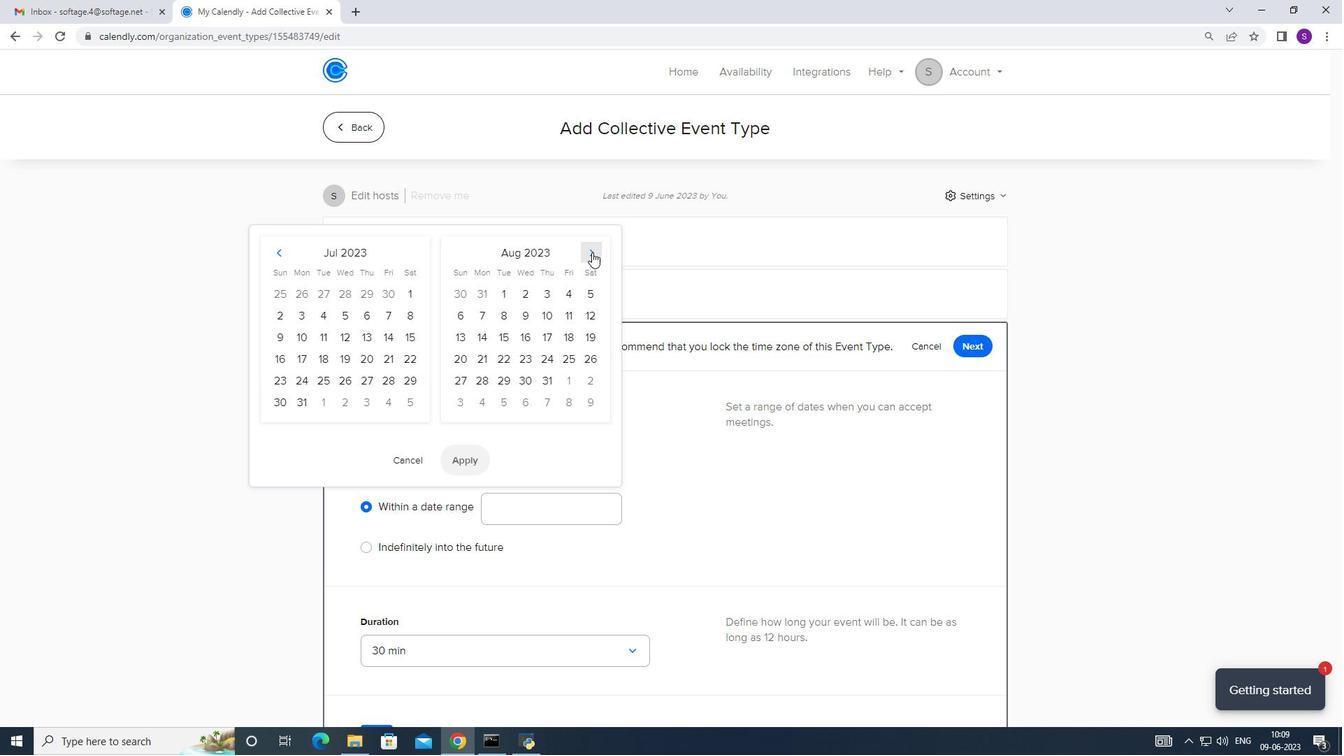 
Action: Mouse pressed left at (592, 252)
Screenshot: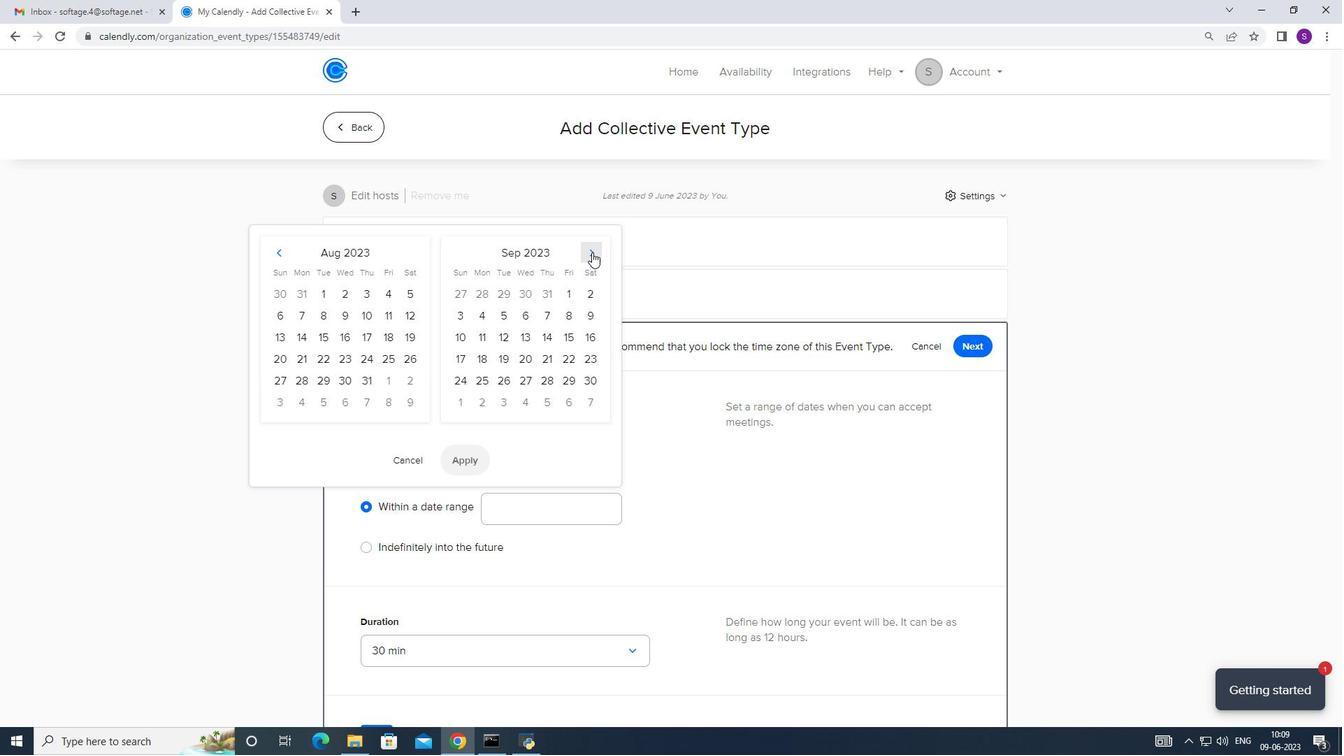 
Action: Mouse pressed left at (592, 252)
Screenshot: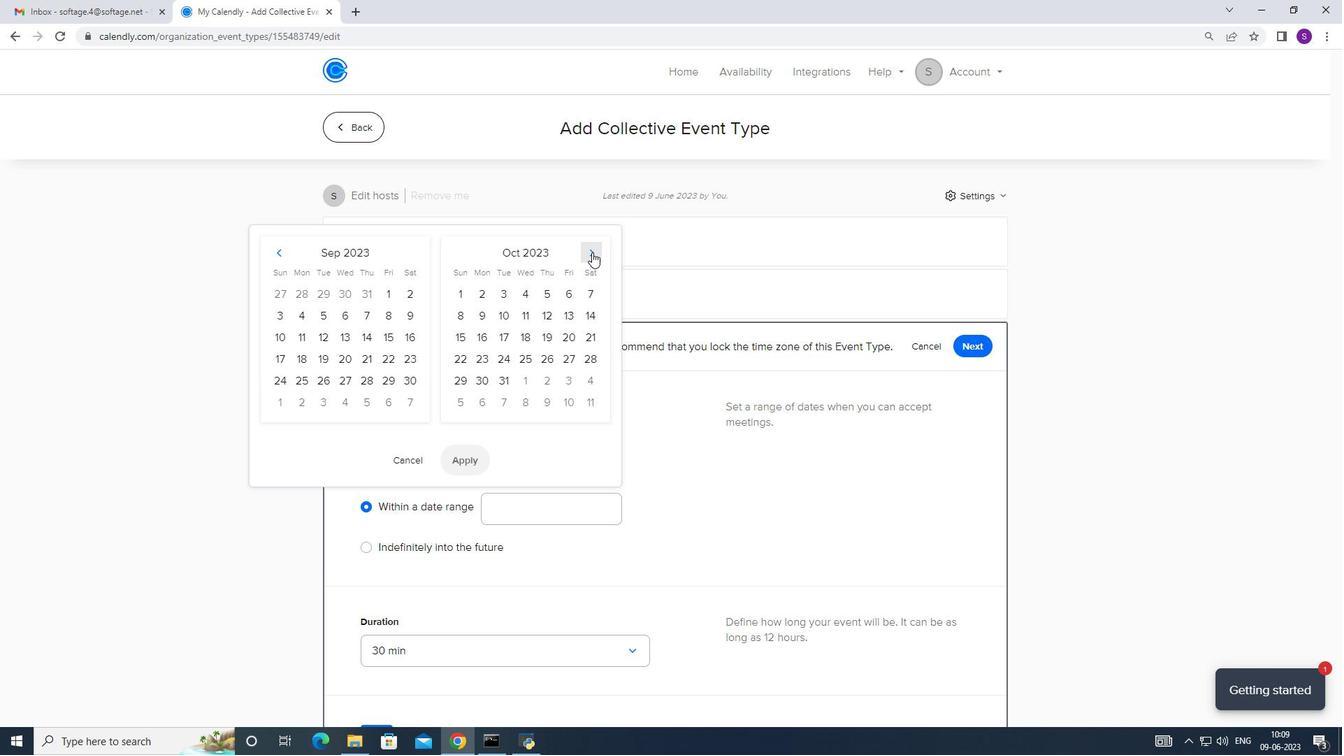 
Action: Mouse pressed left at (592, 252)
Screenshot: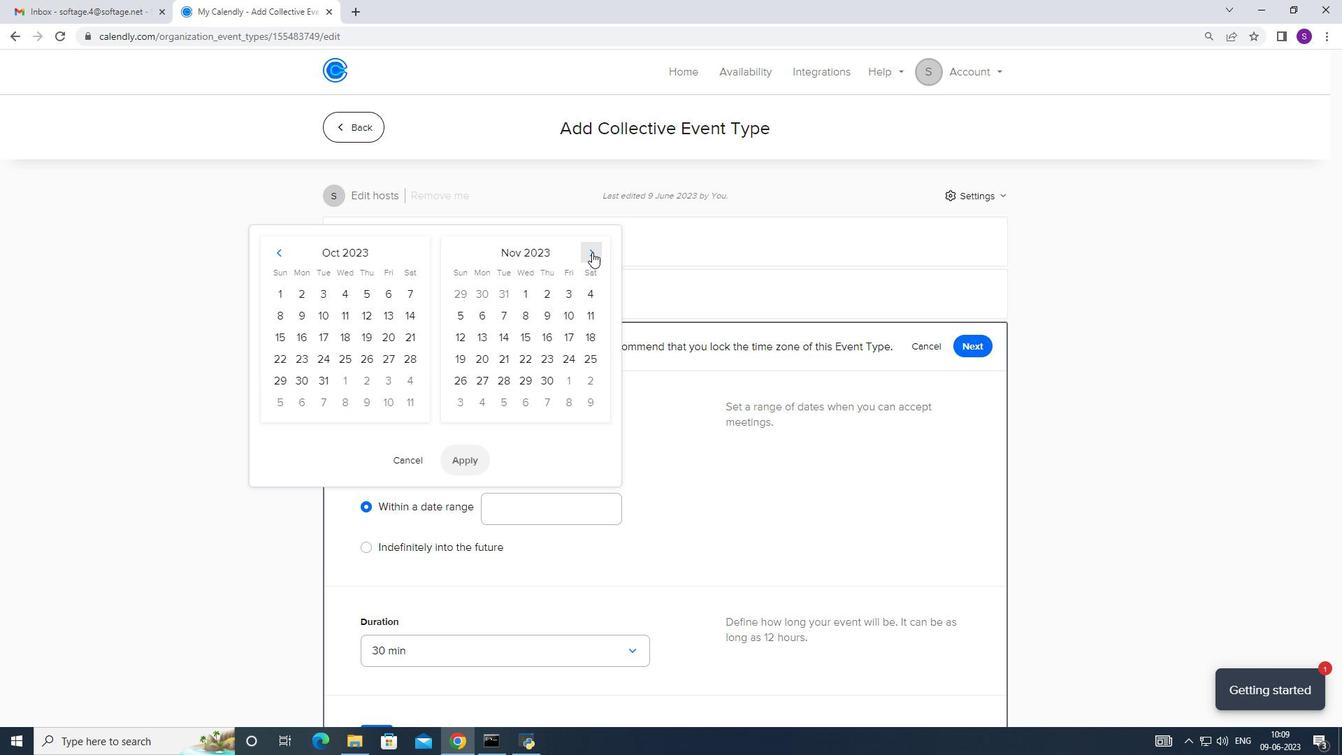 
Action: Mouse moved to (592, 295)
Screenshot: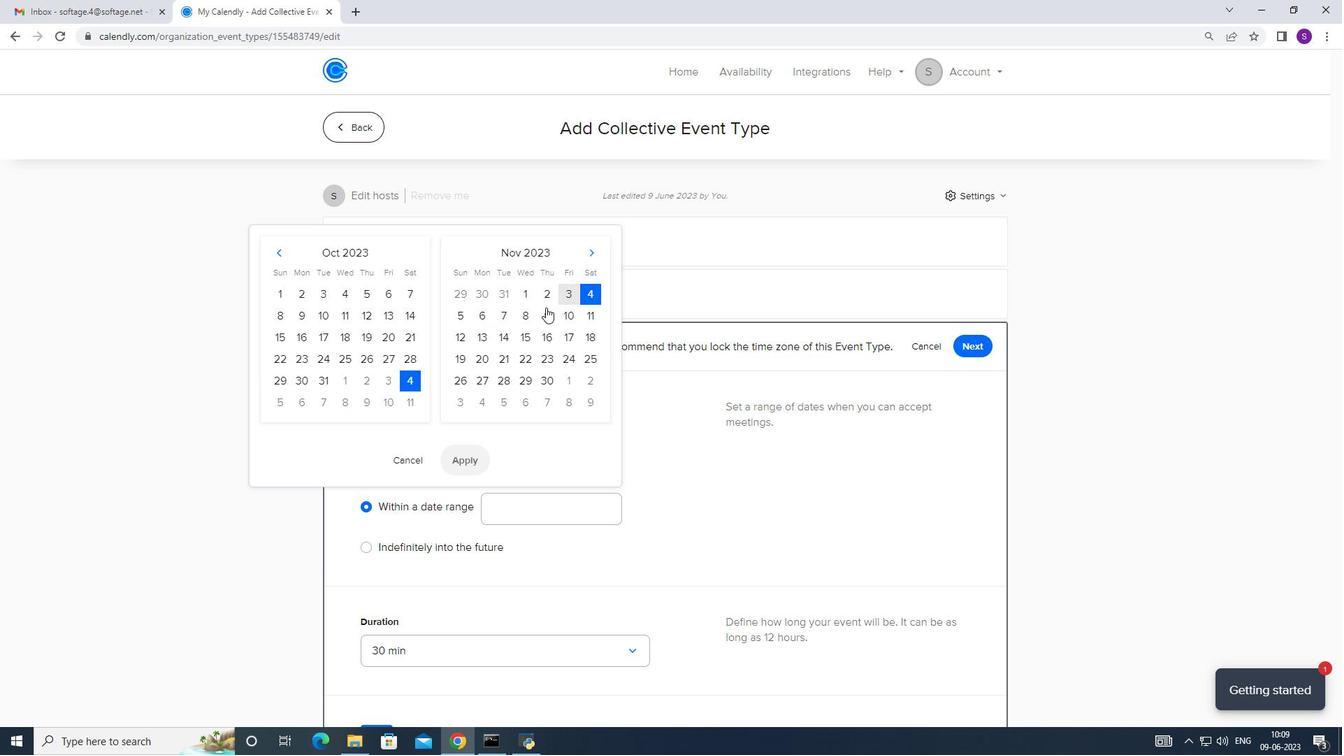 
Action: Mouse pressed left at (592, 295)
Screenshot: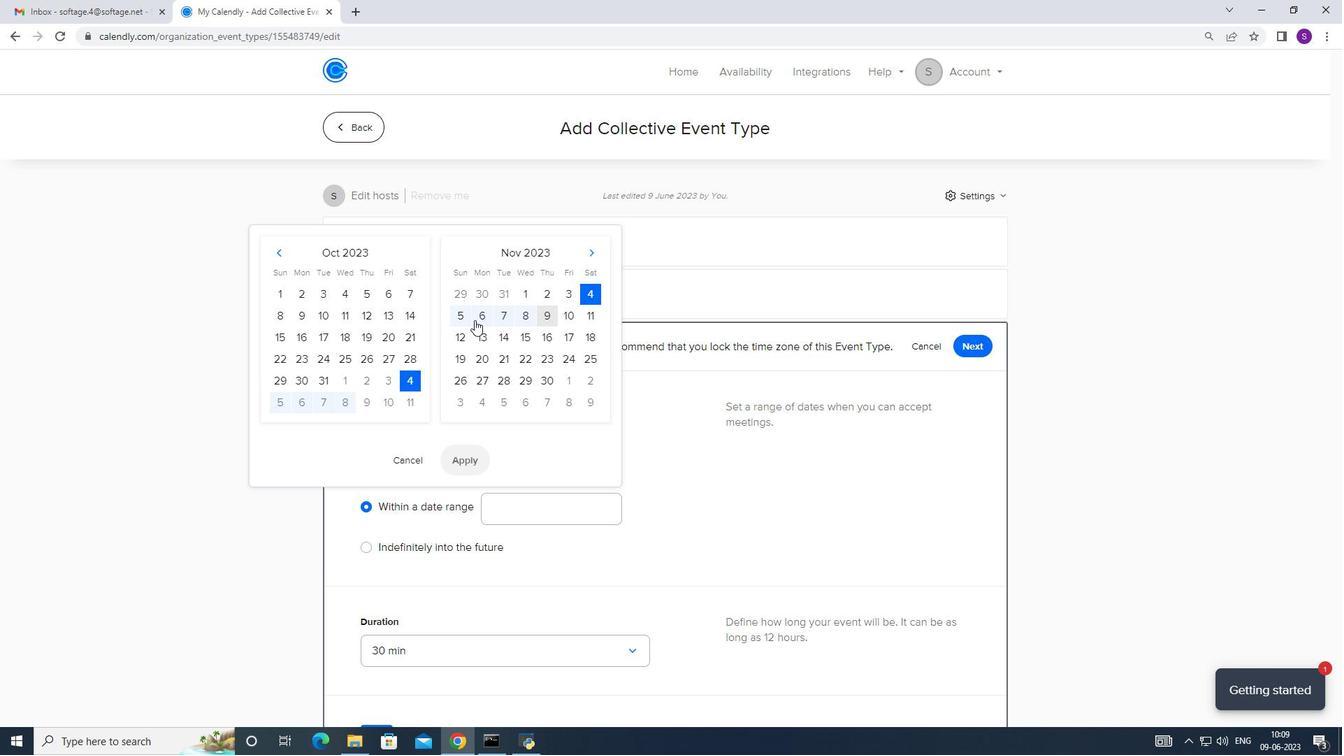 
Action: Mouse moved to (450, 313)
Screenshot: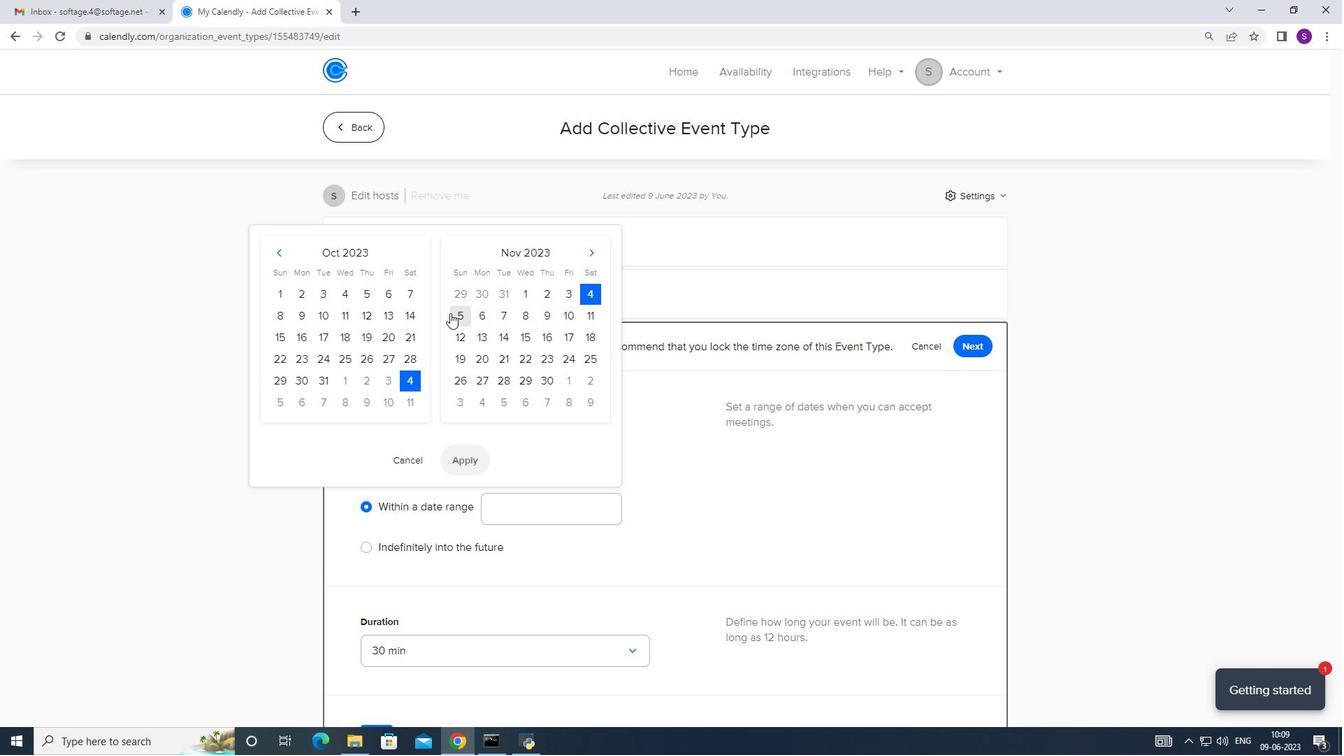 
Action: Mouse pressed left at (450, 313)
Screenshot: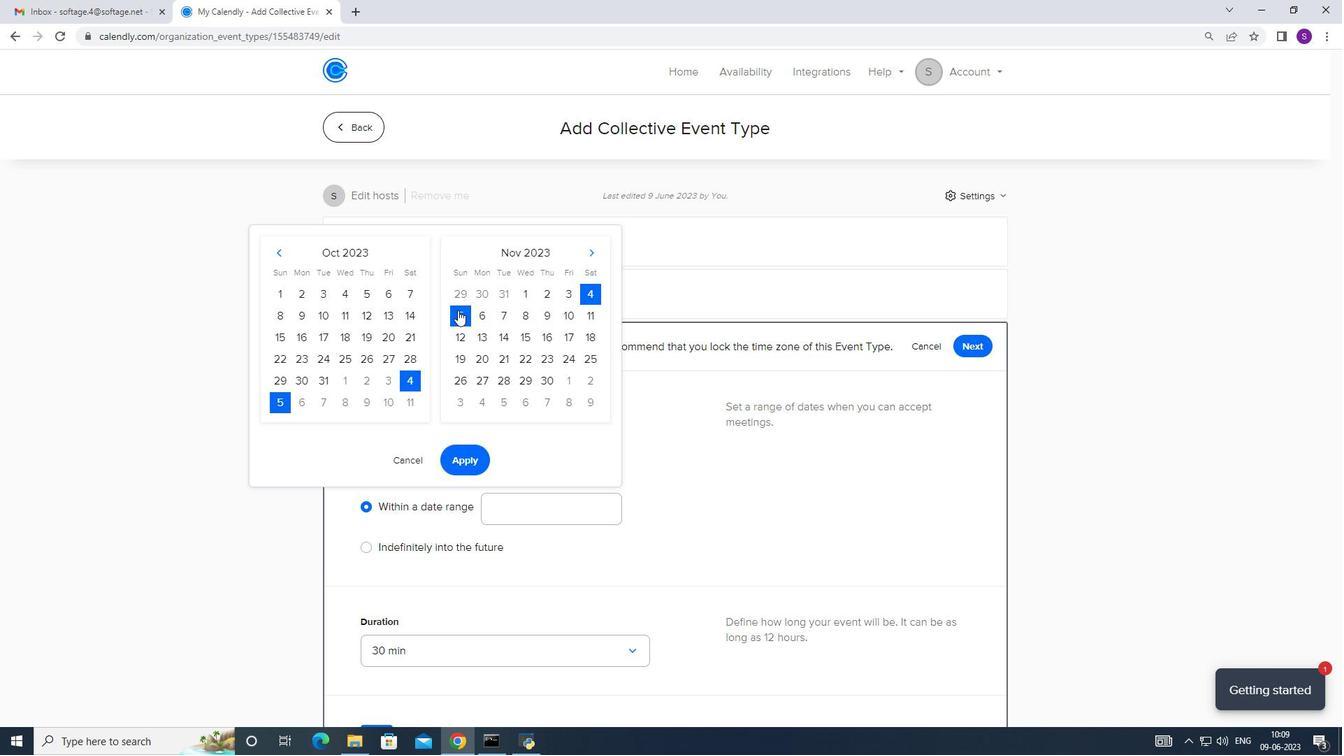 
Action: Mouse moved to (454, 458)
Screenshot: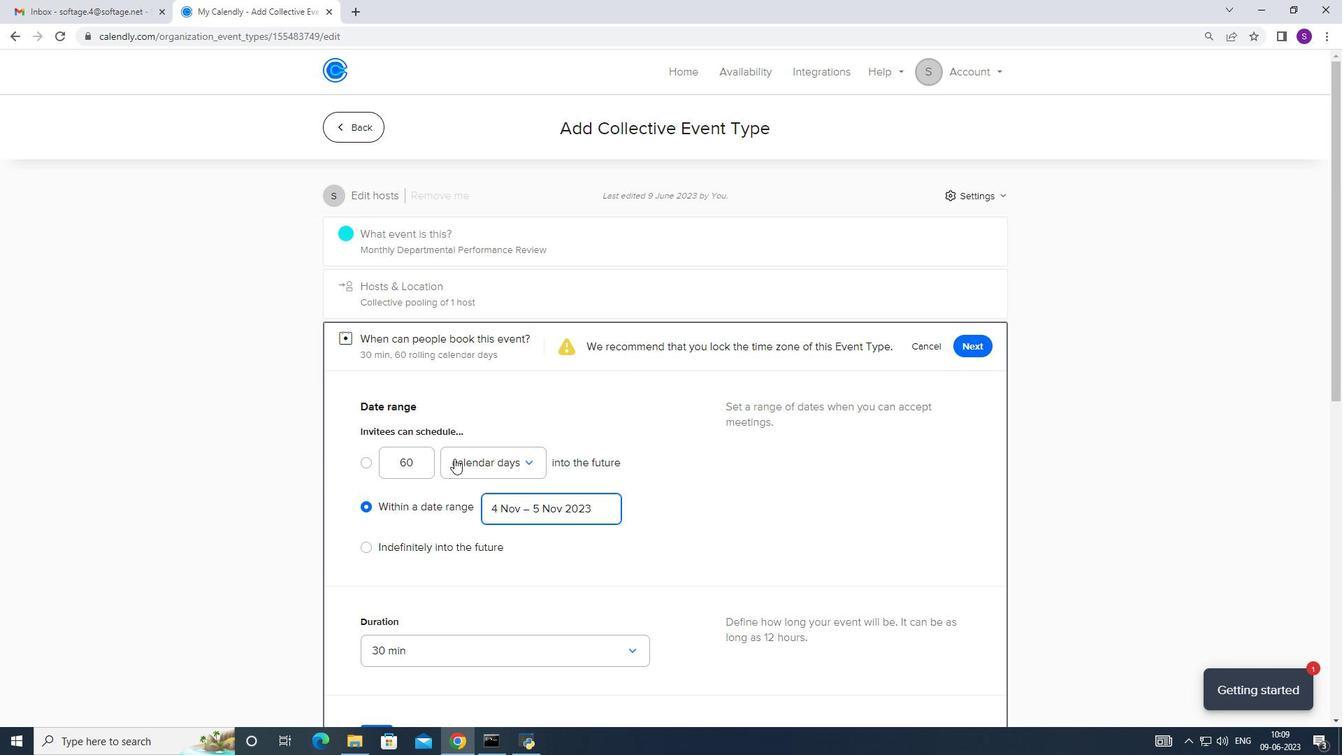 
Action: Mouse pressed left at (454, 458)
Screenshot: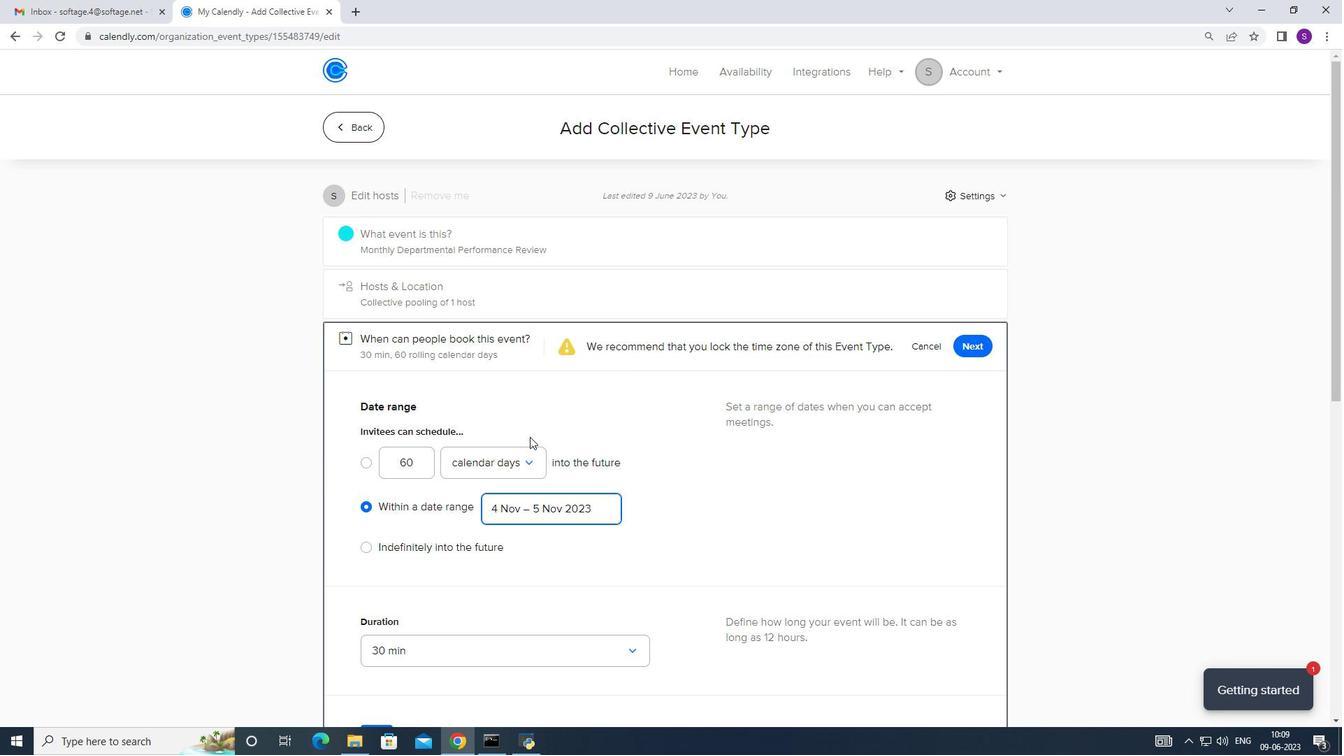 
Action: Mouse moved to (610, 414)
Screenshot: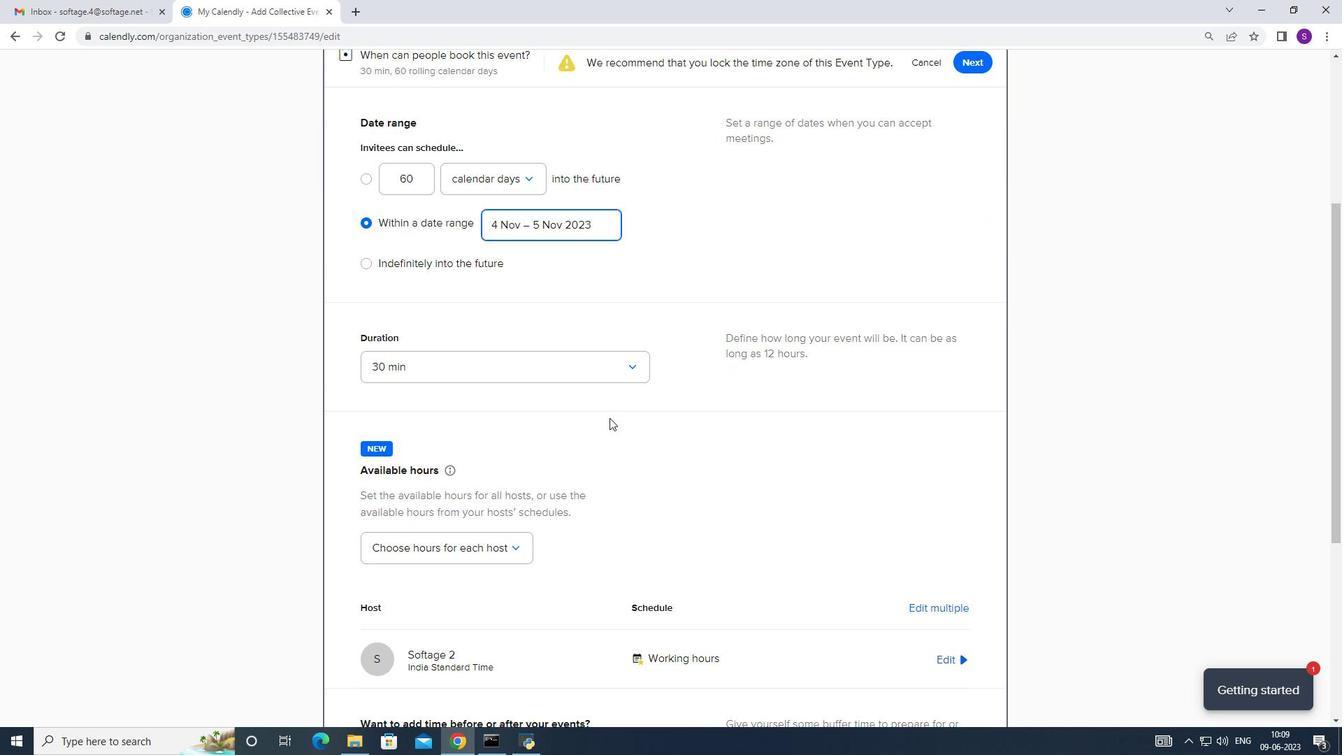 
Action: Mouse scrolled (610, 413) with delta (0, 0)
Screenshot: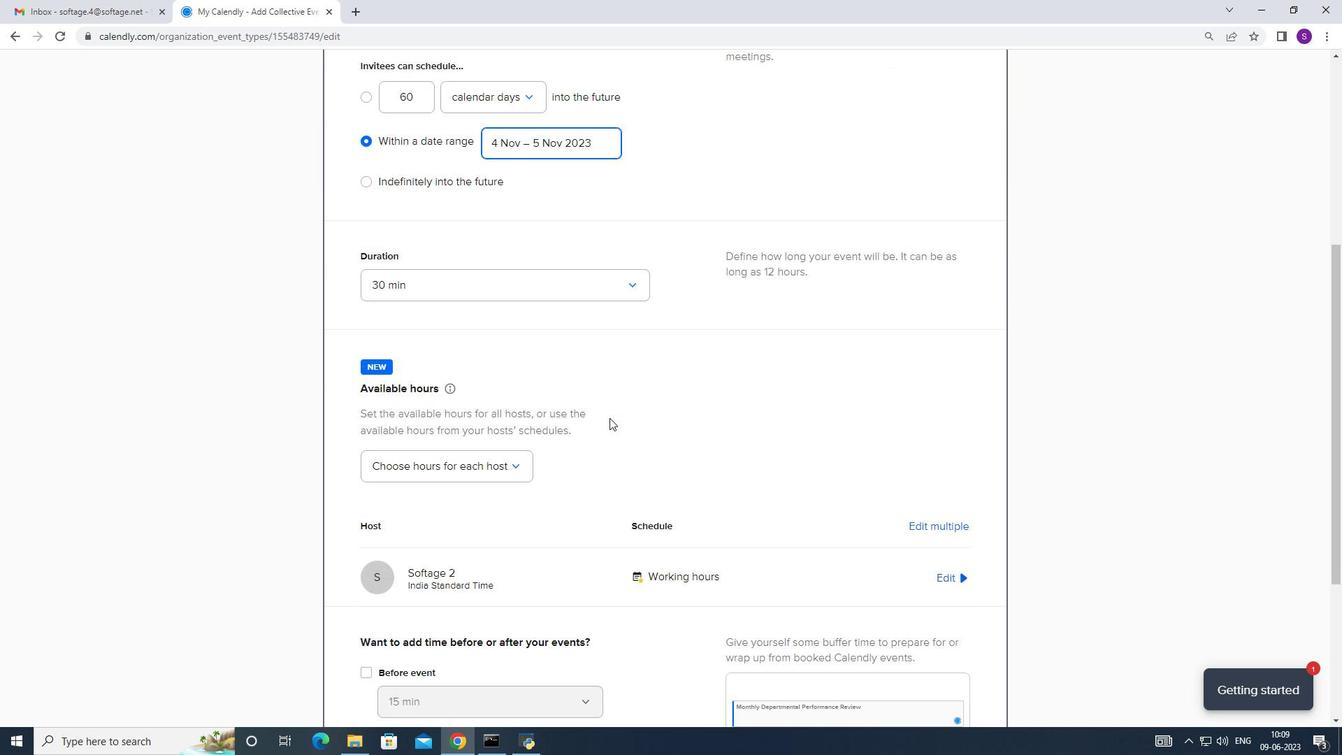 
Action: Mouse scrolled (610, 413) with delta (0, 0)
Screenshot: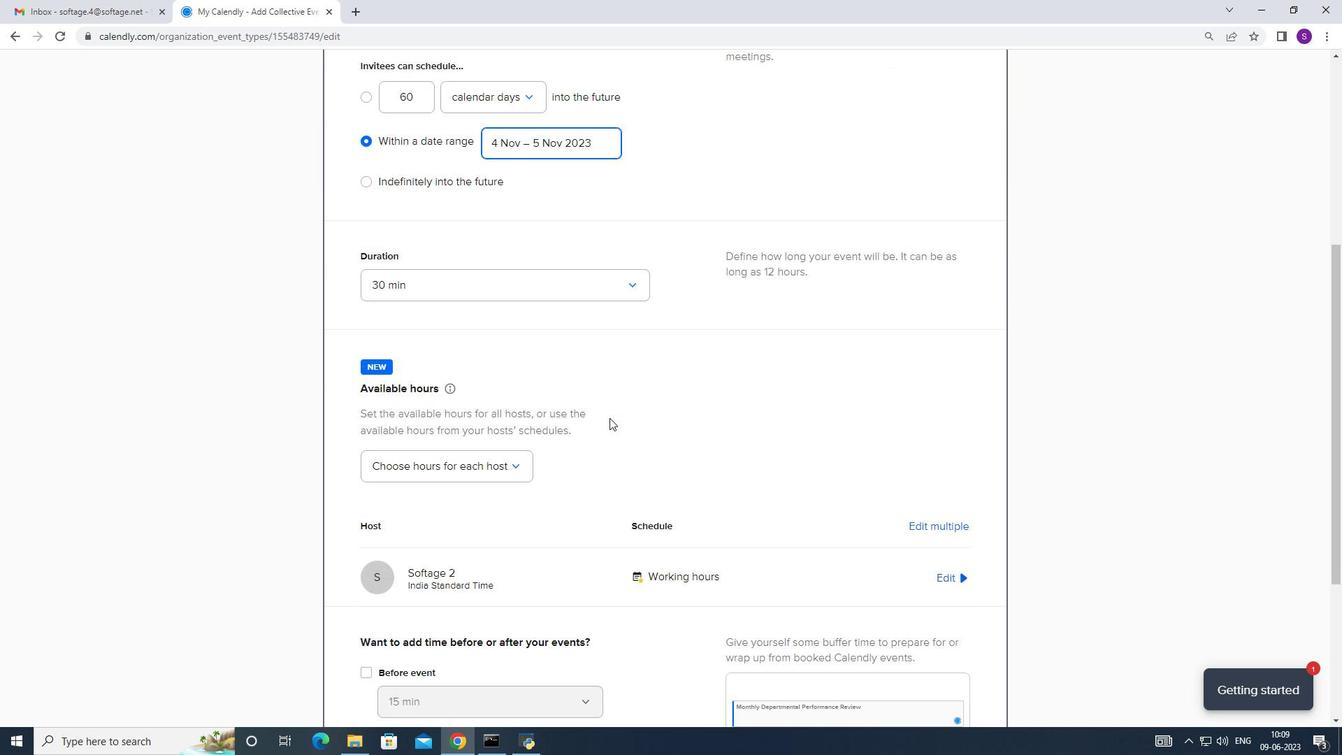 
Action: Mouse moved to (610, 414)
Screenshot: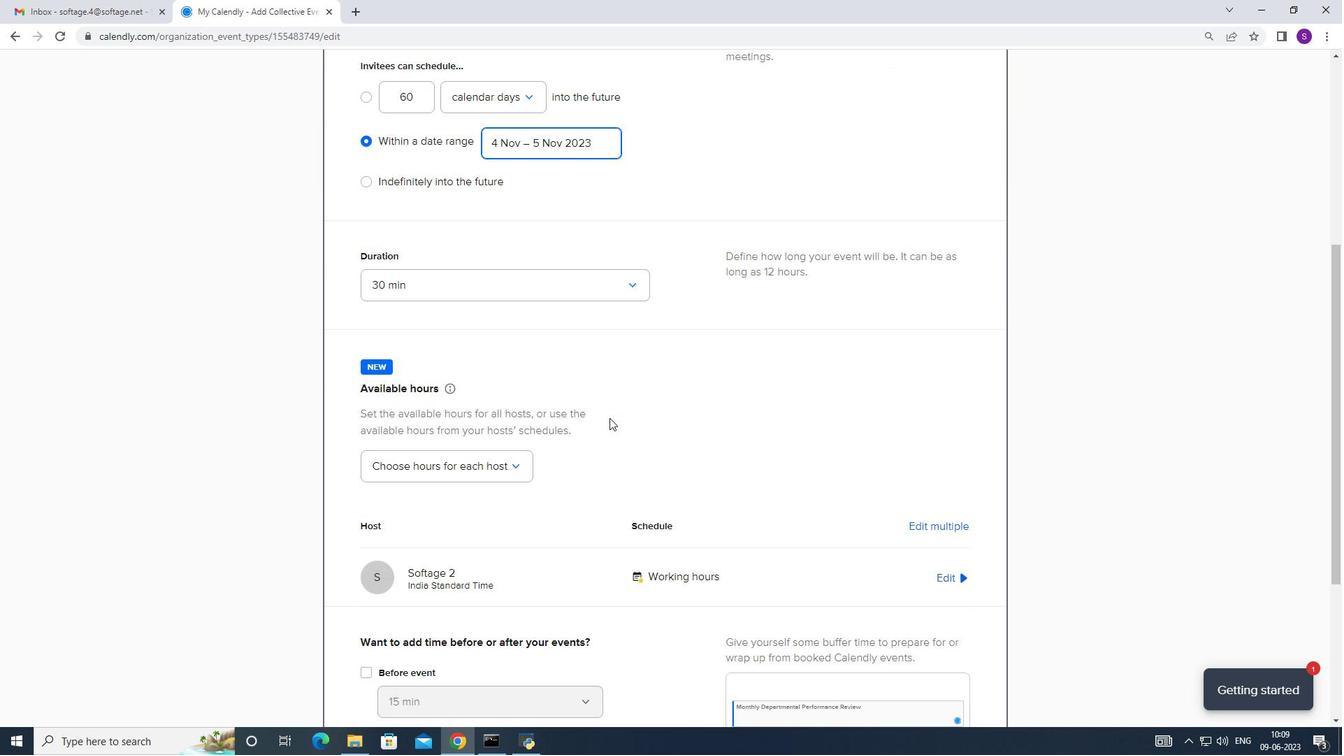 
Action: Mouse scrolled (610, 414) with delta (0, 0)
Screenshot: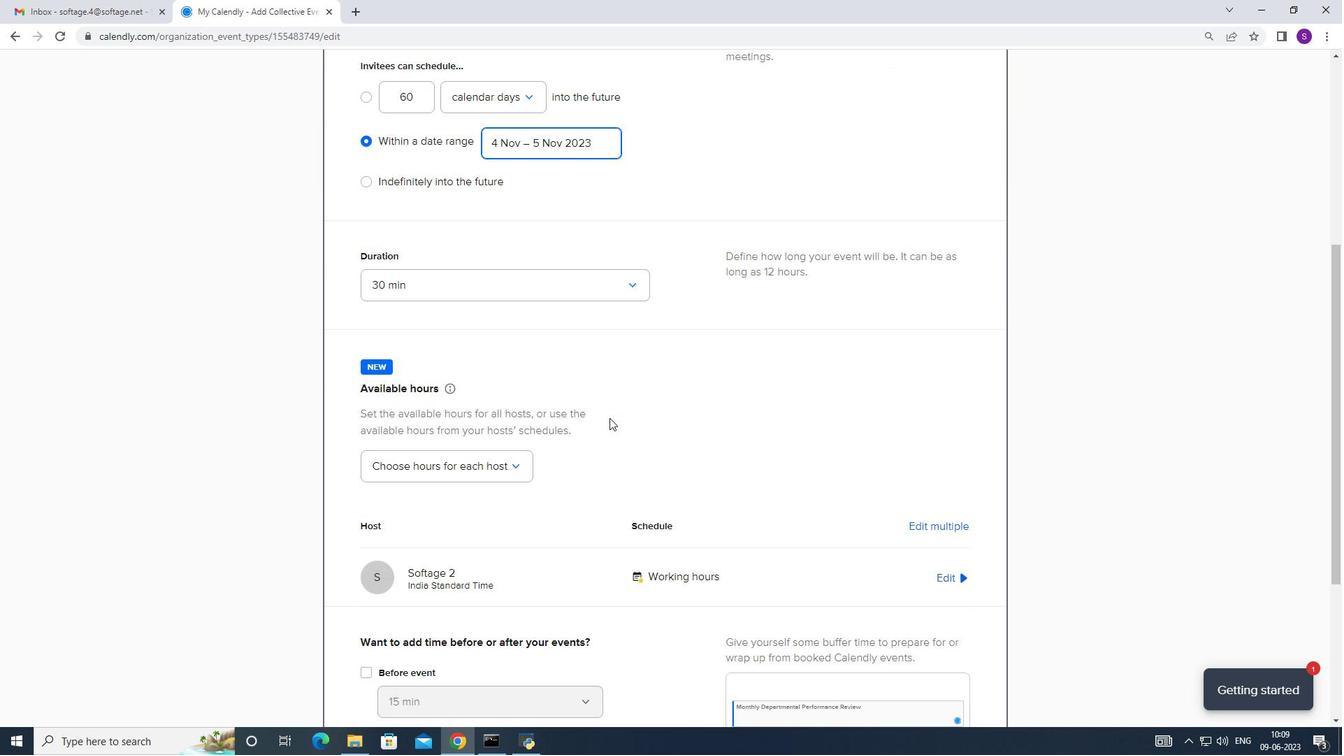 
Action: Mouse moved to (609, 416)
Screenshot: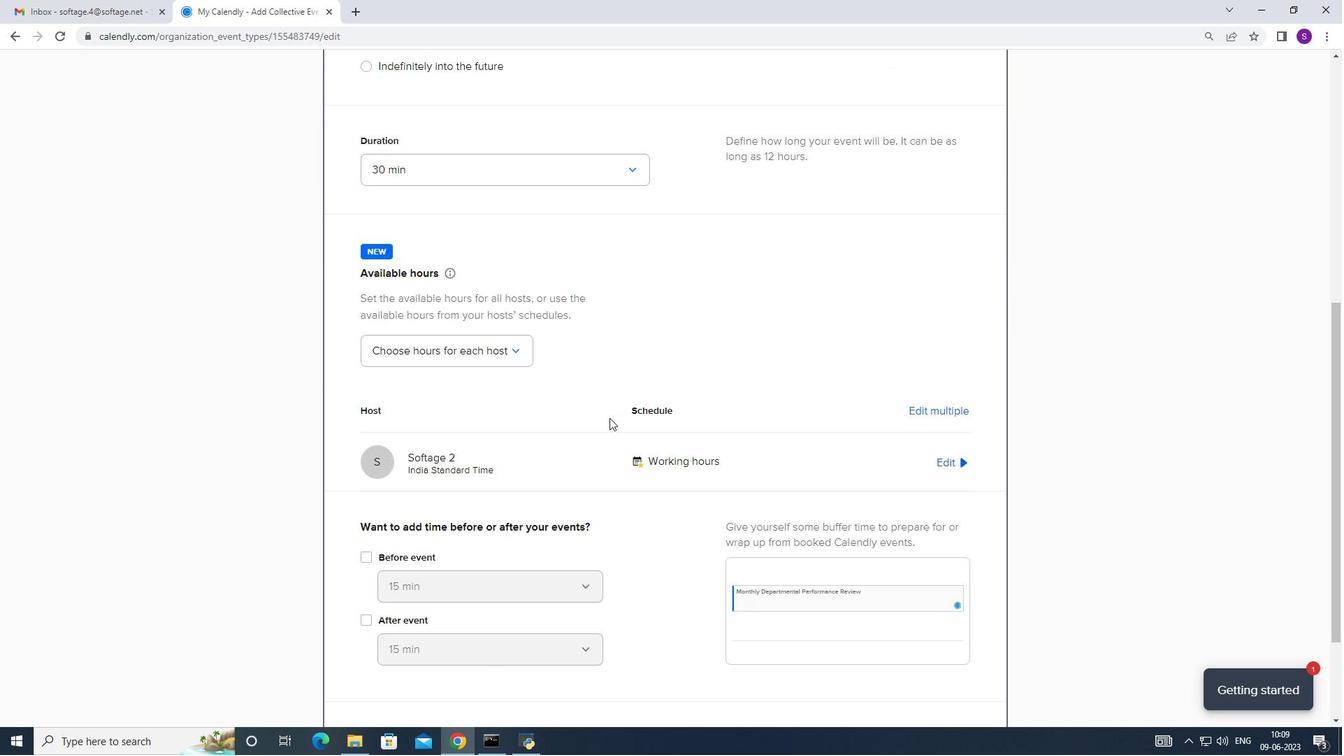 
Action: Mouse scrolled (609, 415) with delta (0, 0)
Screenshot: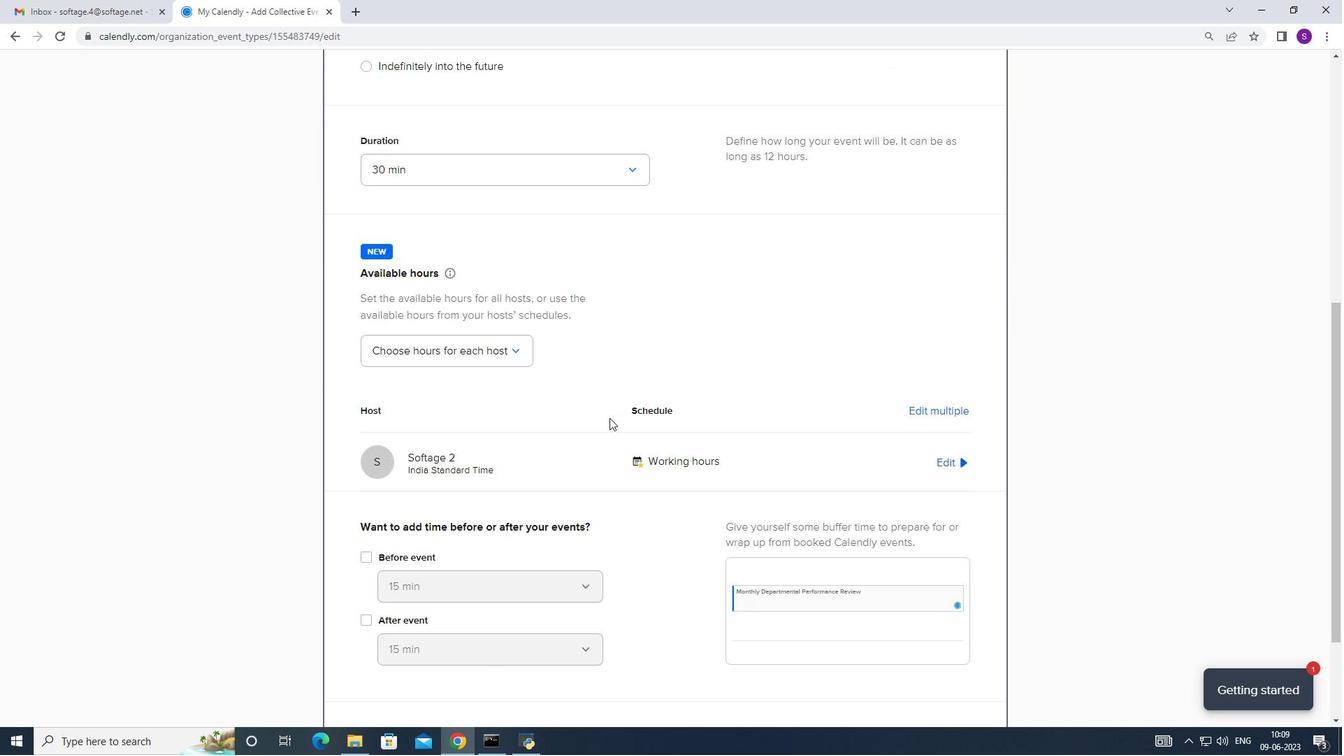 
Action: Mouse moved to (609, 418)
Screenshot: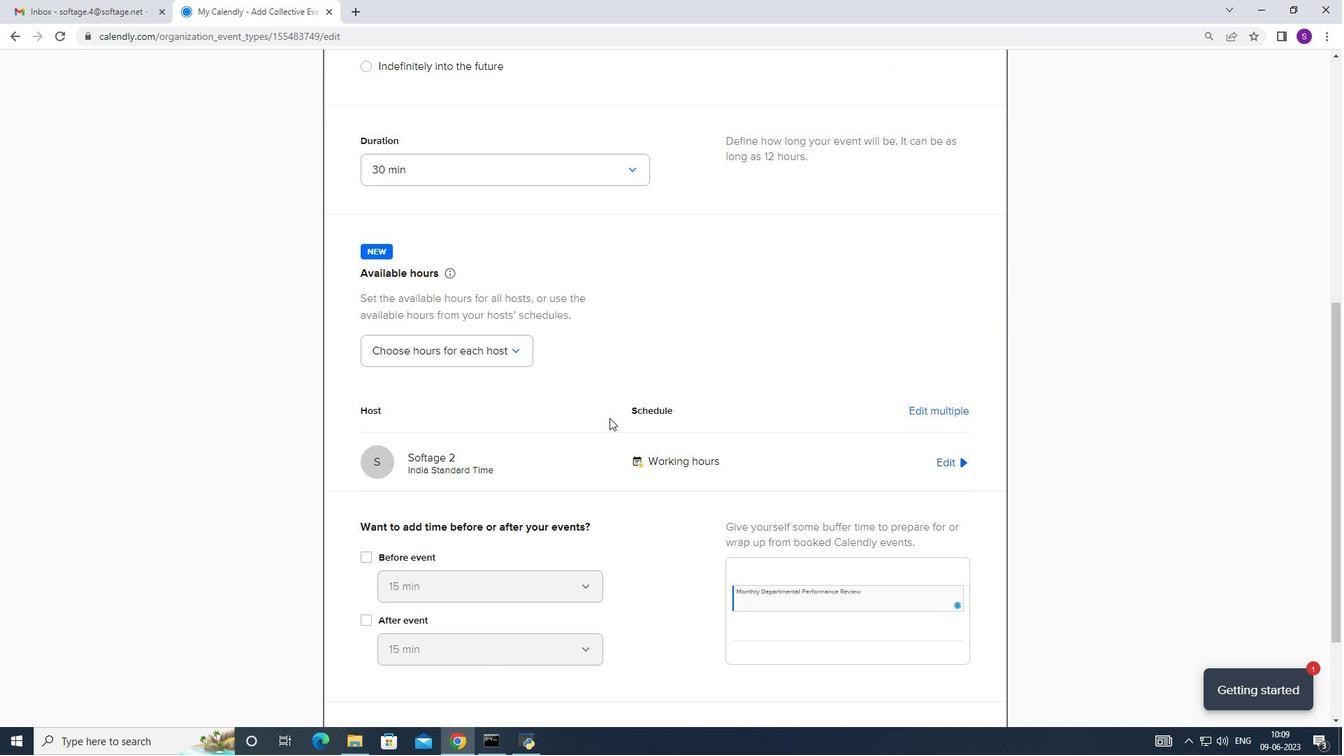 
Action: Mouse scrolled (609, 417) with delta (0, 0)
Screenshot: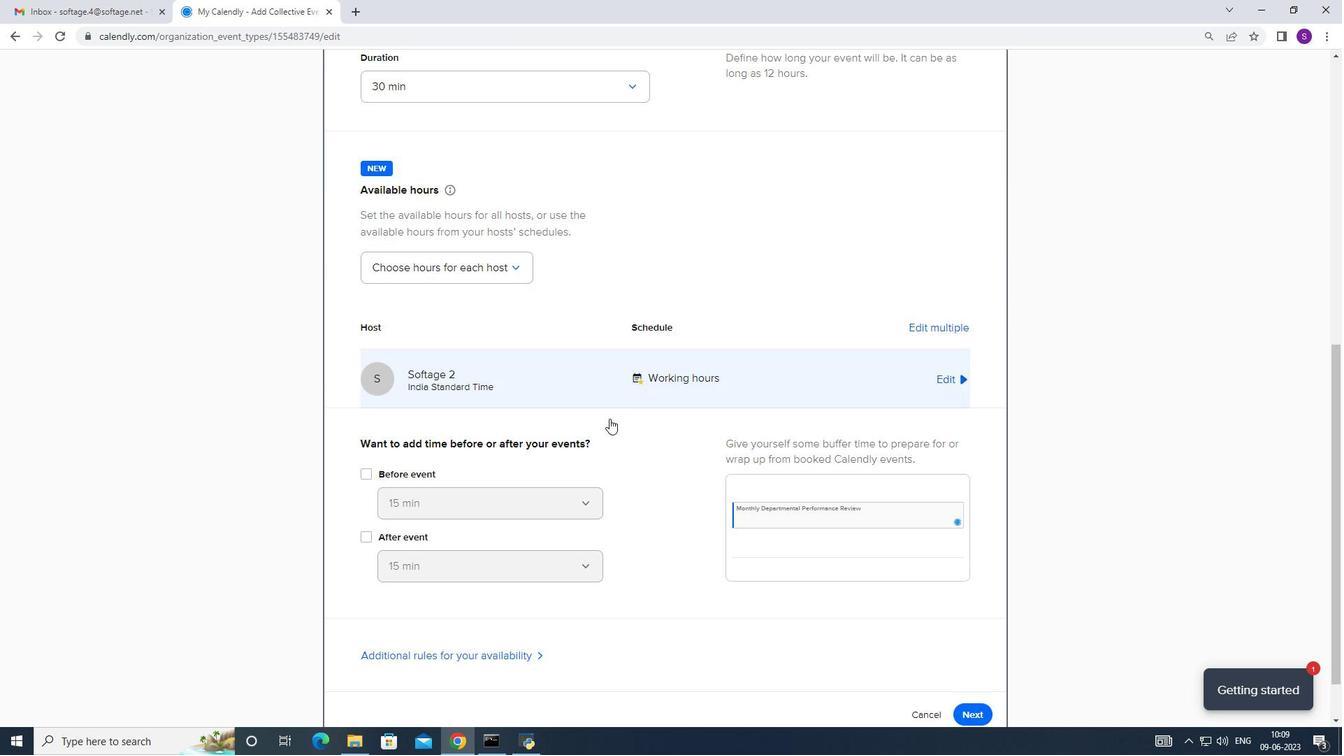 
Action: Mouse scrolled (609, 417) with delta (0, 0)
Screenshot: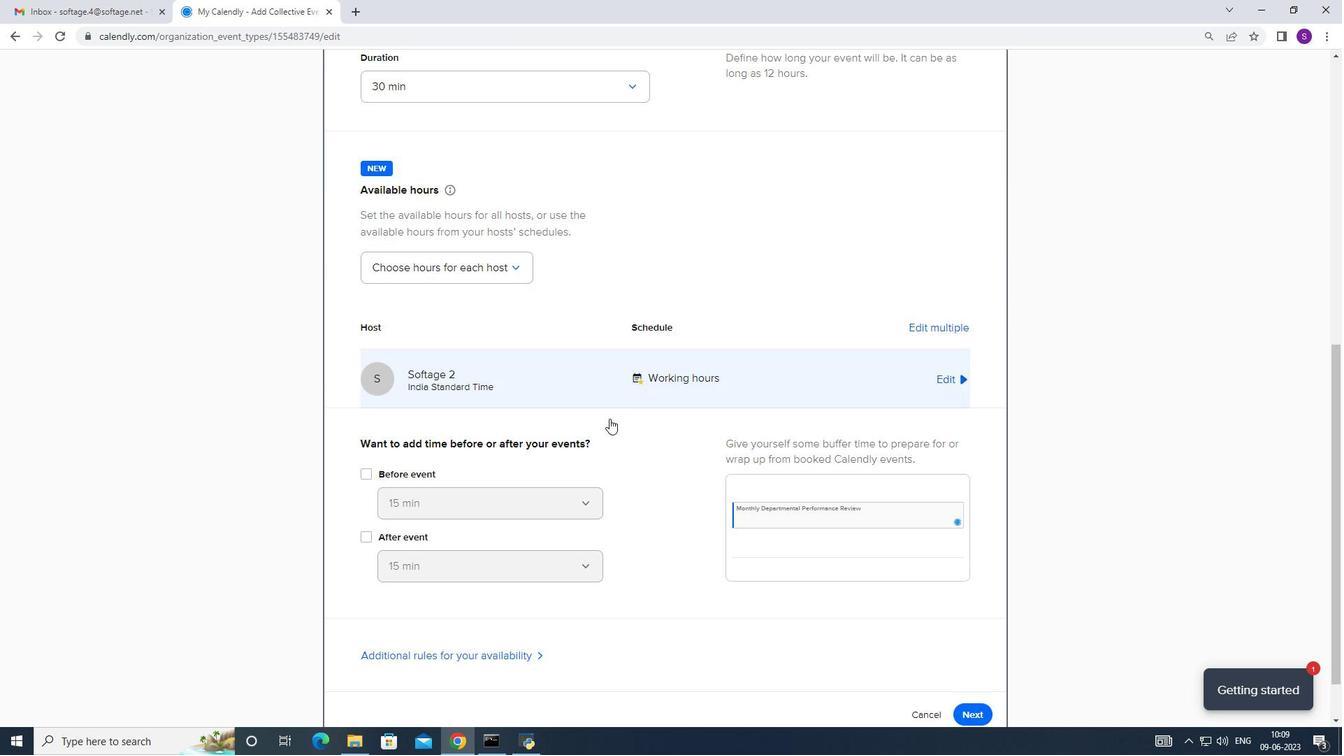 
Action: Mouse scrolled (609, 417) with delta (0, 0)
Screenshot: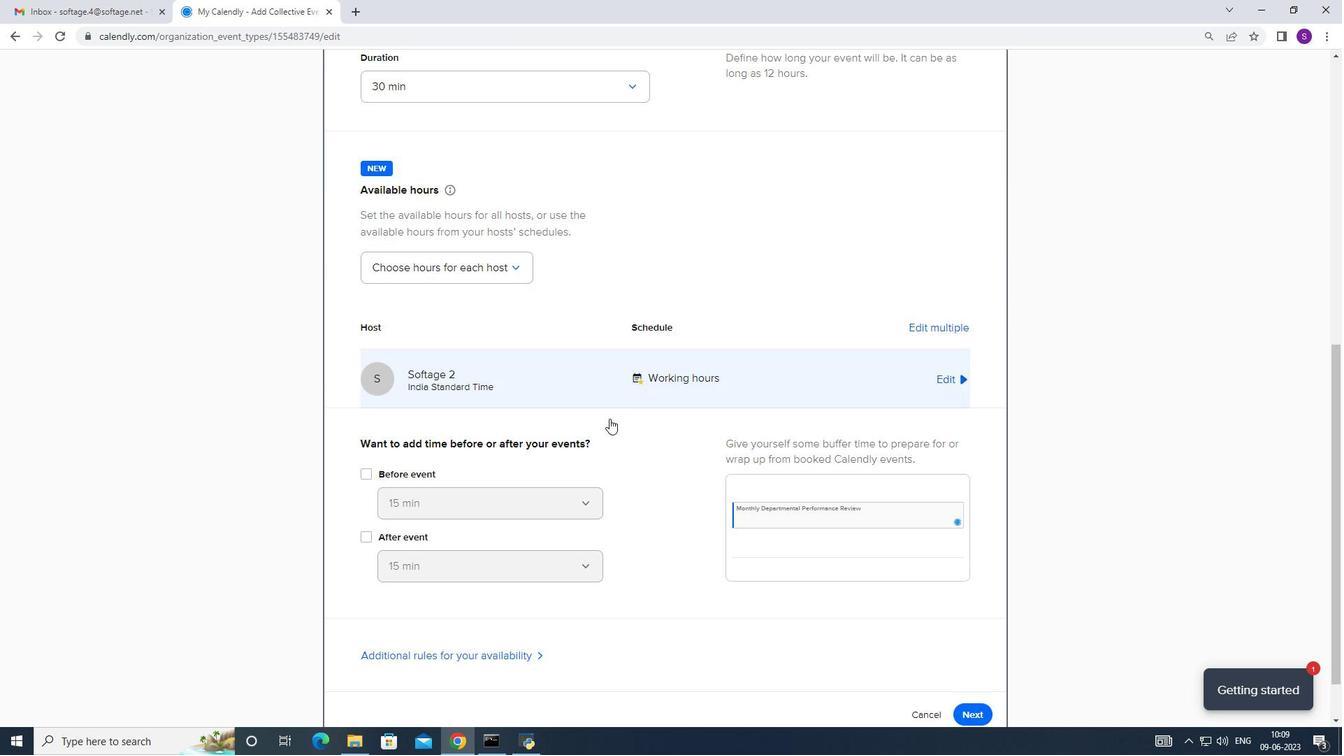 
Action: Mouse scrolled (609, 417) with delta (0, 0)
Screenshot: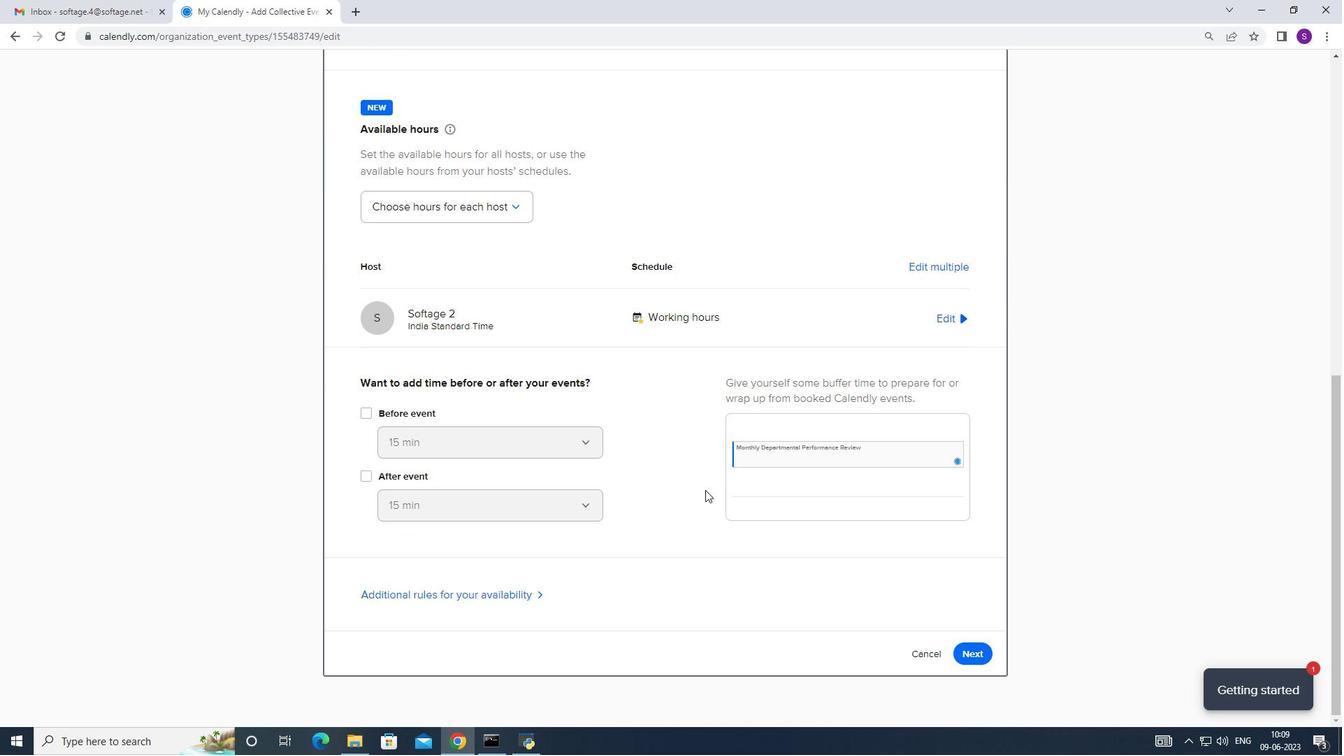 
Action: Mouse scrolled (609, 417) with delta (0, 0)
Screenshot: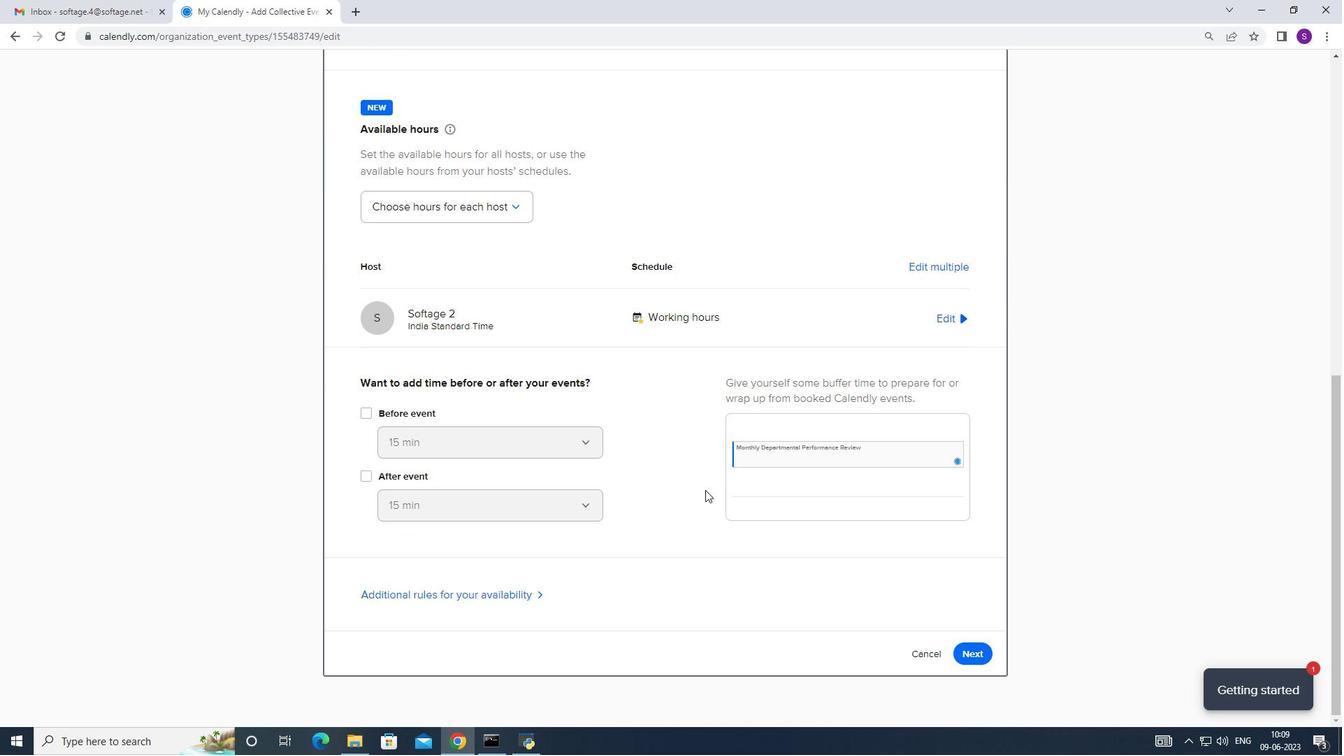
Action: Mouse scrolled (609, 417) with delta (0, 0)
Screenshot: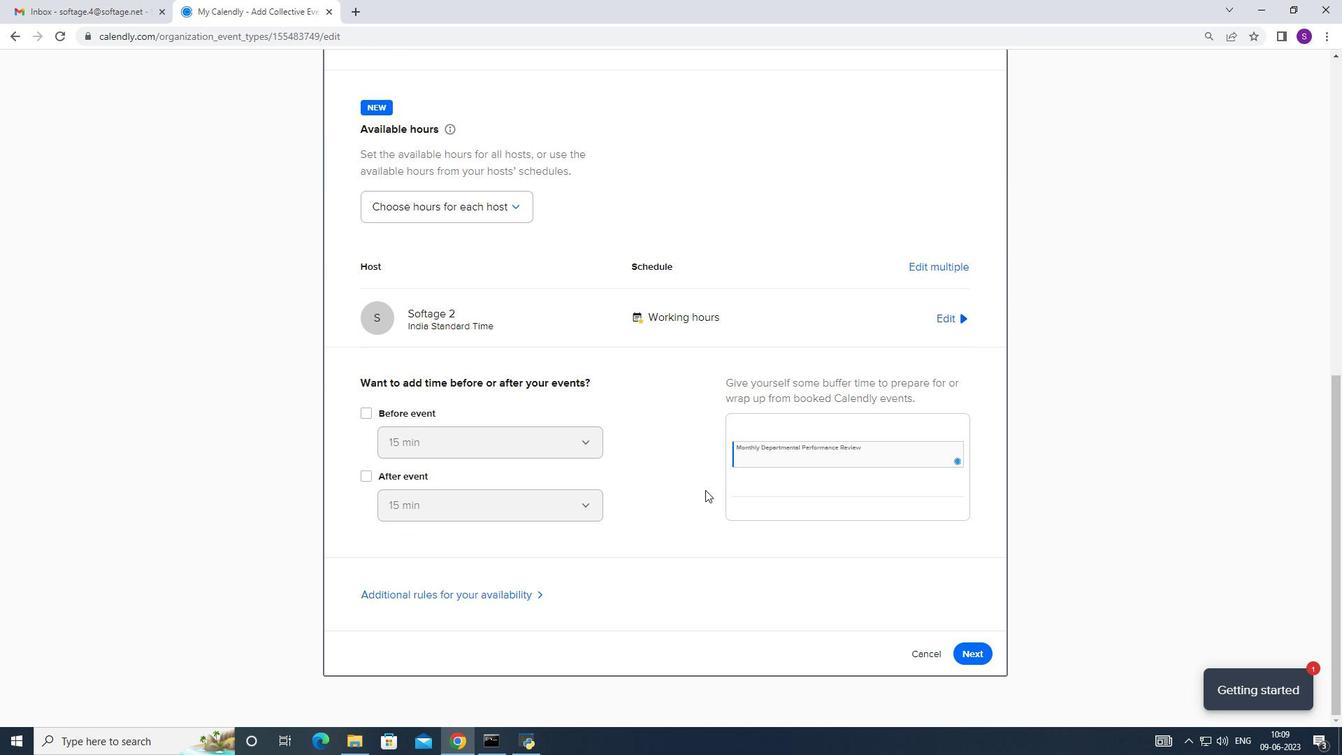 
Action: Mouse moved to (702, 469)
Screenshot: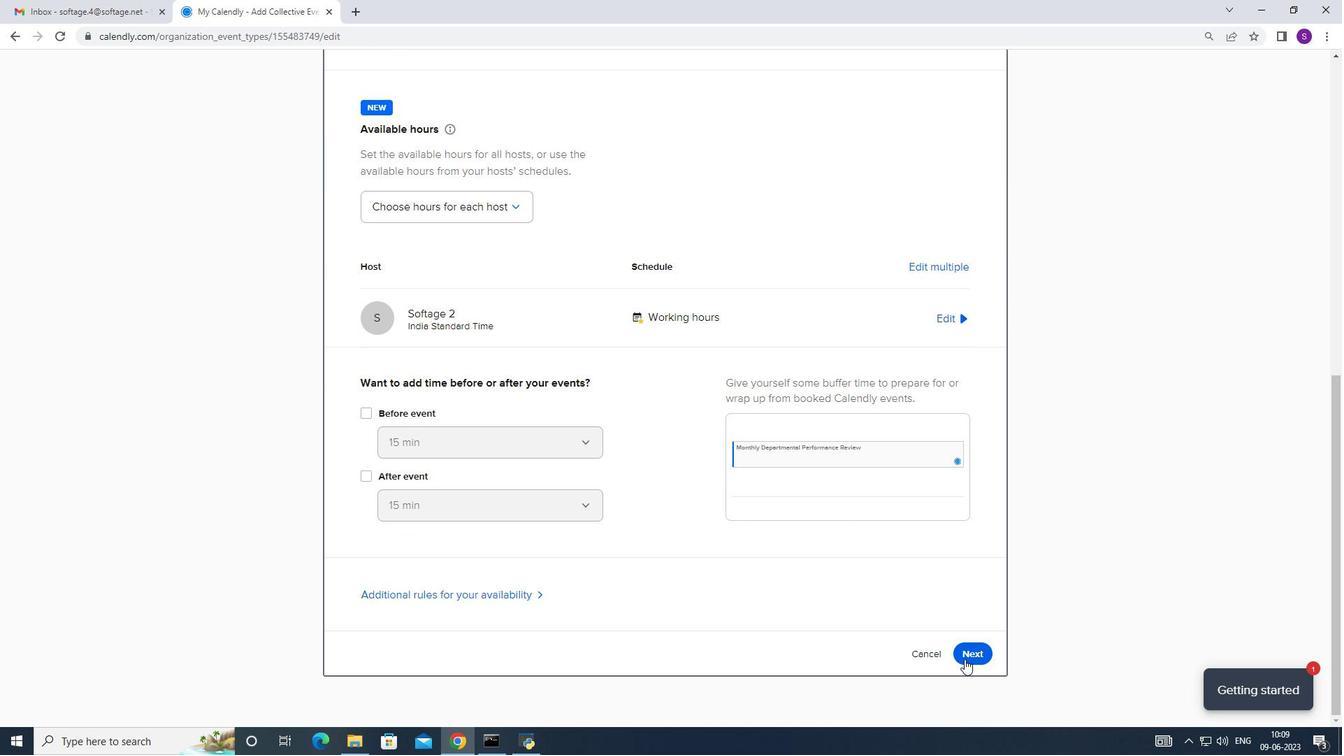 
Action: Mouse scrolled (702, 468) with delta (0, 0)
Screenshot: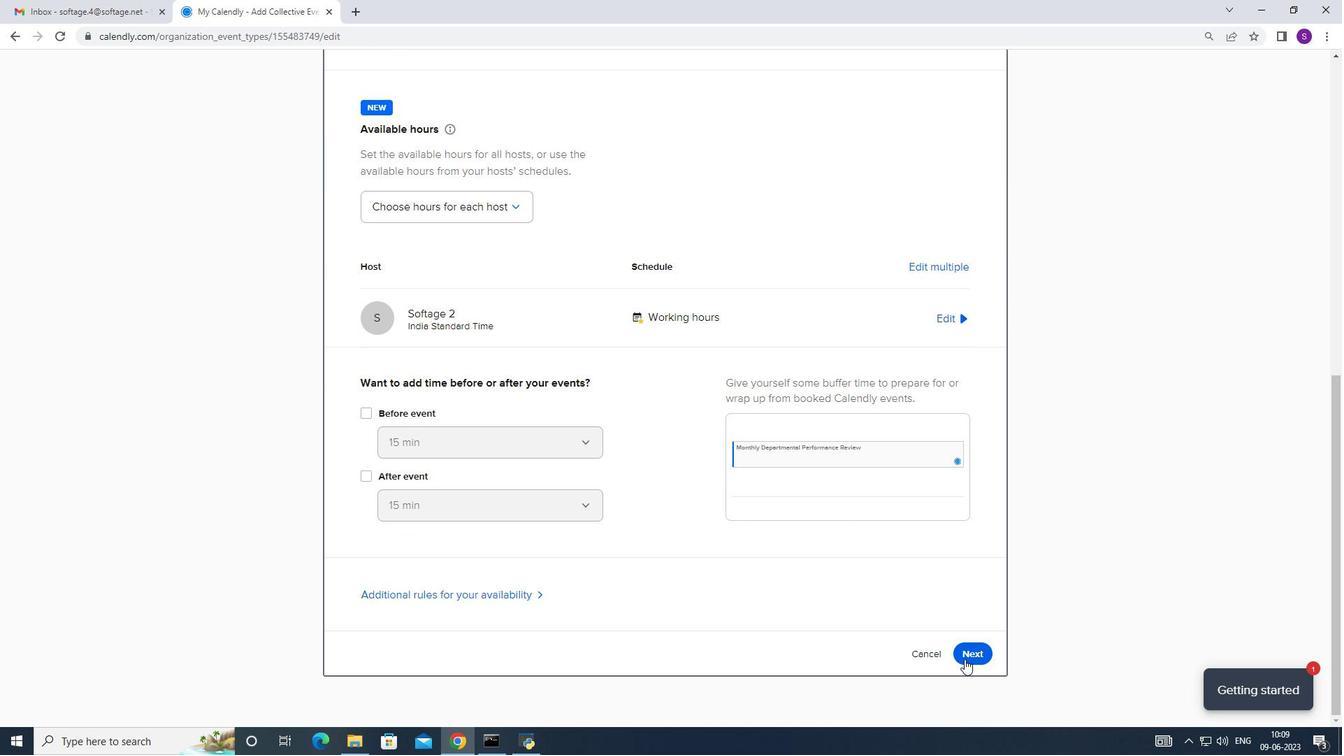 
Action: Mouse moved to (702, 480)
Screenshot: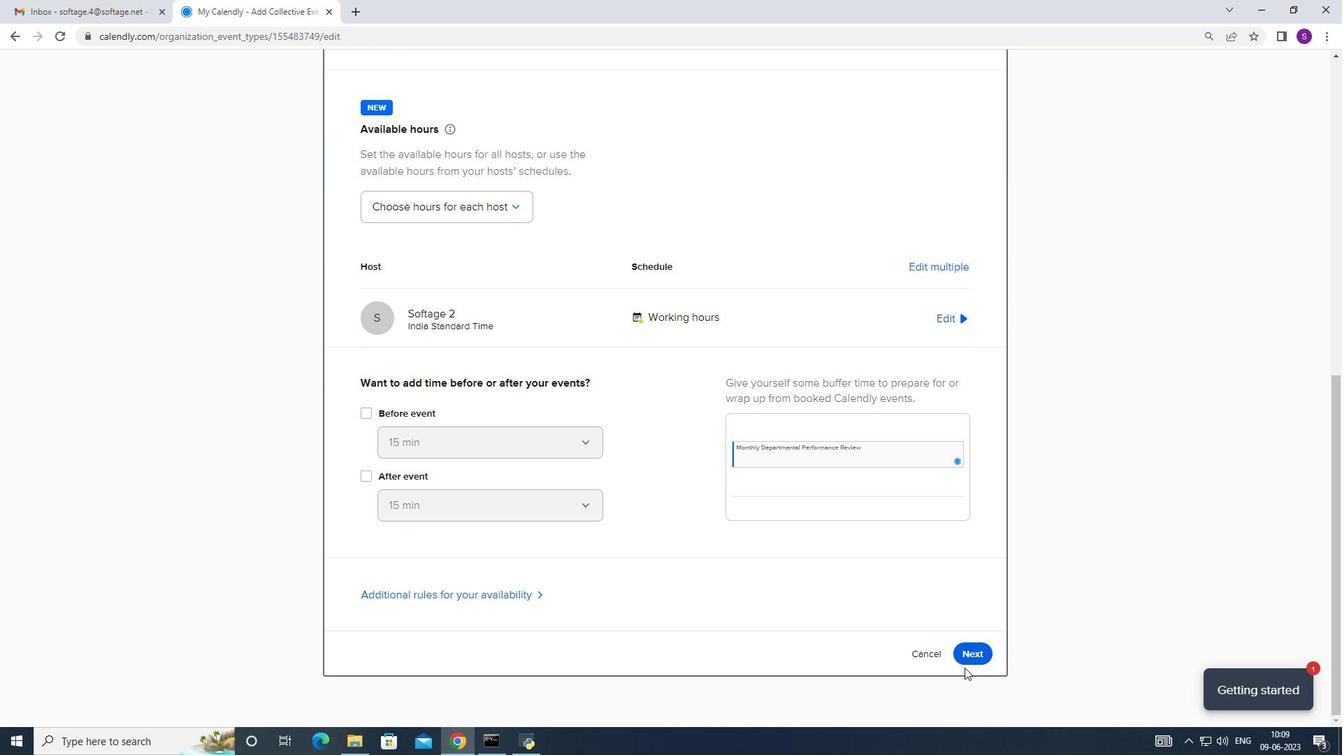 
Action: Mouse scrolled (702, 479) with delta (0, 0)
Screenshot: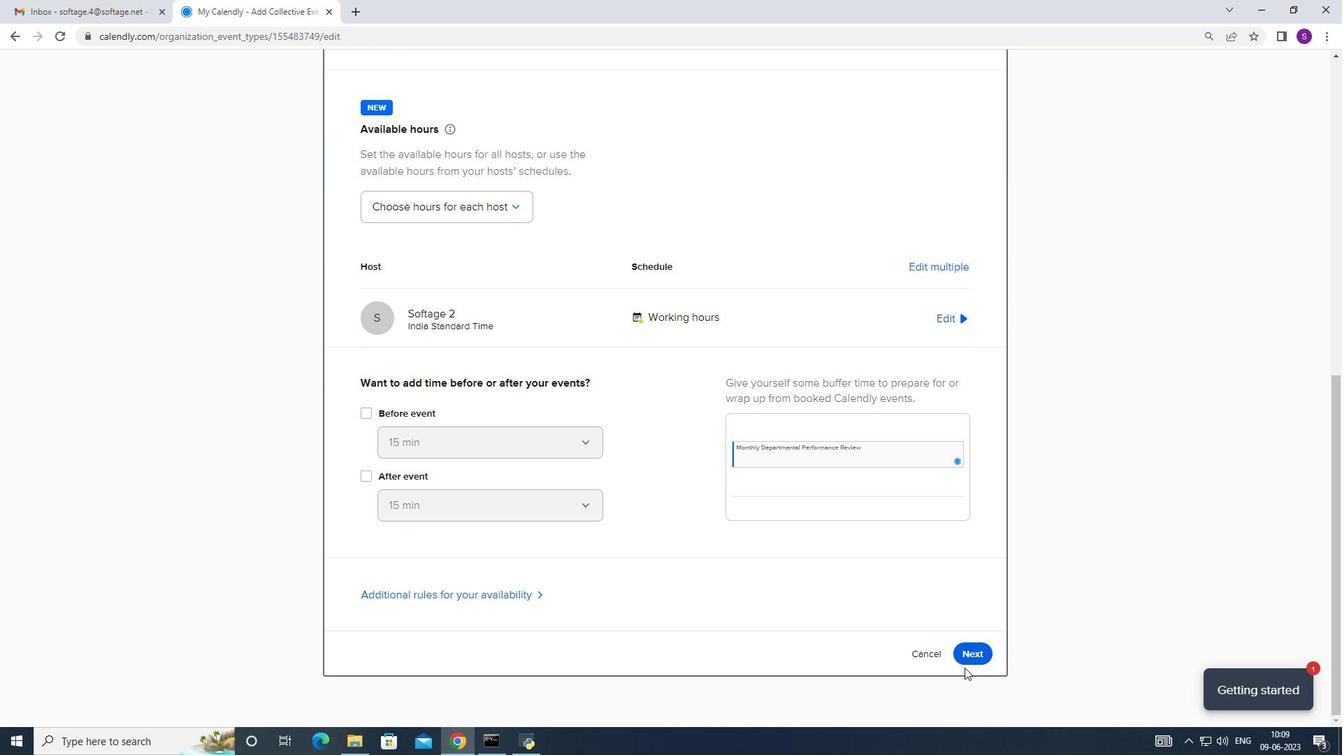 
Action: Mouse moved to (969, 654)
Screenshot: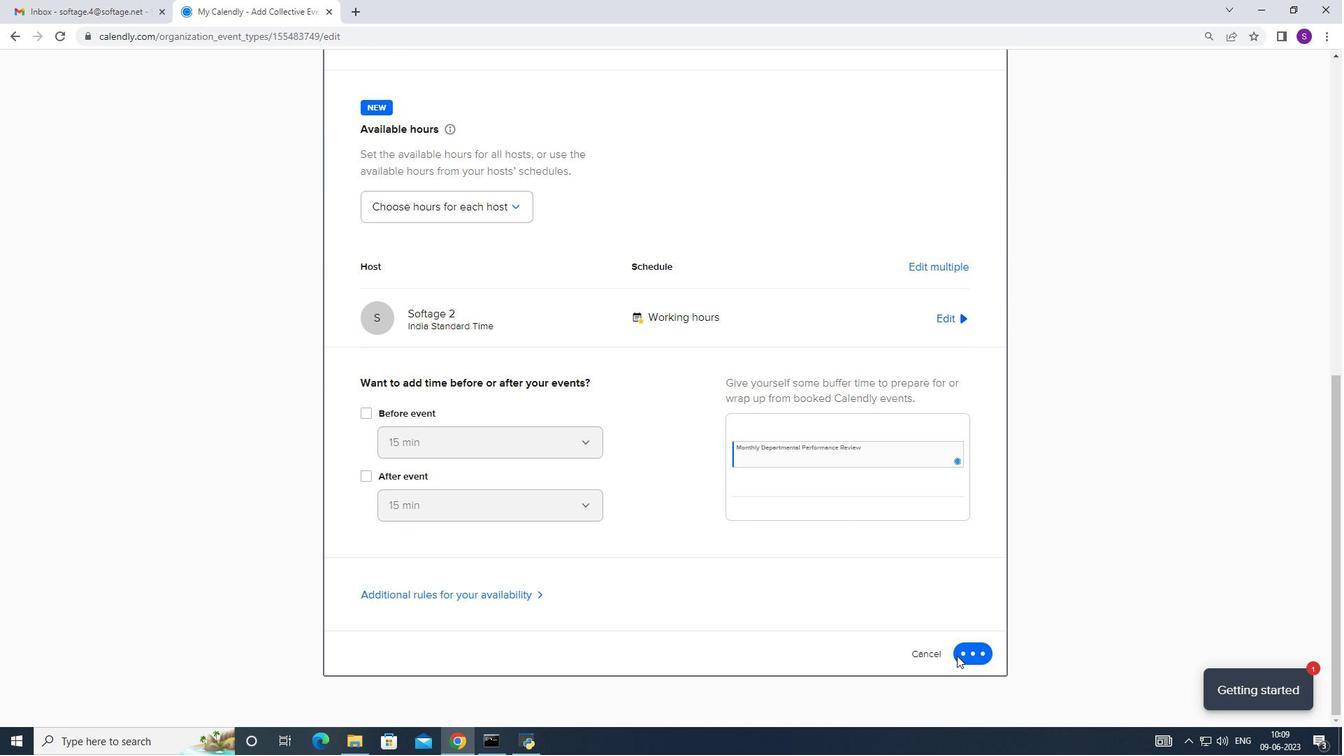 
Action: Mouse pressed left at (969, 654)
Screenshot: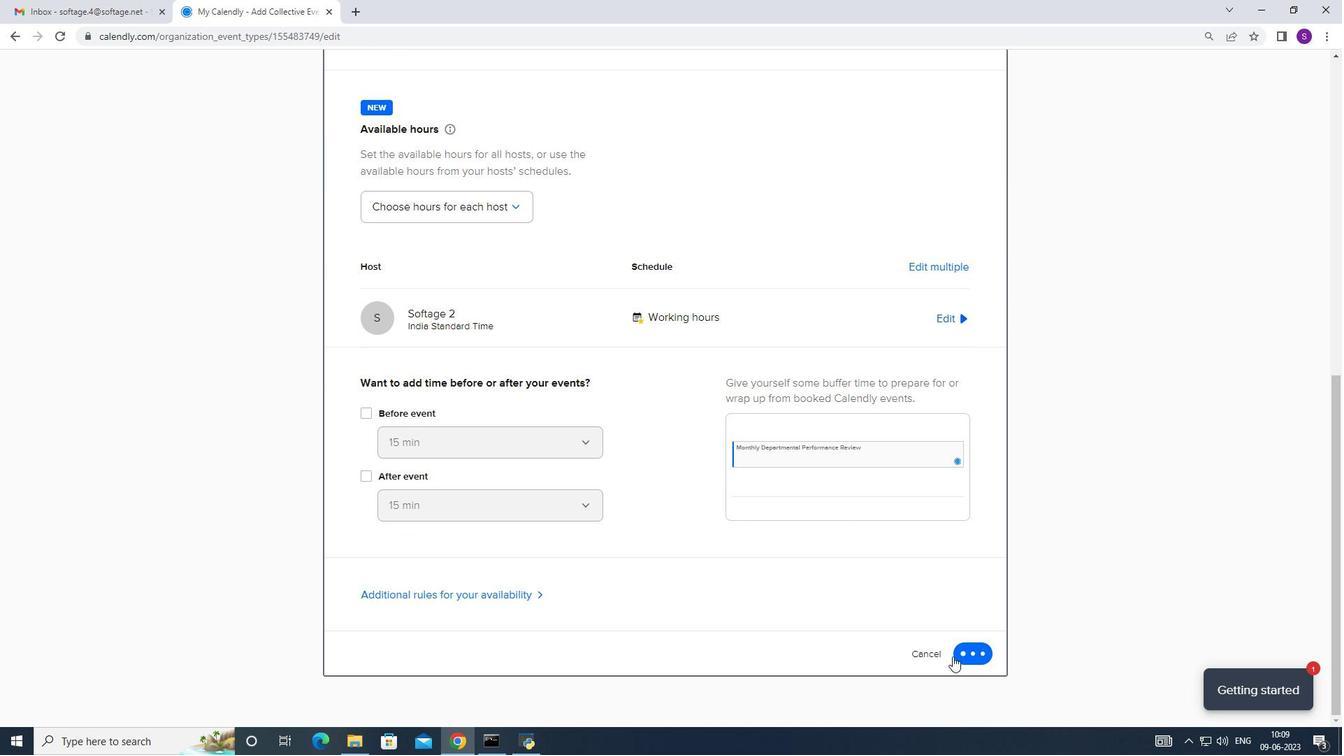 
Action: Mouse moved to (952, 116)
Screenshot: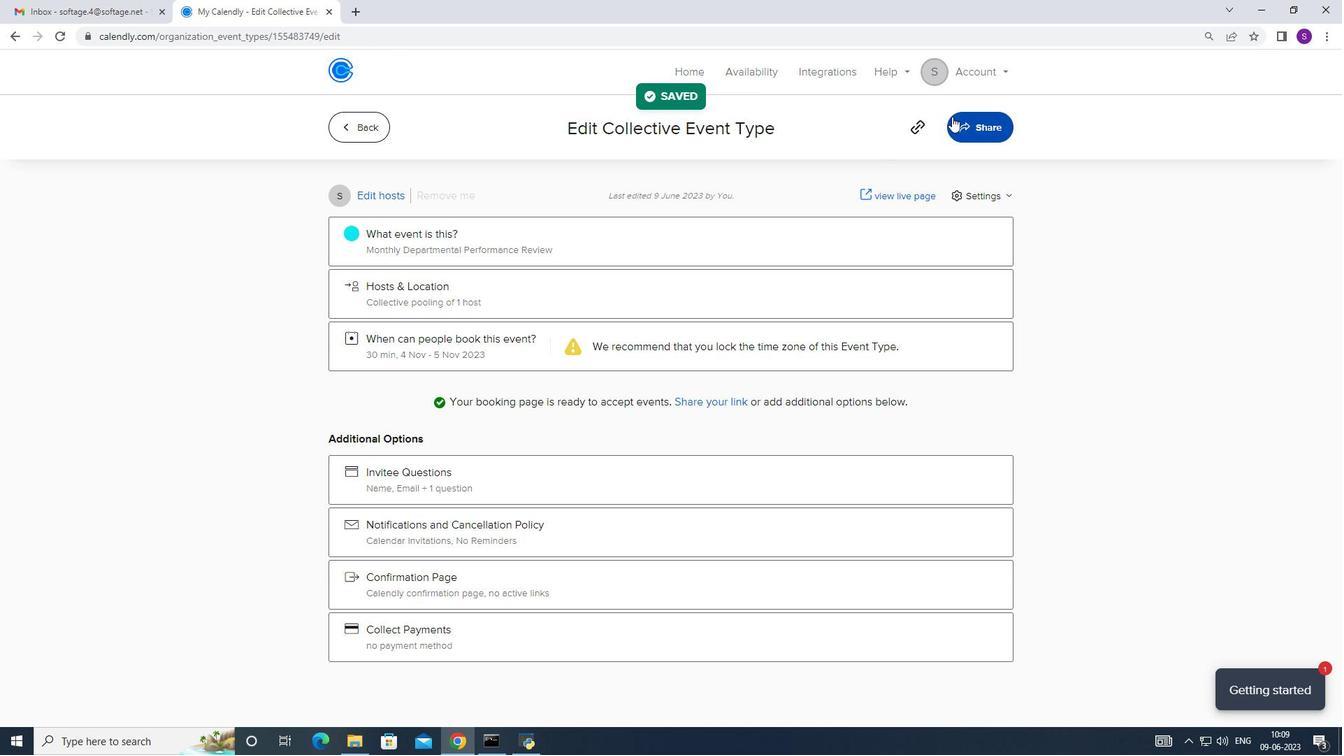 
Action: Mouse pressed left at (952, 116)
Screenshot: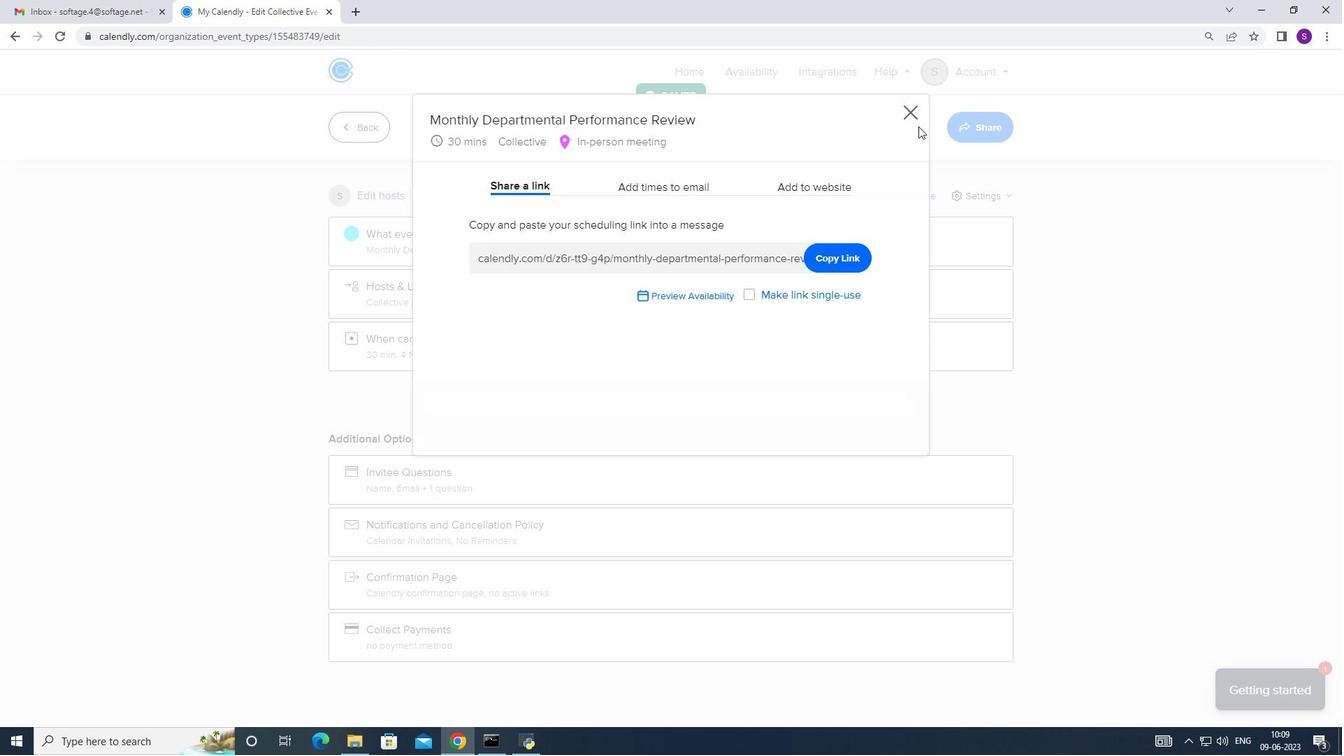 
Action: Mouse moved to (857, 253)
Screenshot: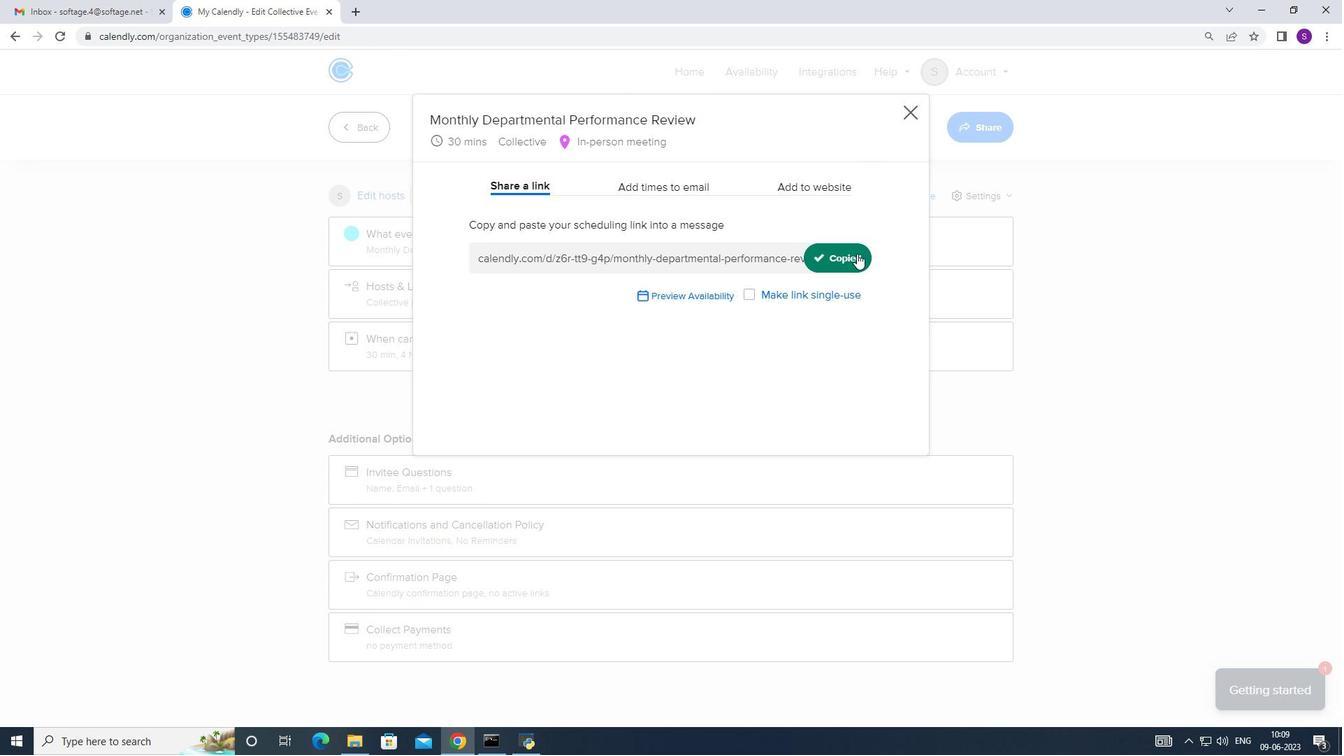 
Action: Mouse pressed left at (857, 253)
Screenshot: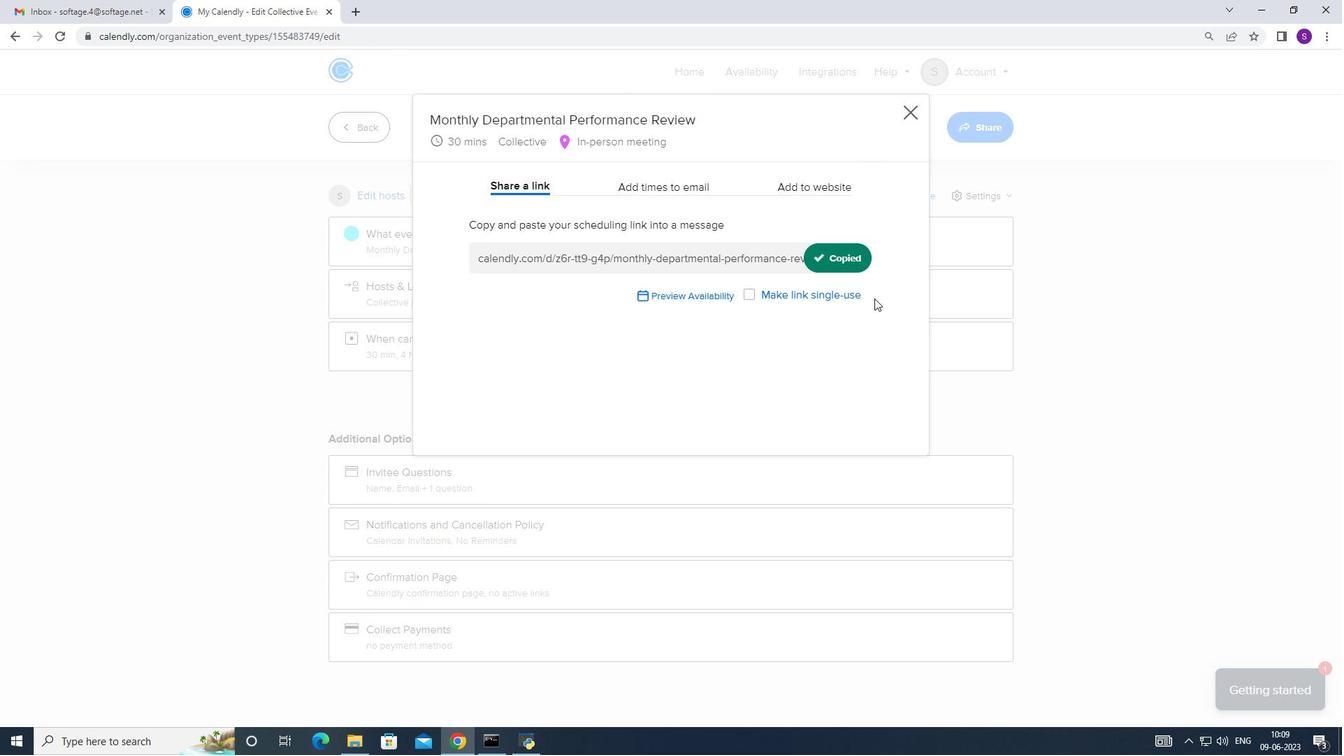 
Action: Mouse moved to (12, 2)
Screenshot: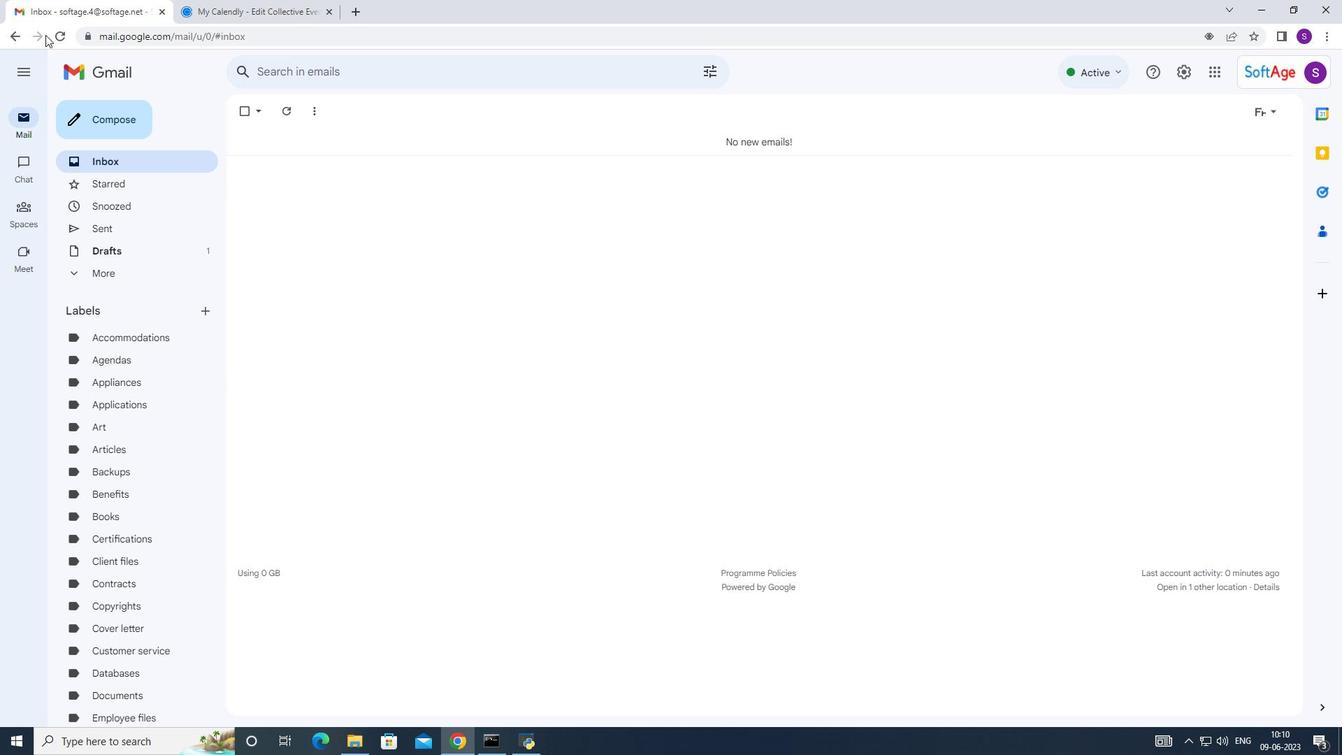 
Action: Mouse pressed left at (12, 2)
Screenshot: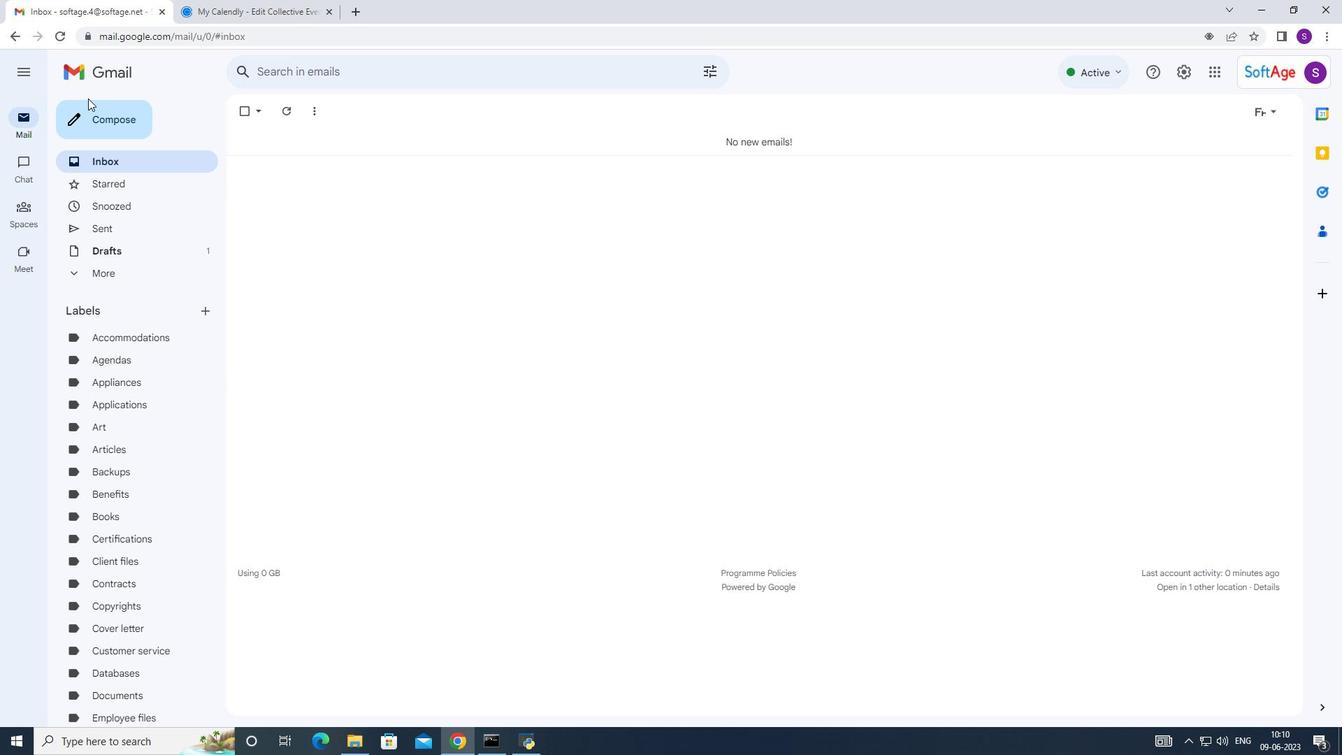
Action: Mouse moved to (65, 106)
Screenshot: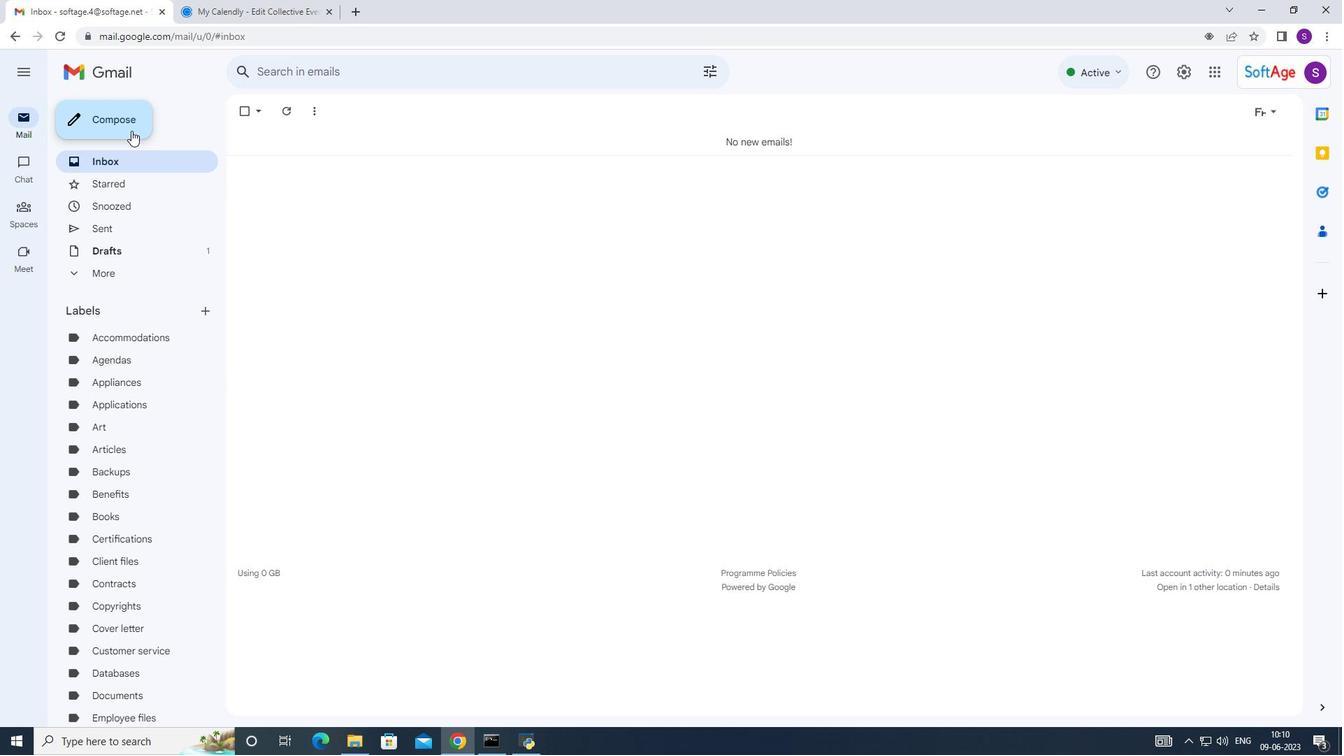 
Action: Mouse pressed left at (65, 106)
Screenshot: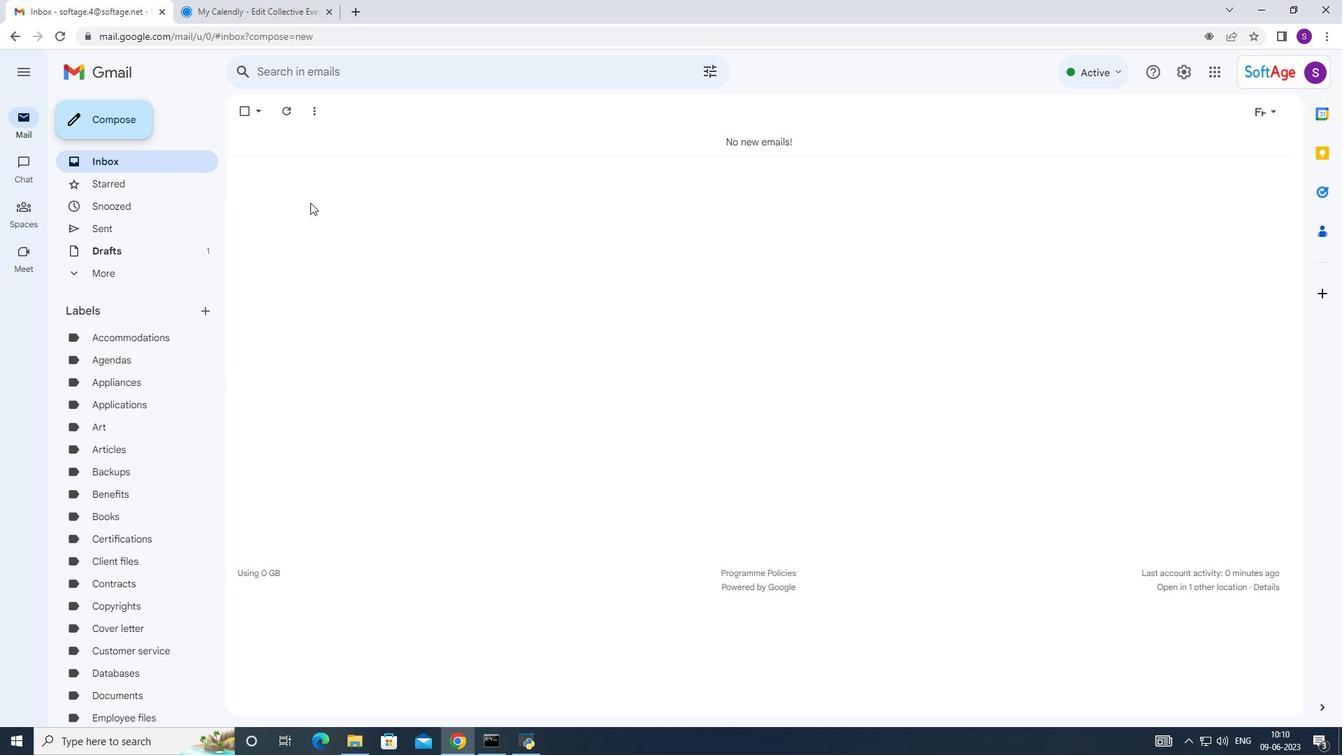 
Action: Mouse moved to (1032, 450)
Screenshot: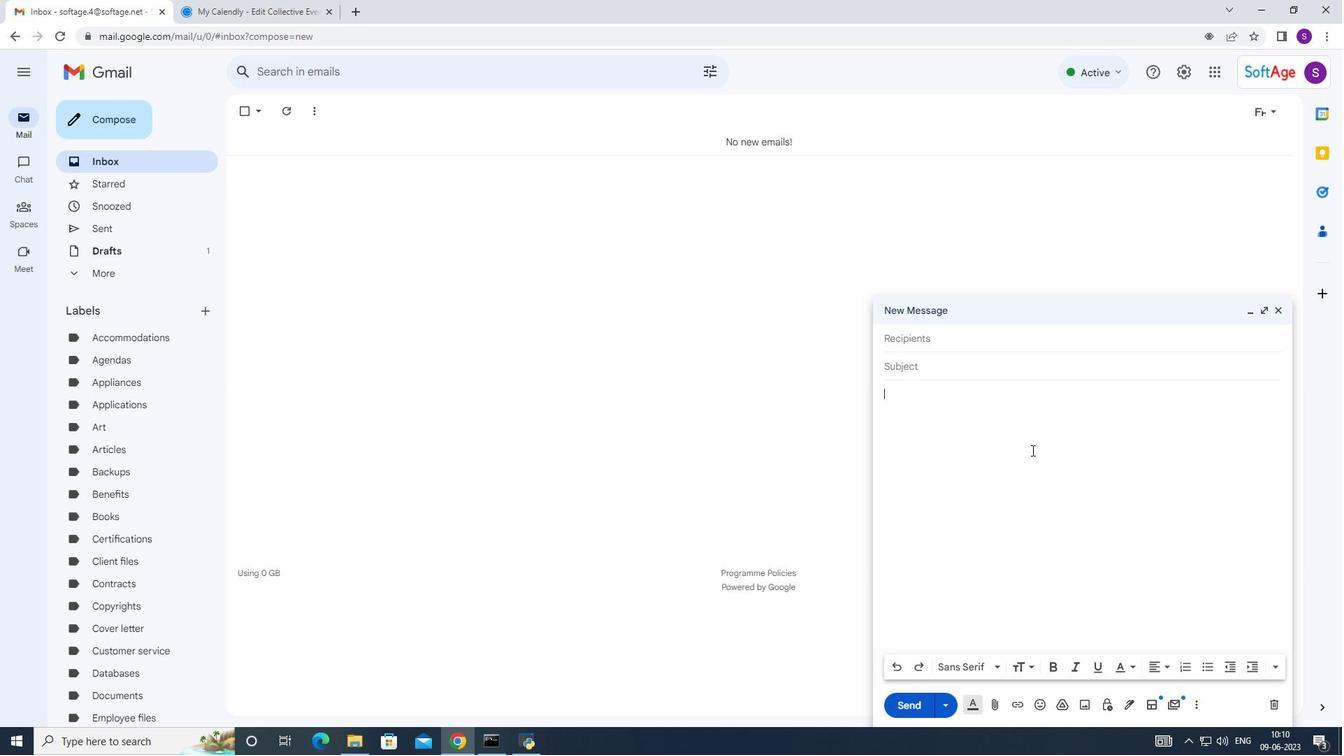 
Action: Mouse pressed left at (1032, 450)
Screenshot: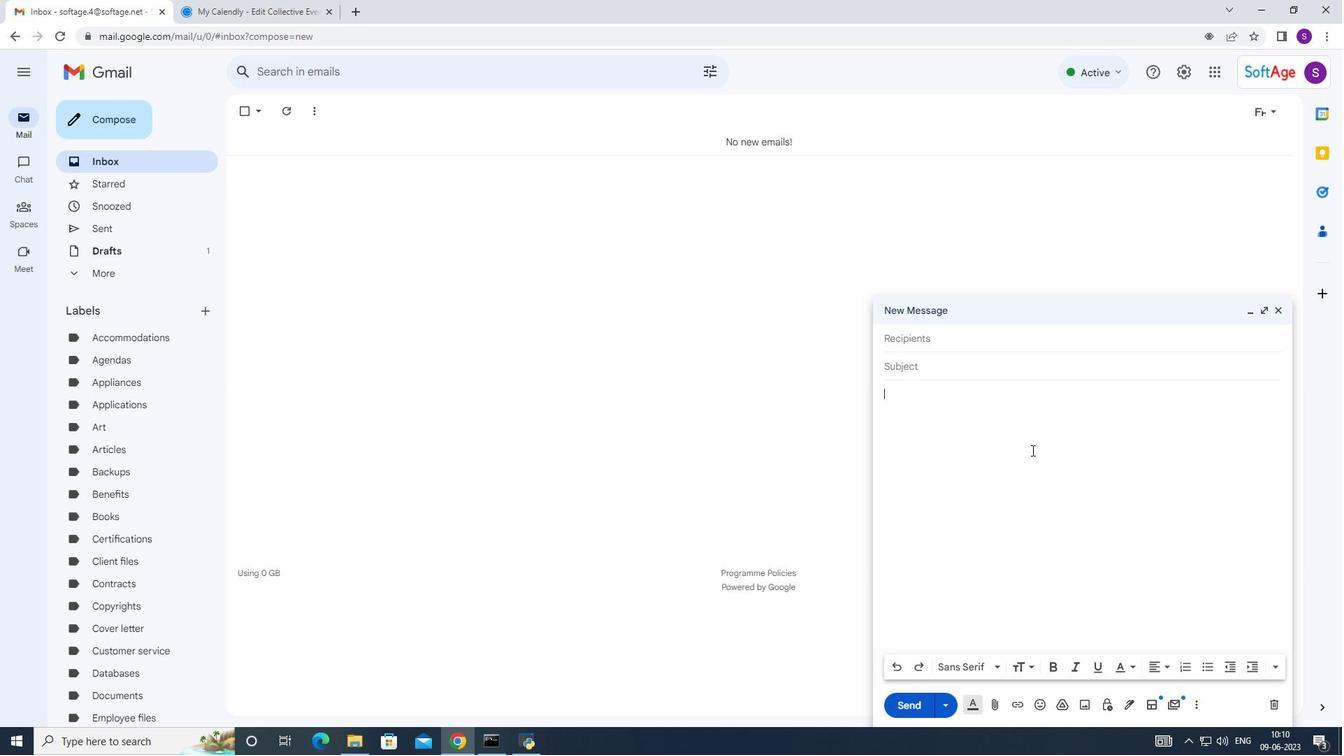 
Action: Mouse pressed right at (1032, 450)
Screenshot: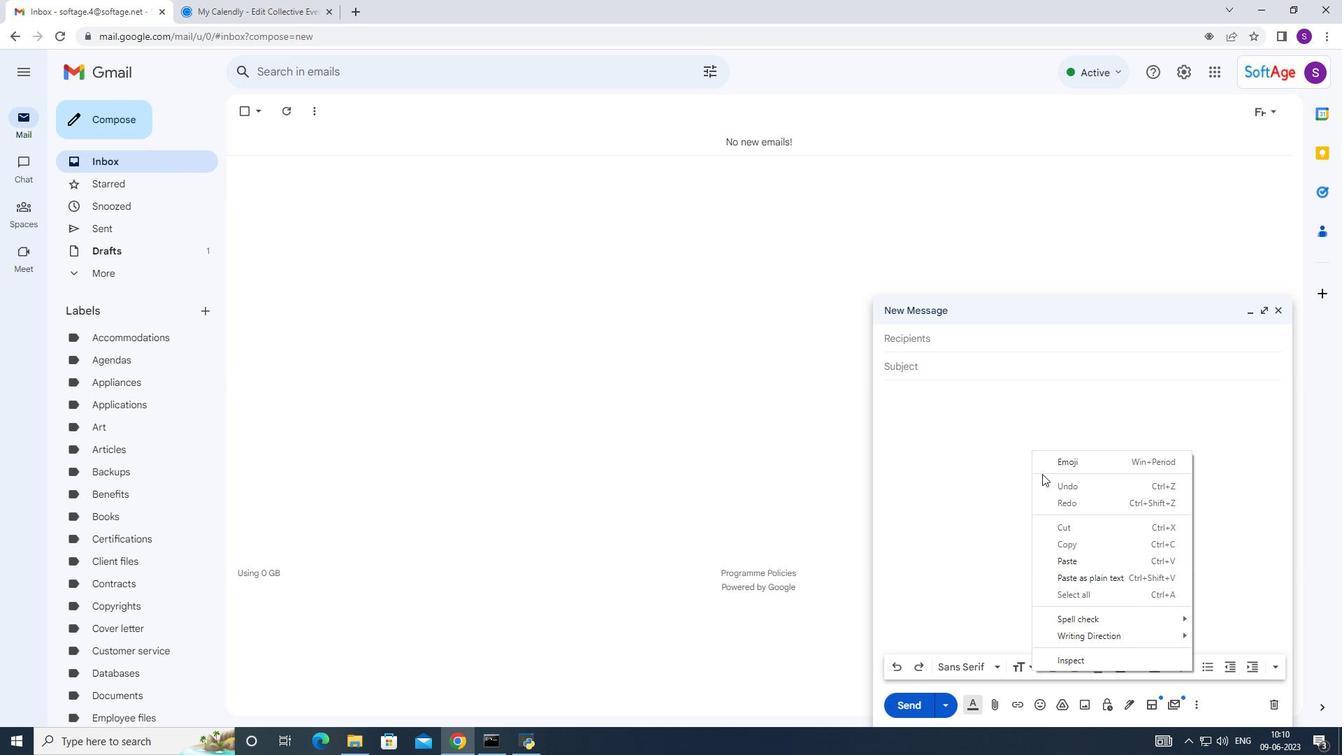 
Action: Mouse moved to (1058, 557)
Screenshot: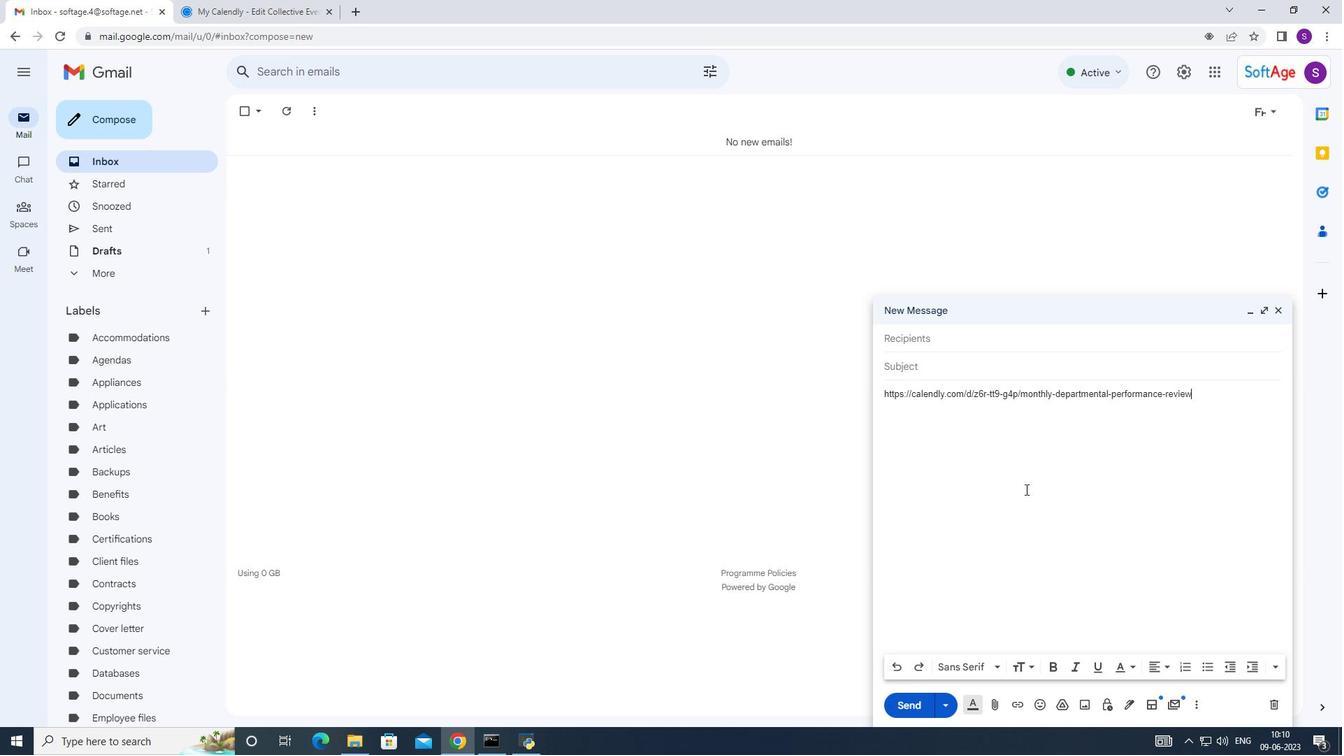
Action: Mouse pressed left at (1058, 557)
Screenshot: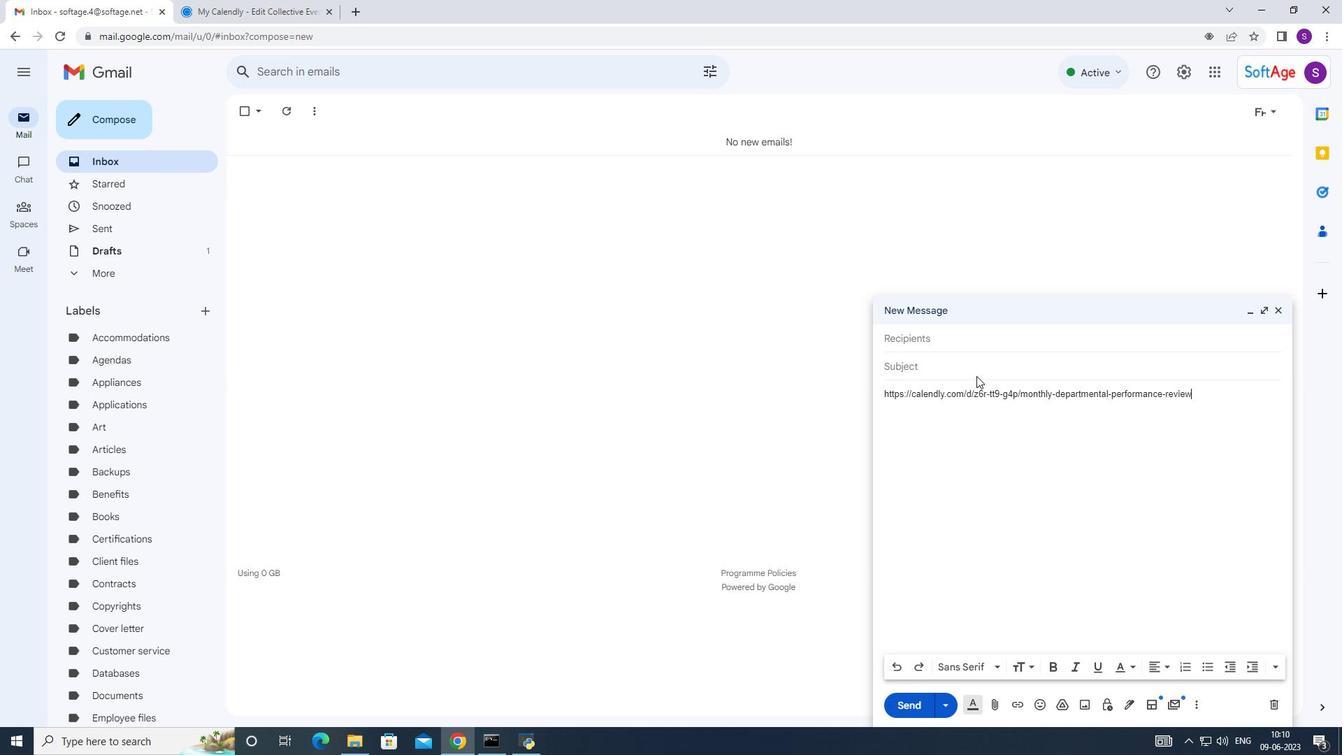 
Action: Mouse moved to (973, 339)
Screenshot: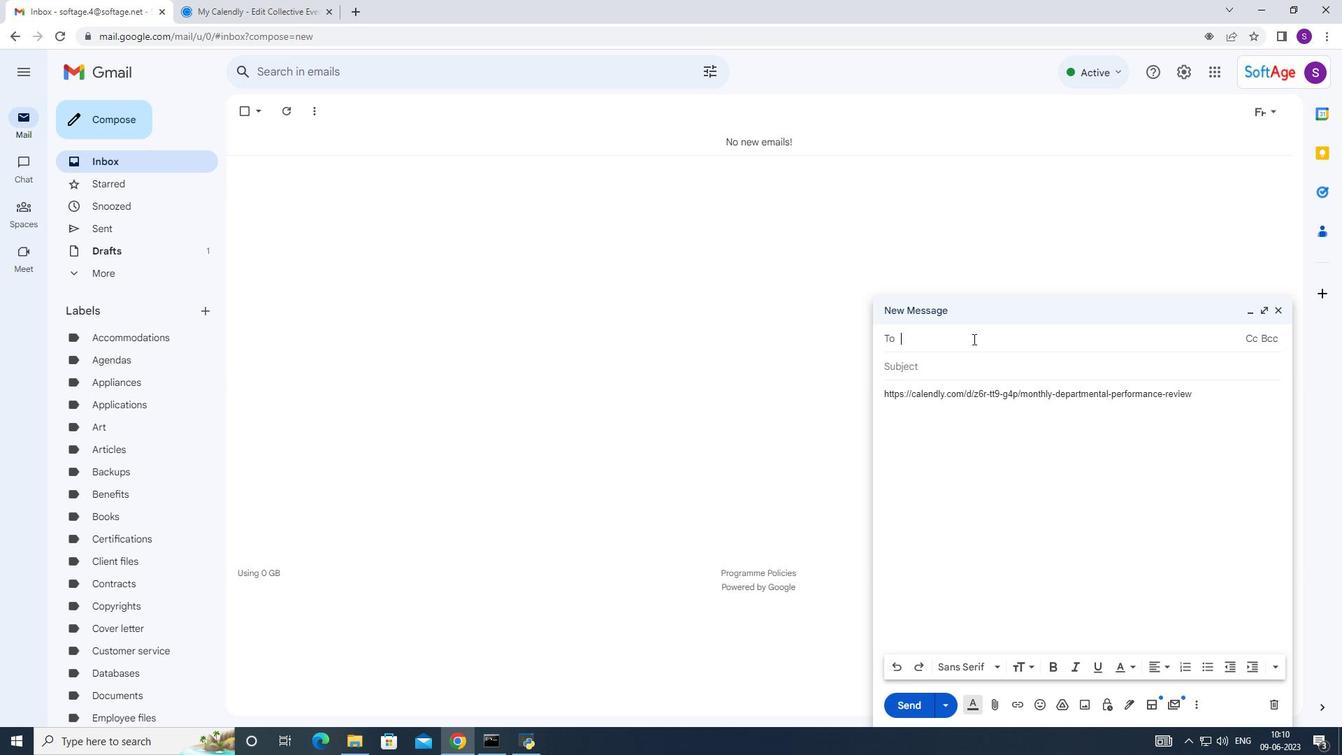 
Action: Mouse pressed left at (973, 339)
Screenshot: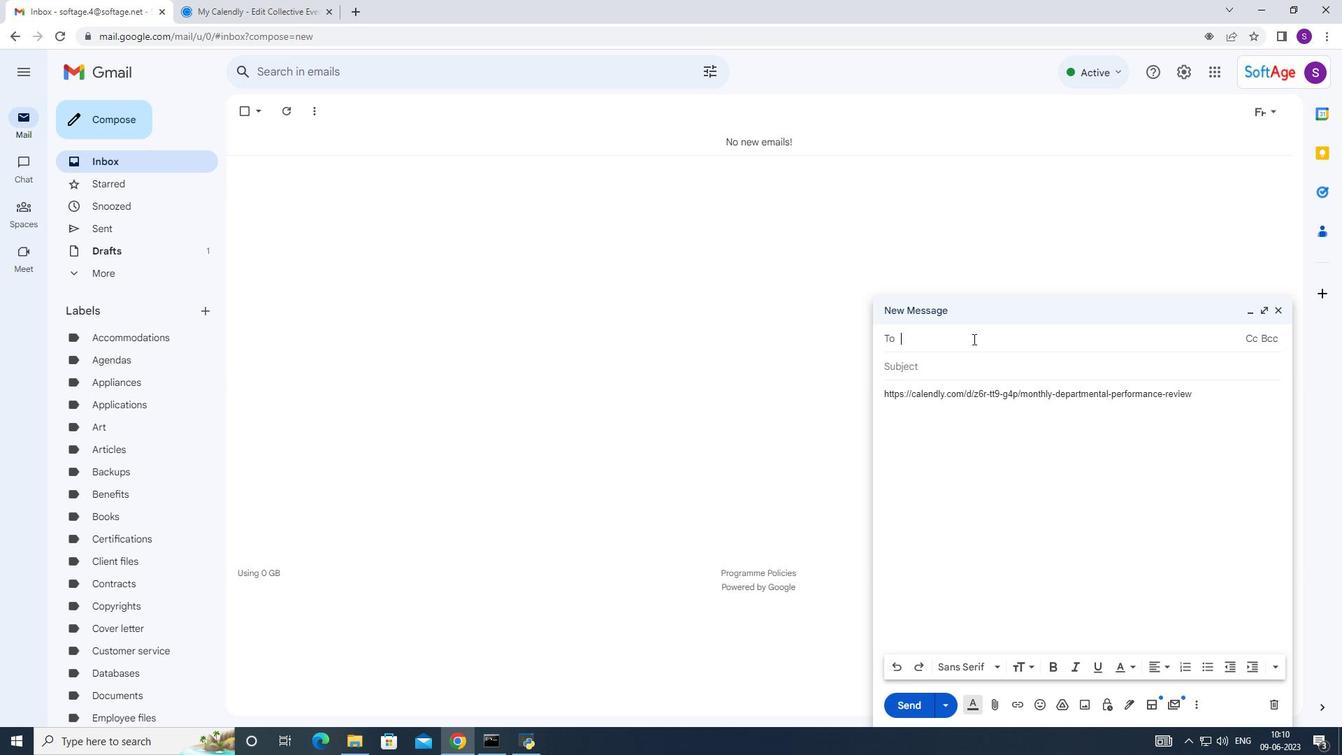 
Action: Mouse moved to (629, 335)
Screenshot: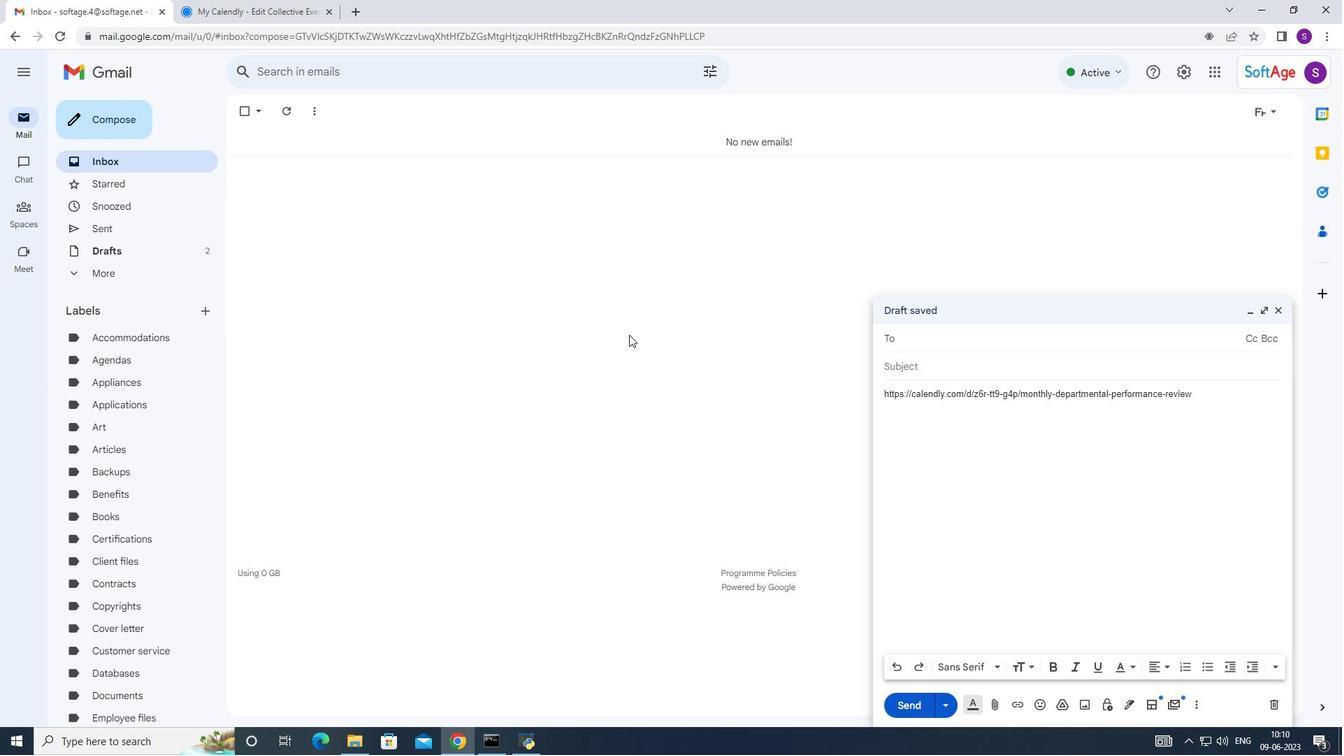 
Action: Key pressed 8
Screenshot: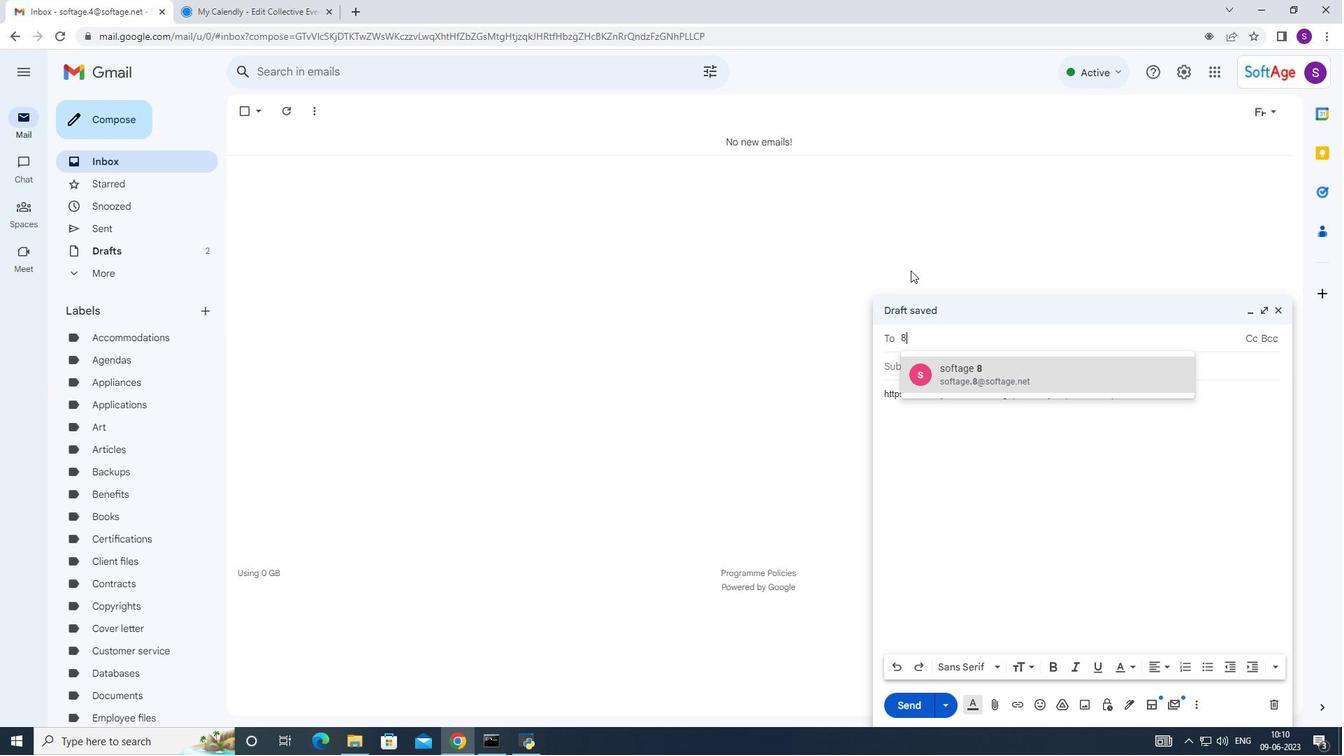 
Action: Mouse moved to (927, 385)
Screenshot: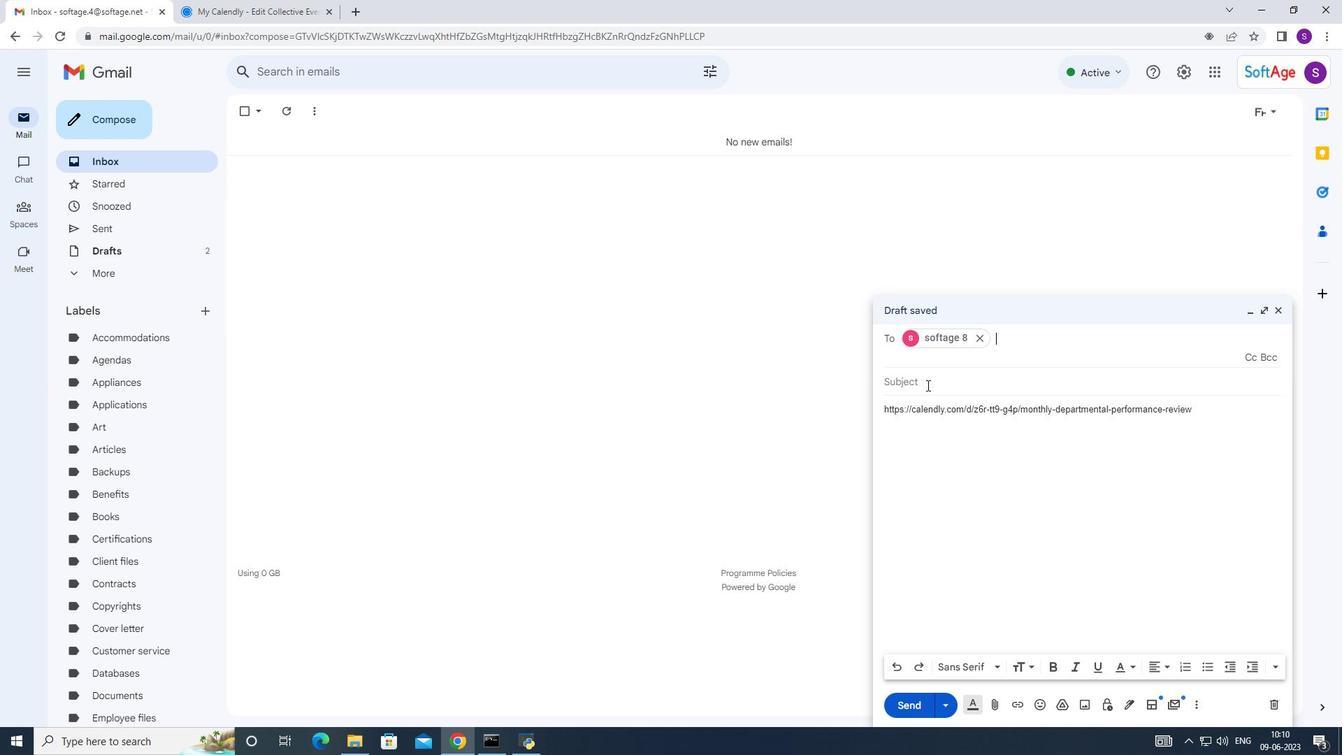
Action: Mouse pressed left at (927, 385)
Screenshot: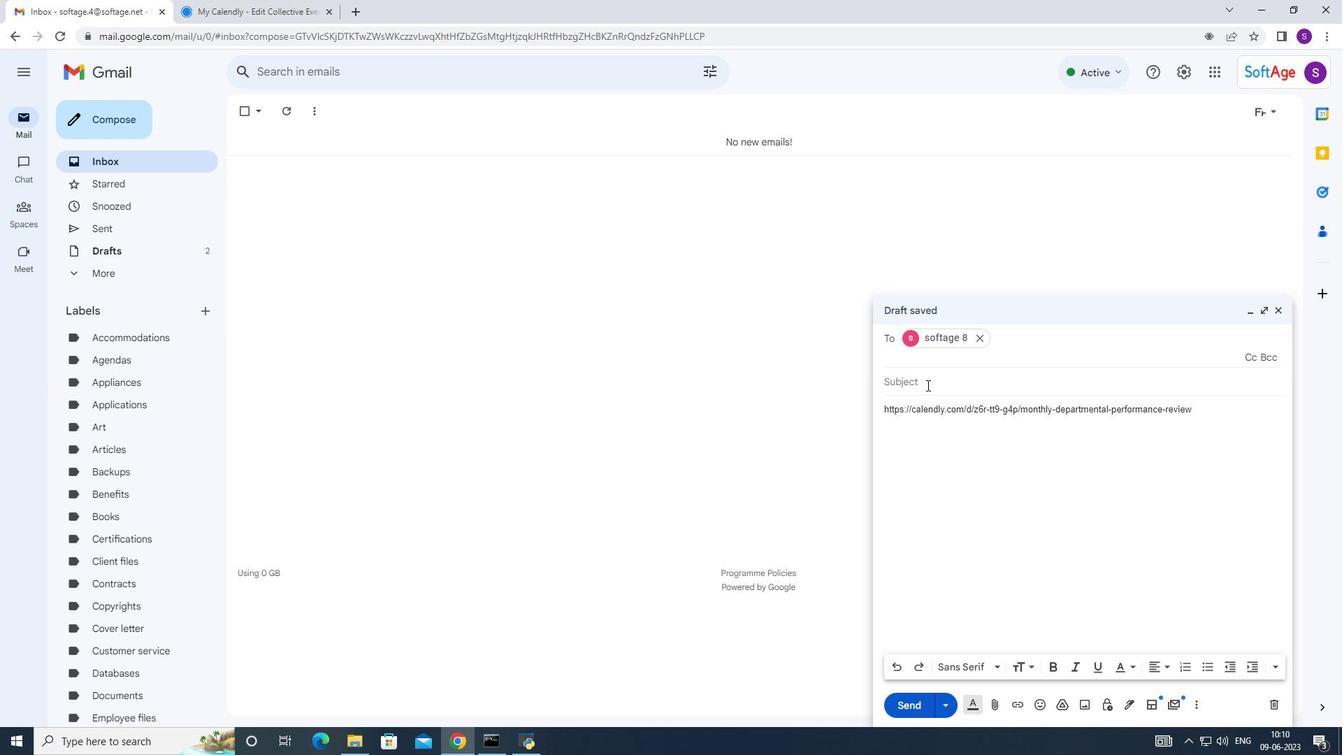 
Action: Mouse moved to (926, 385)
Screenshot: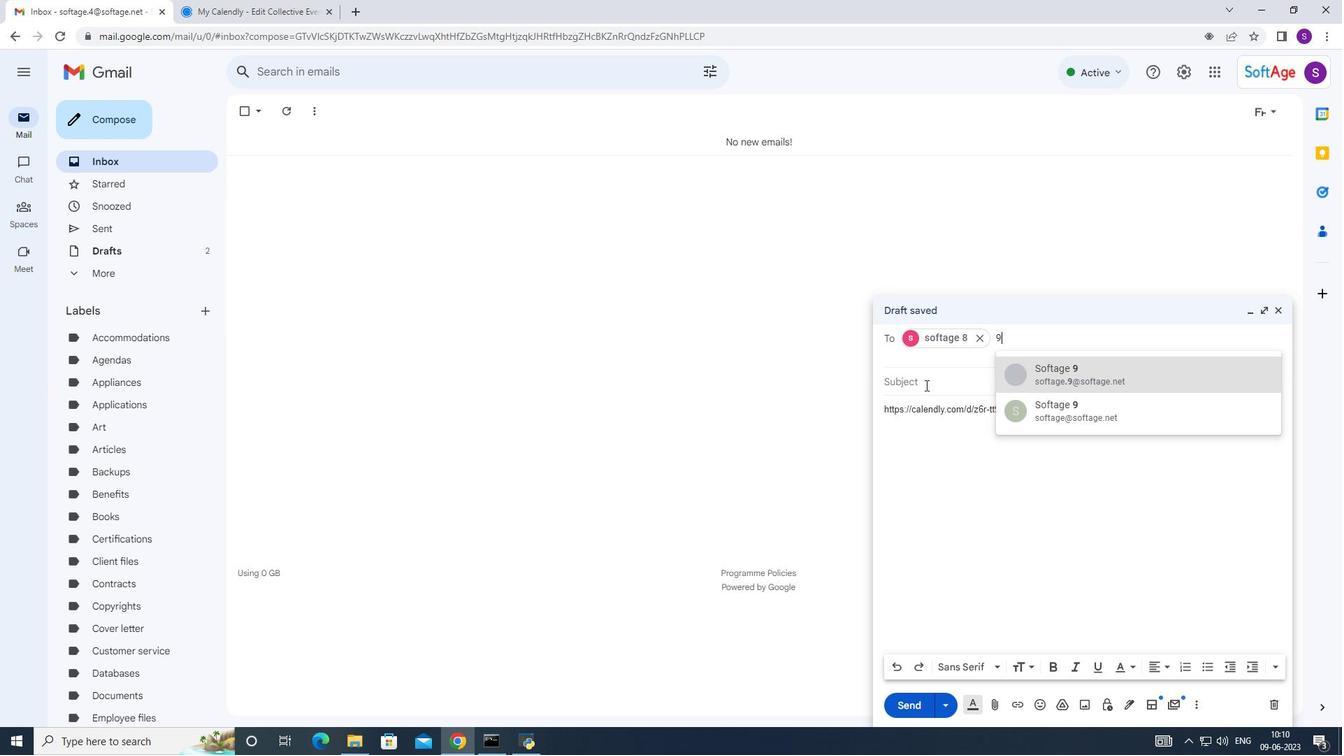 
Action: Key pressed 9
Screenshot: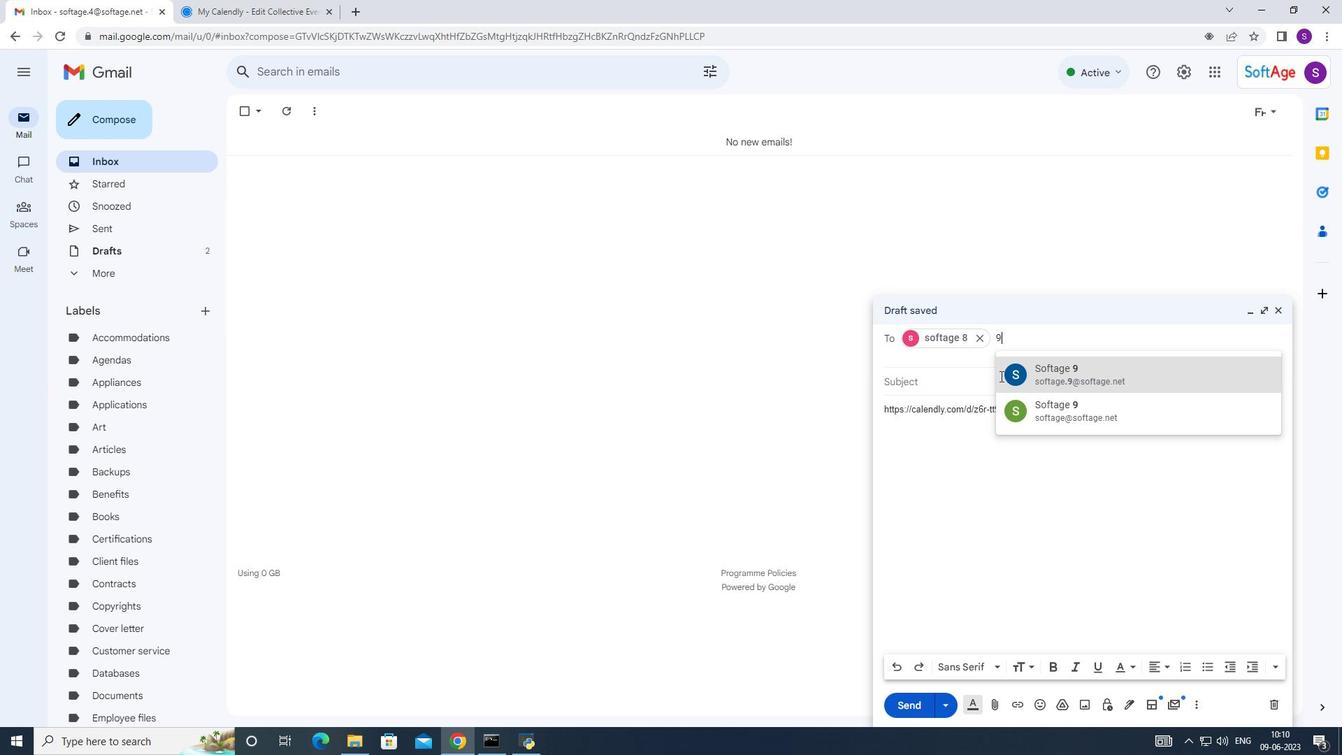 
Action: Mouse moved to (1050, 379)
Screenshot: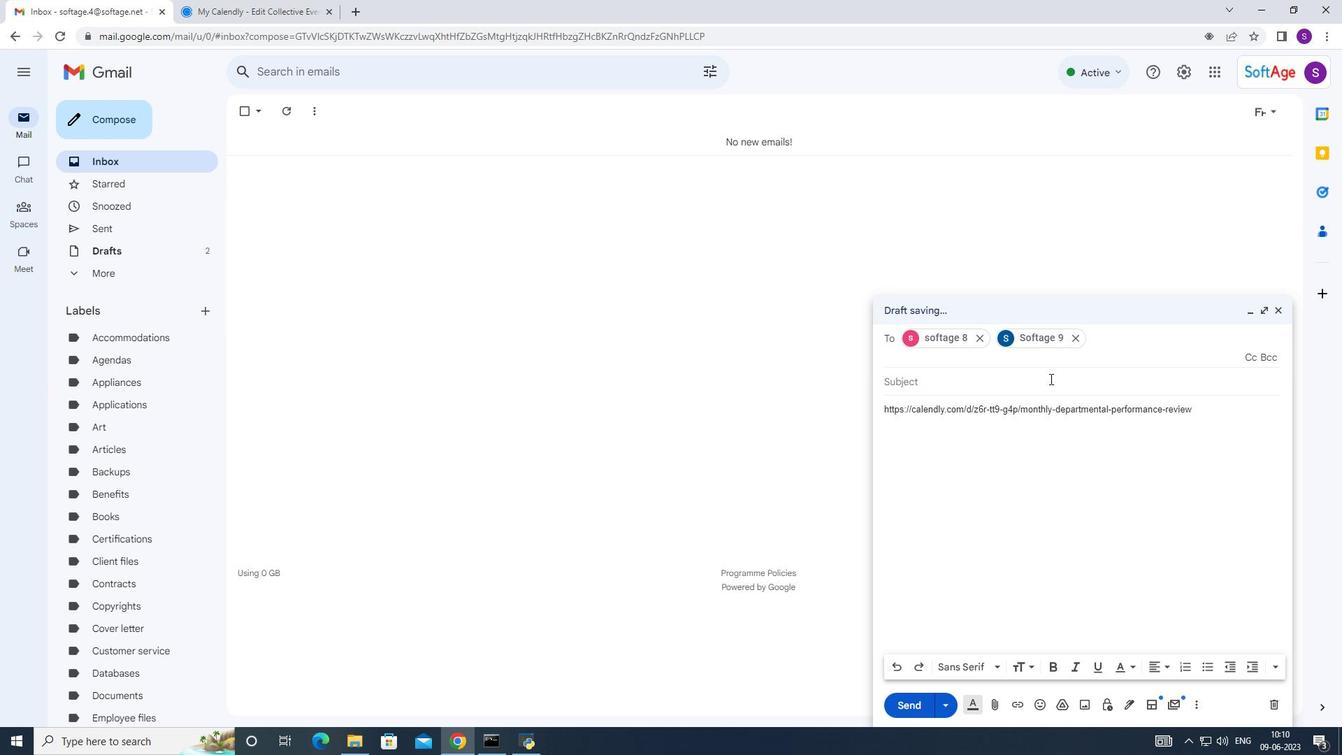 
Action: Mouse pressed left at (1050, 379)
Screenshot: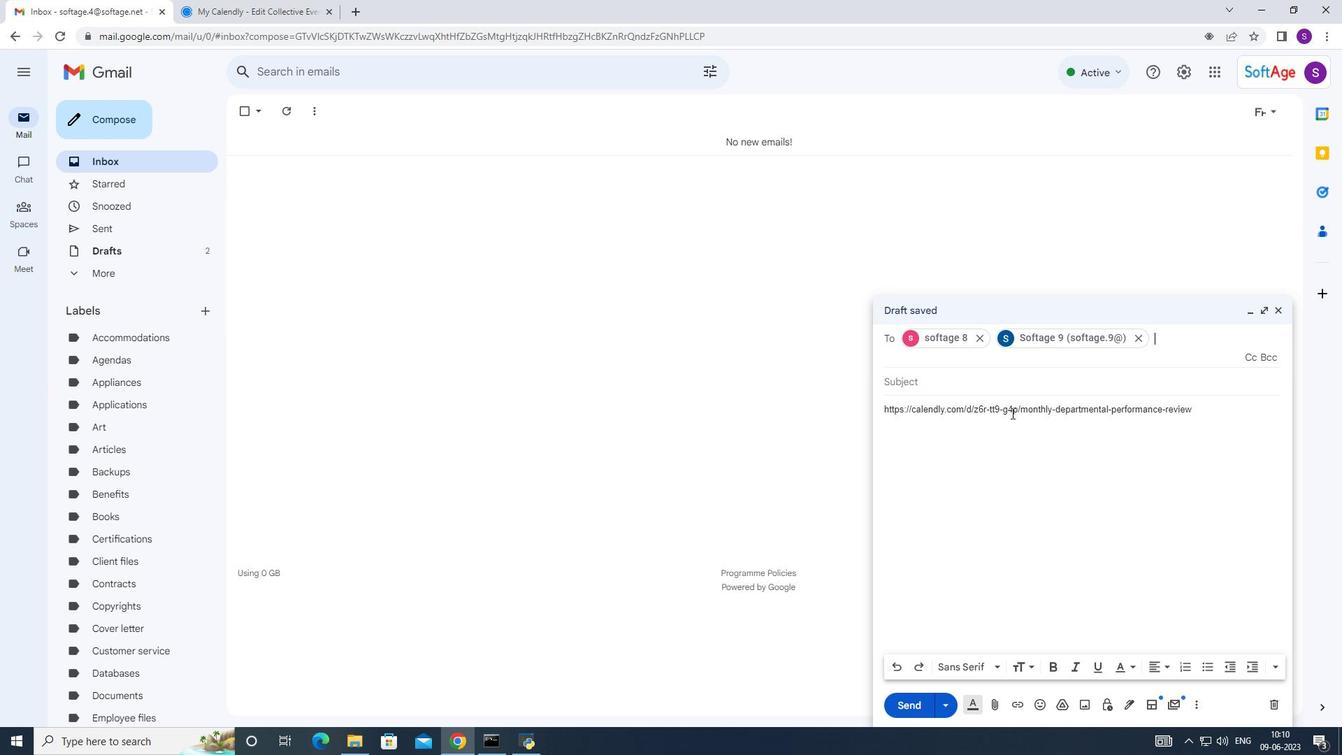 
Action: Mouse moved to (953, 465)
Screenshot: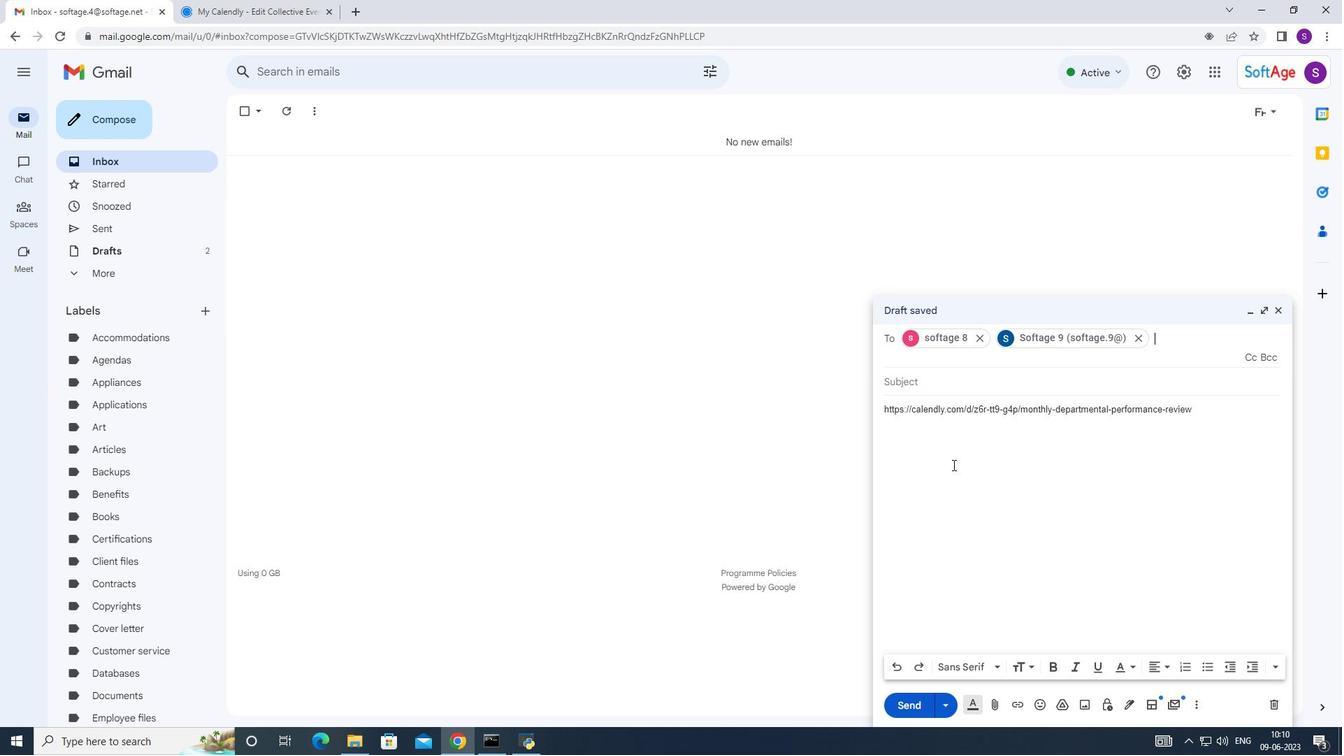 
Action: Mouse pressed left at (953, 465)
Screenshot: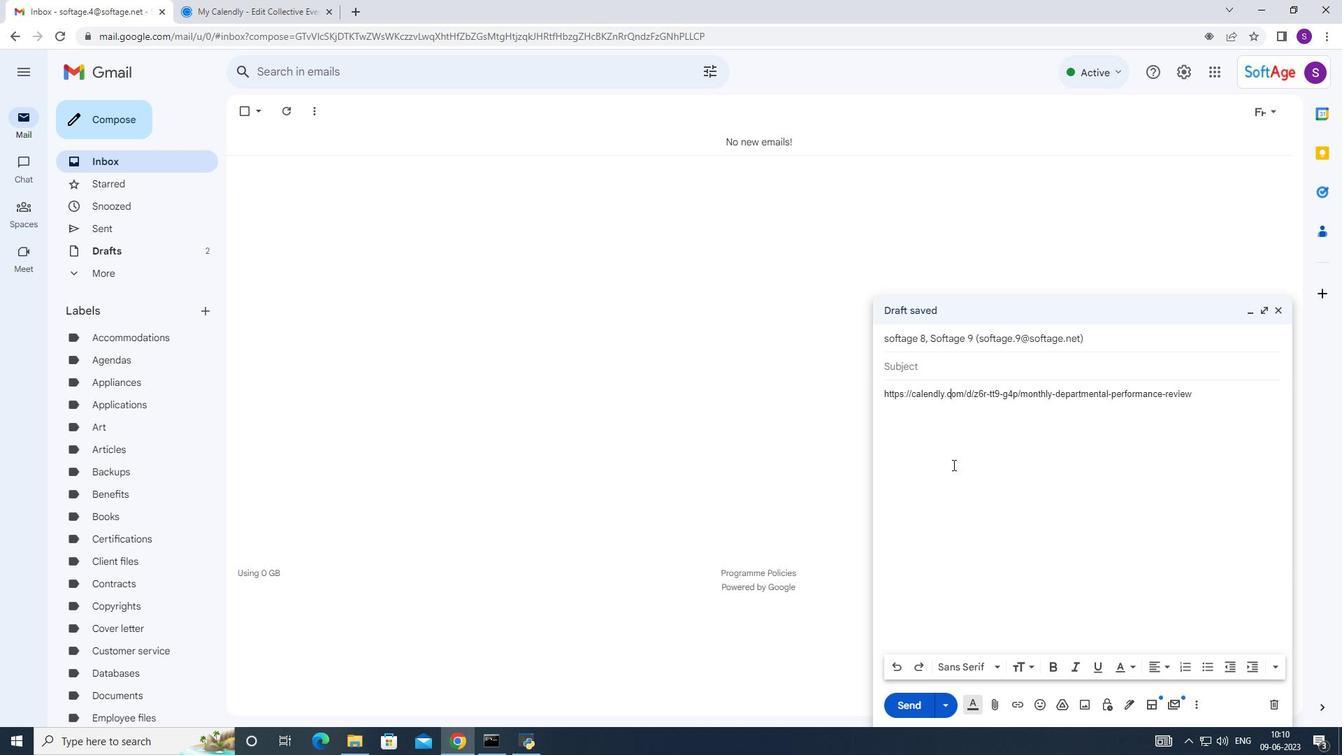 
Action: Mouse moved to (335, 571)
Screenshot: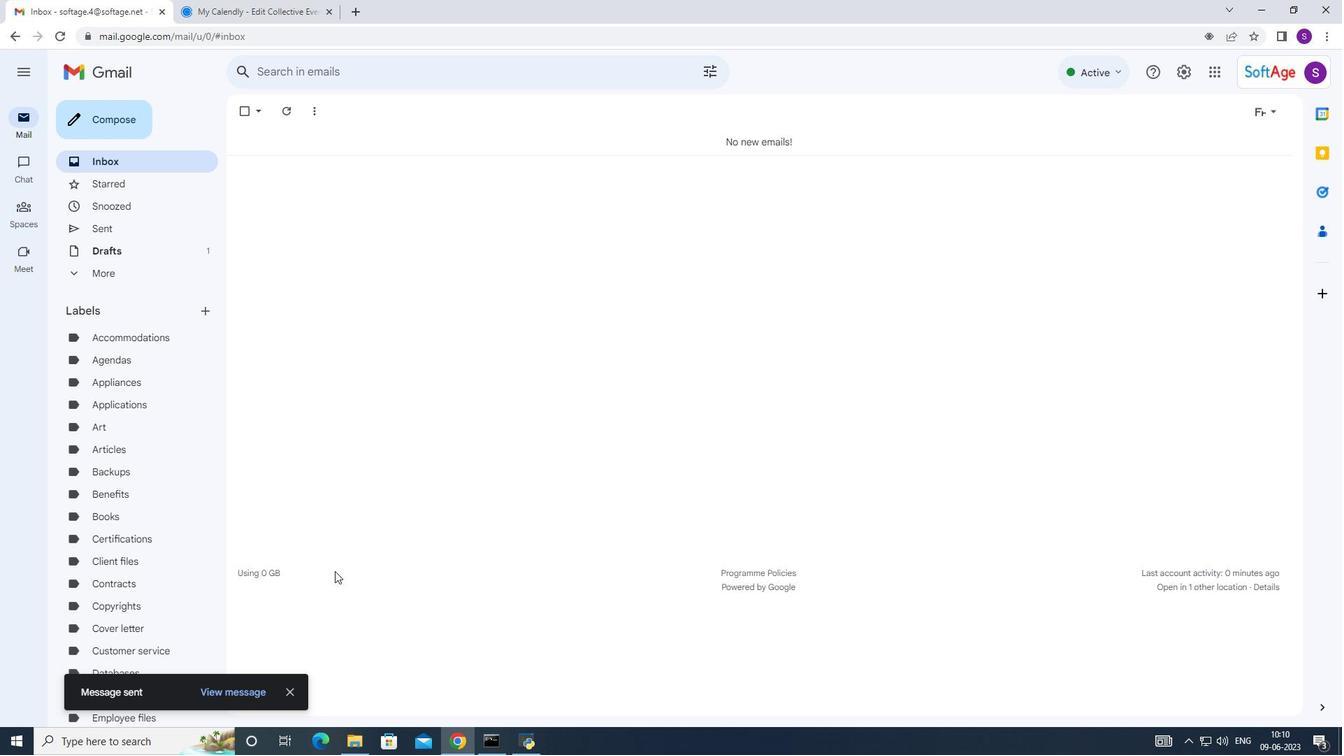 
